 Task: Look for space in Navalcarnero, Spain from 26th August, 2023 to 10th September, 2023 for 6 adults, 2 children in price range Rs.10000 to Rs.15000. Place can be entire place or shared room with 6 bedrooms having 6 beds and 6 bathrooms. Property type can be house, flat, guest house. Amenities needed are: wifi, TV, free parkinig on premises, gym, breakfast. Booking option can be shelf check-in. Required host language is English.
Action: Mouse moved to (522, 110)
Screenshot: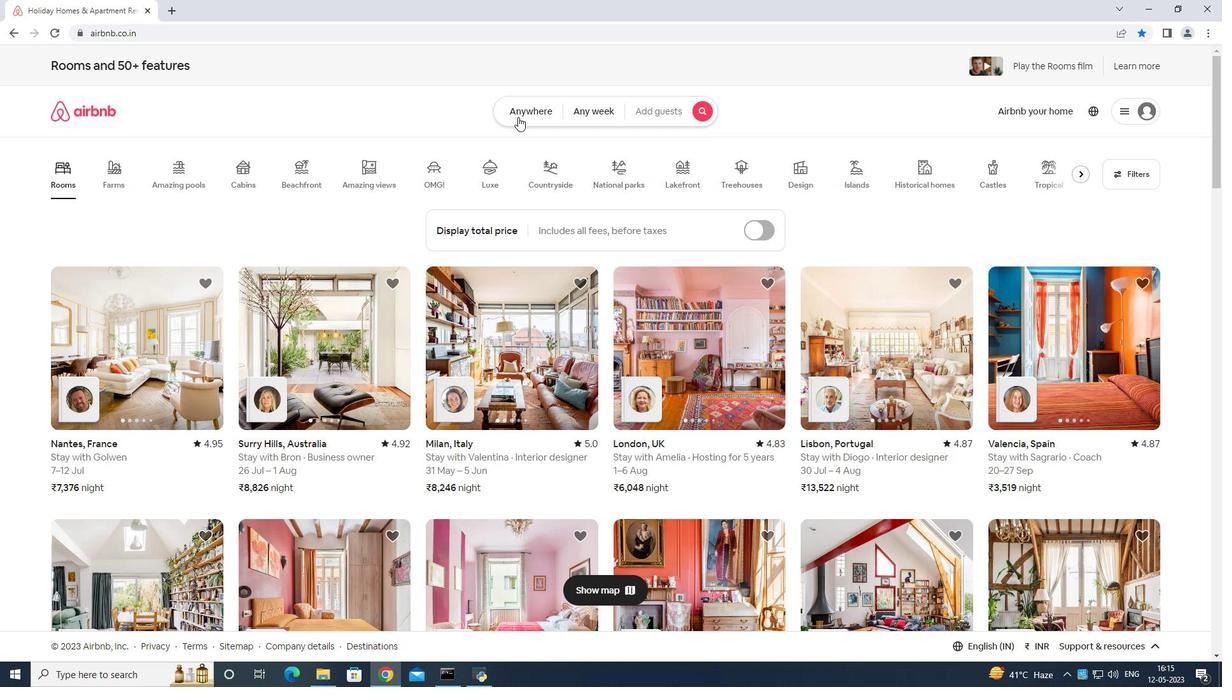 
Action: Mouse pressed left at (522, 110)
Screenshot: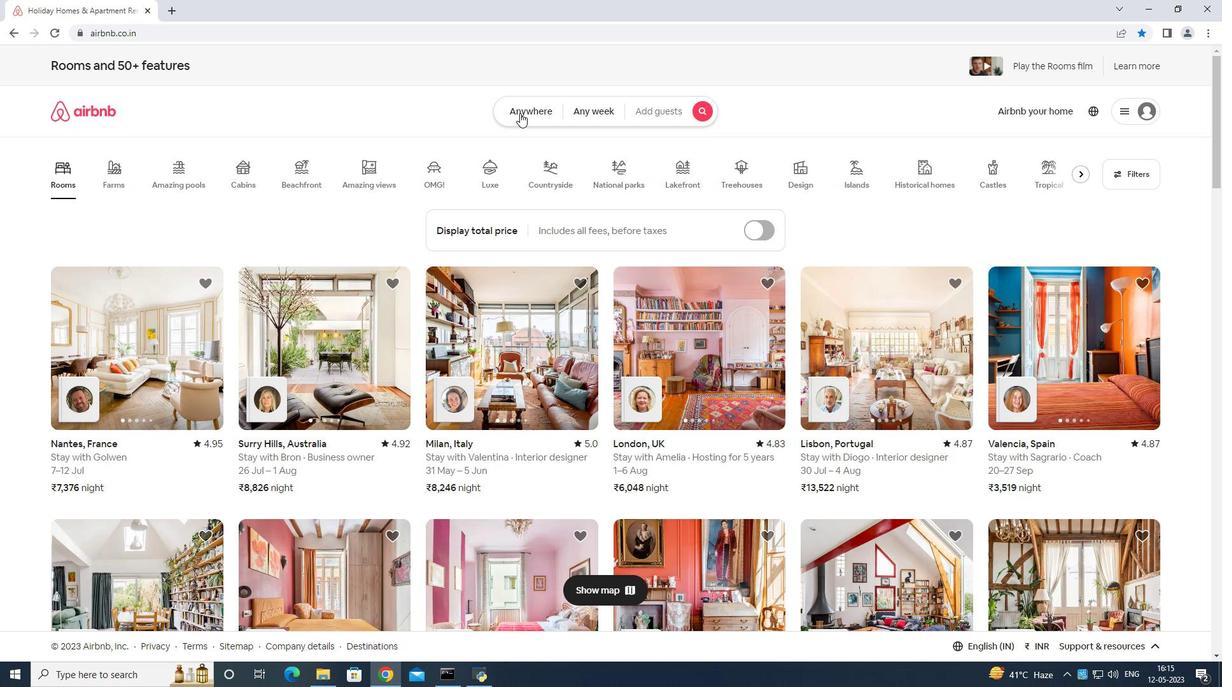 
Action: Mouse moved to (481, 155)
Screenshot: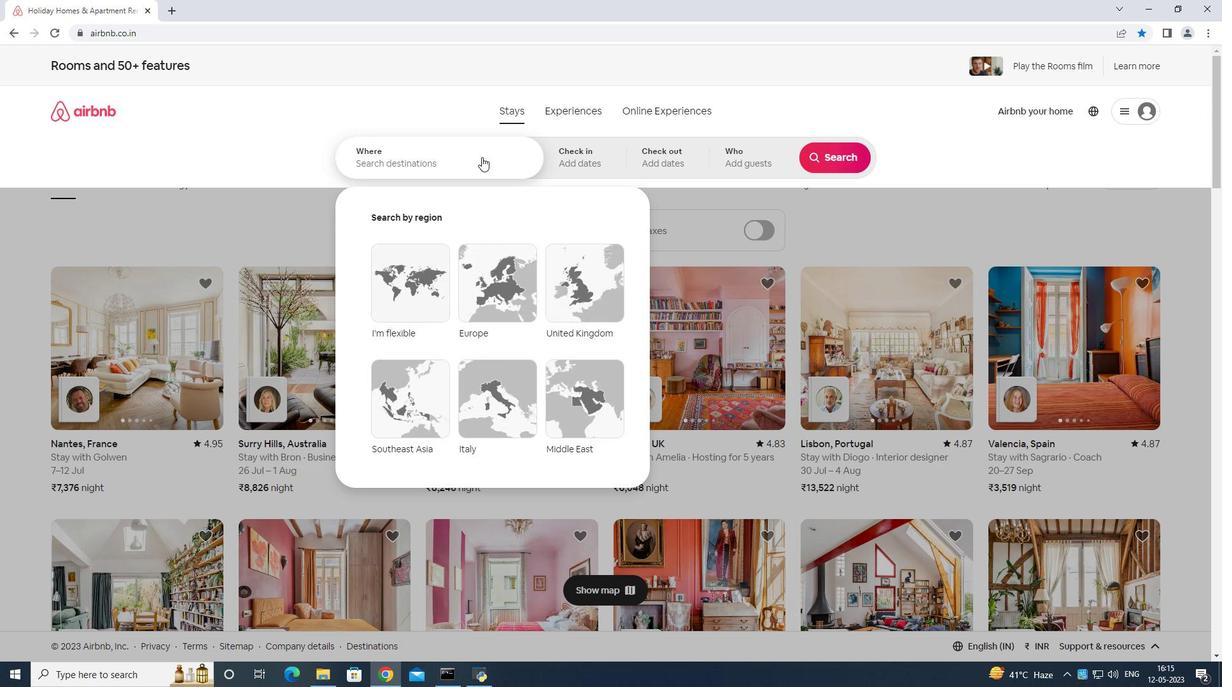 
Action: Mouse pressed left at (481, 155)
Screenshot: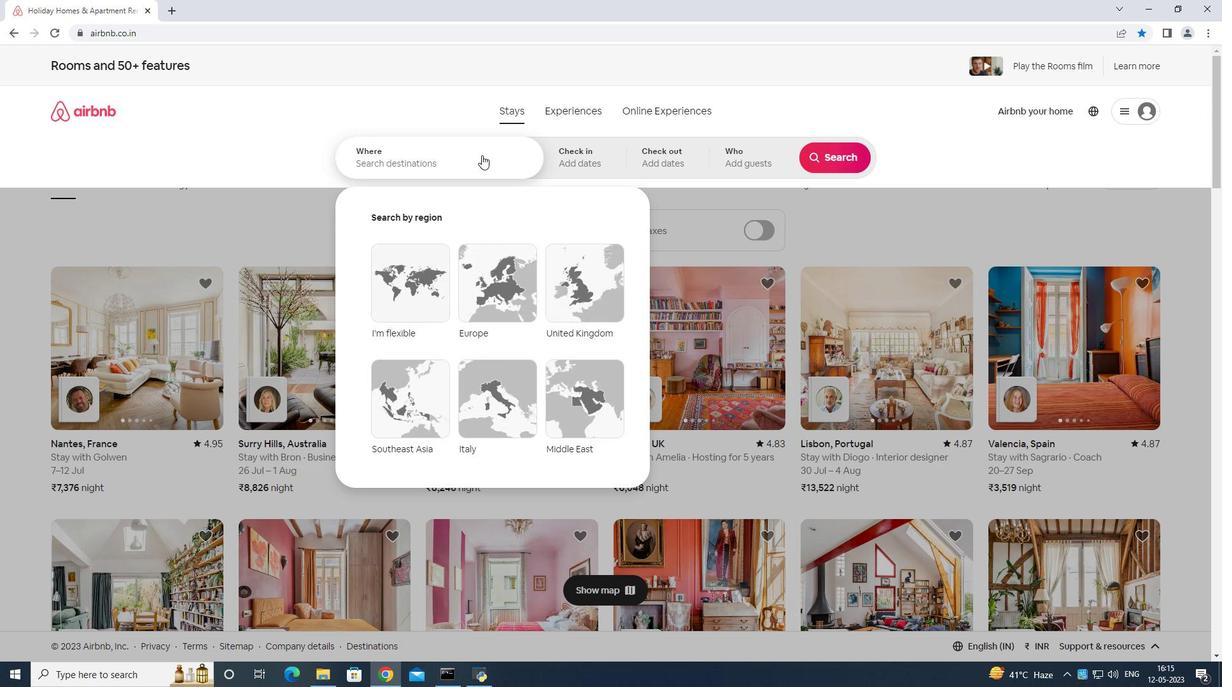 
Action: Mouse moved to (481, 157)
Screenshot: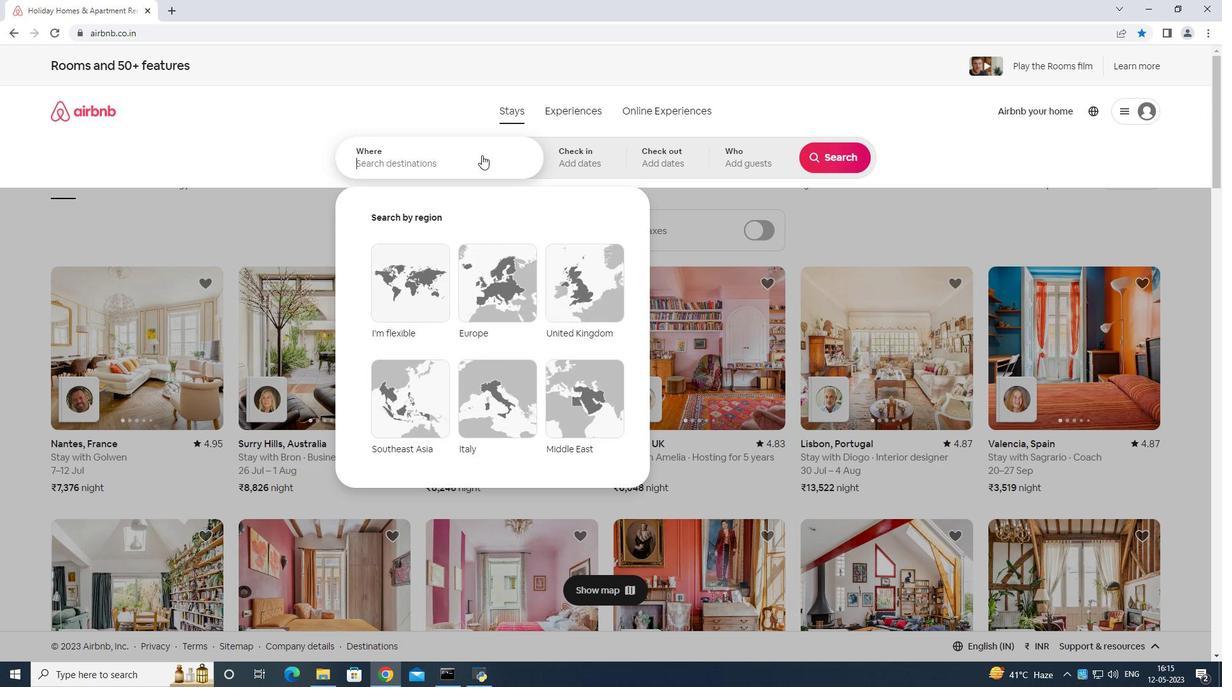 
Action: Key pressed <Key.shift>Navalcarnero<Key.space>spain<Key.enter>
Screenshot: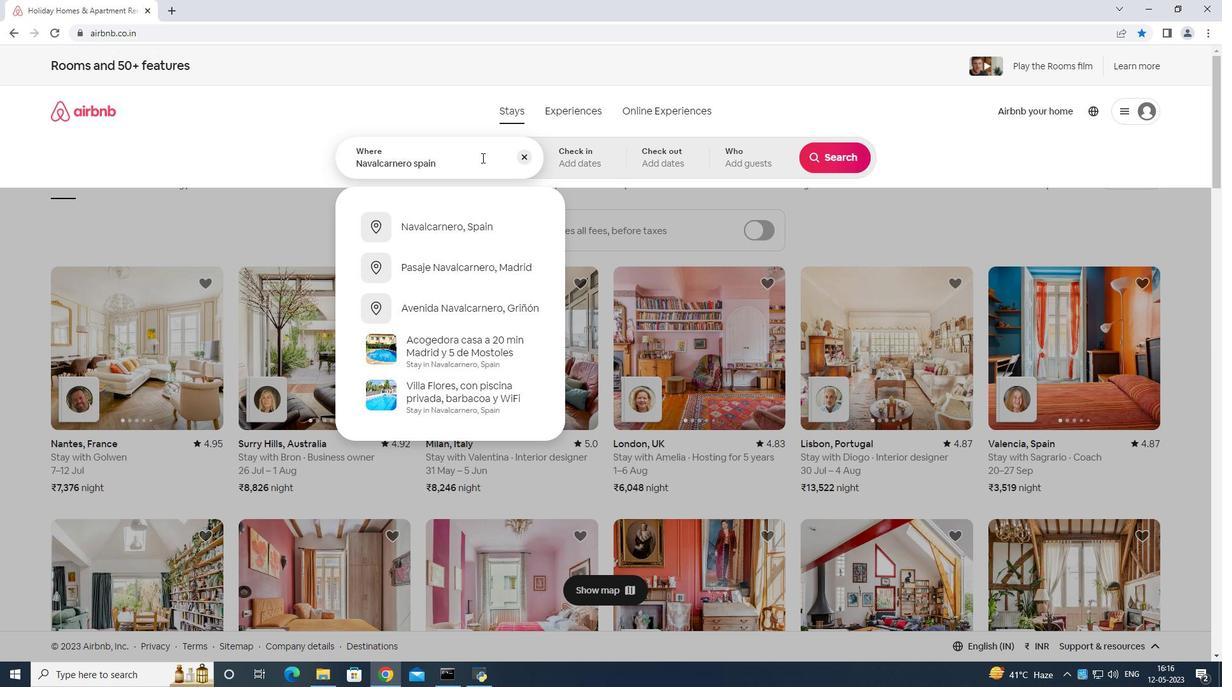 
Action: Mouse moved to (830, 264)
Screenshot: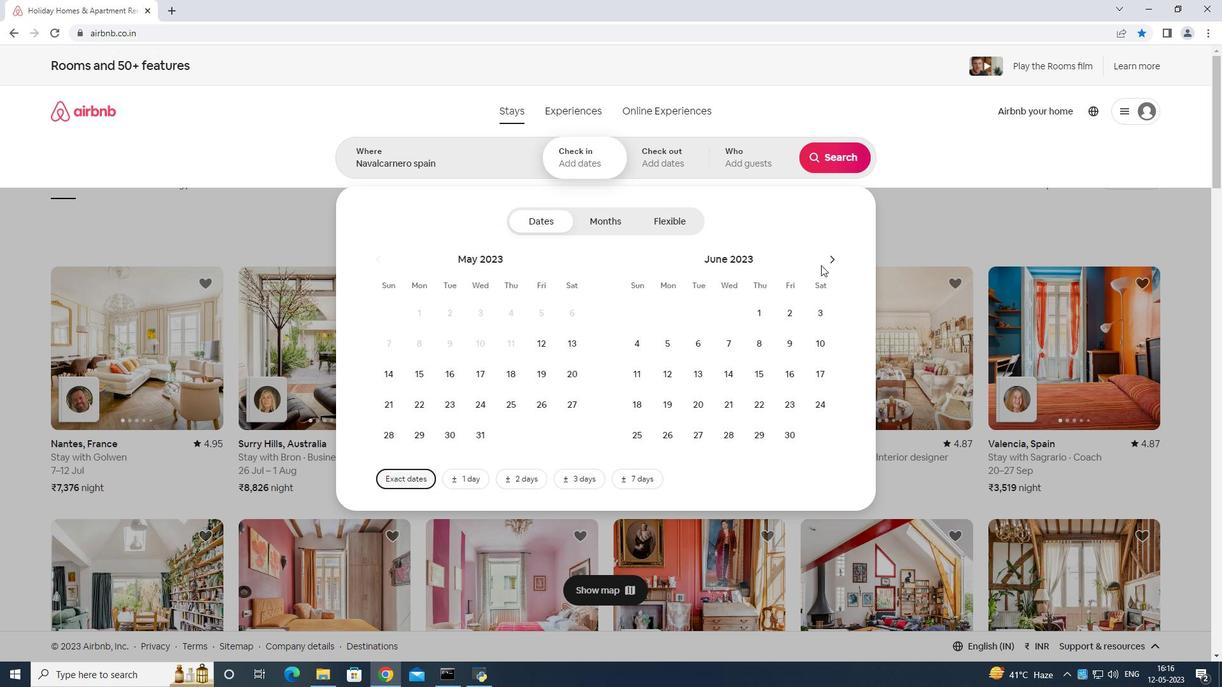 
Action: Mouse pressed left at (830, 264)
Screenshot: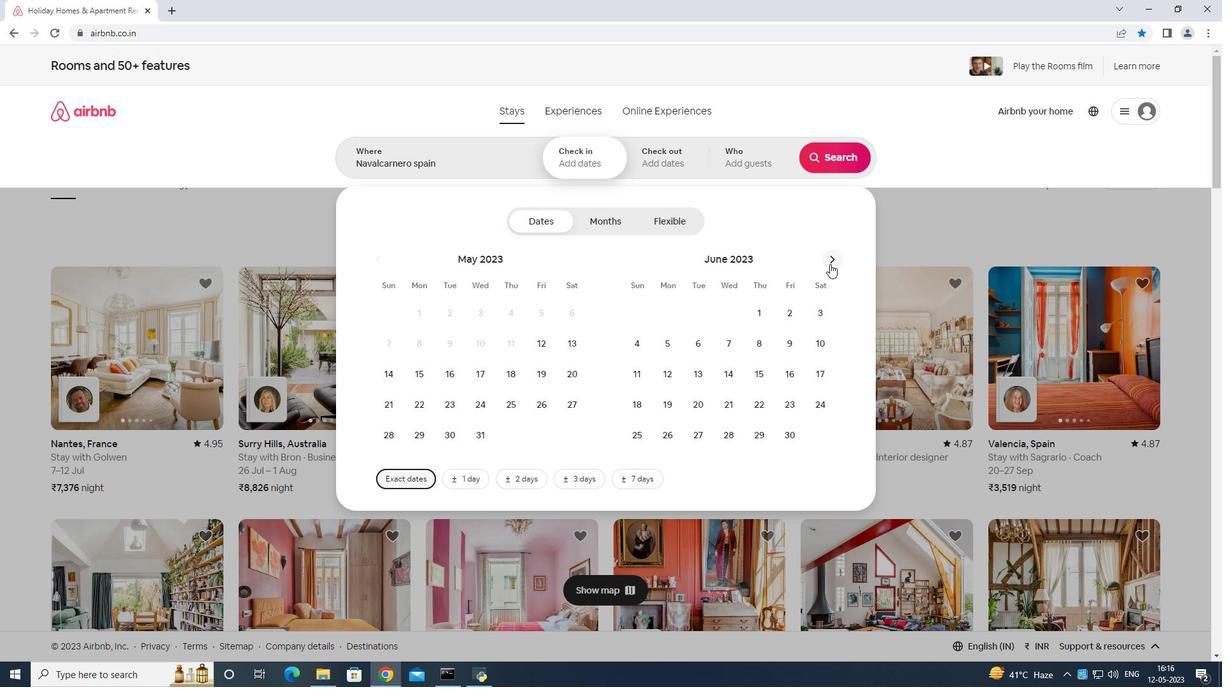 
Action: Mouse moved to (830, 262)
Screenshot: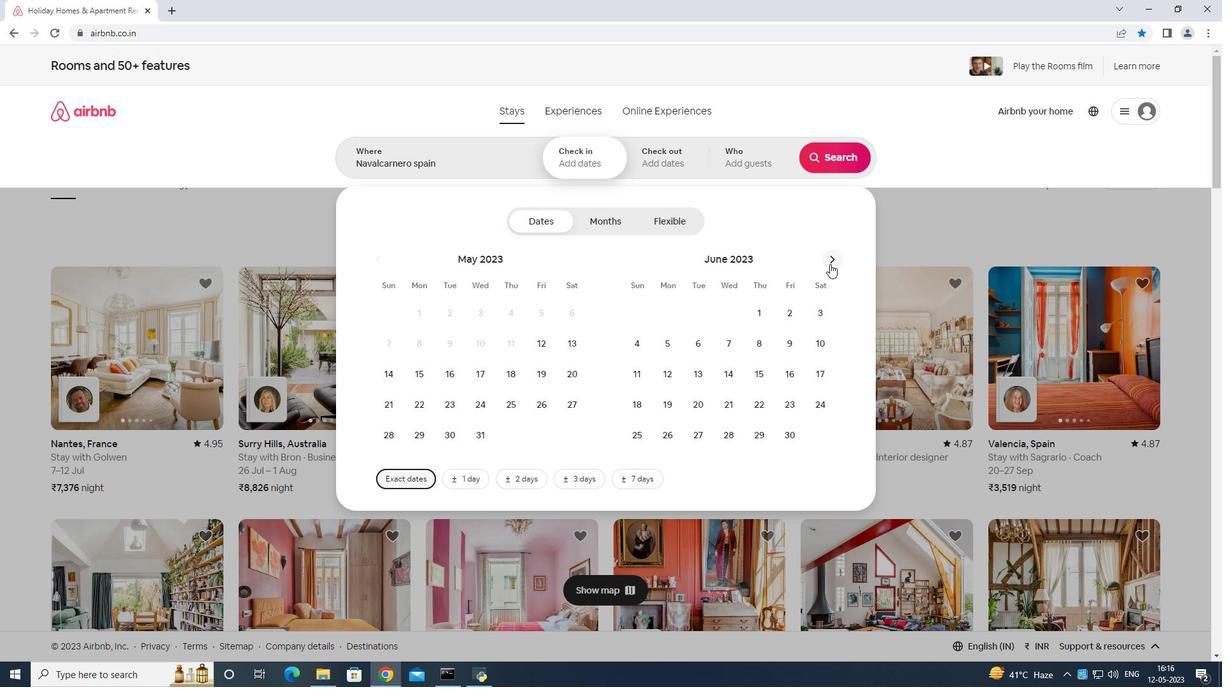 
Action: Mouse pressed left at (830, 262)
Screenshot: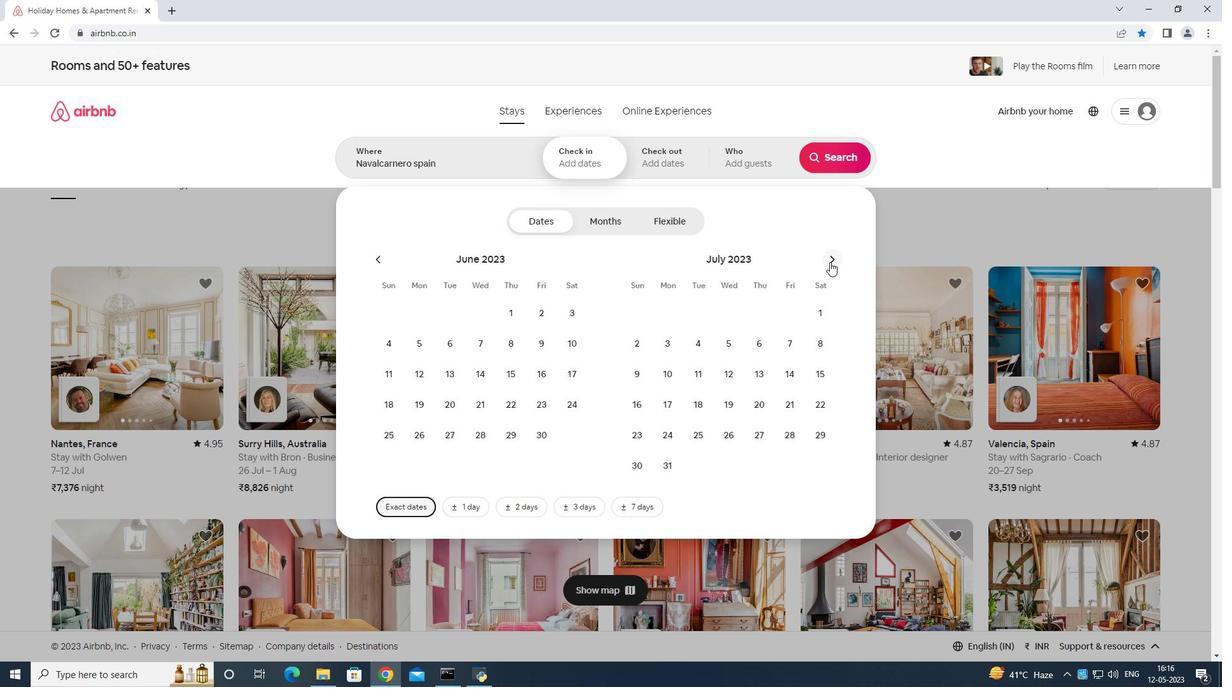 
Action: Mouse moved to (820, 401)
Screenshot: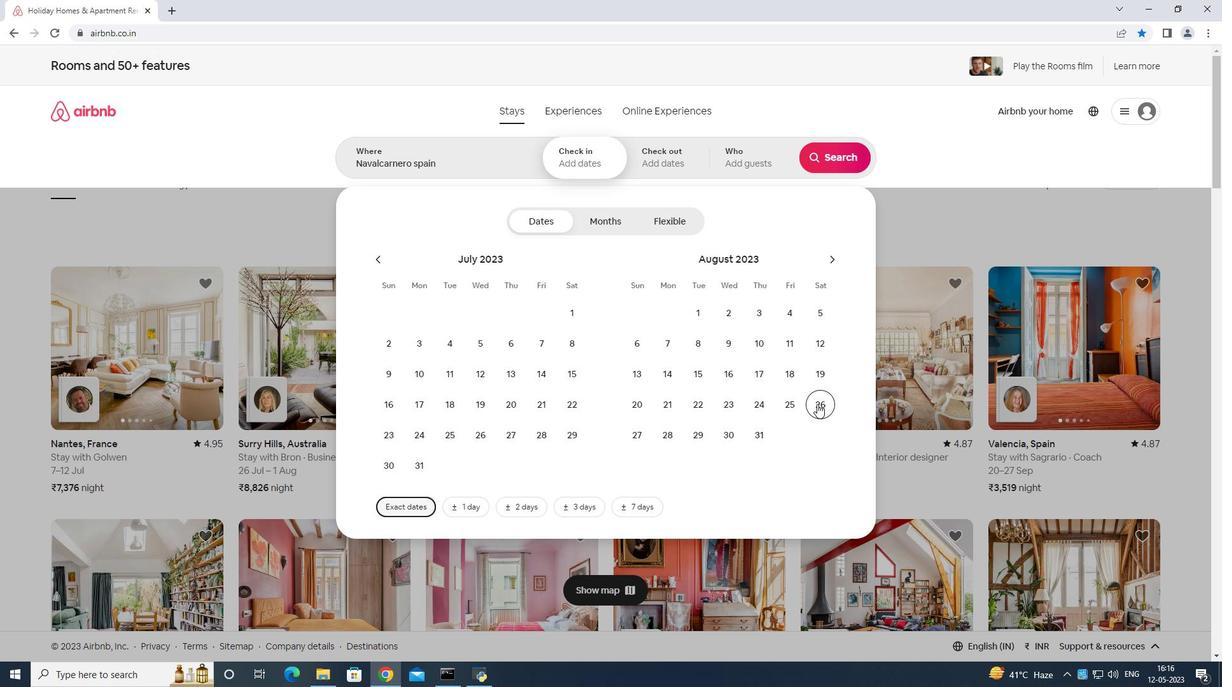 
Action: Mouse pressed left at (820, 401)
Screenshot: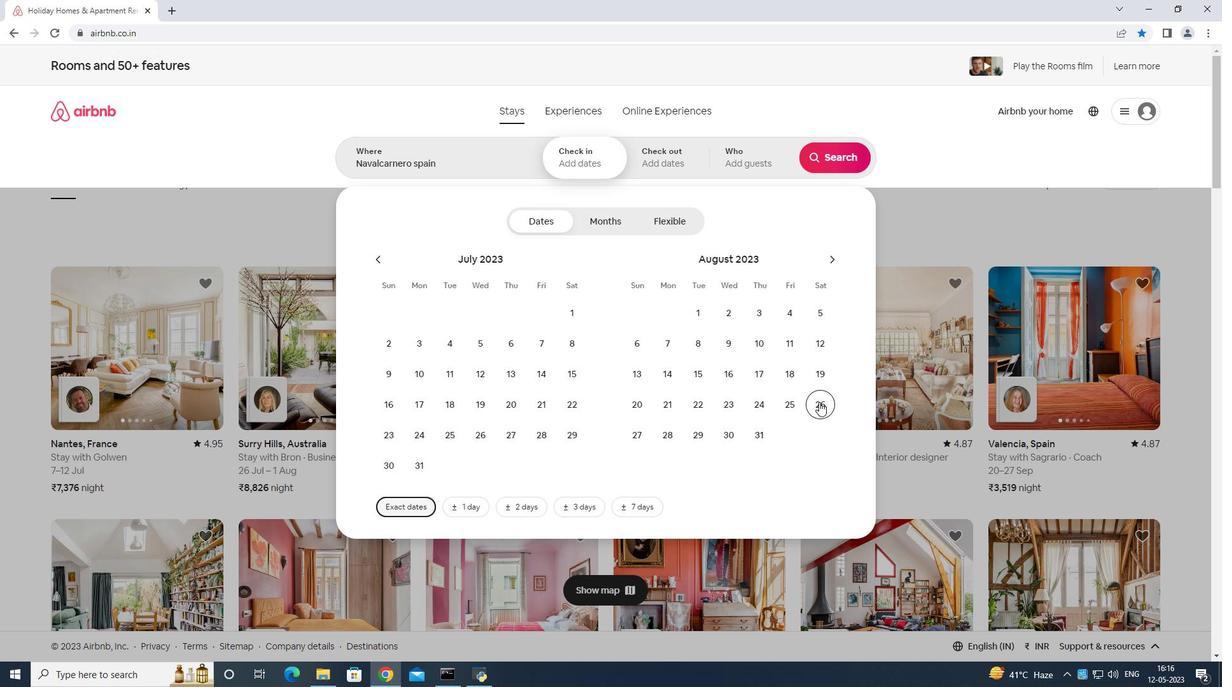 
Action: Mouse moved to (830, 265)
Screenshot: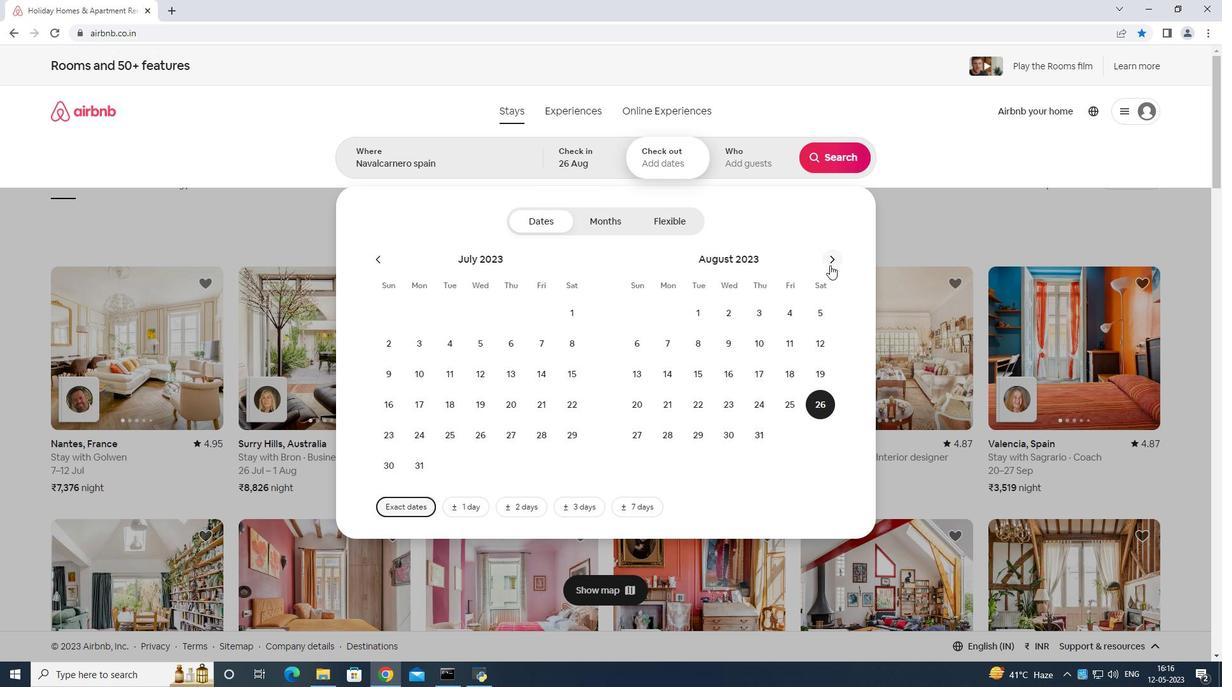 
Action: Mouse pressed left at (830, 265)
Screenshot: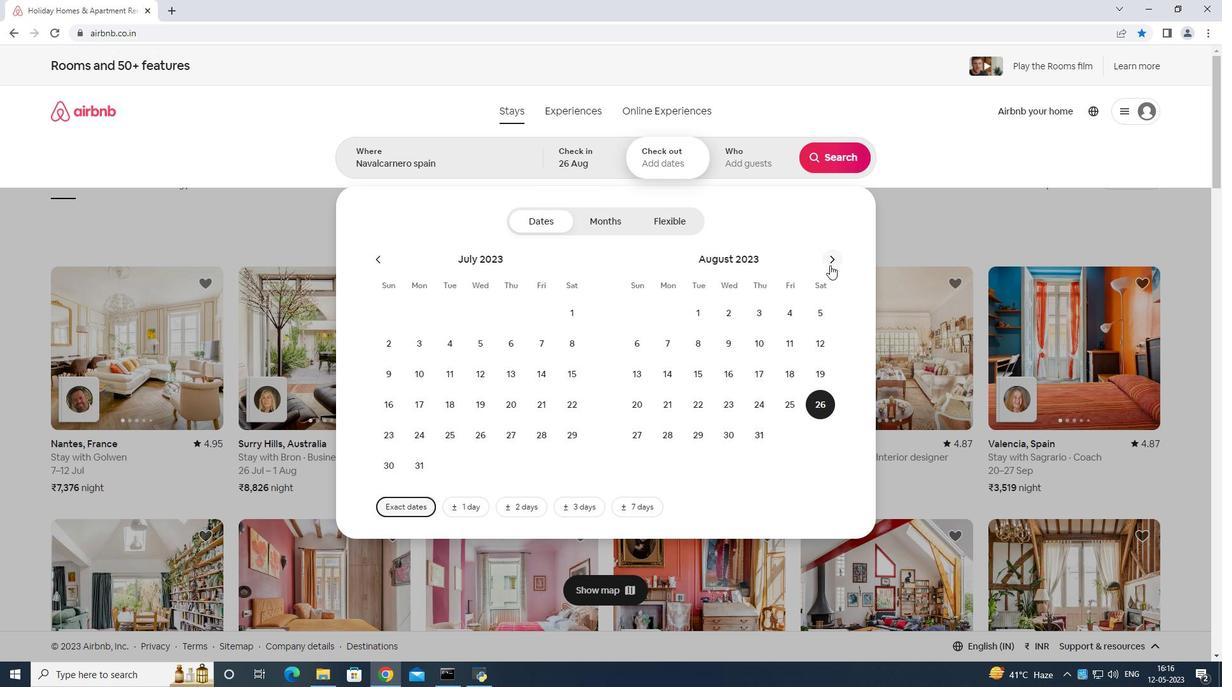 
Action: Mouse moved to (645, 375)
Screenshot: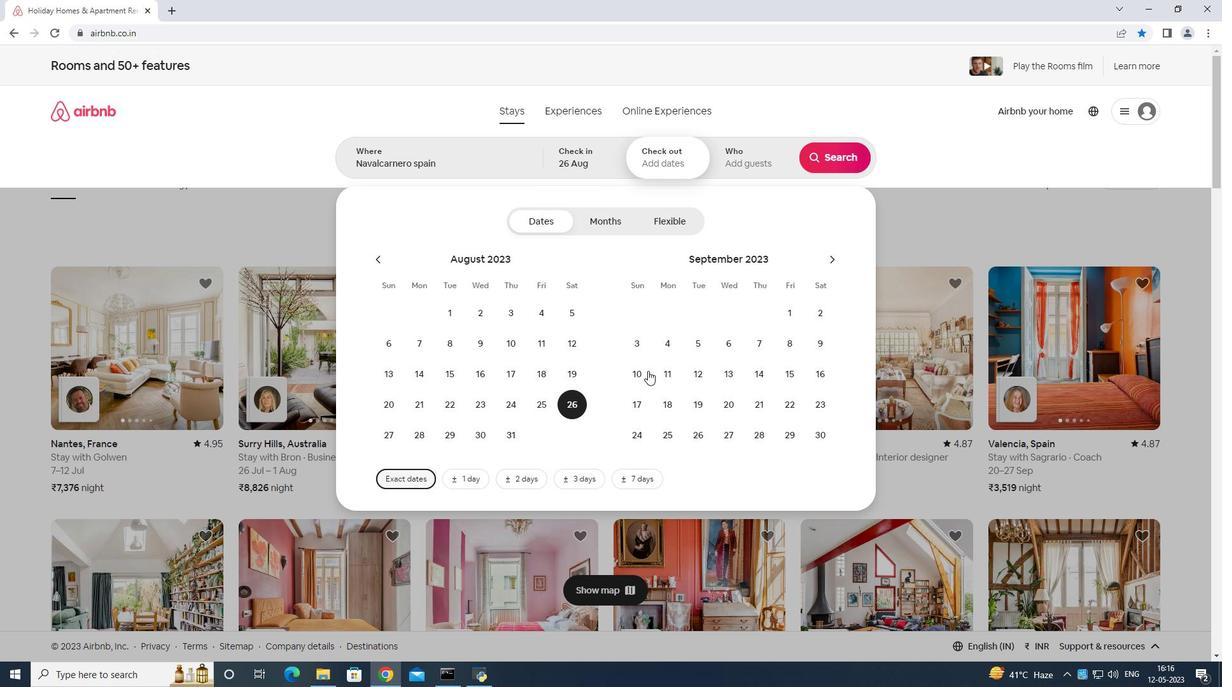 
Action: Mouse pressed left at (645, 375)
Screenshot: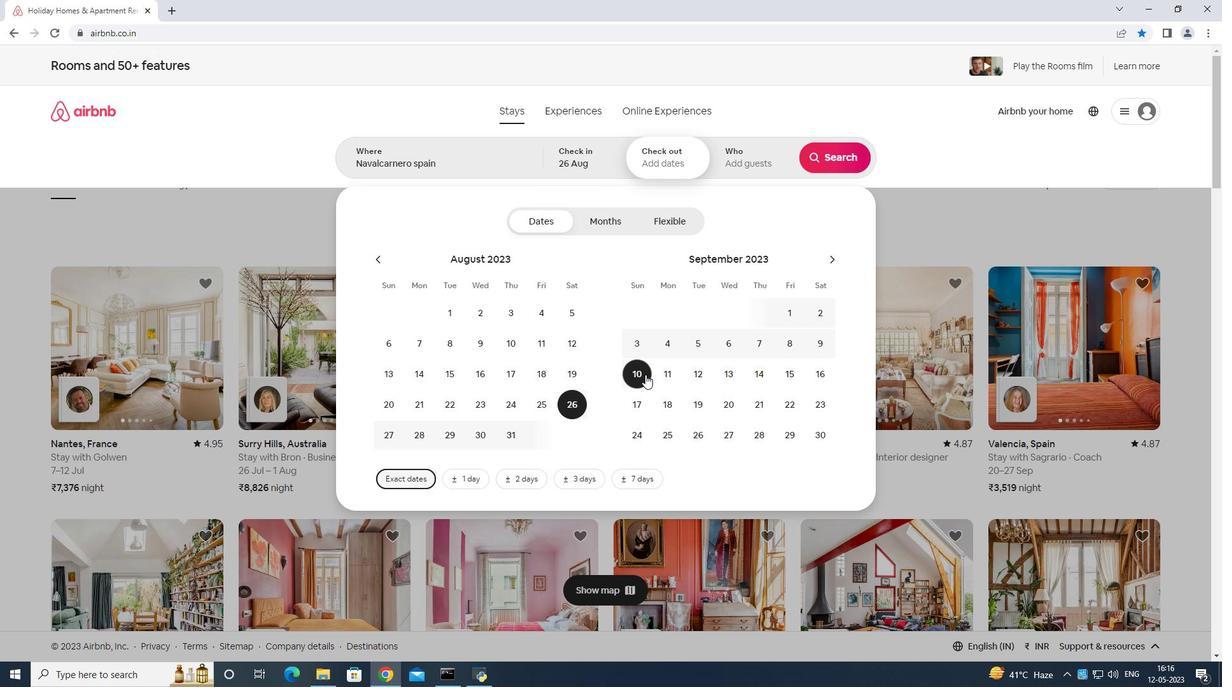 
Action: Mouse moved to (752, 156)
Screenshot: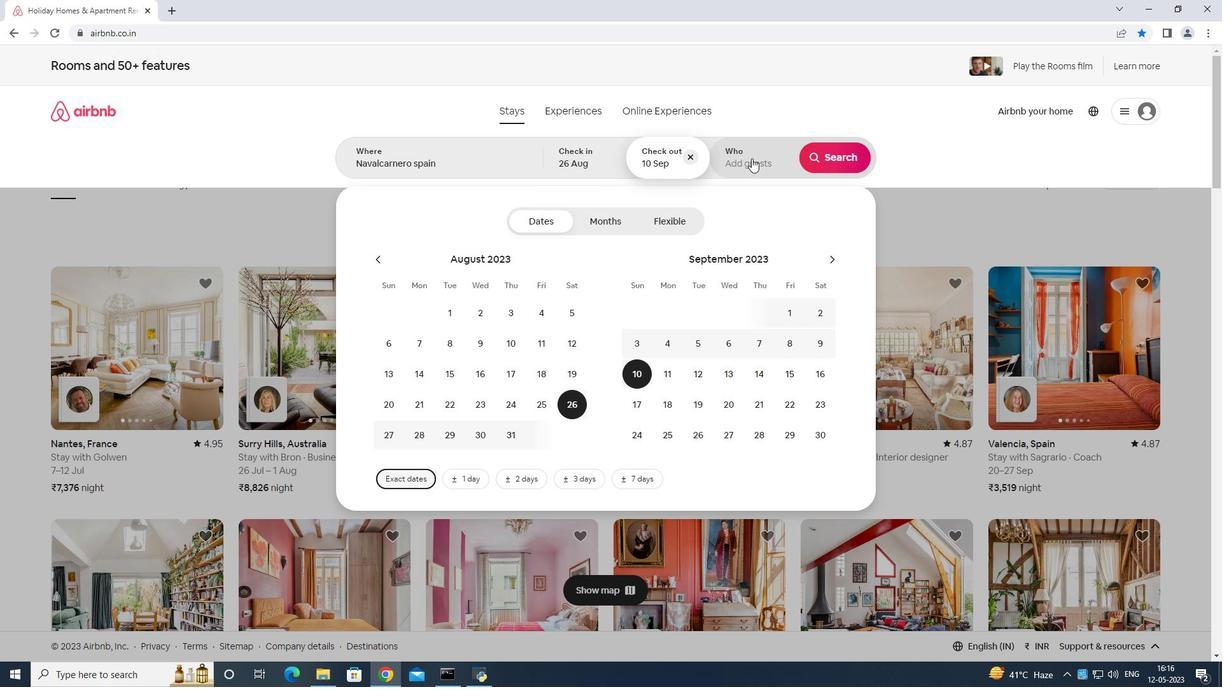 
Action: Mouse pressed left at (752, 156)
Screenshot: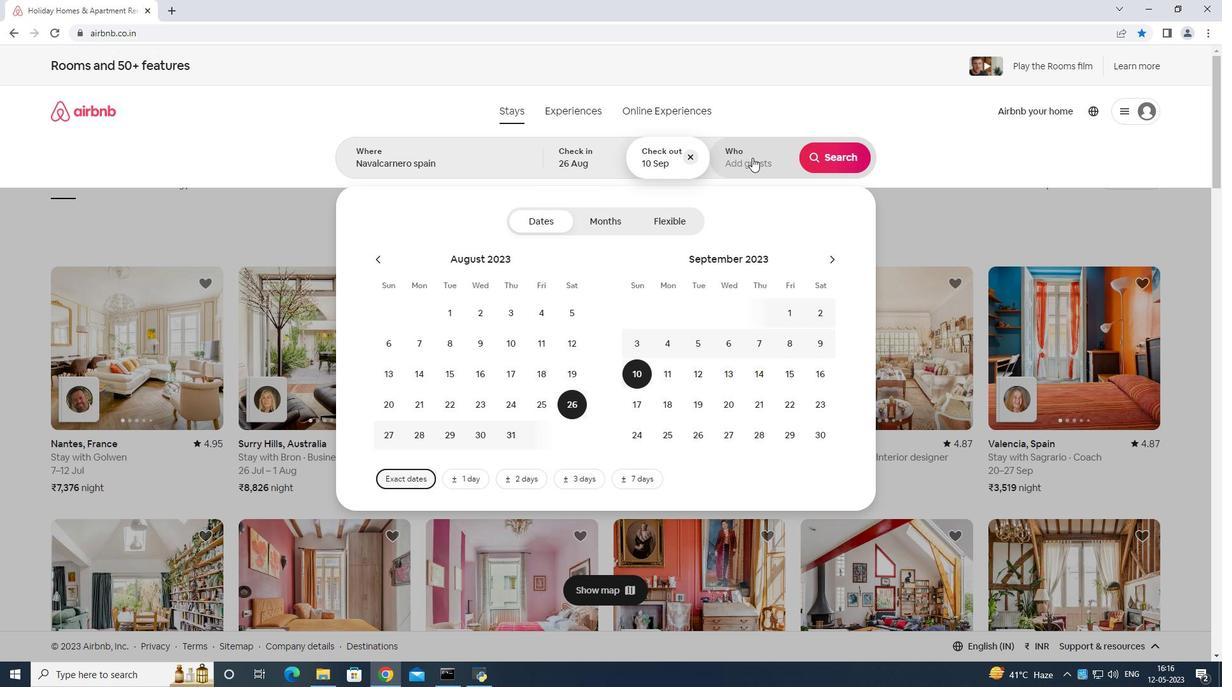 
Action: Mouse moved to (836, 224)
Screenshot: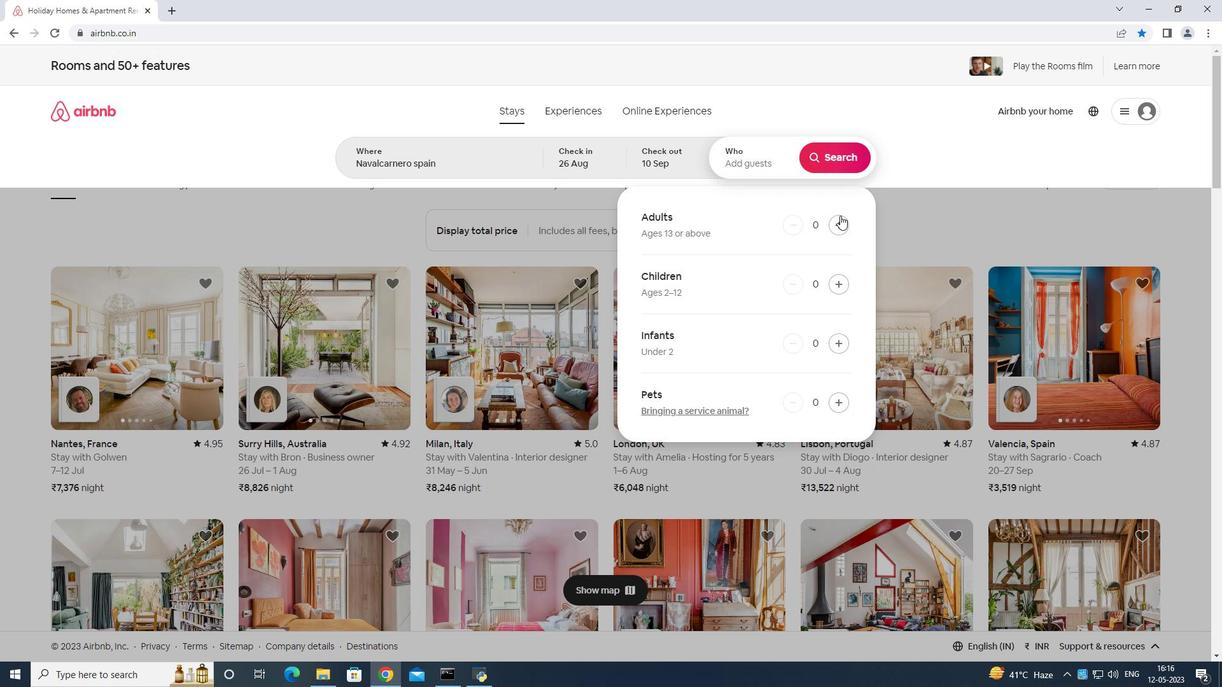
Action: Mouse pressed left at (836, 224)
Screenshot: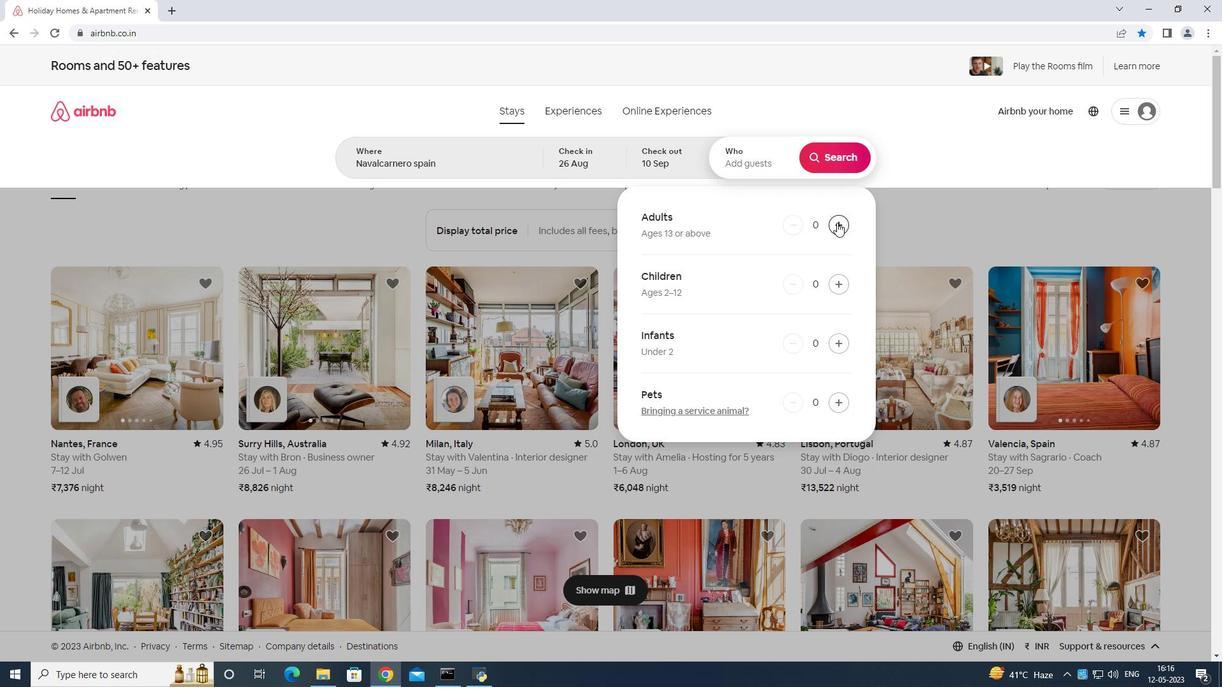 
Action: Mouse moved to (836, 224)
Screenshot: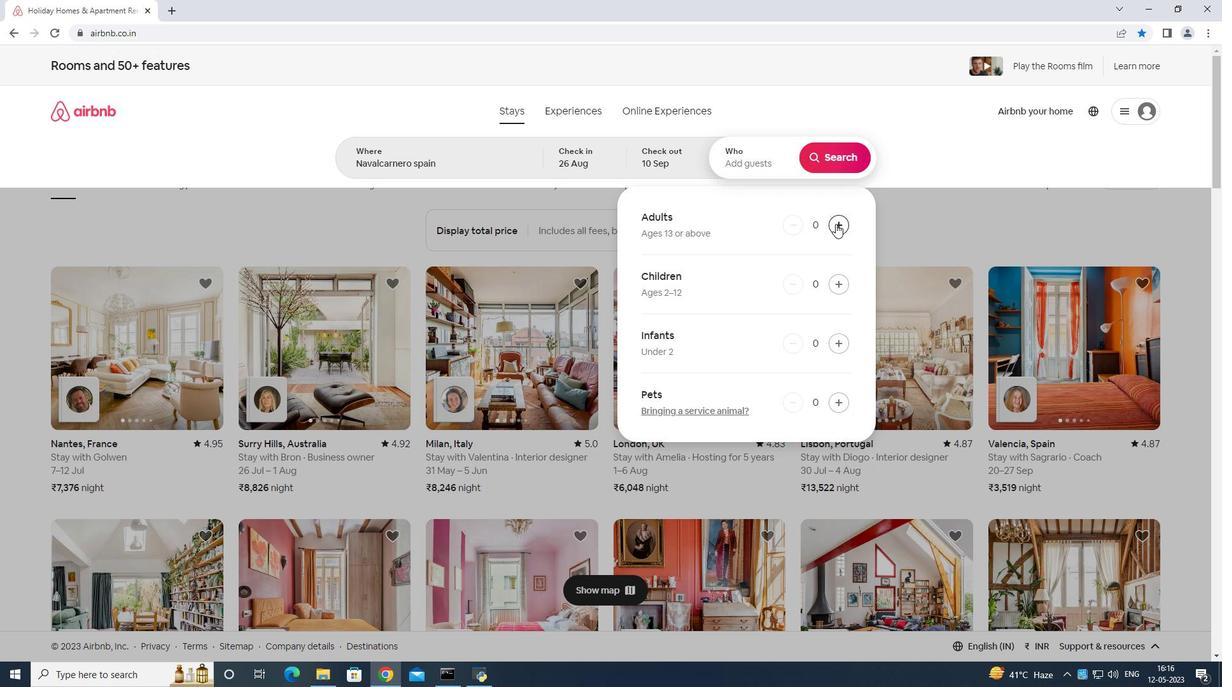 
Action: Mouse pressed left at (836, 224)
Screenshot: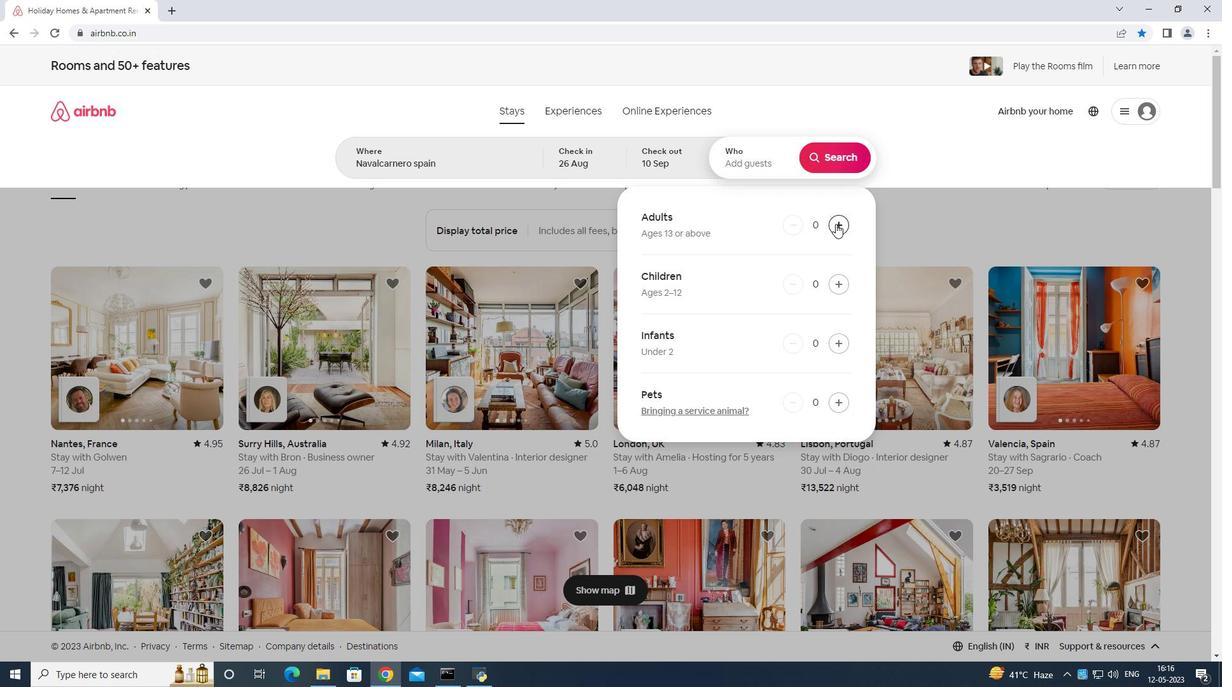 
Action: Mouse moved to (837, 224)
Screenshot: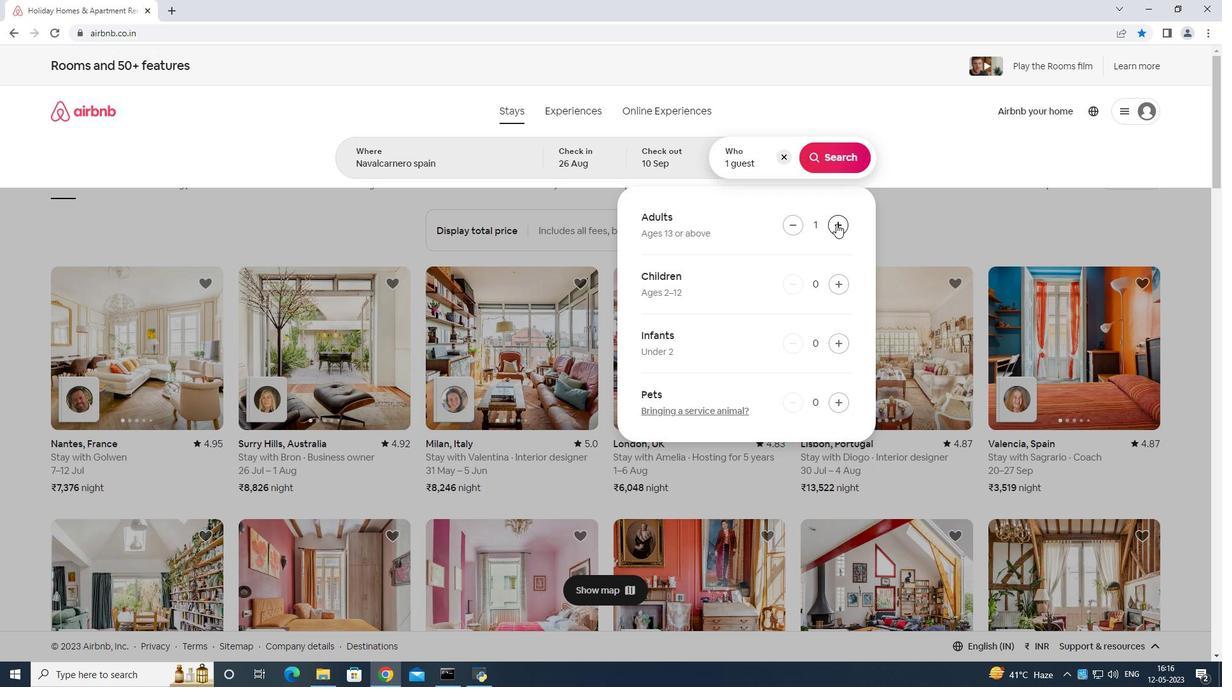 
Action: Mouse pressed left at (837, 224)
Screenshot: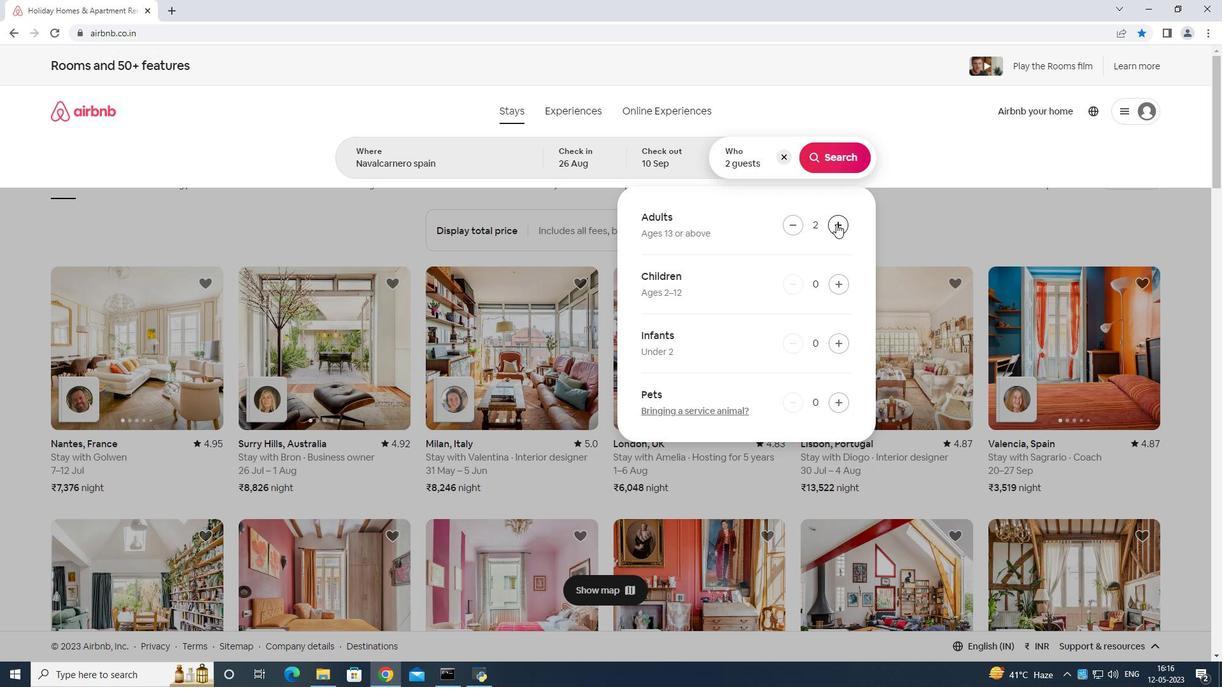 
Action: Mouse moved to (838, 223)
Screenshot: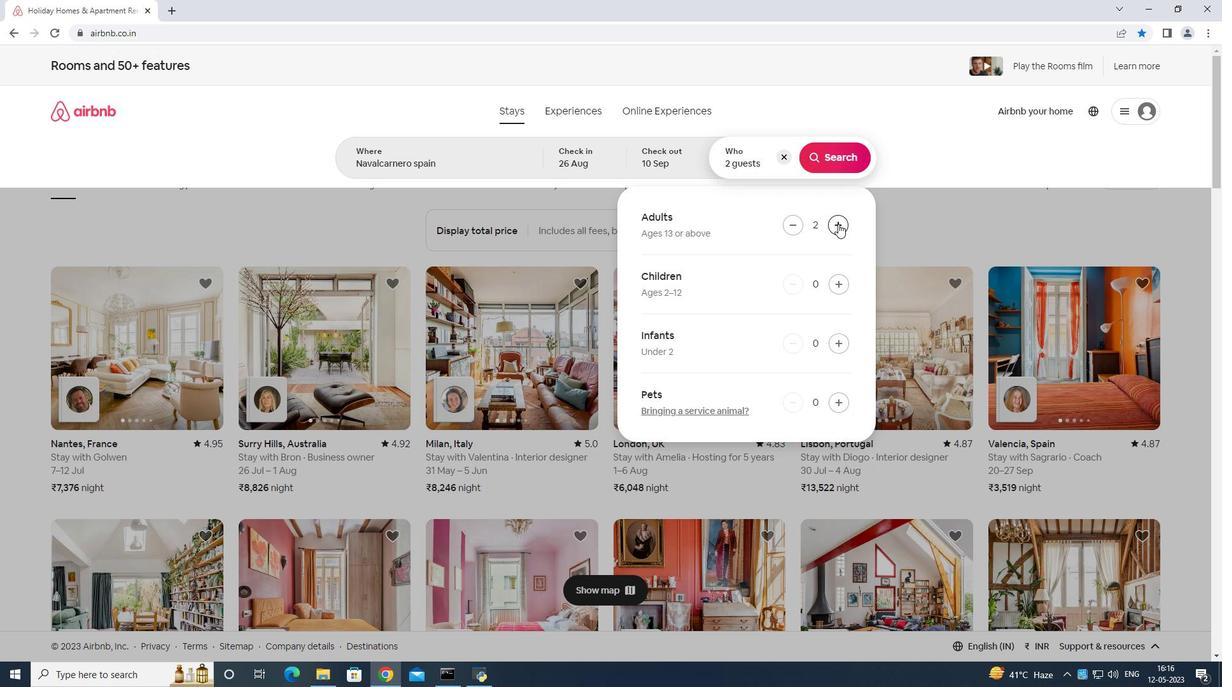 
Action: Mouse pressed left at (838, 223)
Screenshot: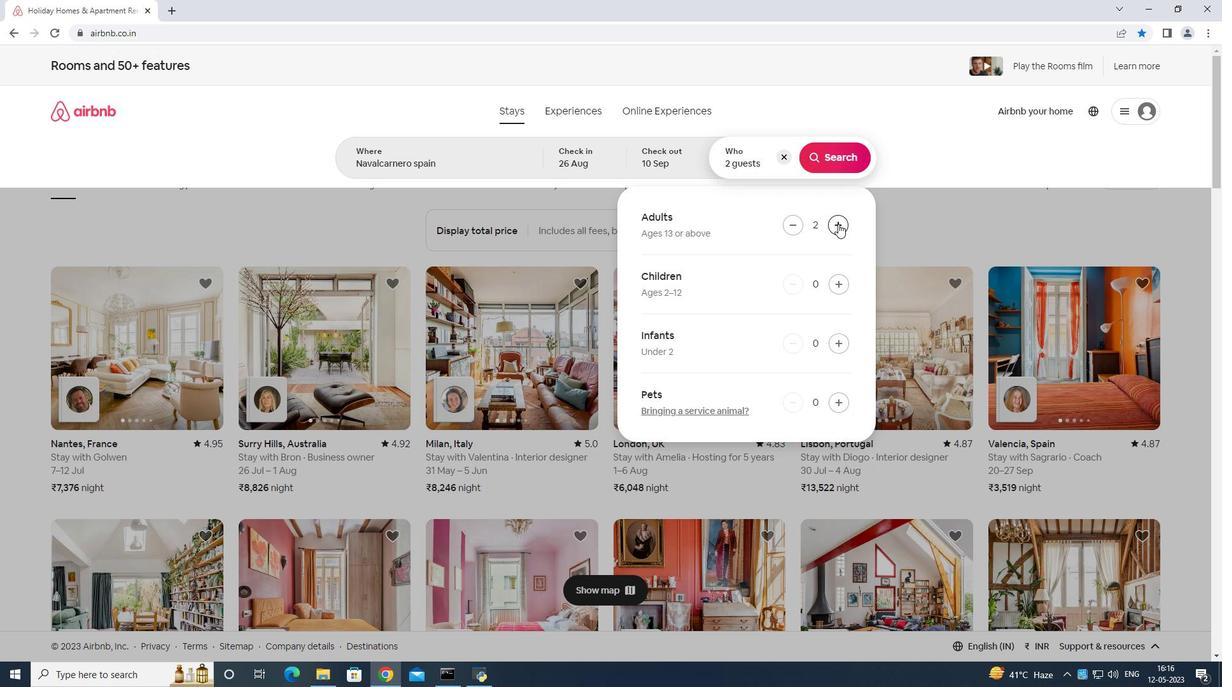 
Action: Mouse moved to (839, 222)
Screenshot: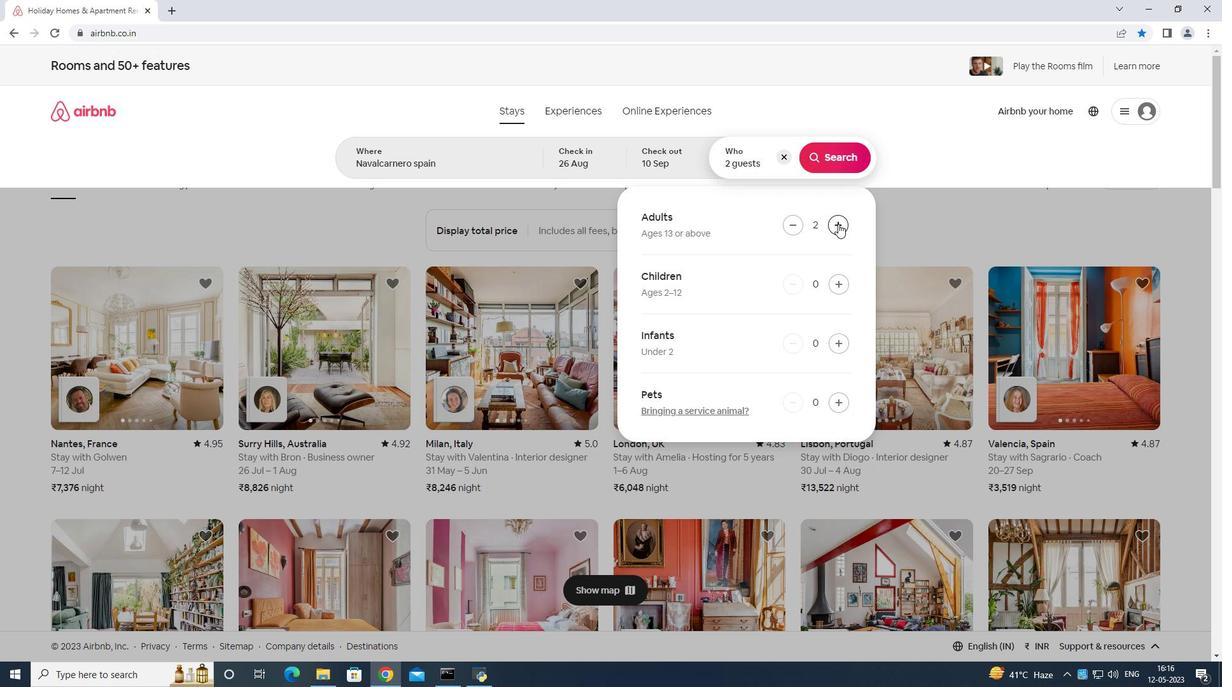 
Action: Mouse pressed left at (839, 222)
Screenshot: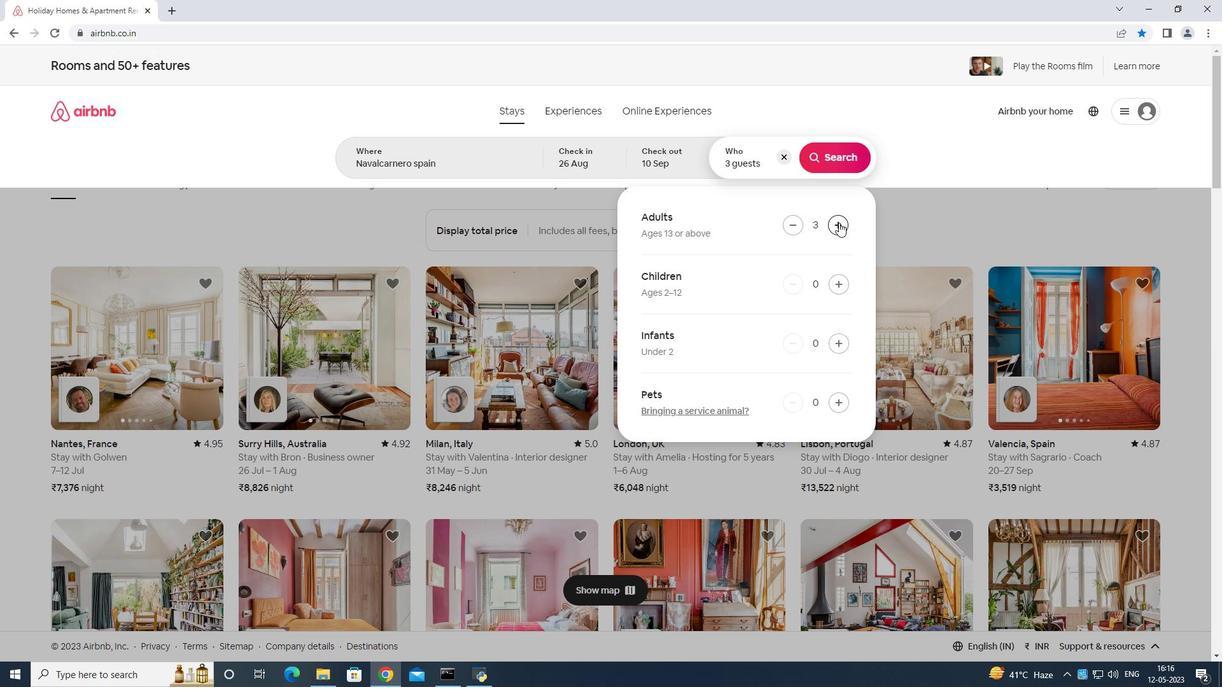 
Action: Mouse pressed left at (839, 222)
Screenshot: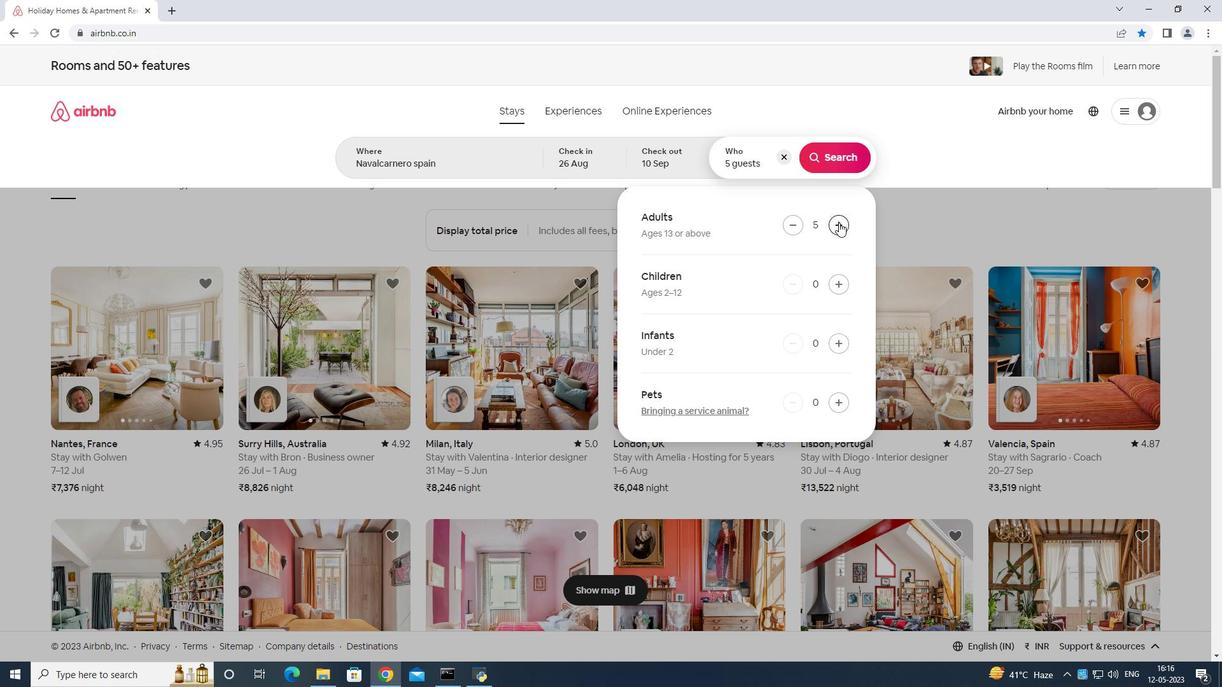 
Action: Mouse moved to (846, 280)
Screenshot: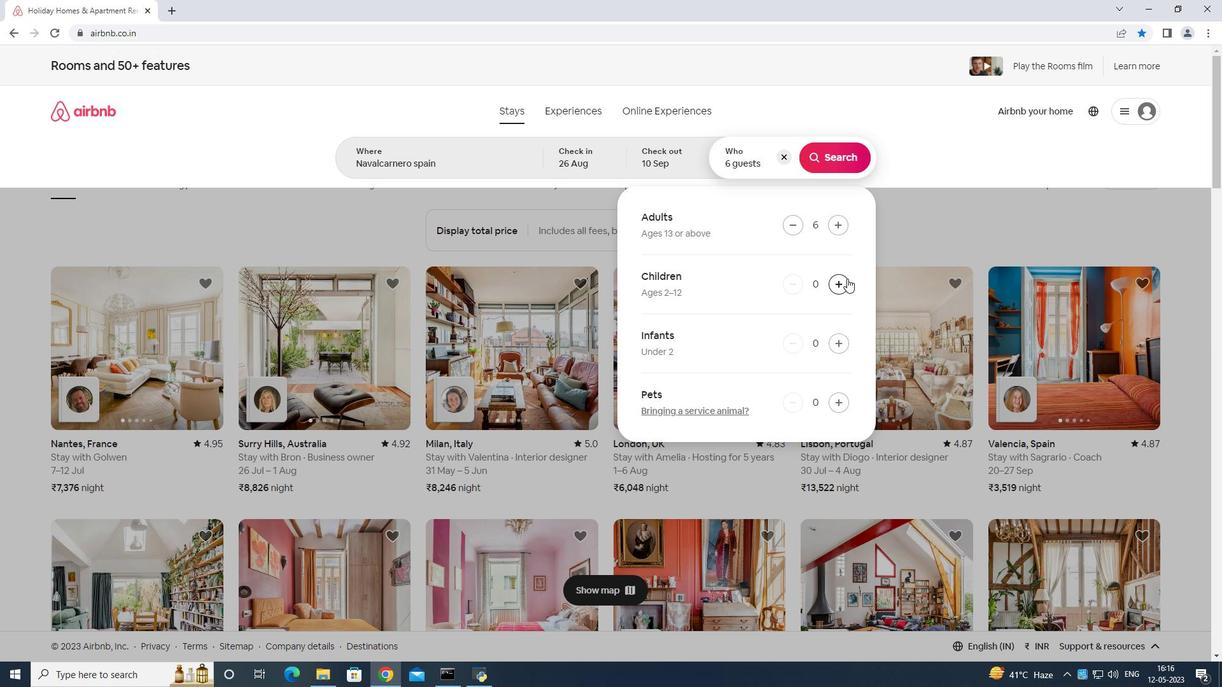 
Action: Mouse pressed left at (846, 280)
Screenshot: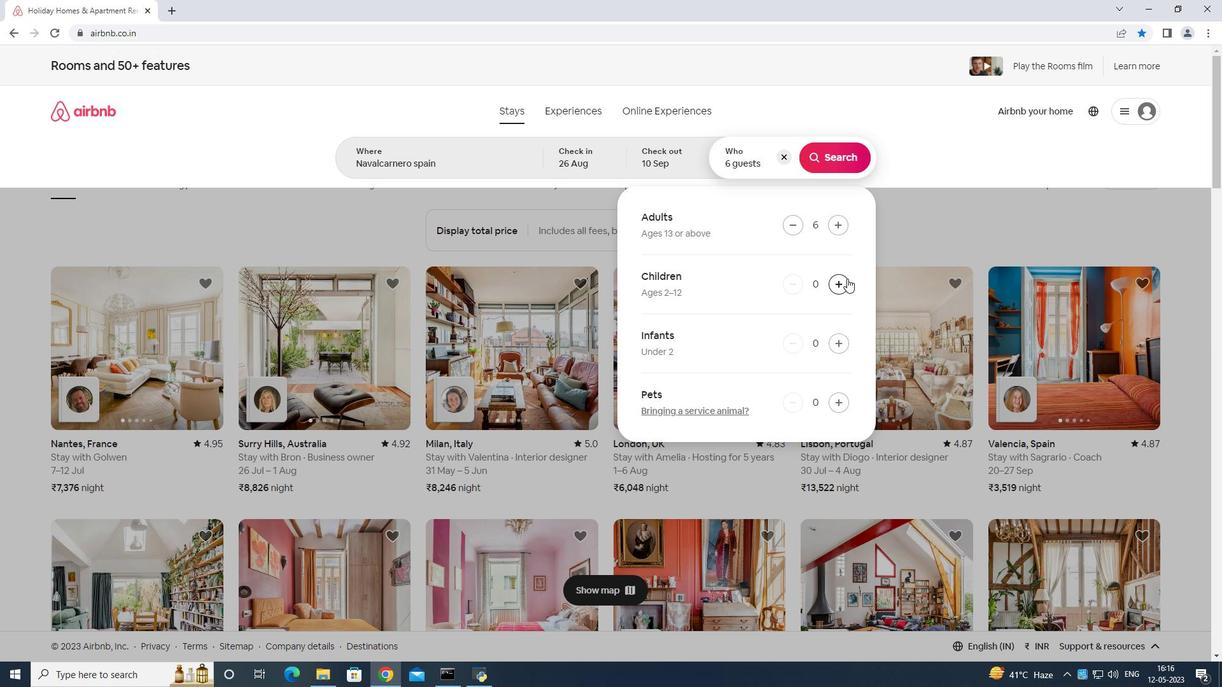 
Action: Mouse moved to (842, 287)
Screenshot: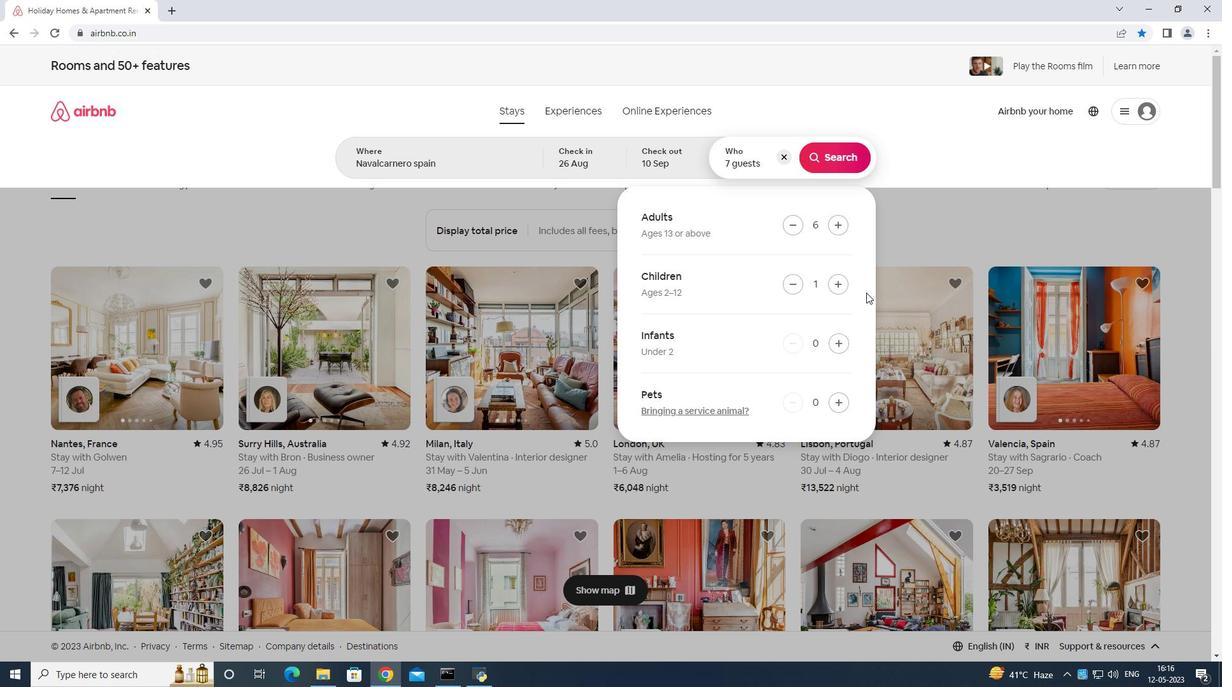 
Action: Mouse pressed left at (842, 287)
Screenshot: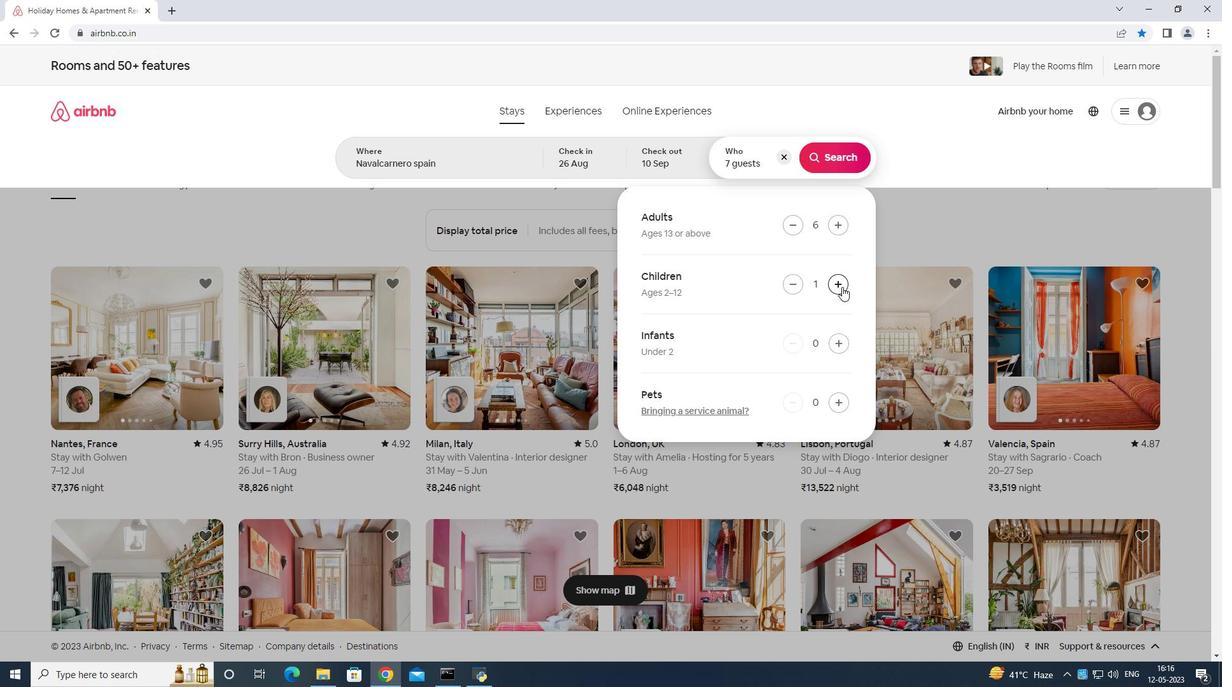 
Action: Mouse moved to (843, 160)
Screenshot: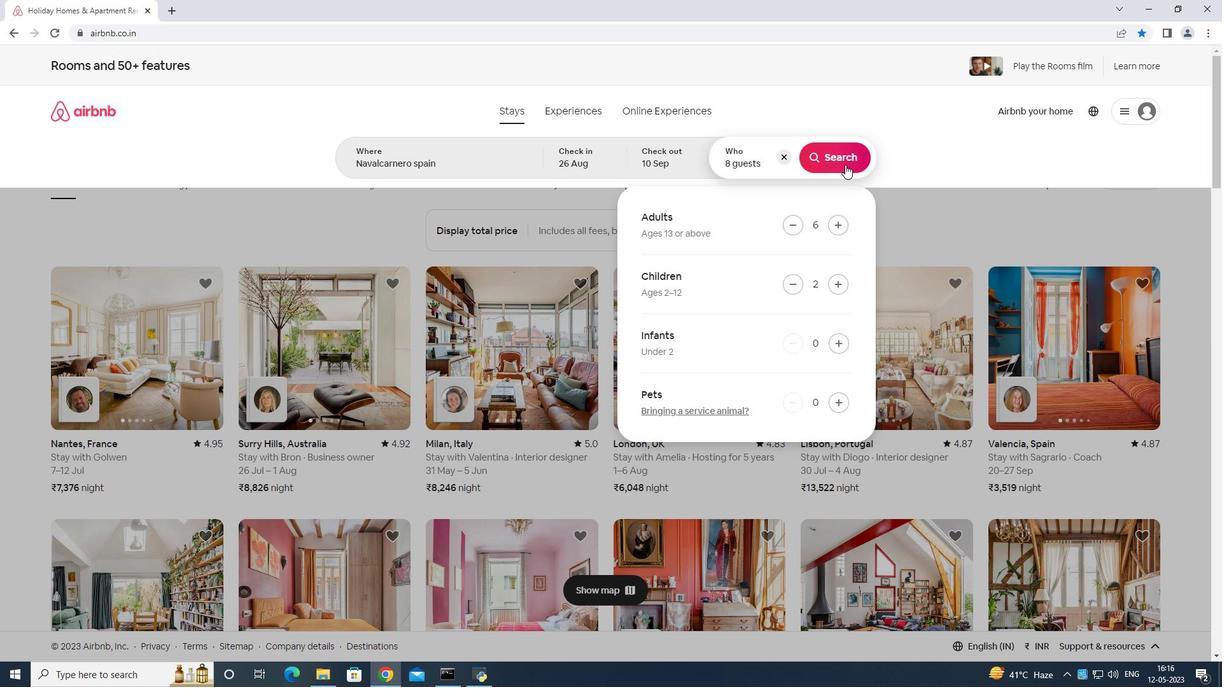 
Action: Mouse pressed left at (843, 160)
Screenshot: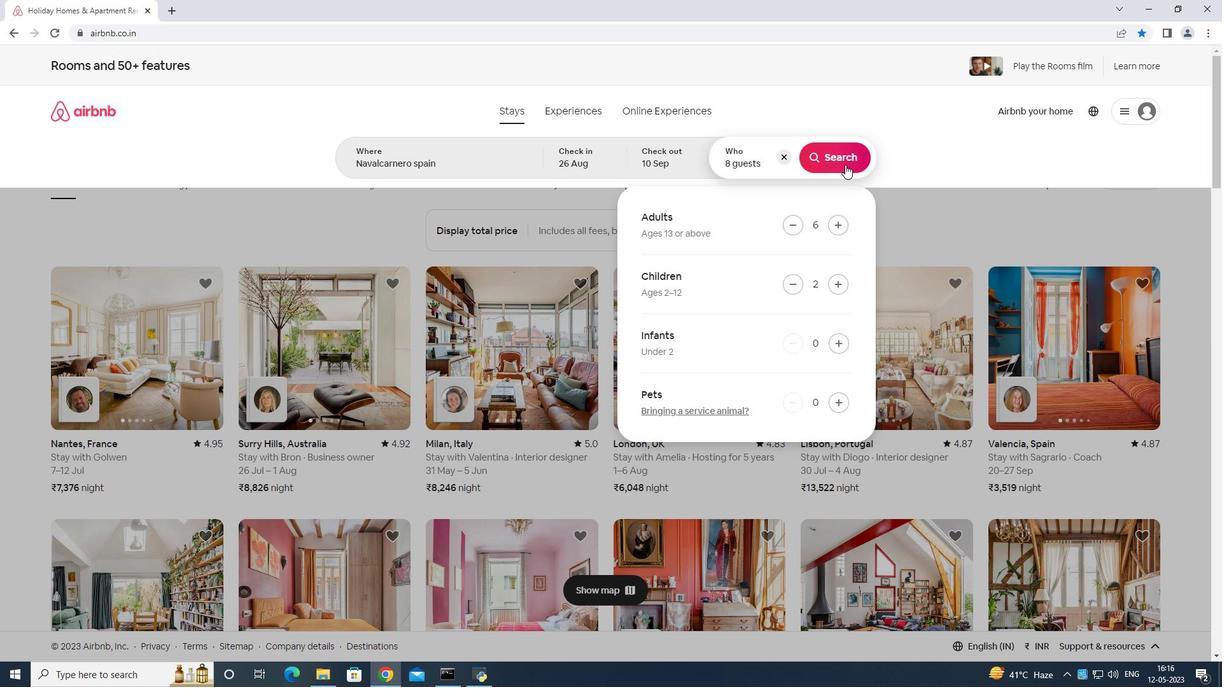
Action: Mouse moved to (1163, 113)
Screenshot: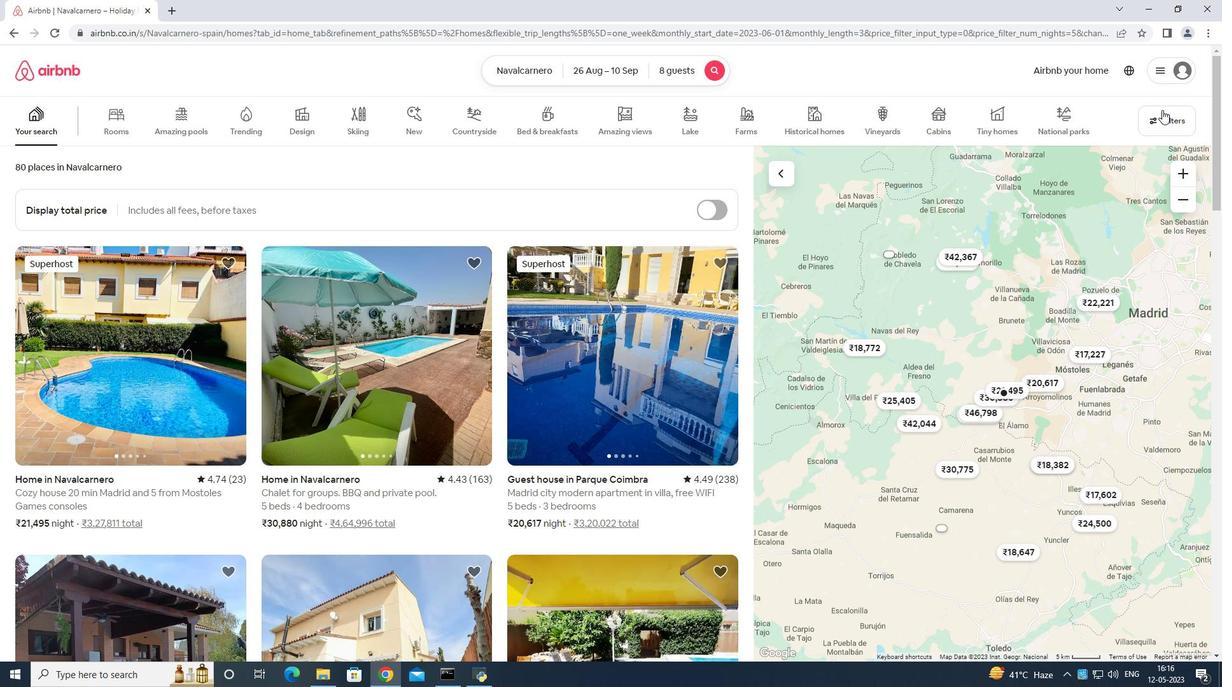 
Action: Mouse pressed left at (1163, 113)
Screenshot: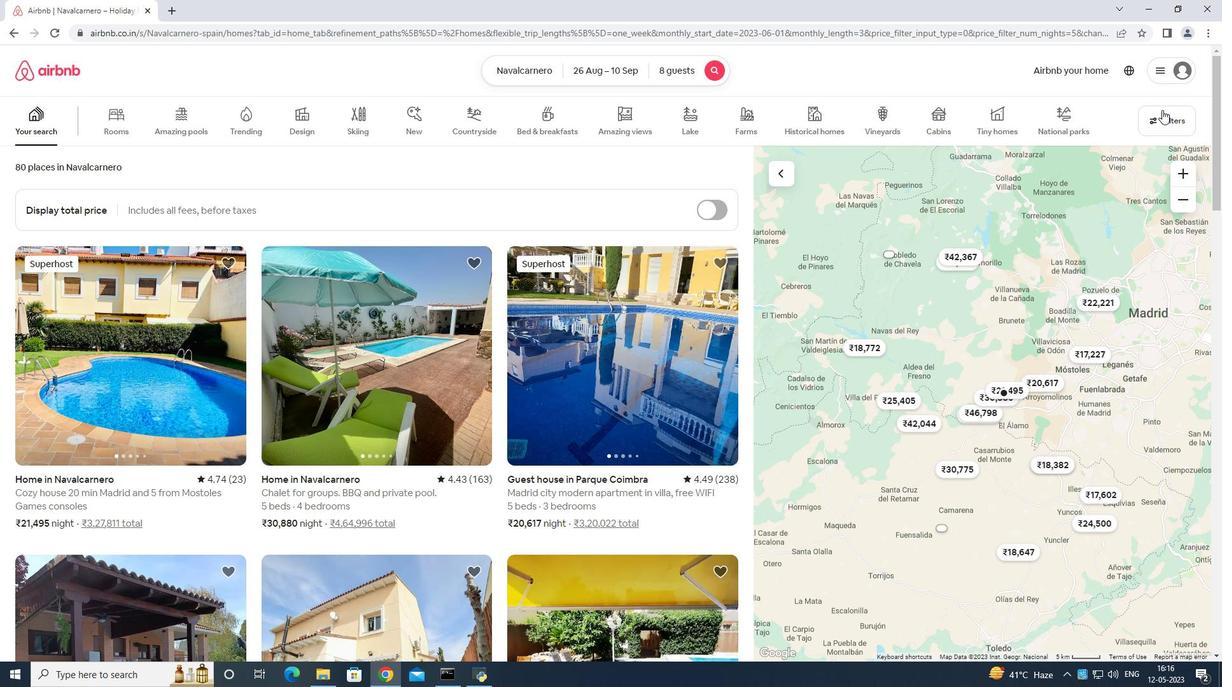
Action: Mouse moved to (535, 431)
Screenshot: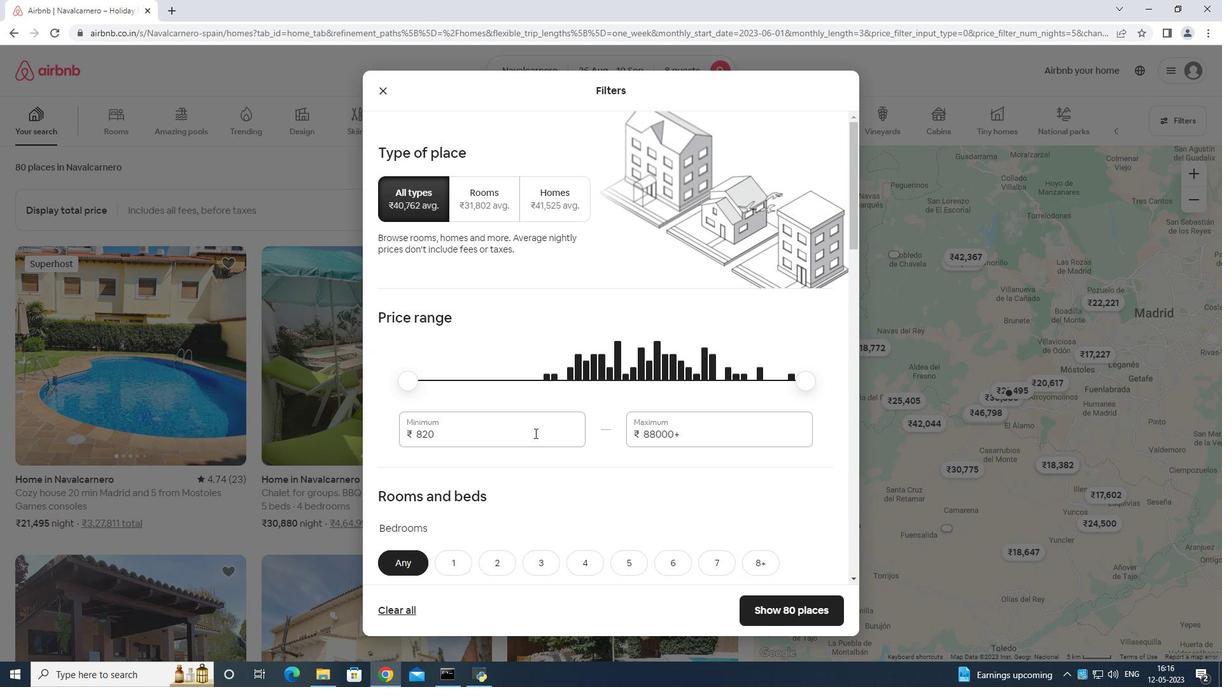 
Action: Mouse pressed left at (535, 431)
Screenshot: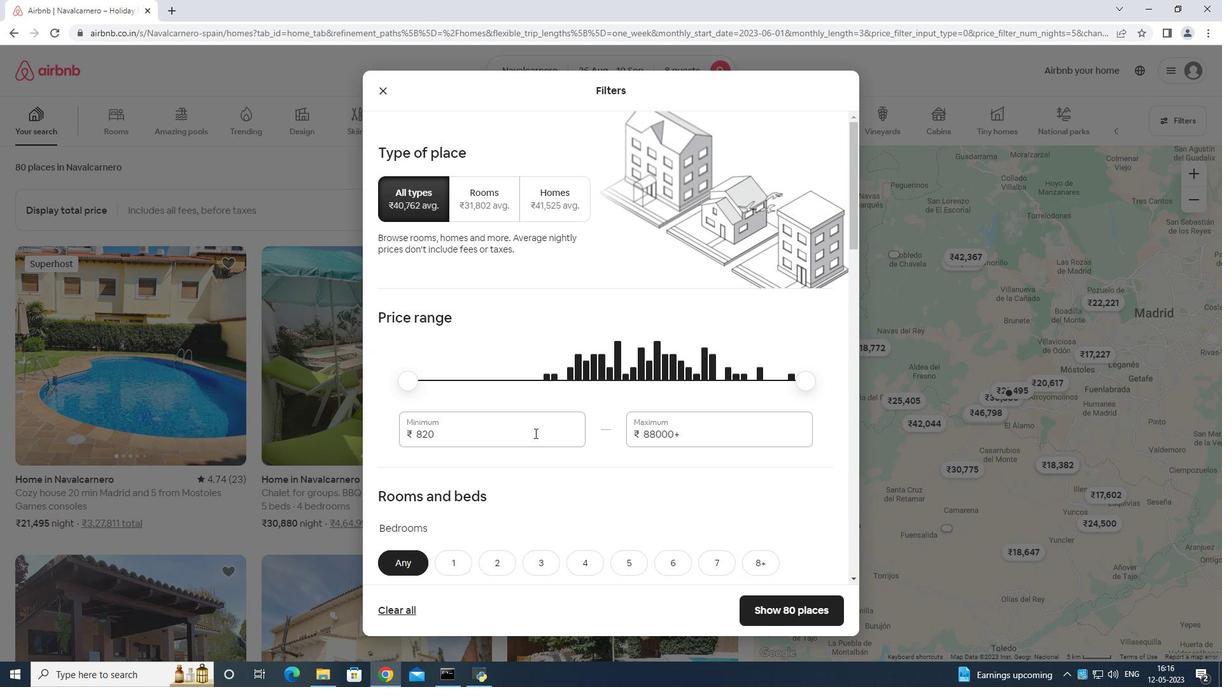 
Action: Mouse moved to (546, 409)
Screenshot: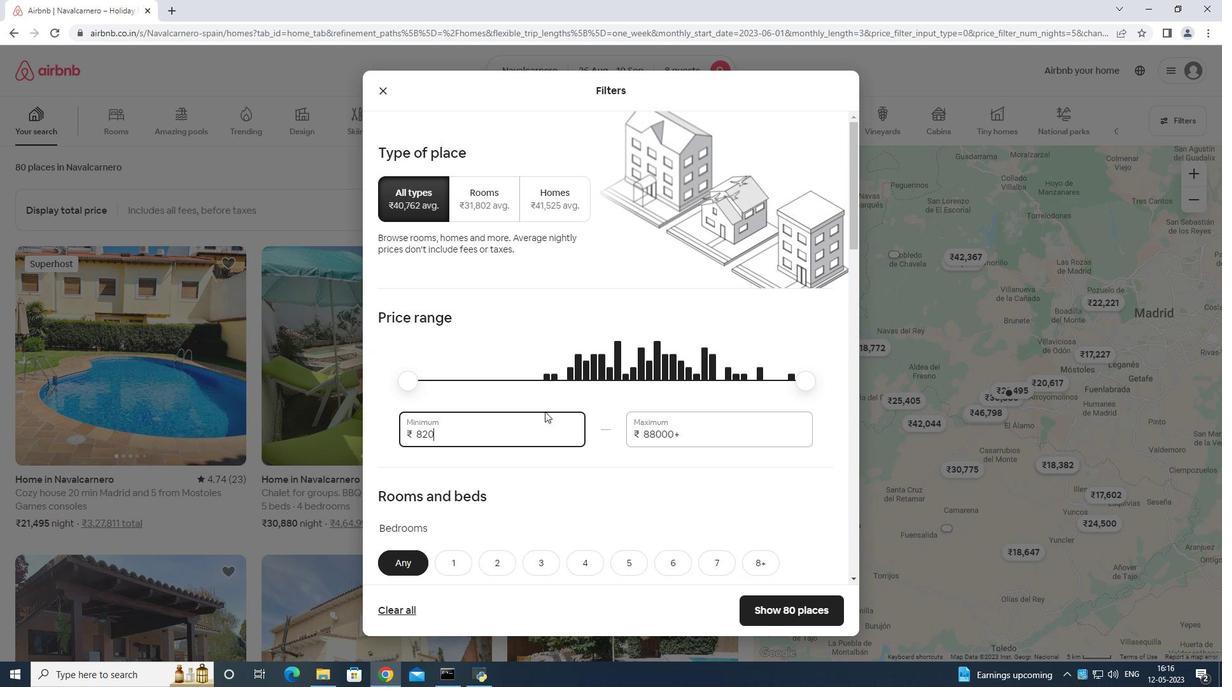 
Action: Key pressed <Key.backspace>
Screenshot: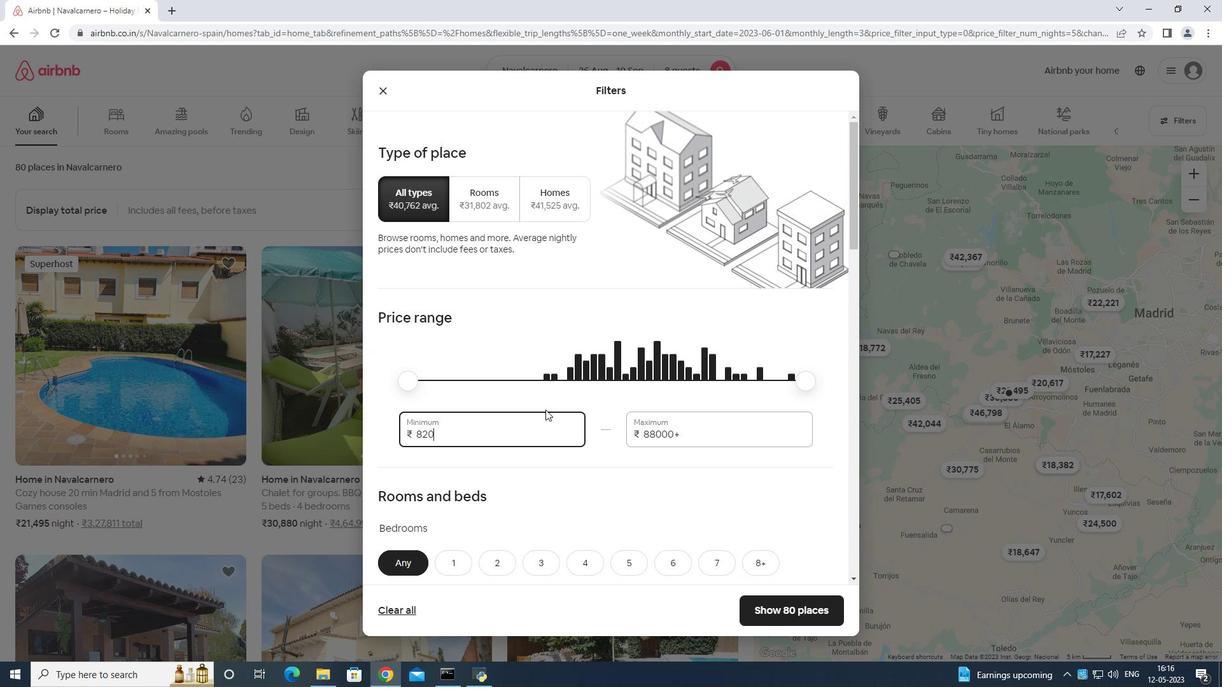
Action: Mouse moved to (548, 405)
Screenshot: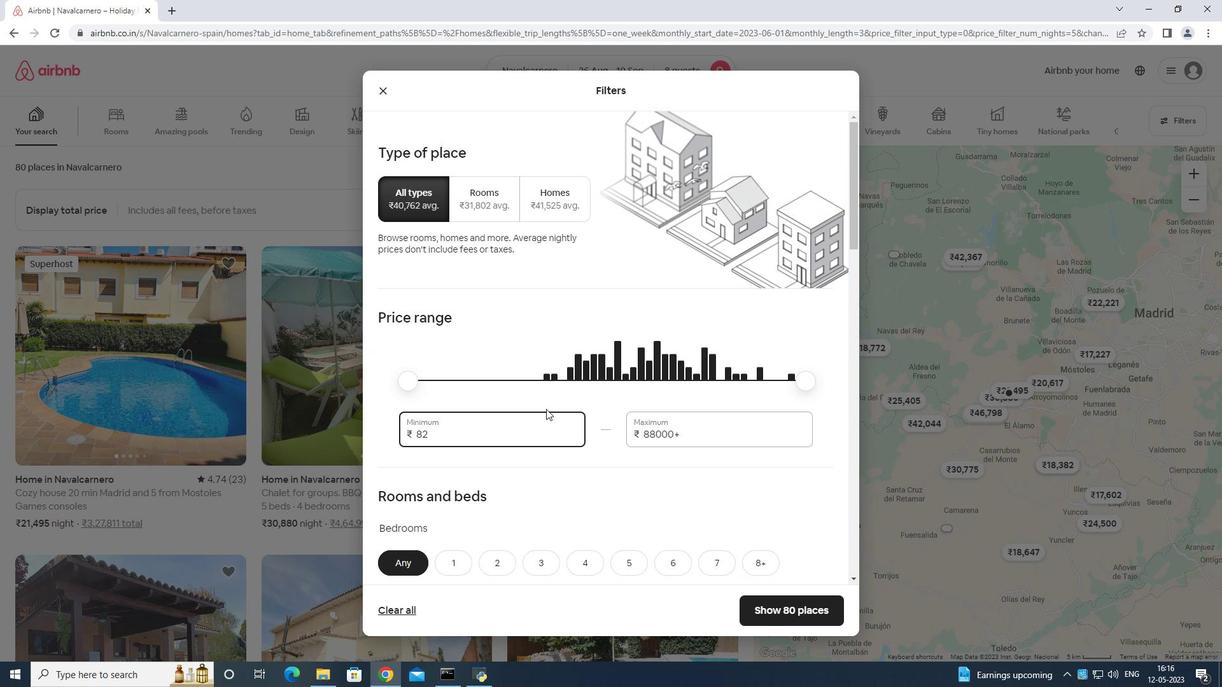 
Action: Key pressed <Key.backspace>
Screenshot: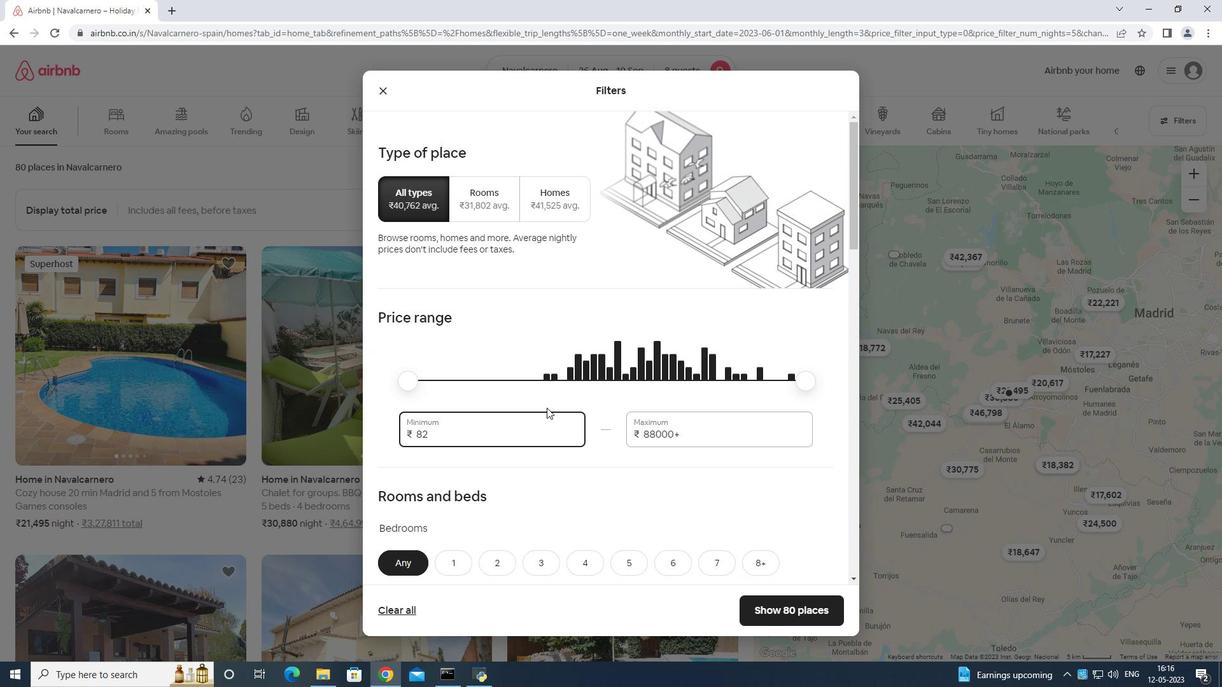 
Action: Mouse moved to (548, 405)
Screenshot: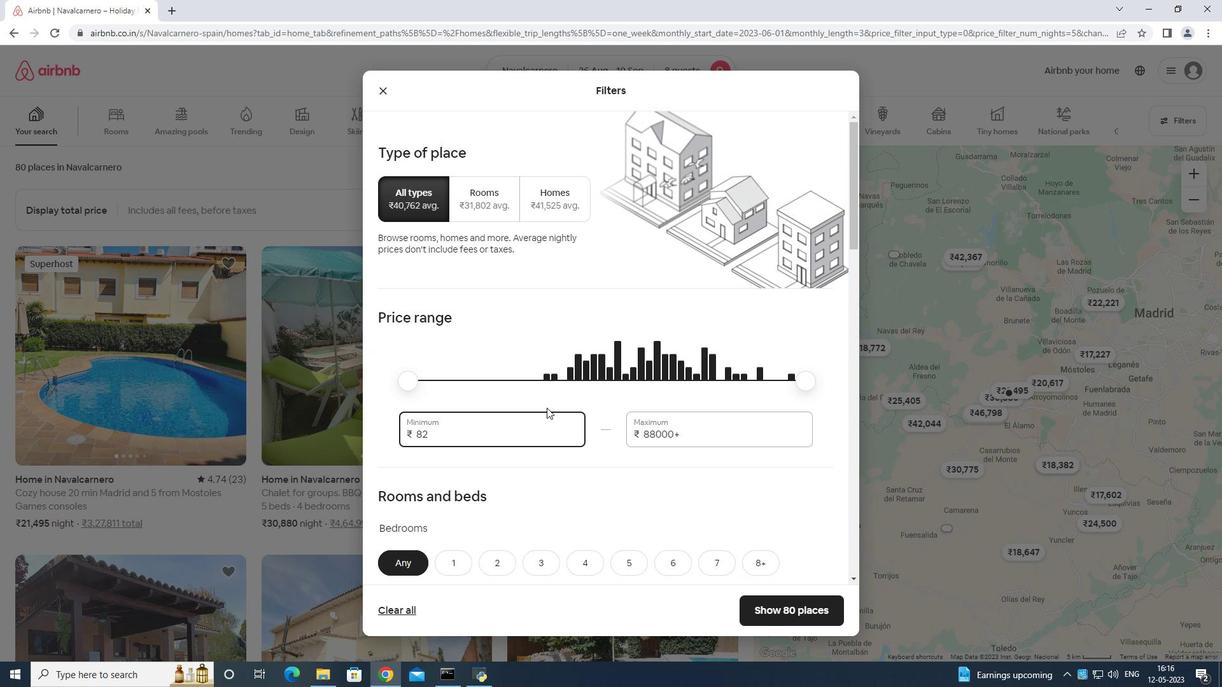 
Action: Key pressed <Key.backspace>
Screenshot: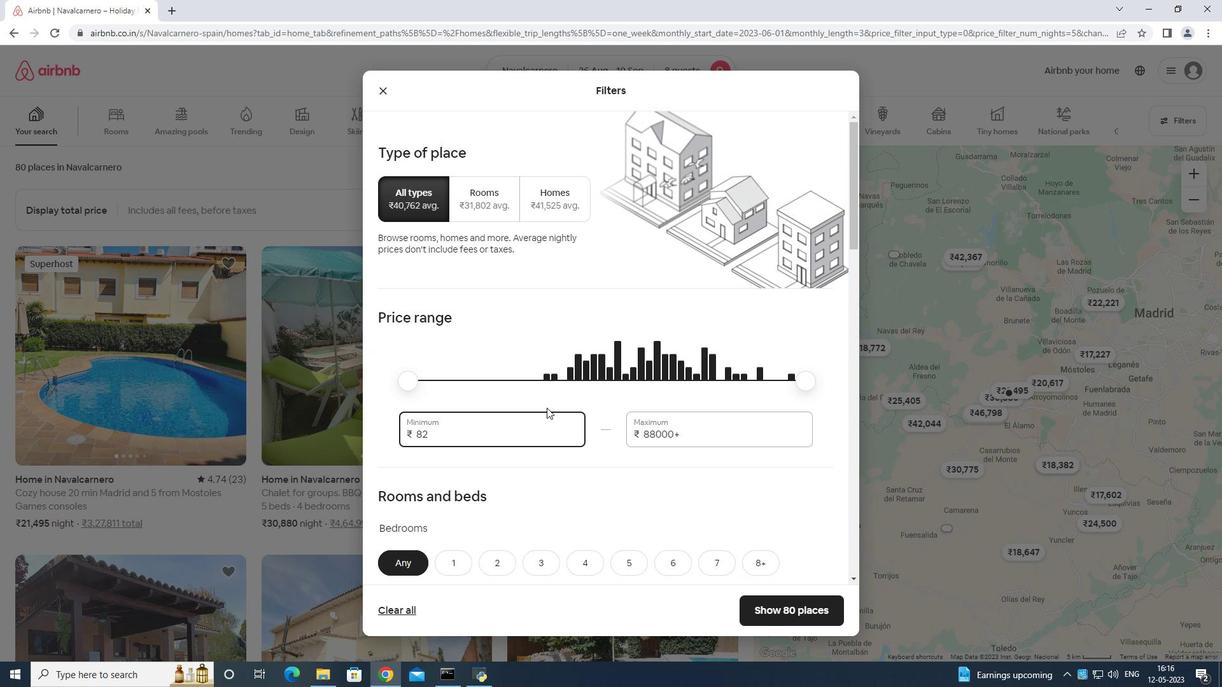 
Action: Mouse moved to (549, 404)
Screenshot: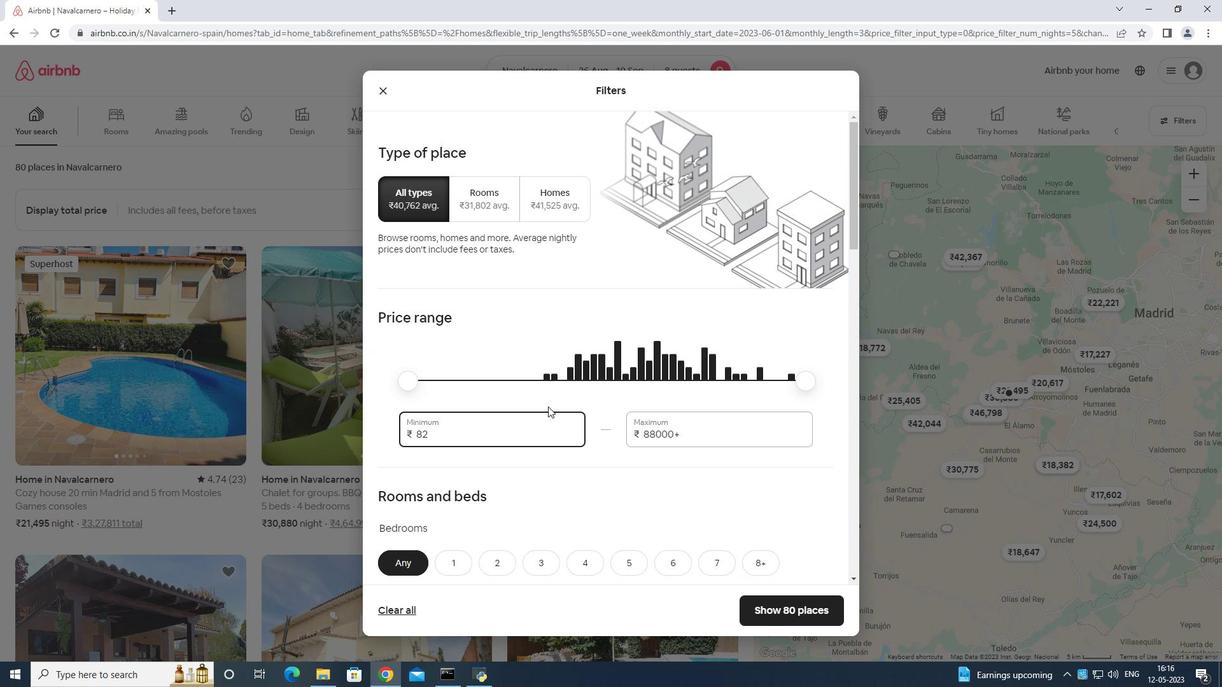 
Action: Key pressed <Key.backspace>
Screenshot: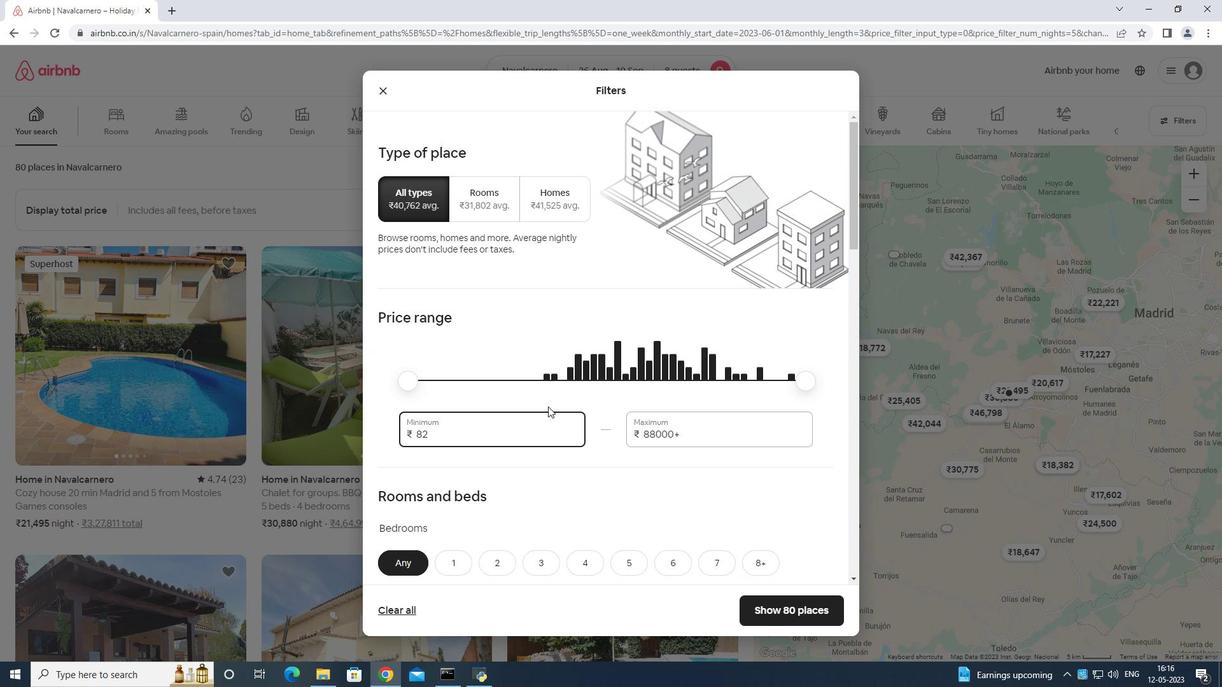 
Action: Mouse moved to (550, 404)
Screenshot: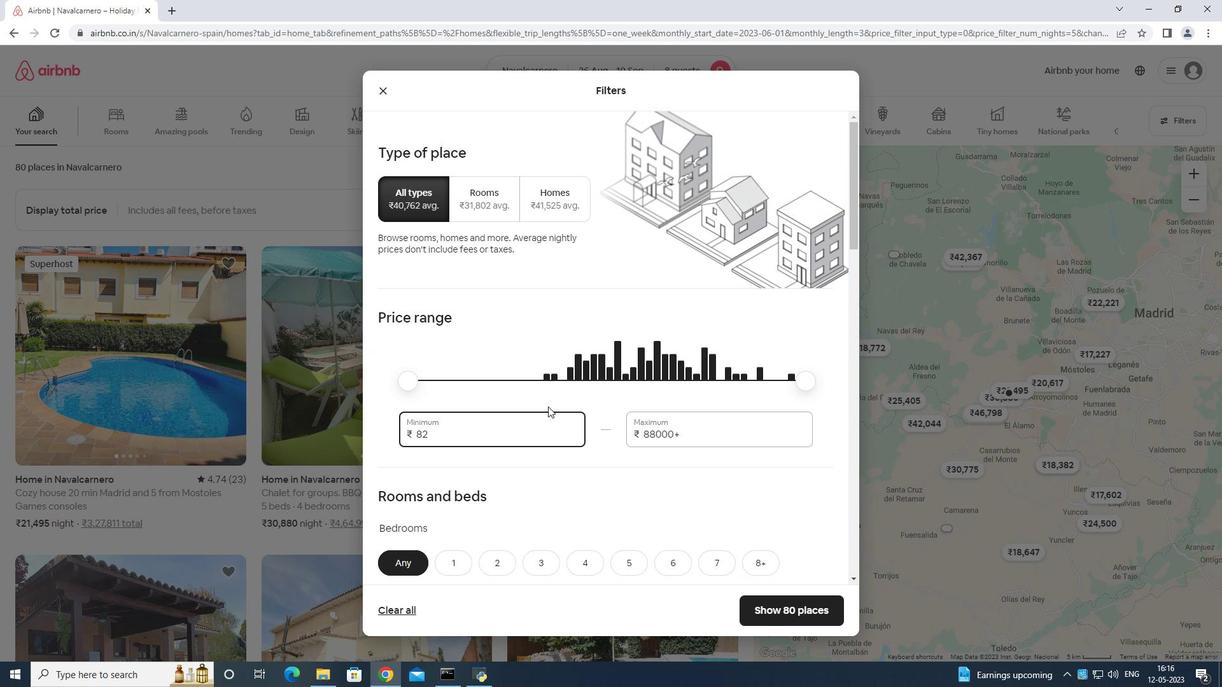 
Action: Key pressed <Key.backspace>
Screenshot: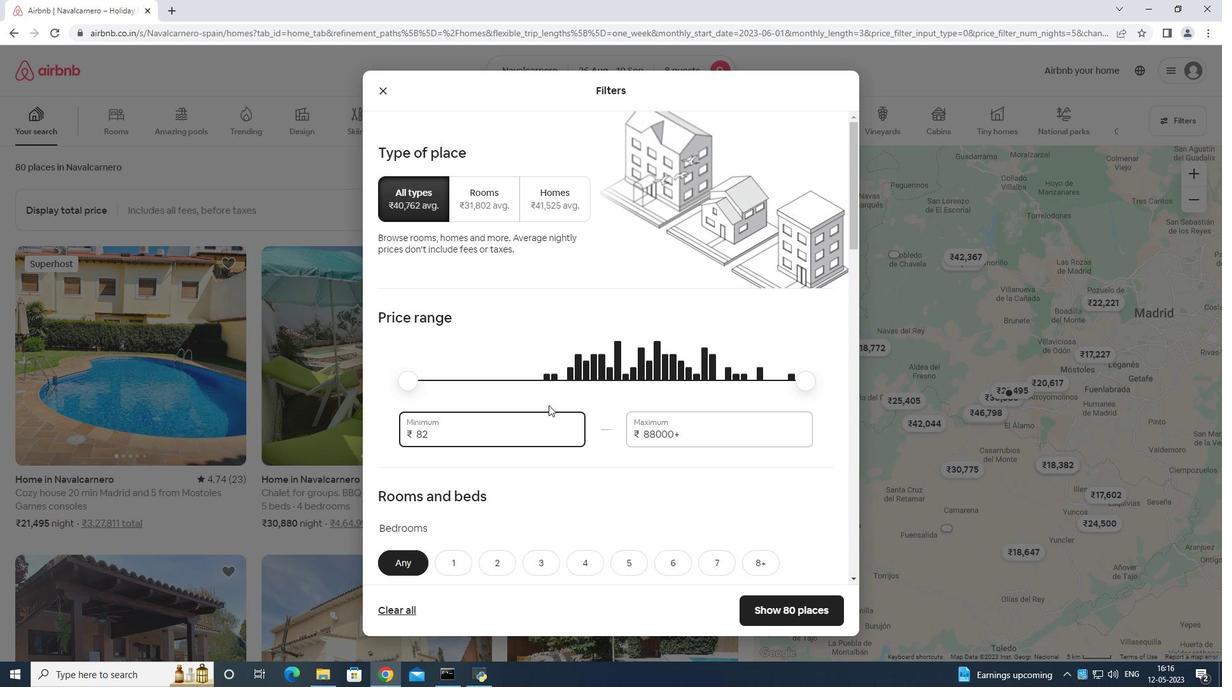 
Action: Mouse moved to (550, 404)
Screenshot: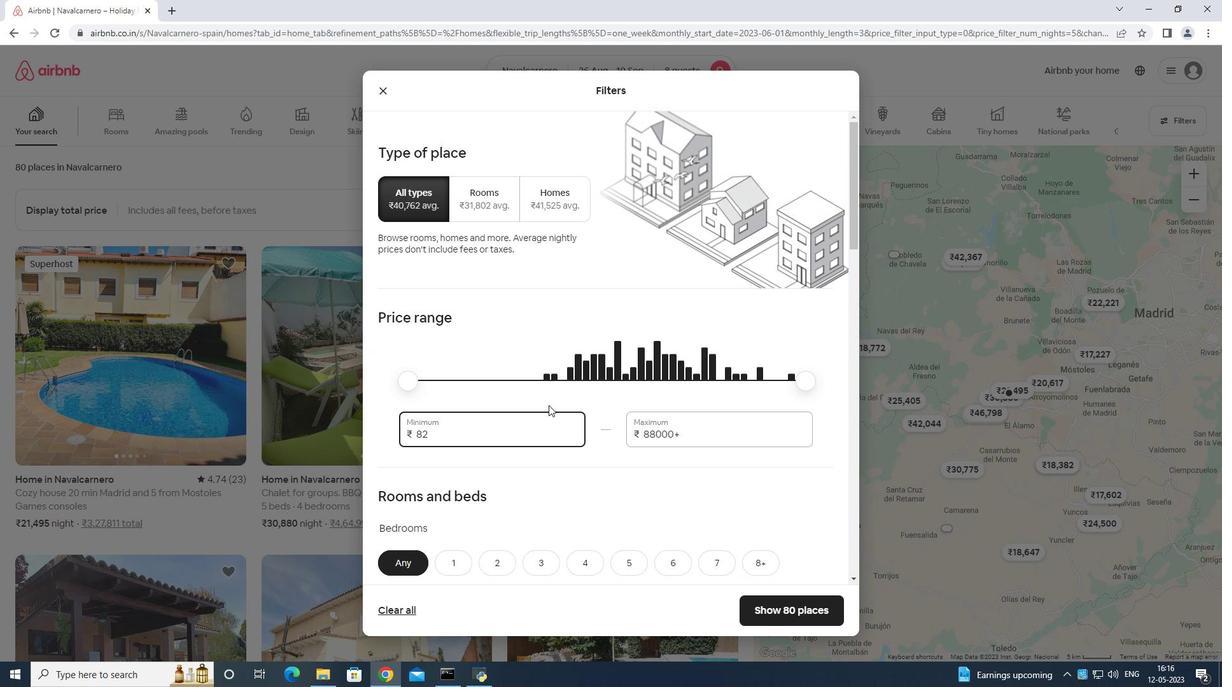 
Action: Key pressed <Key.backspace><Key.backspace>
Screenshot: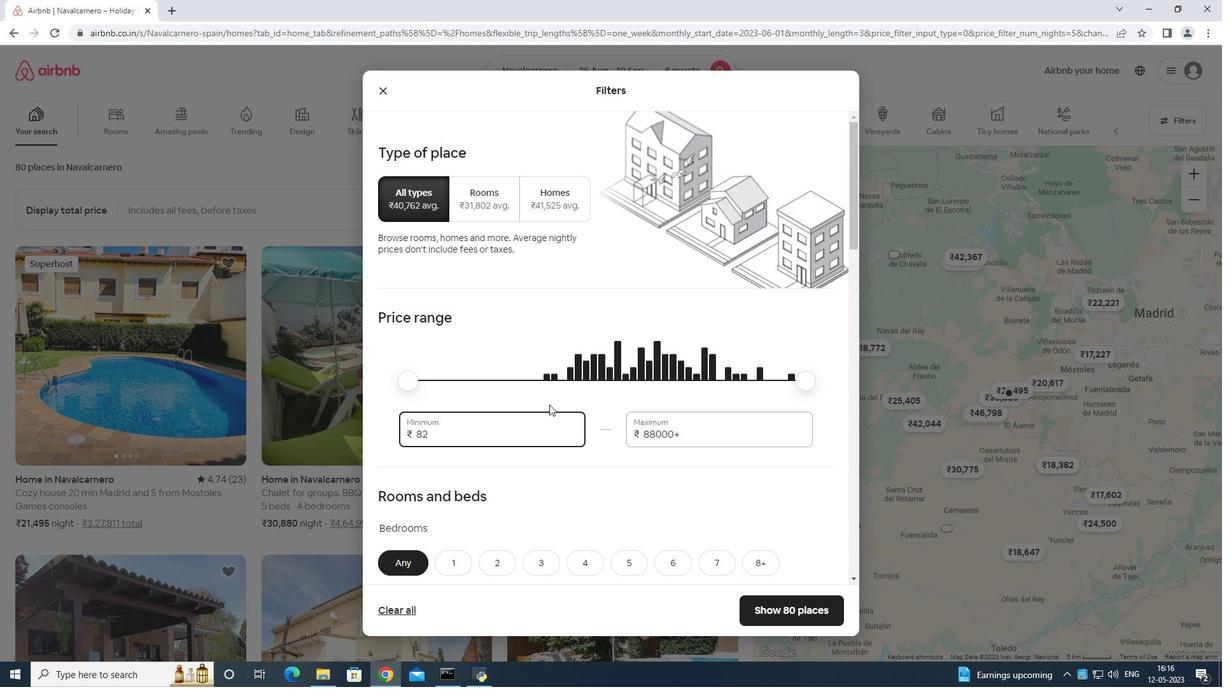 
Action: Mouse moved to (550, 404)
Screenshot: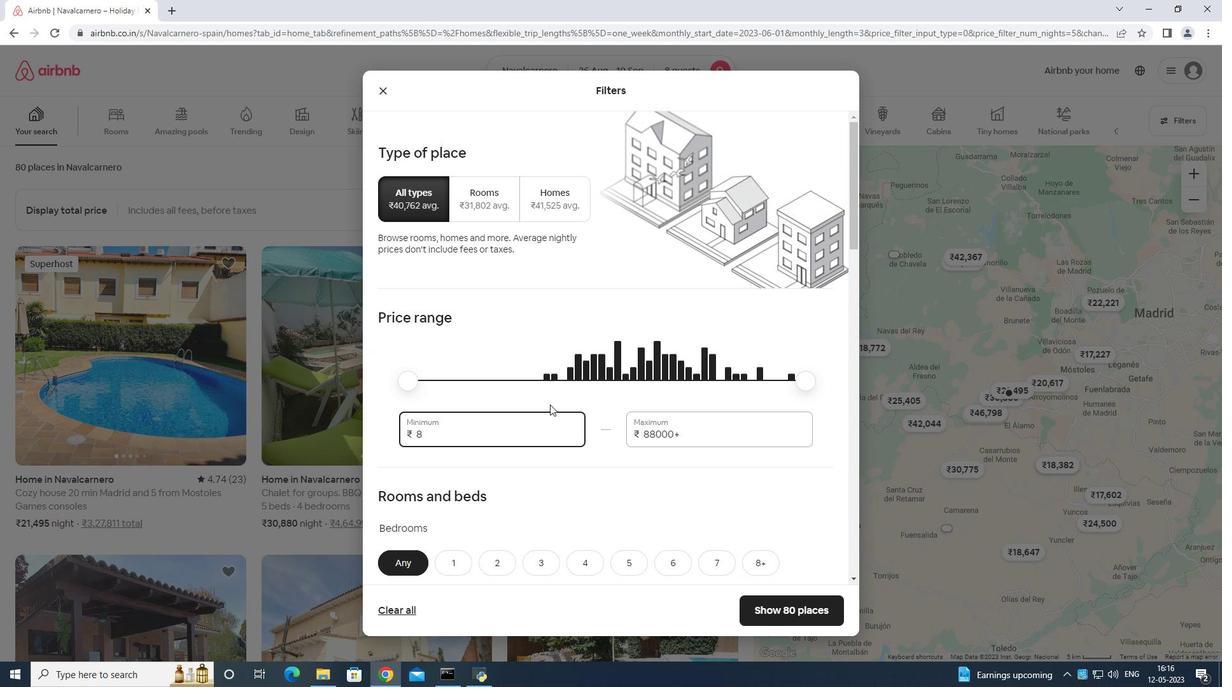 
Action: Key pressed <Key.backspace><Key.backspace>
Screenshot: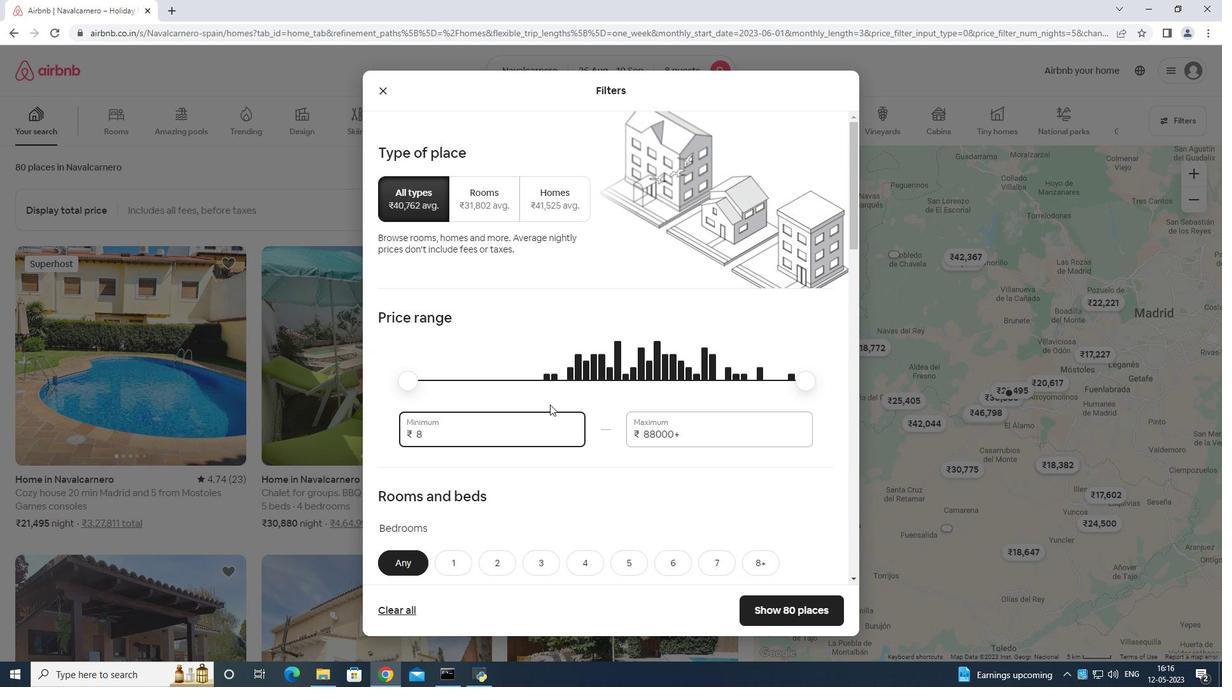 
Action: Mouse moved to (551, 403)
Screenshot: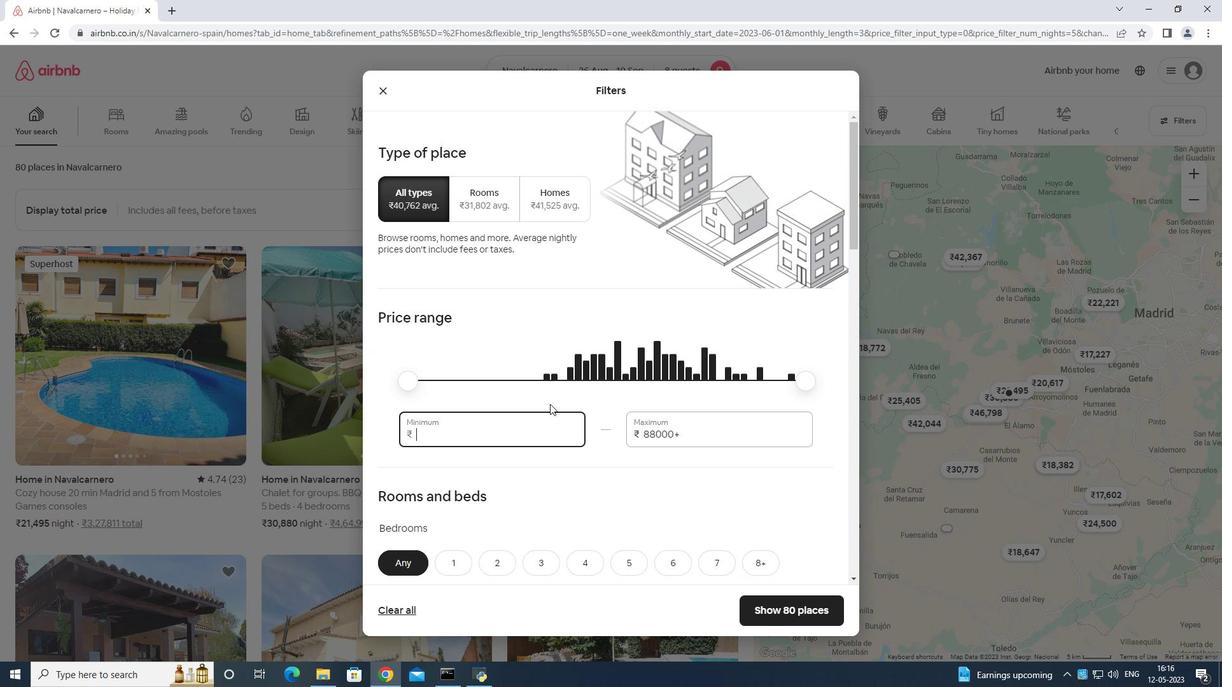 
Action: Key pressed <Key.backspace>
Screenshot: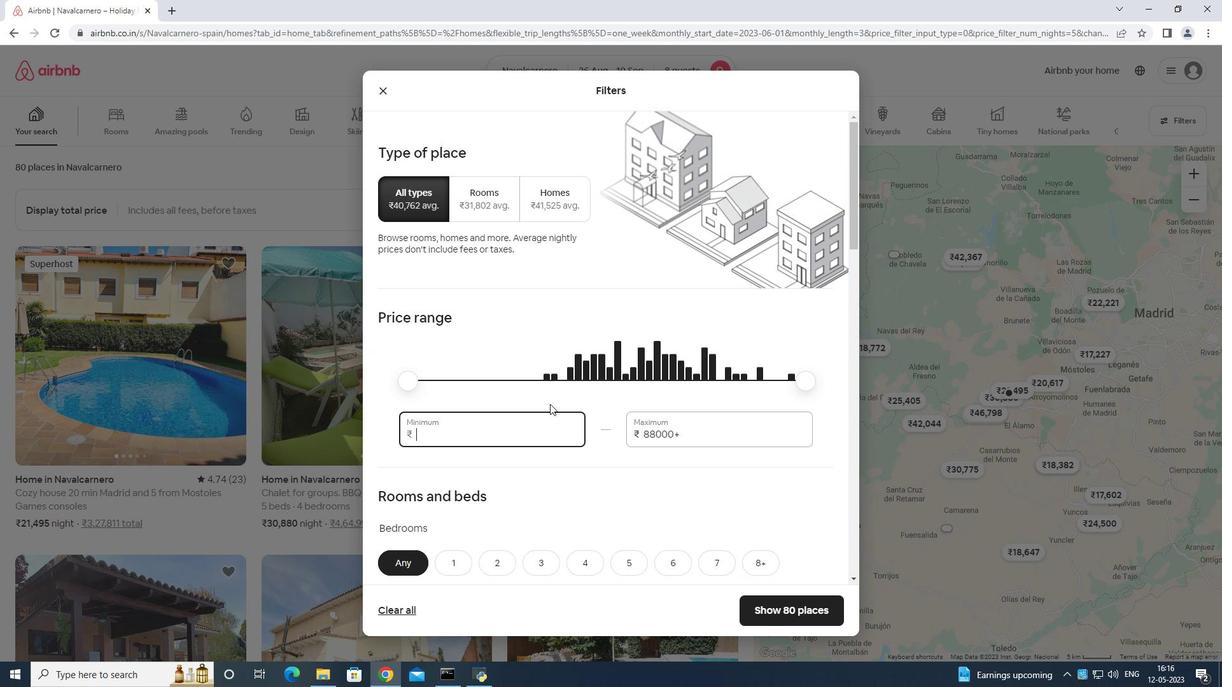 
Action: Mouse moved to (561, 403)
Screenshot: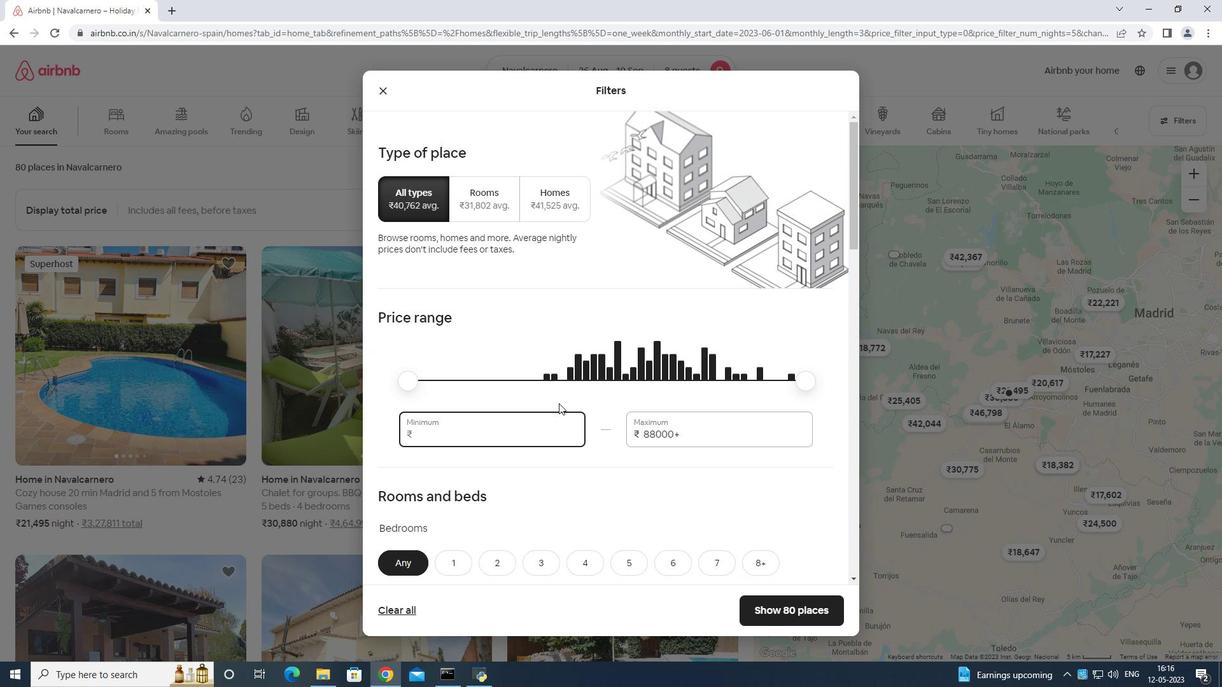 
Action: Key pressed 1
Screenshot: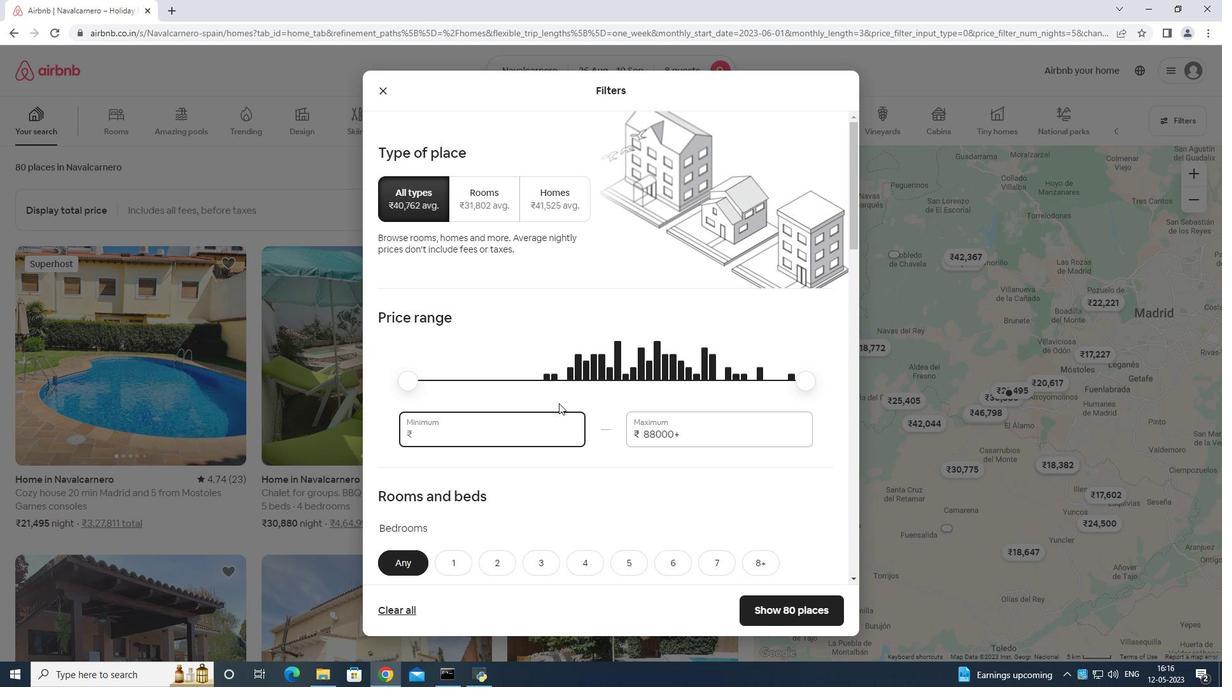 
Action: Mouse moved to (565, 403)
Screenshot: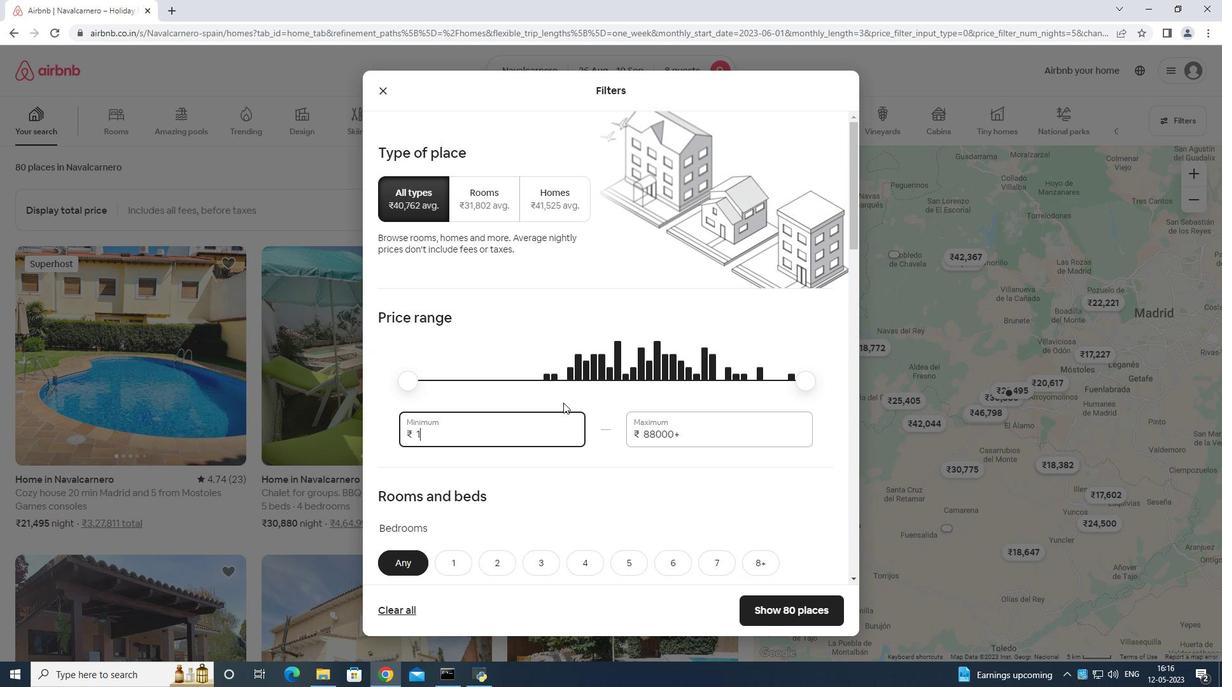 
Action: Key pressed 0
Screenshot: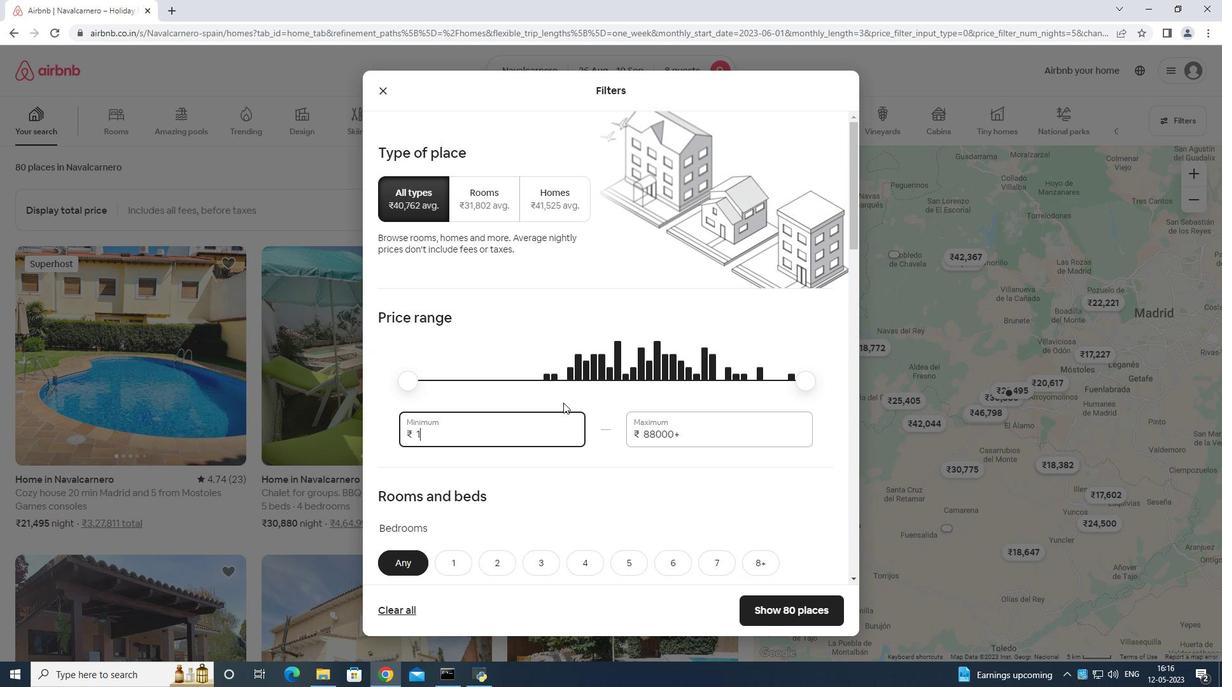 
Action: Mouse moved to (567, 402)
Screenshot: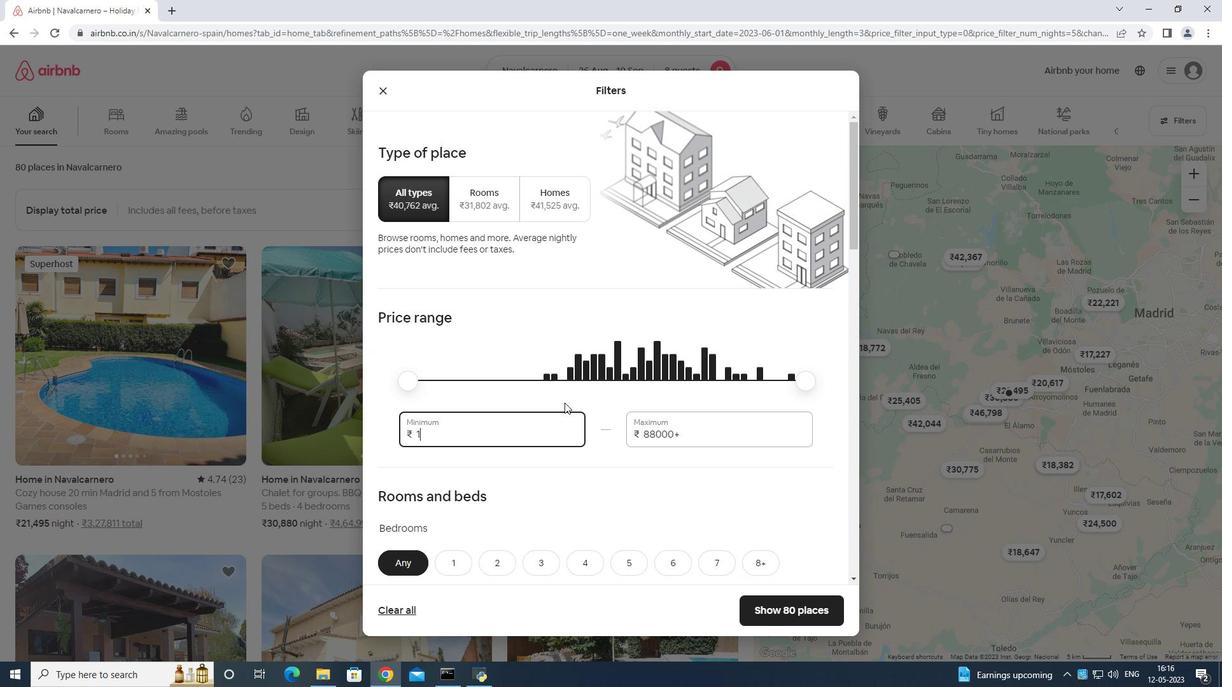 
Action: Key pressed 000
Screenshot: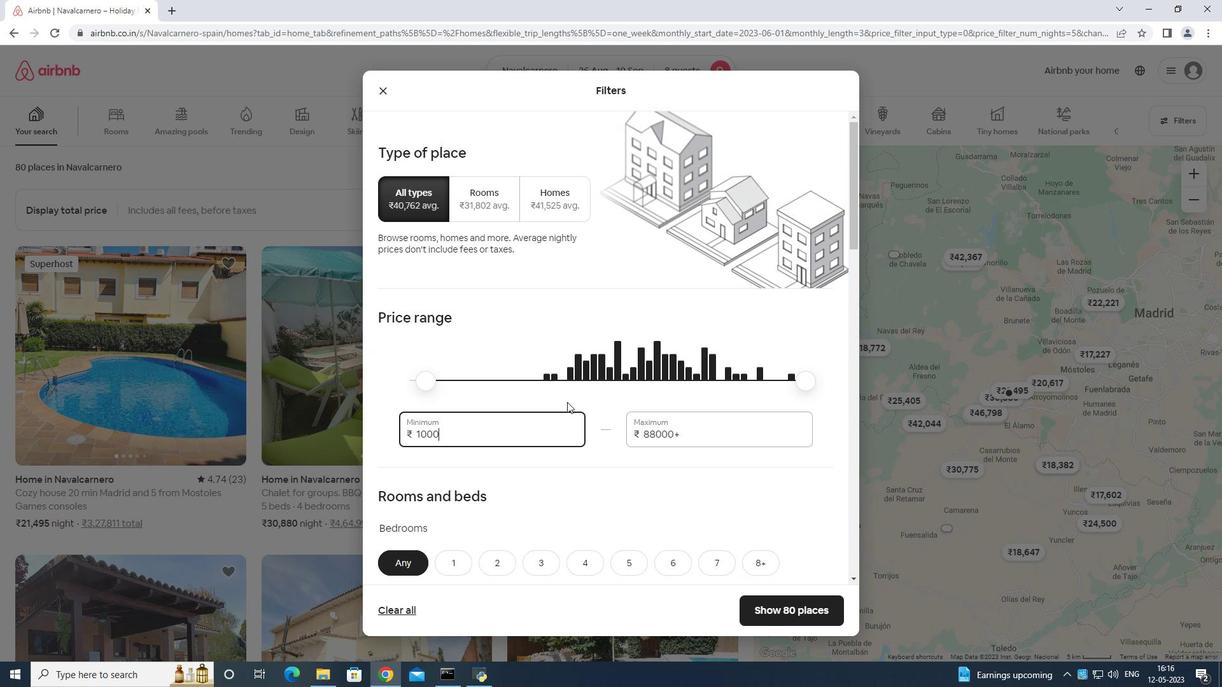 
Action: Mouse moved to (779, 427)
Screenshot: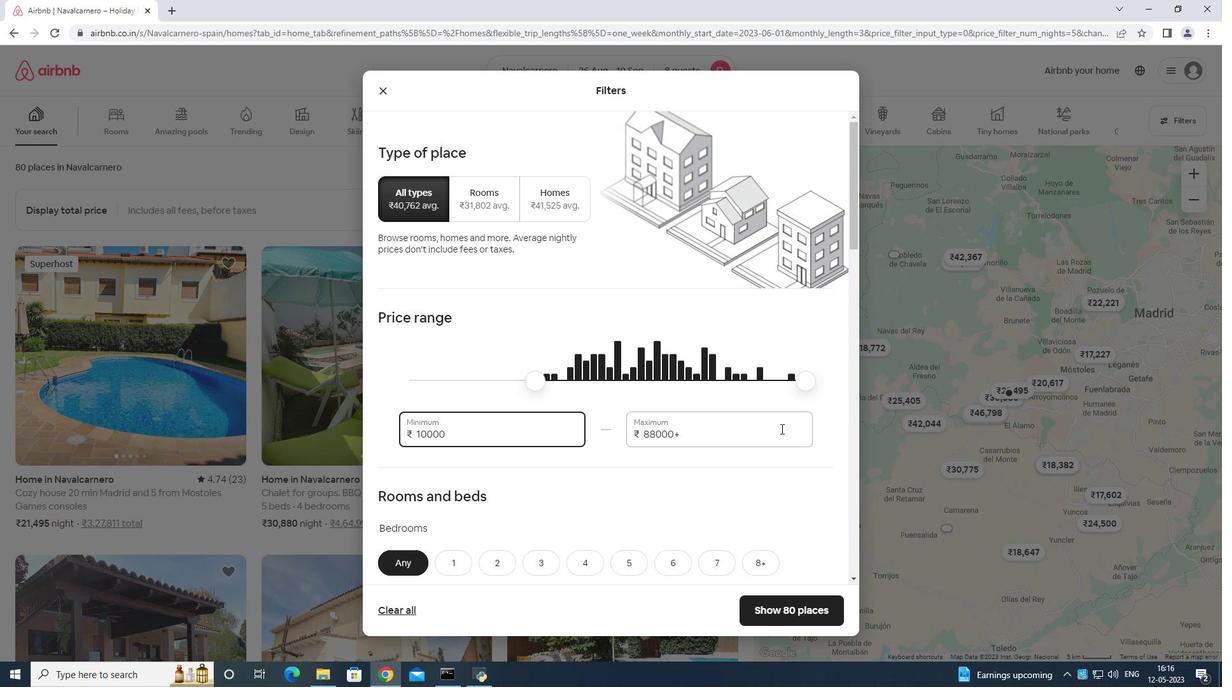 
Action: Mouse pressed left at (779, 427)
Screenshot: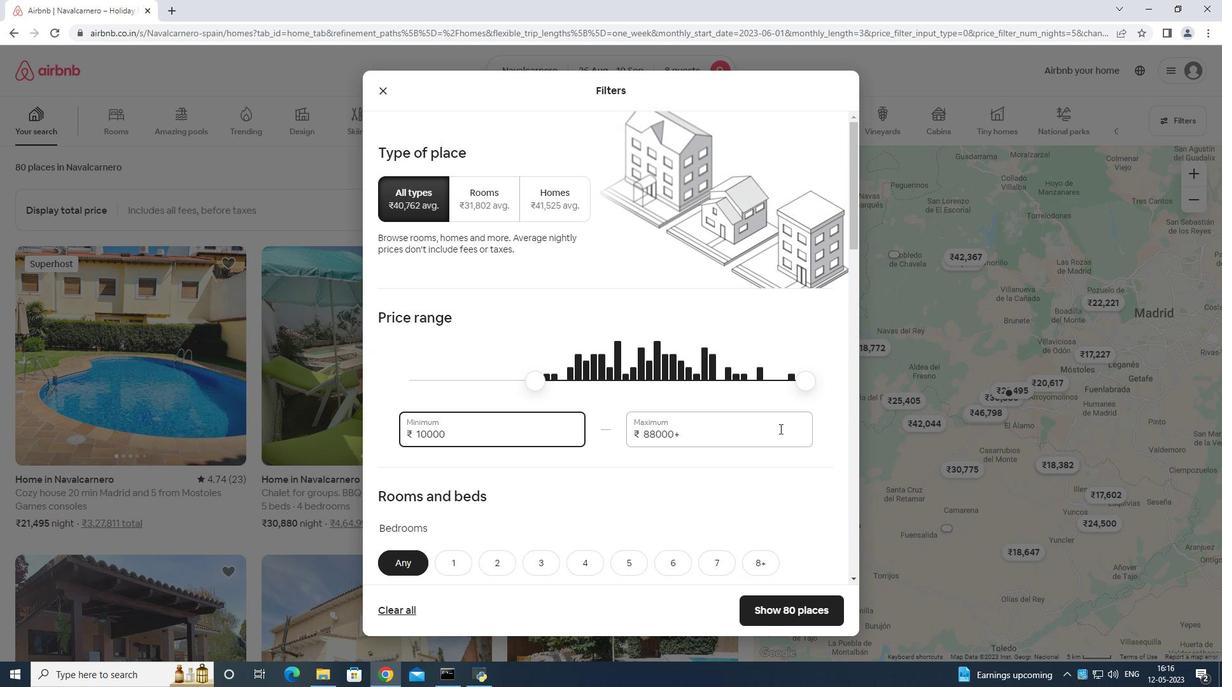 
Action: Mouse moved to (780, 427)
Screenshot: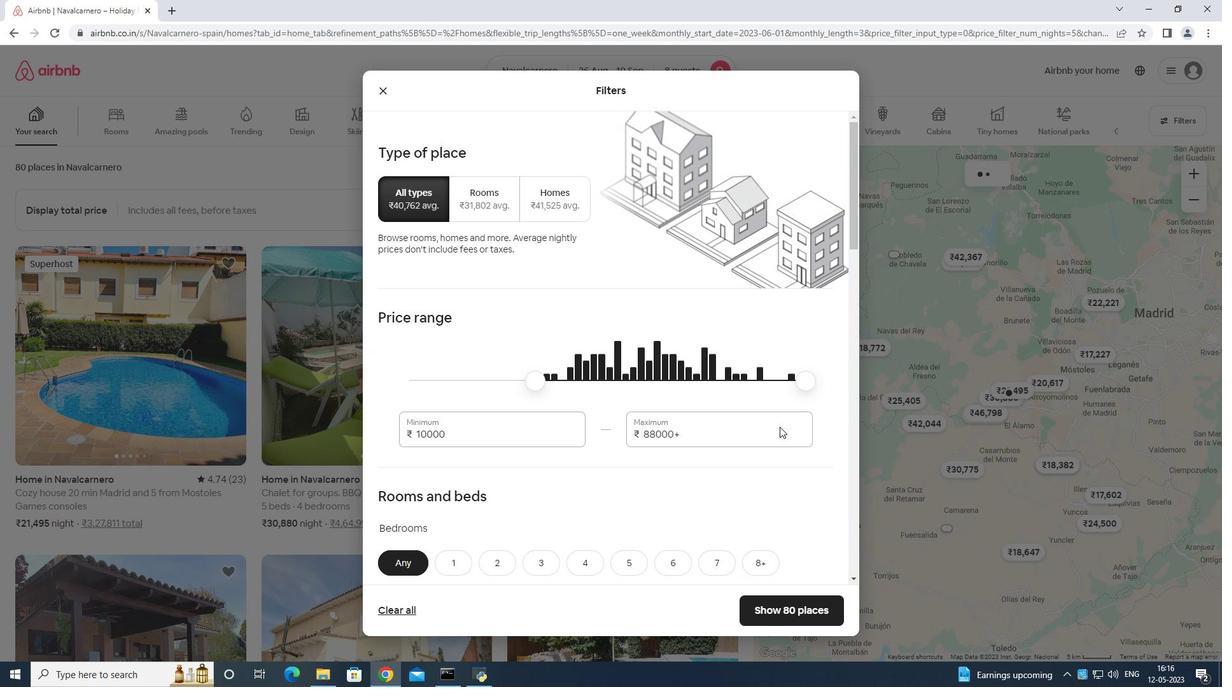 
Action: Key pressed <Key.backspace>
Screenshot: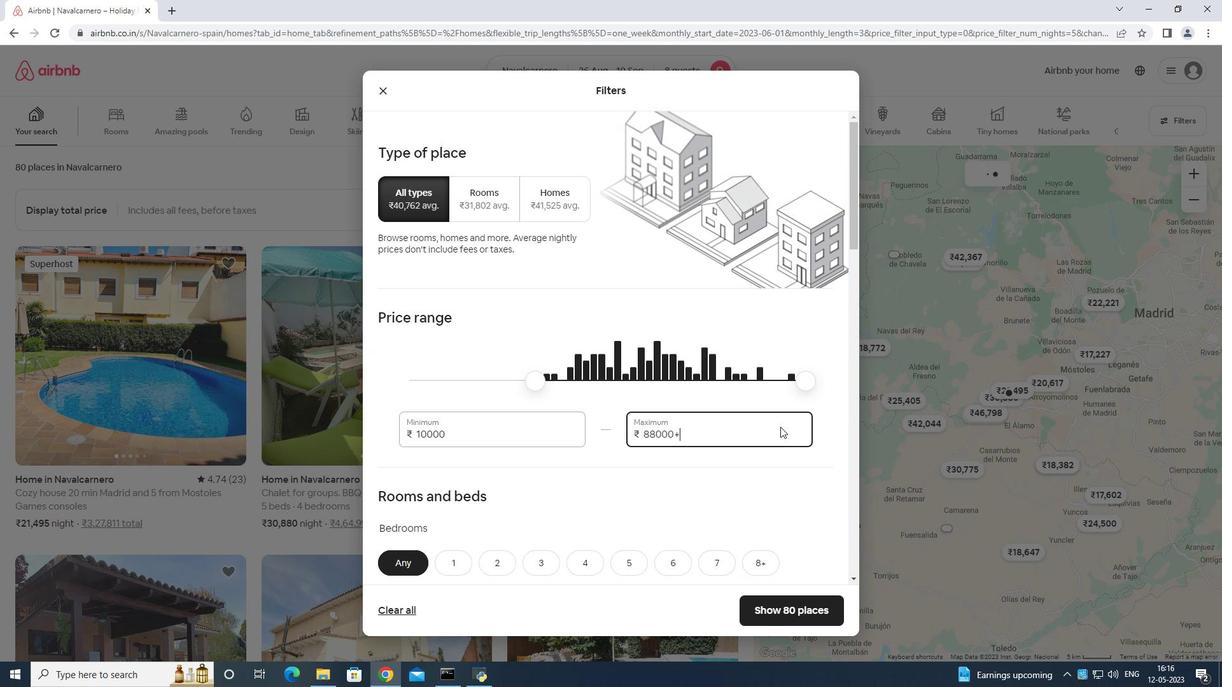 
Action: Mouse moved to (781, 427)
Screenshot: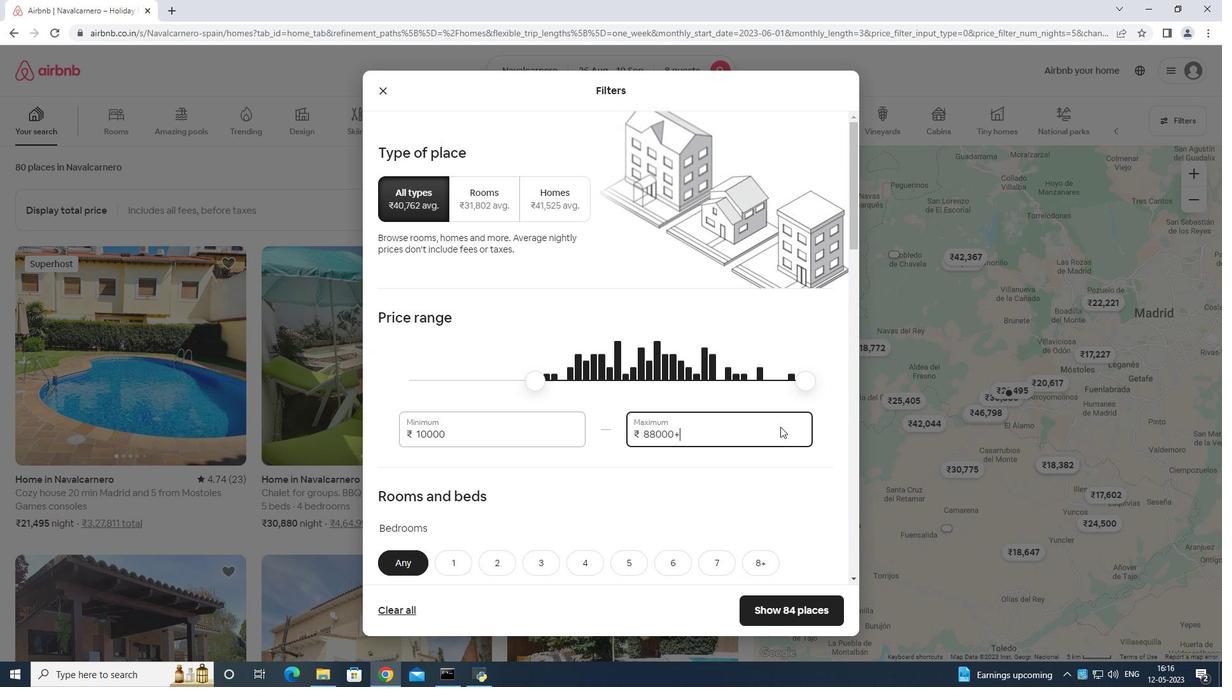 
Action: Key pressed <Key.backspace><Key.backspace>
Screenshot: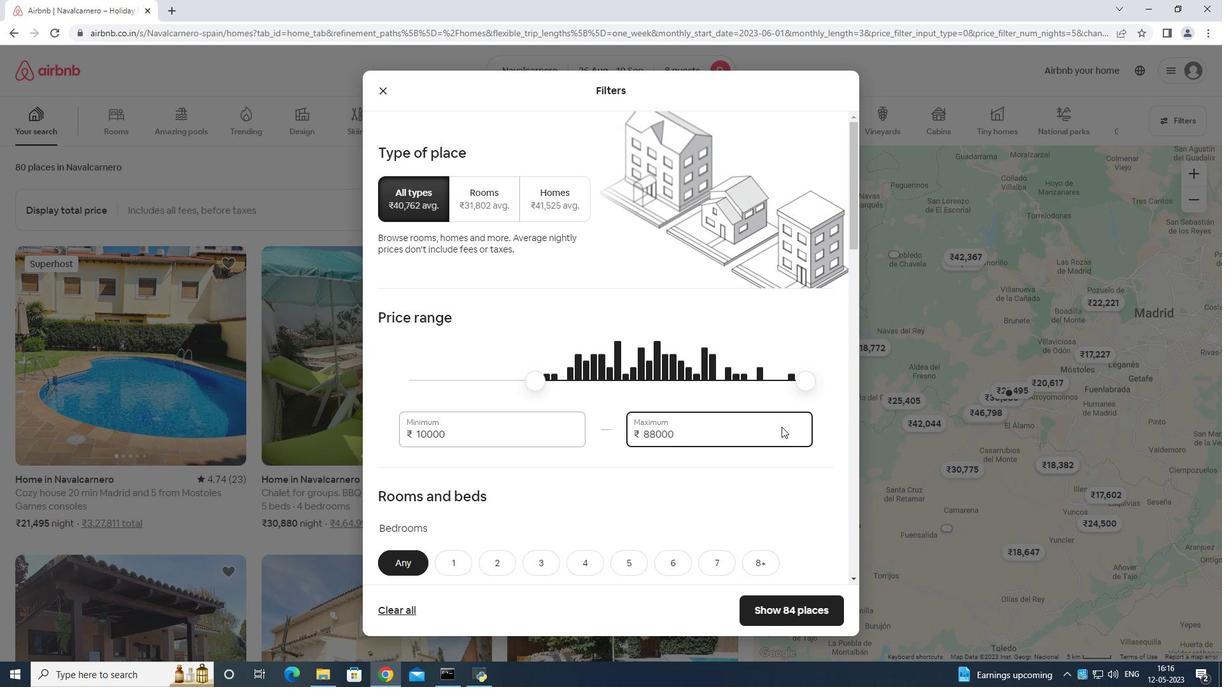 
Action: Mouse moved to (781, 426)
Screenshot: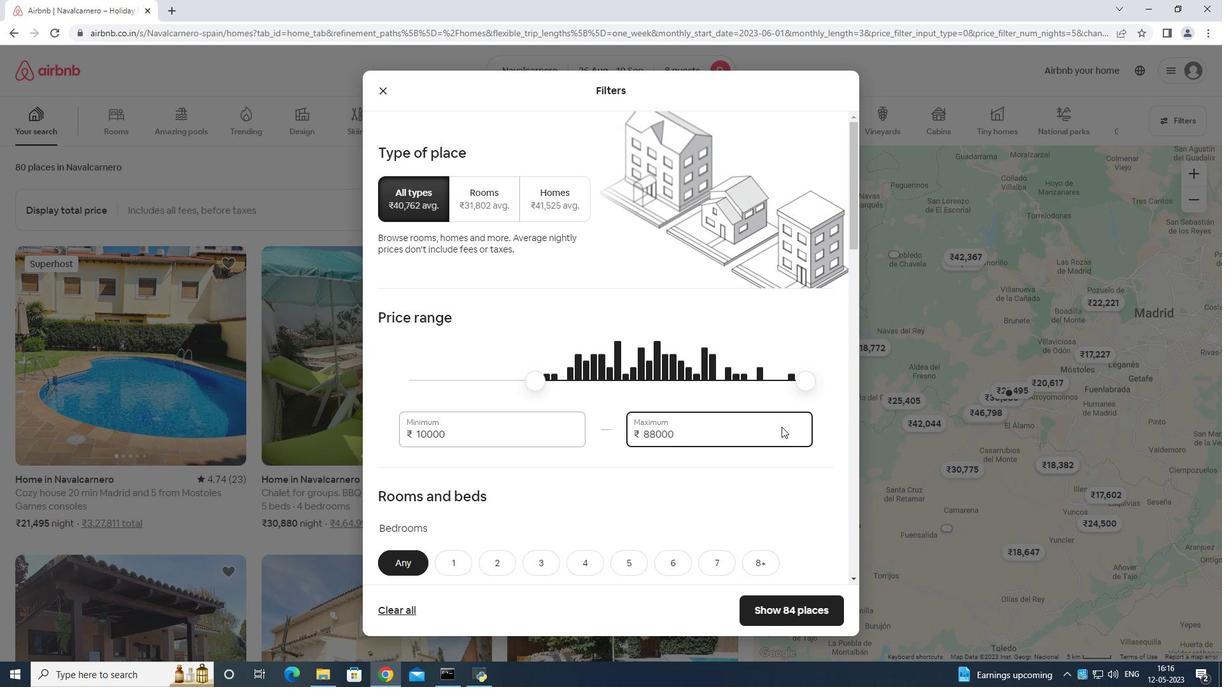 
Action: Key pressed <Key.backspace>
Screenshot: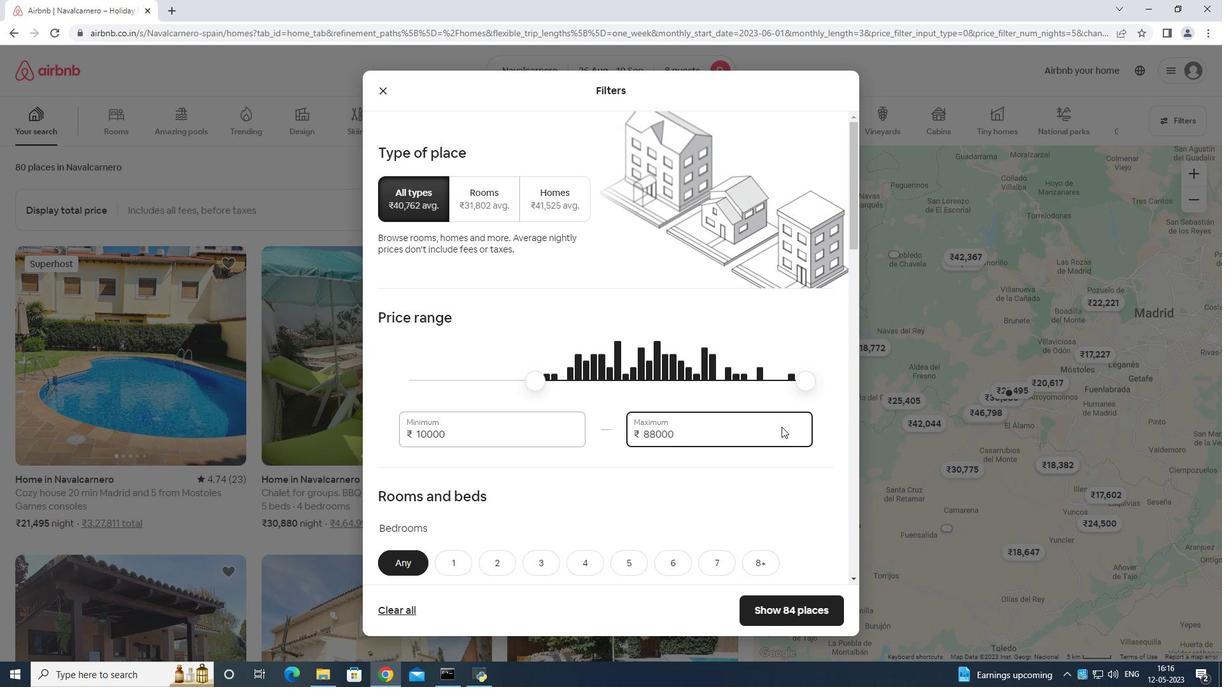 
Action: Mouse moved to (781, 426)
Screenshot: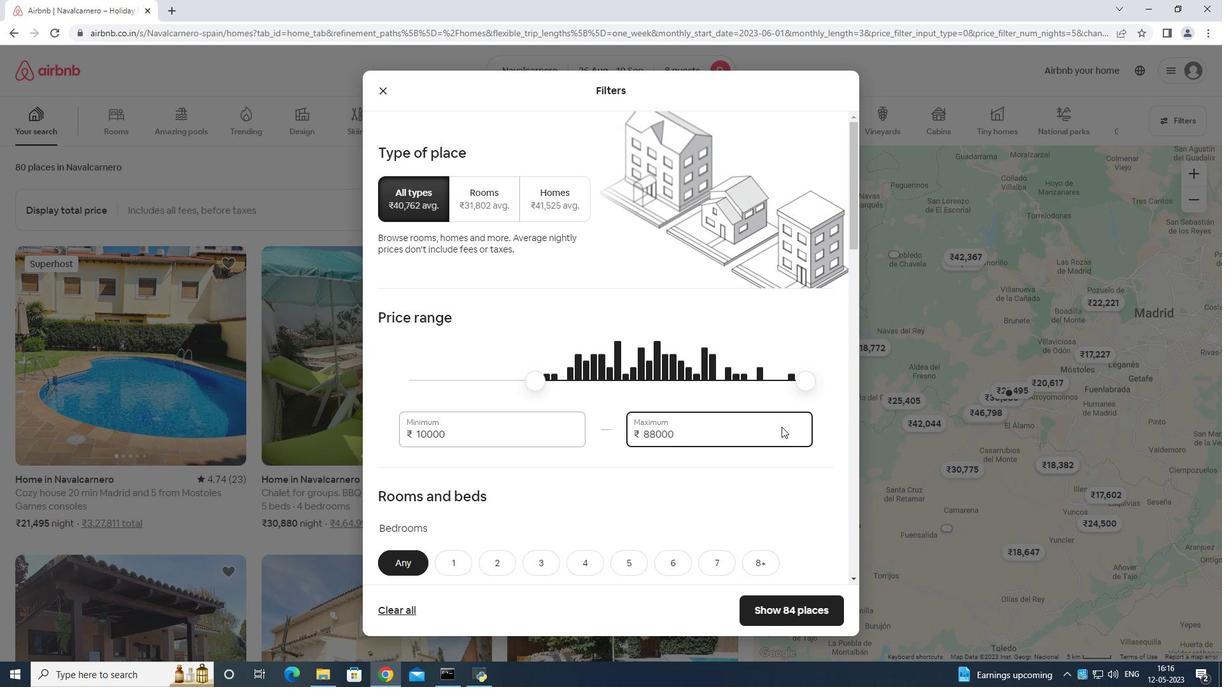 
Action: Key pressed <Key.backspace>
Screenshot: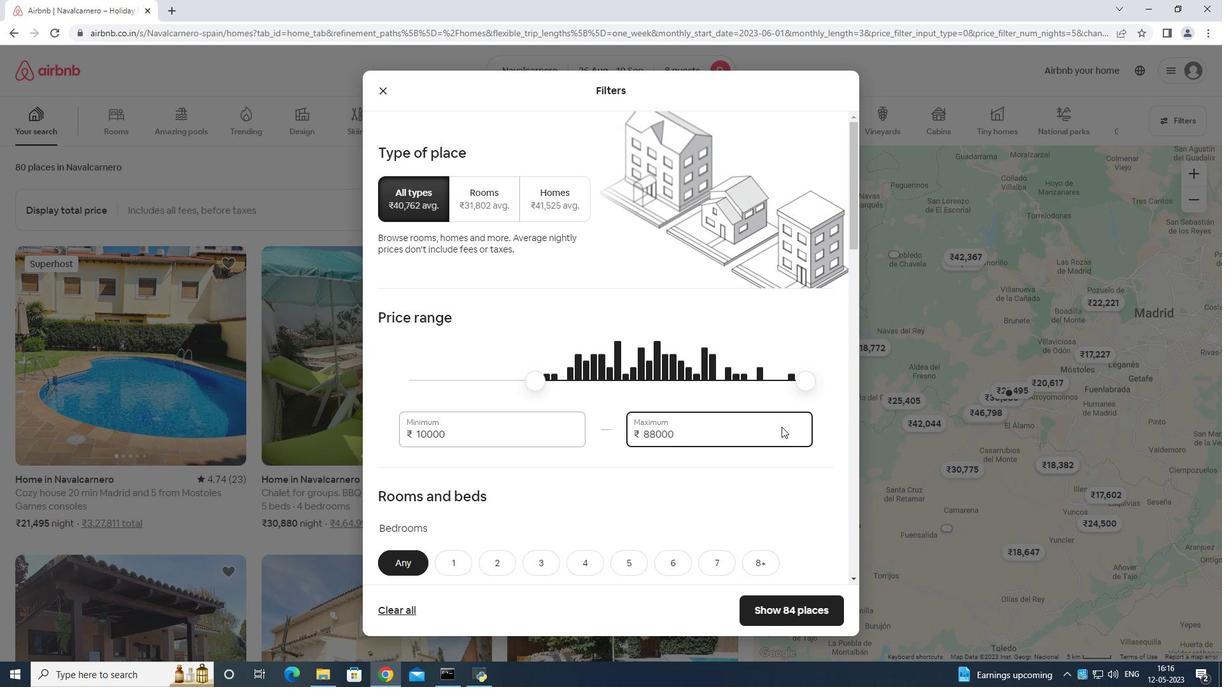
Action: Mouse moved to (781, 425)
Screenshot: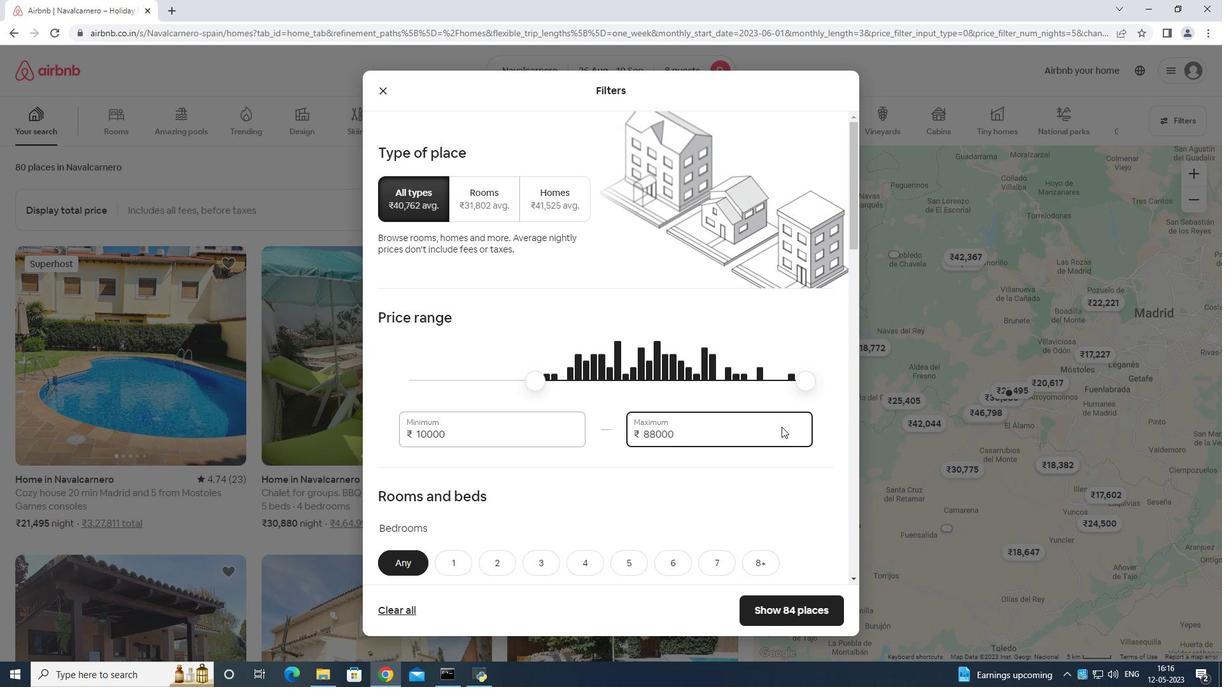 
Action: Key pressed <Key.backspace>
Screenshot: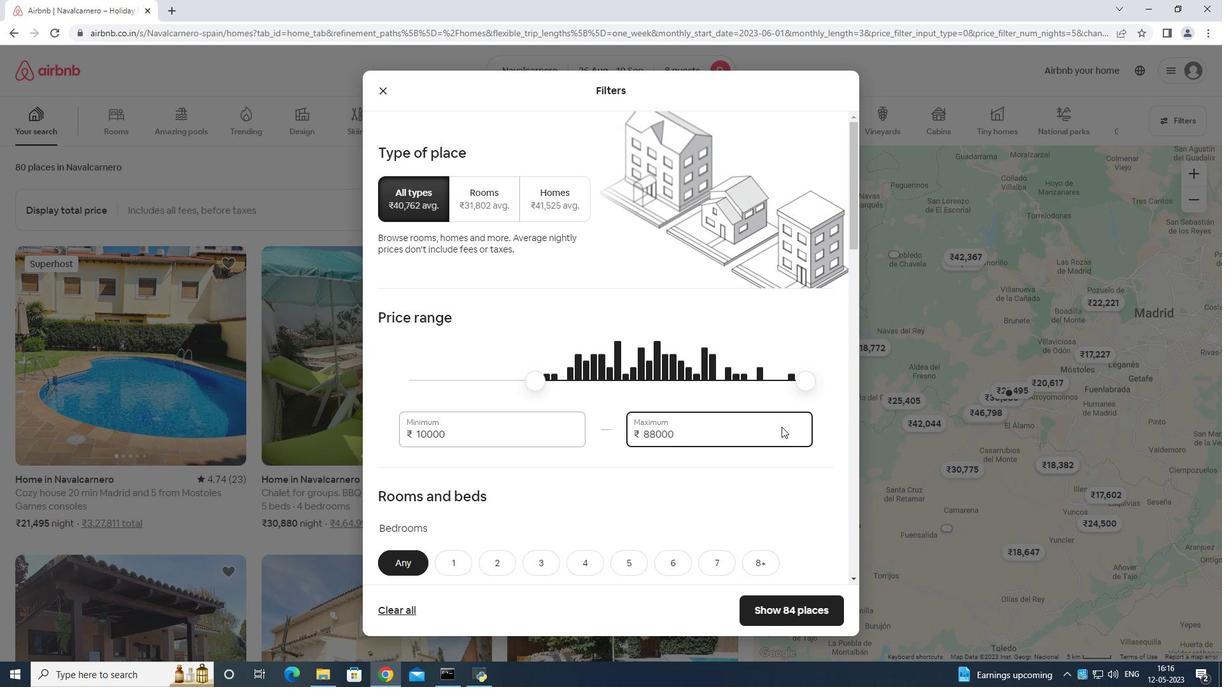 
Action: Mouse moved to (781, 425)
Screenshot: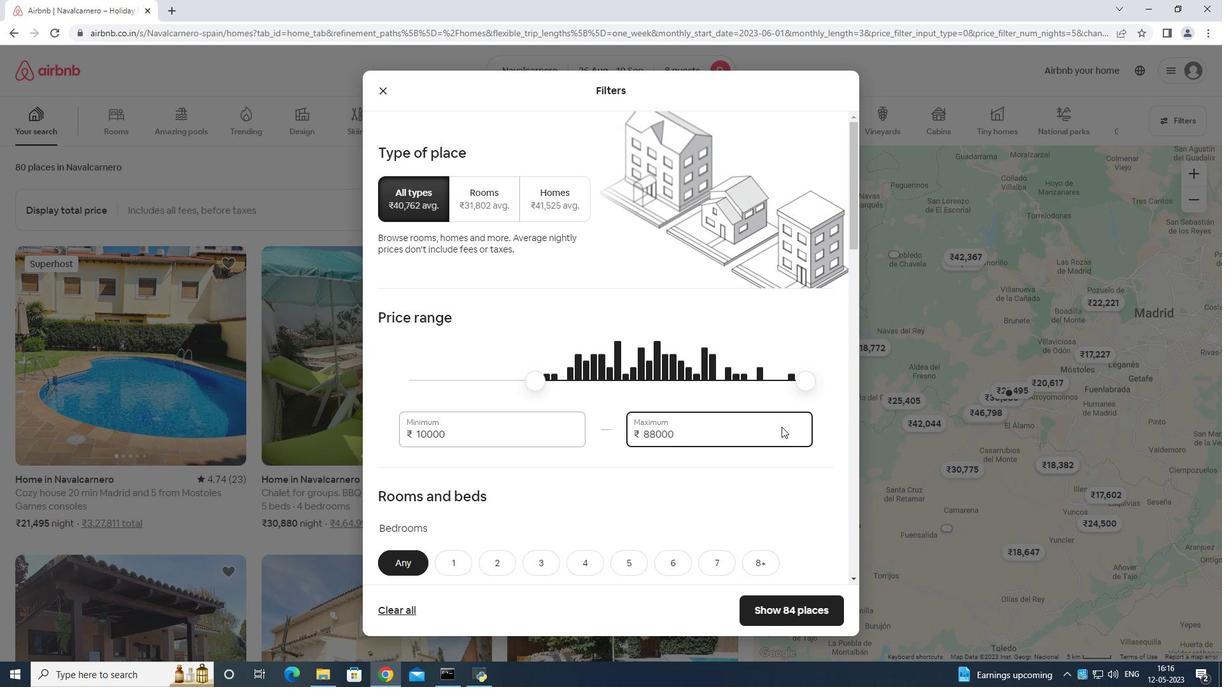 
Action: Key pressed <Key.backspace>
Screenshot: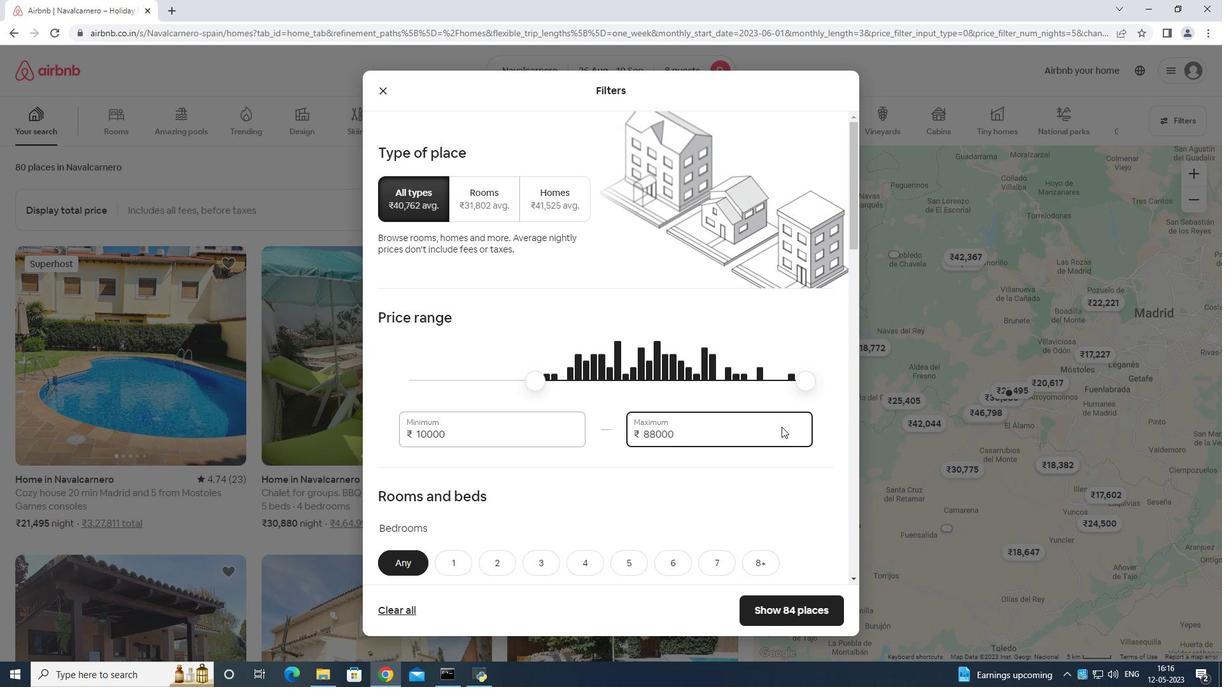 
Action: Mouse moved to (782, 424)
Screenshot: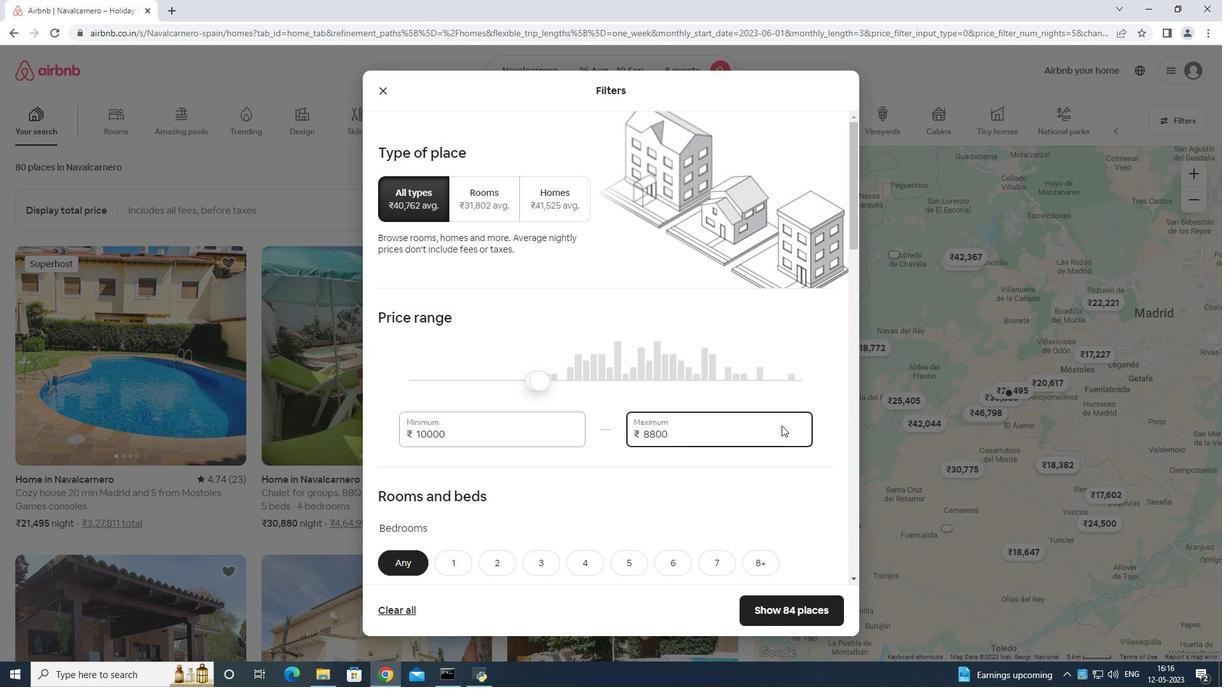 
Action: Key pressed <Key.backspace>
Screenshot: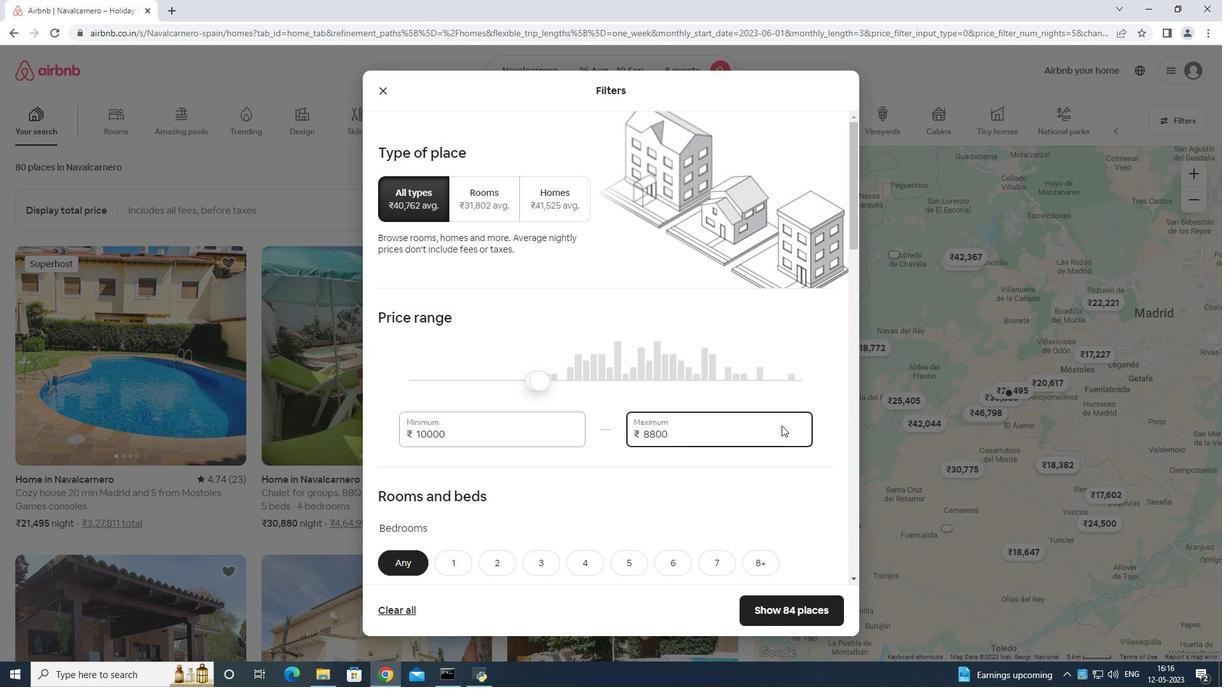 
Action: Mouse moved to (782, 424)
Screenshot: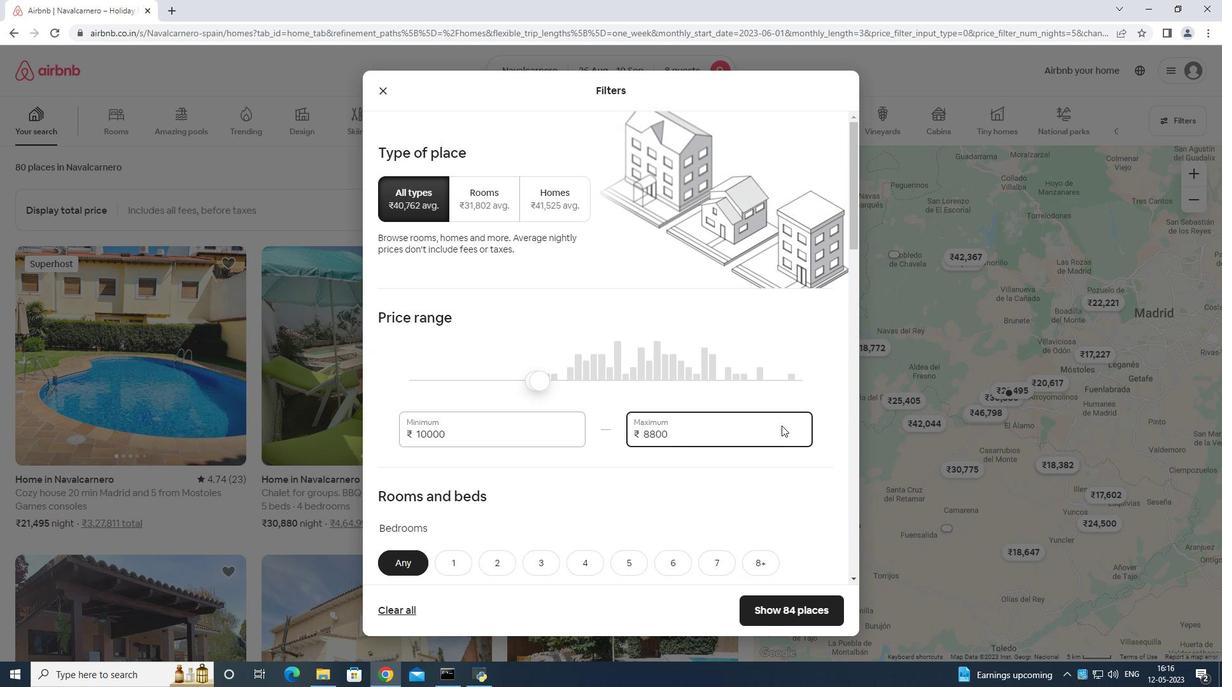 
Action: Key pressed <Key.backspace>
Screenshot: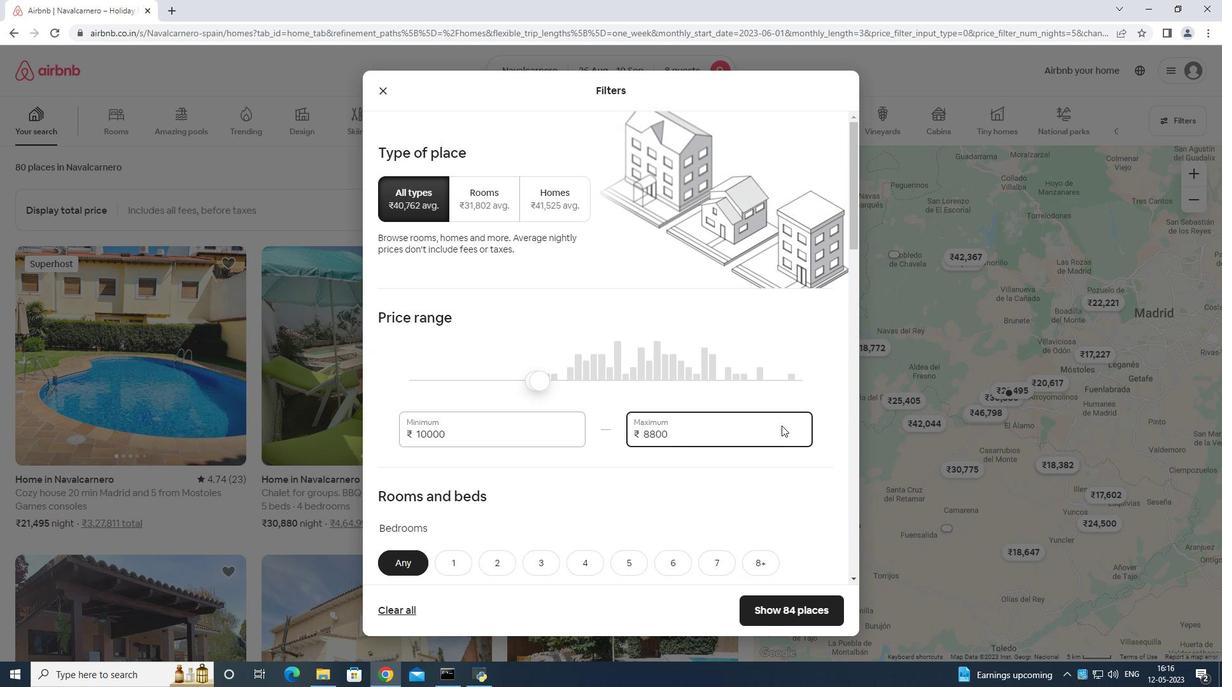 
Action: Mouse moved to (783, 423)
Screenshot: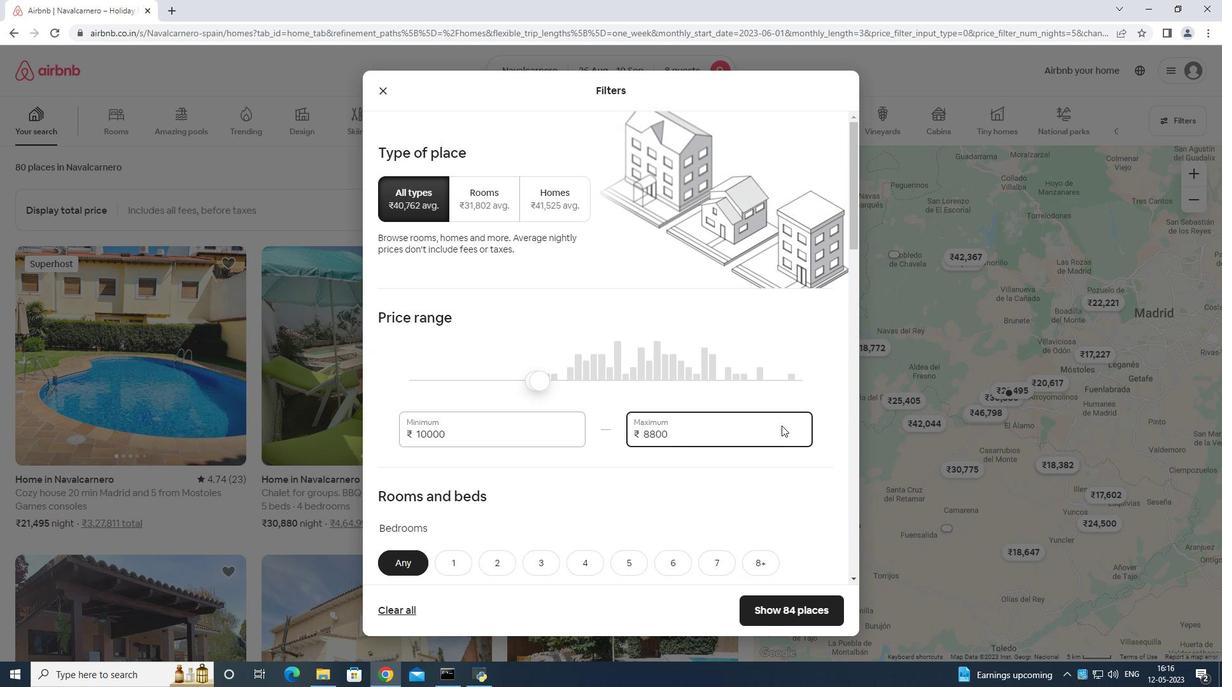 
Action: Key pressed <Key.backspace>
Screenshot: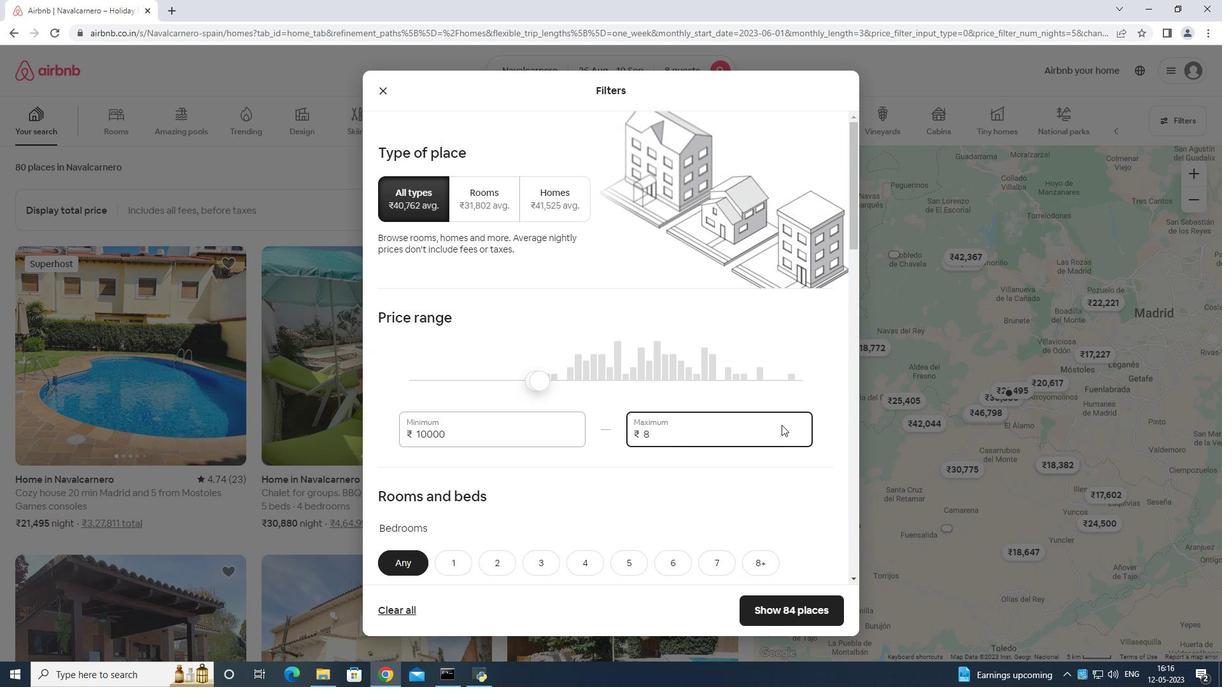 
Action: Mouse moved to (786, 423)
Screenshot: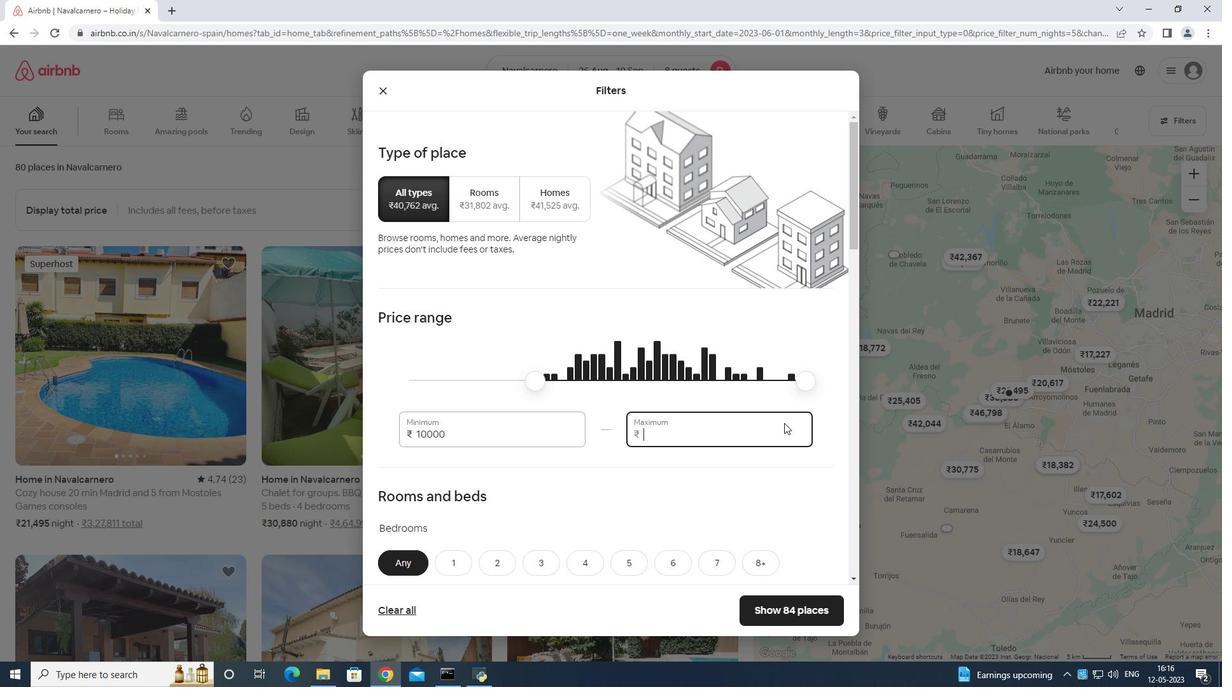 
Action: Key pressed 1
Screenshot: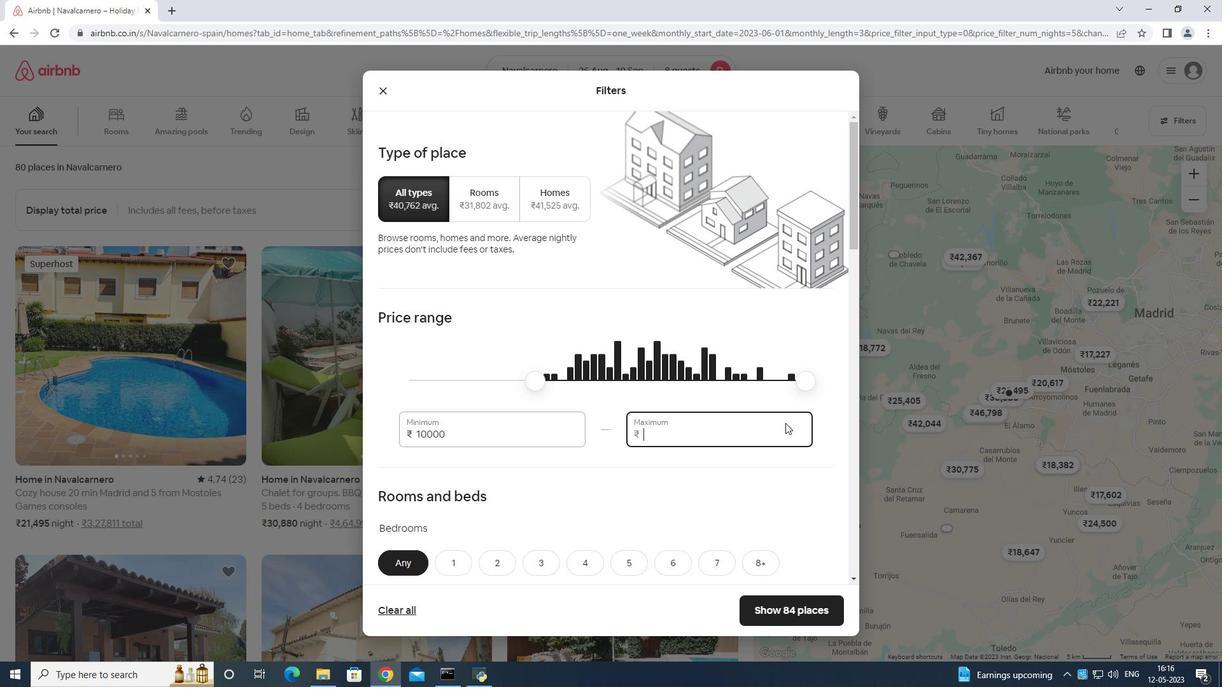 
Action: Mouse moved to (790, 423)
Screenshot: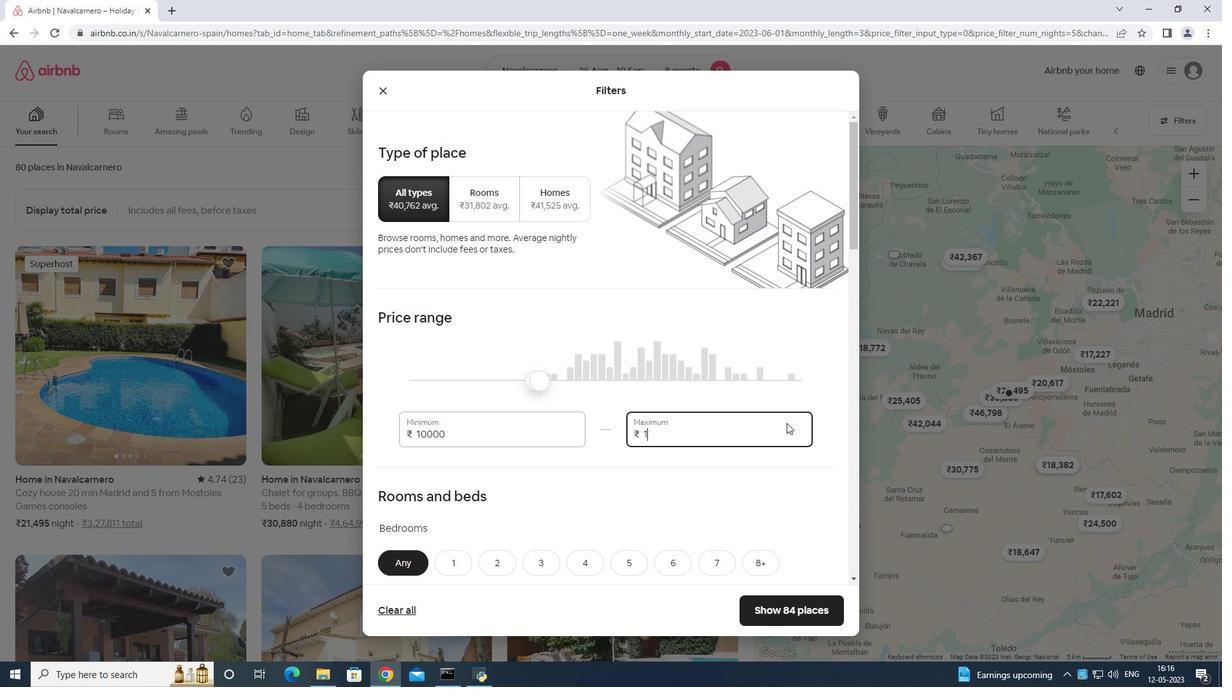 
Action: Key pressed 5
Screenshot: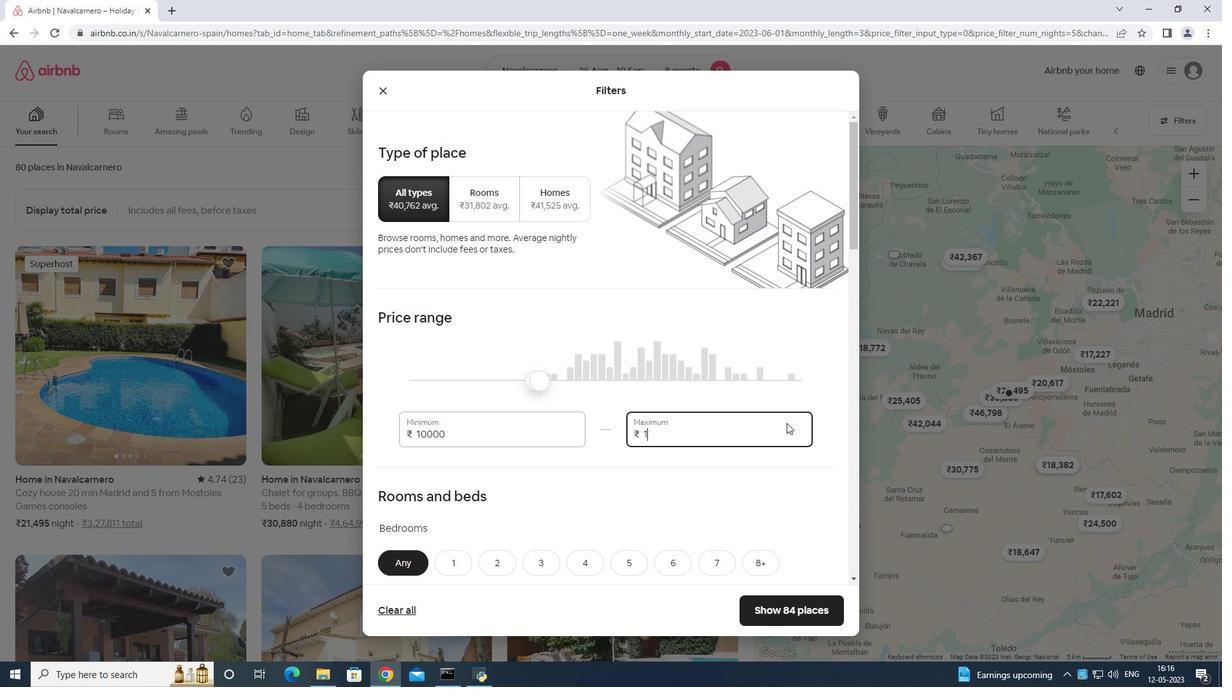 
Action: Mouse moved to (793, 424)
Screenshot: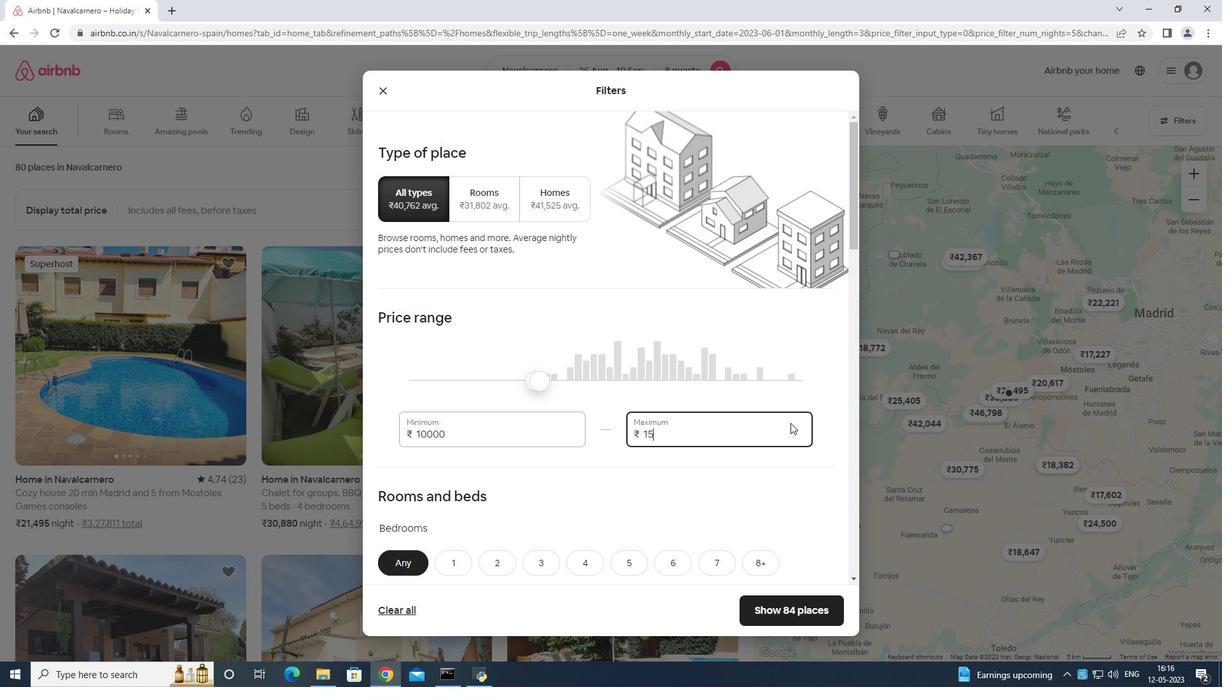 
Action: Key pressed 00
Screenshot: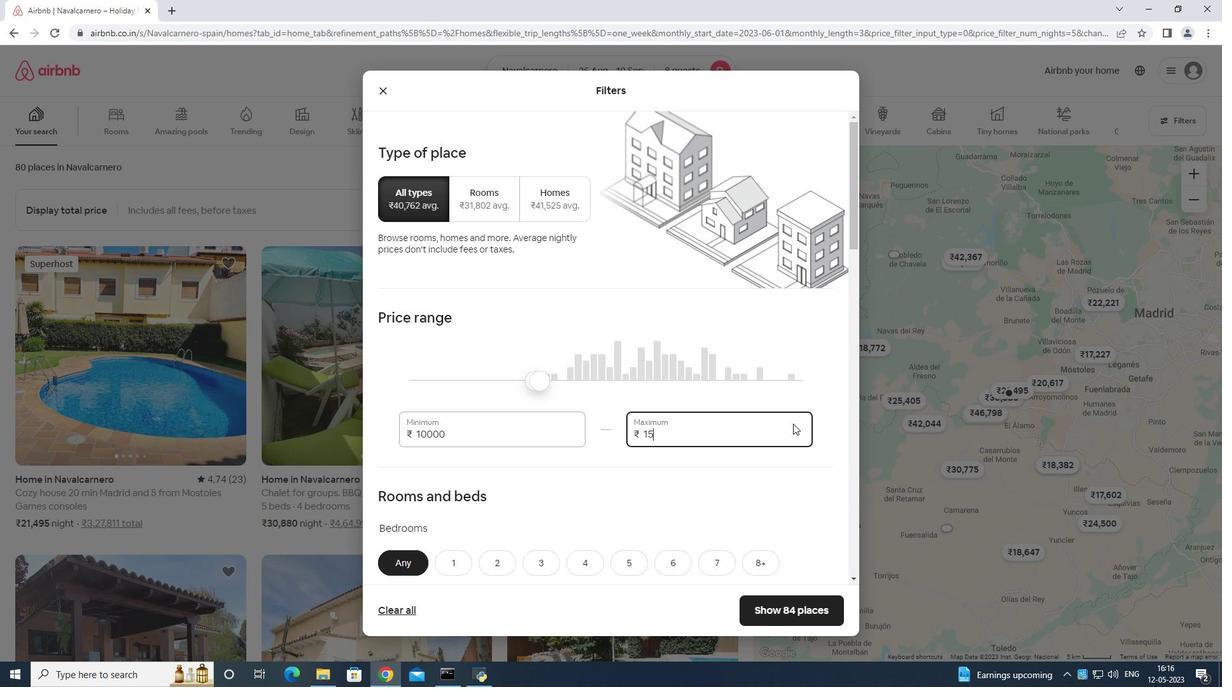 
Action: Mouse moved to (795, 424)
Screenshot: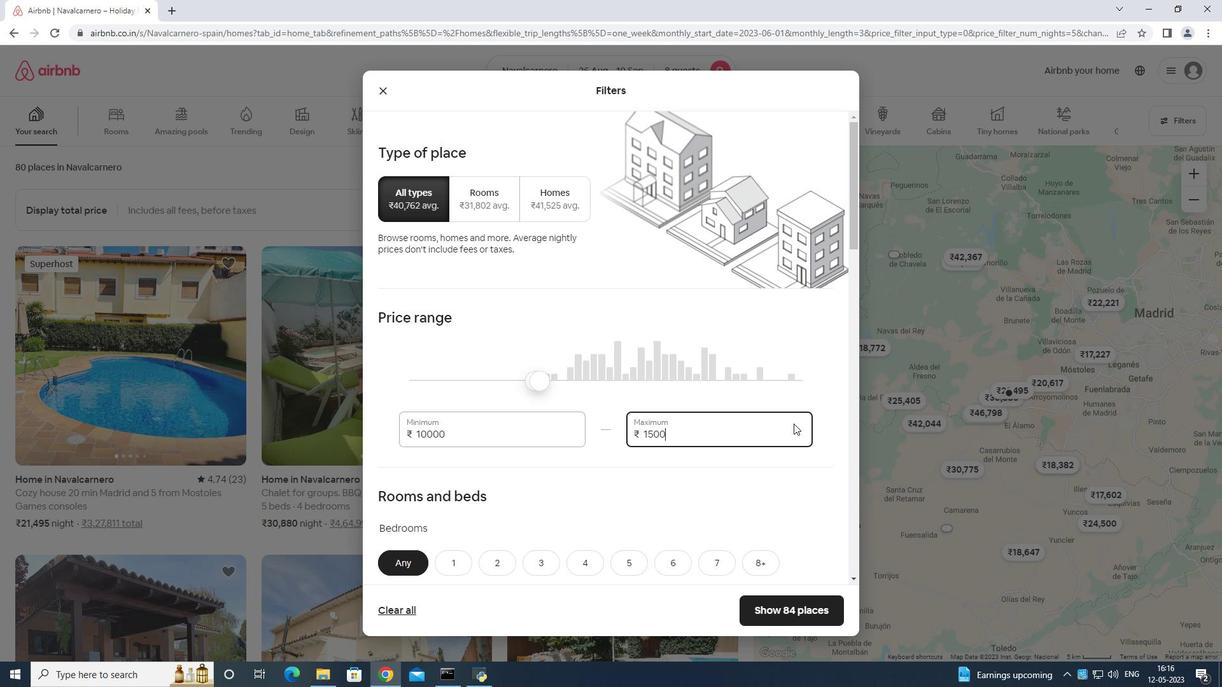 
Action: Key pressed 0
Screenshot: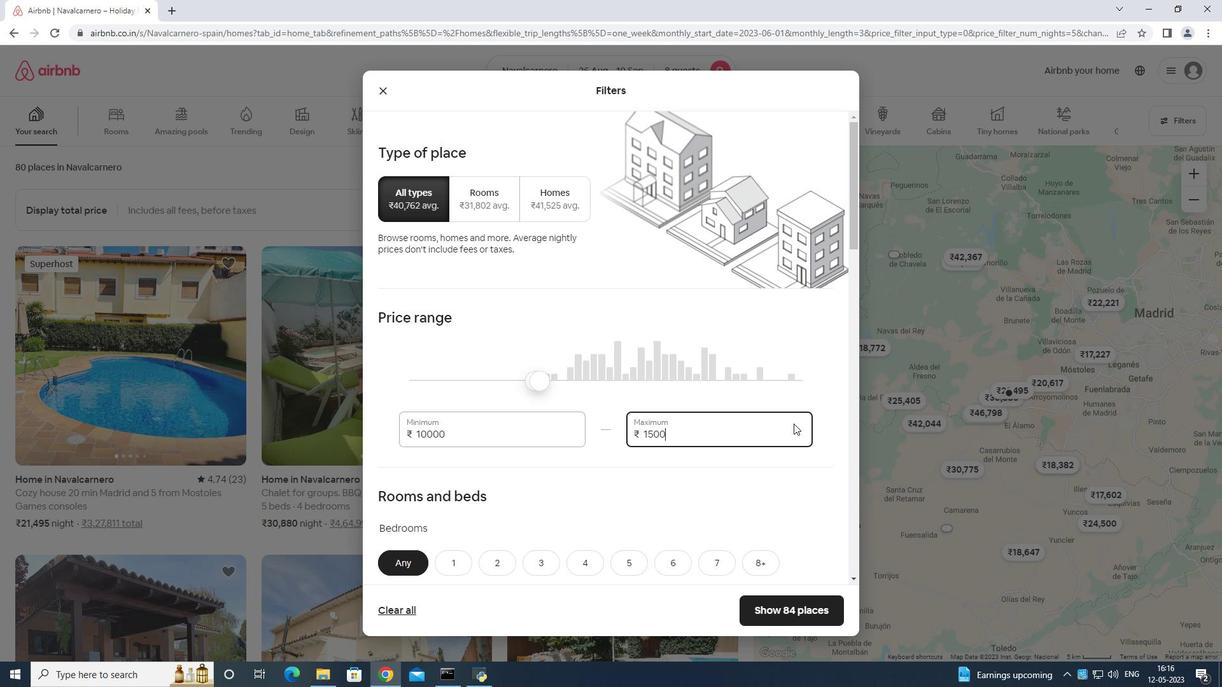 
Action: Mouse moved to (797, 415)
Screenshot: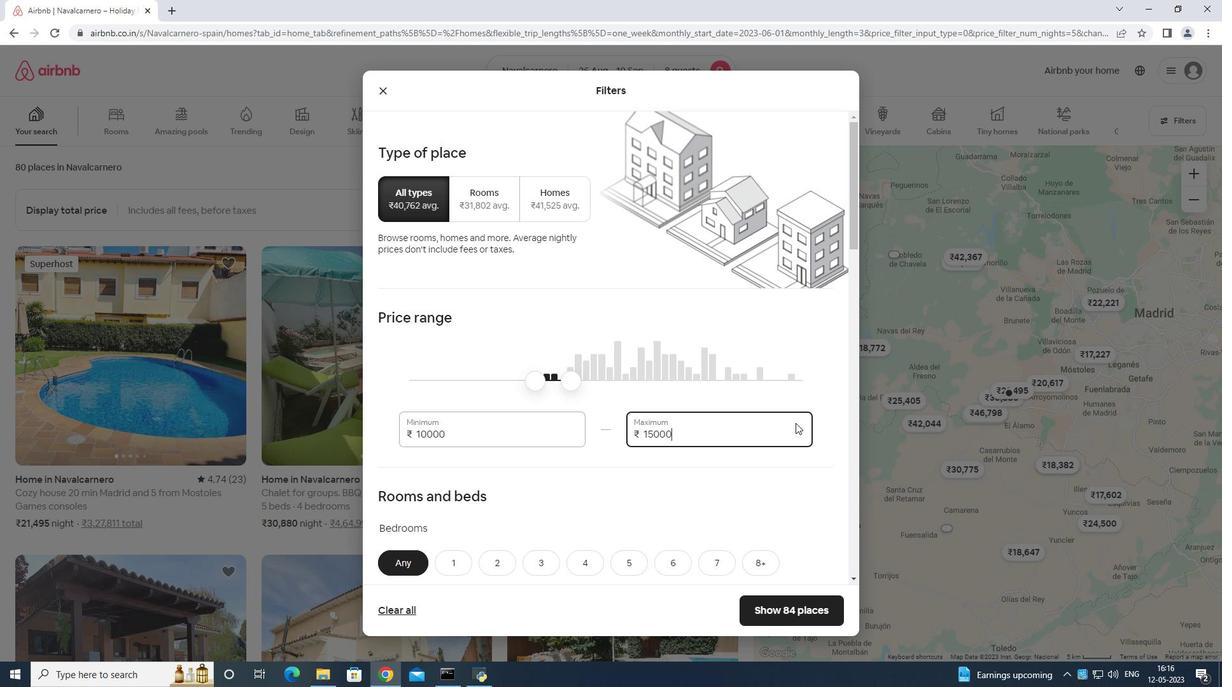 
Action: Mouse scrolled (797, 414) with delta (0, 0)
Screenshot: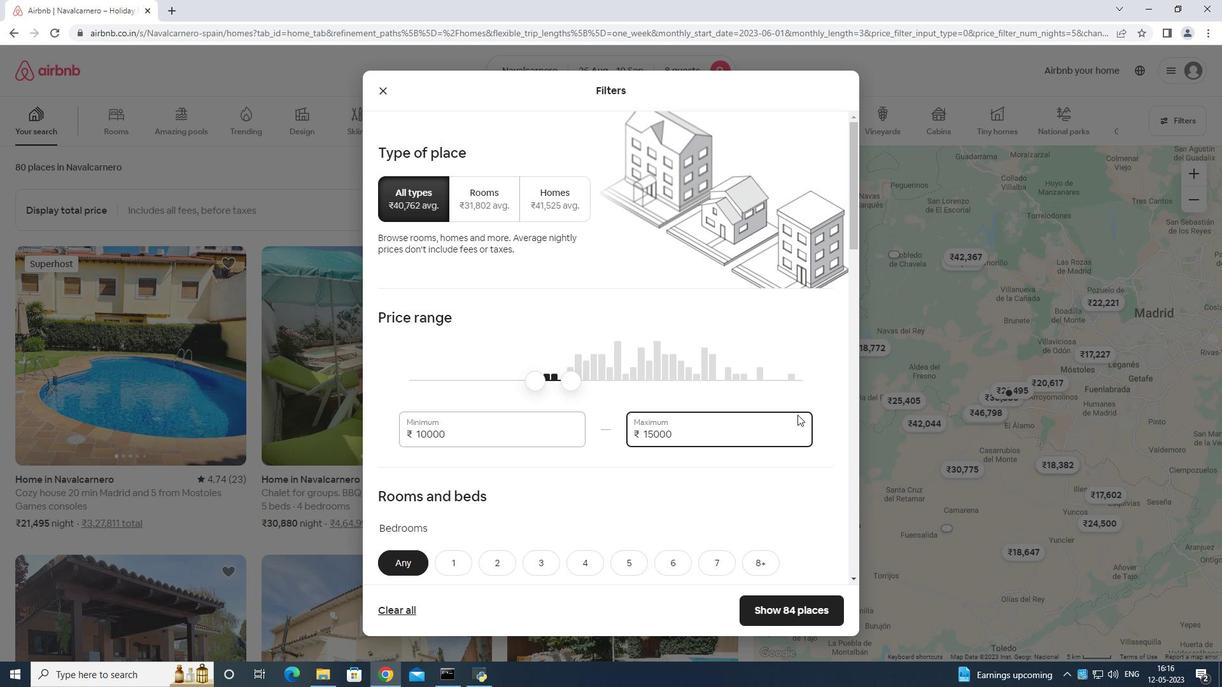 
Action: Mouse moved to (802, 418)
Screenshot: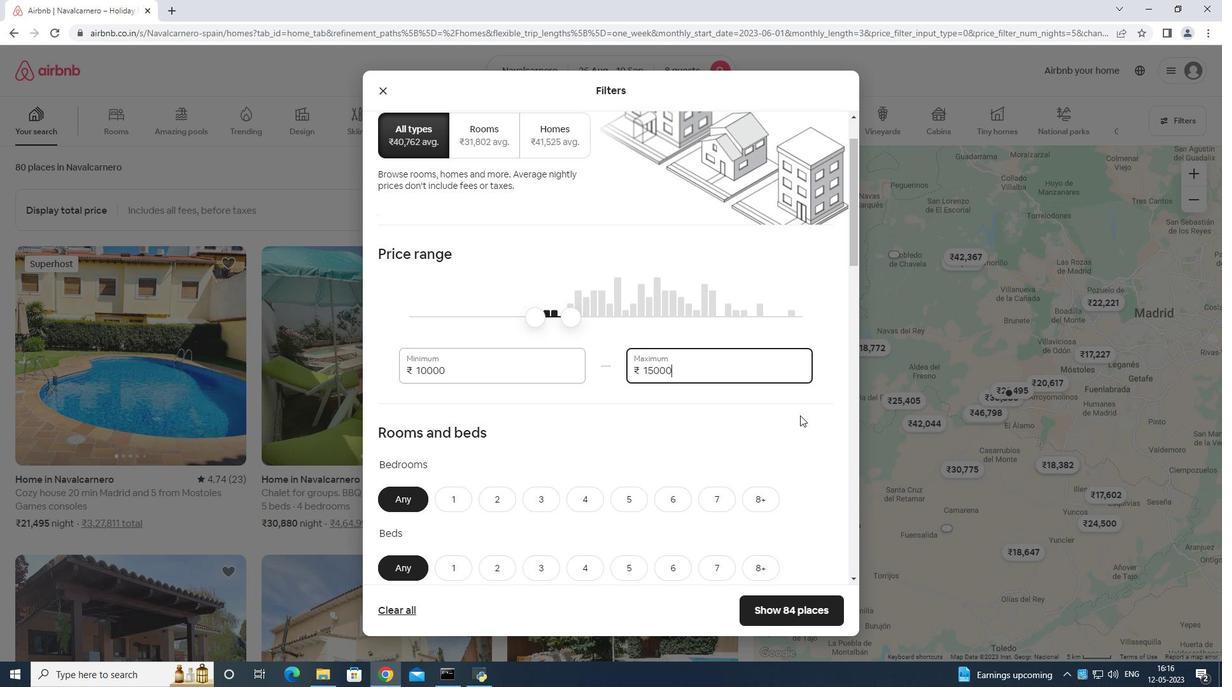 
Action: Mouse scrolled (802, 417) with delta (0, 0)
Screenshot: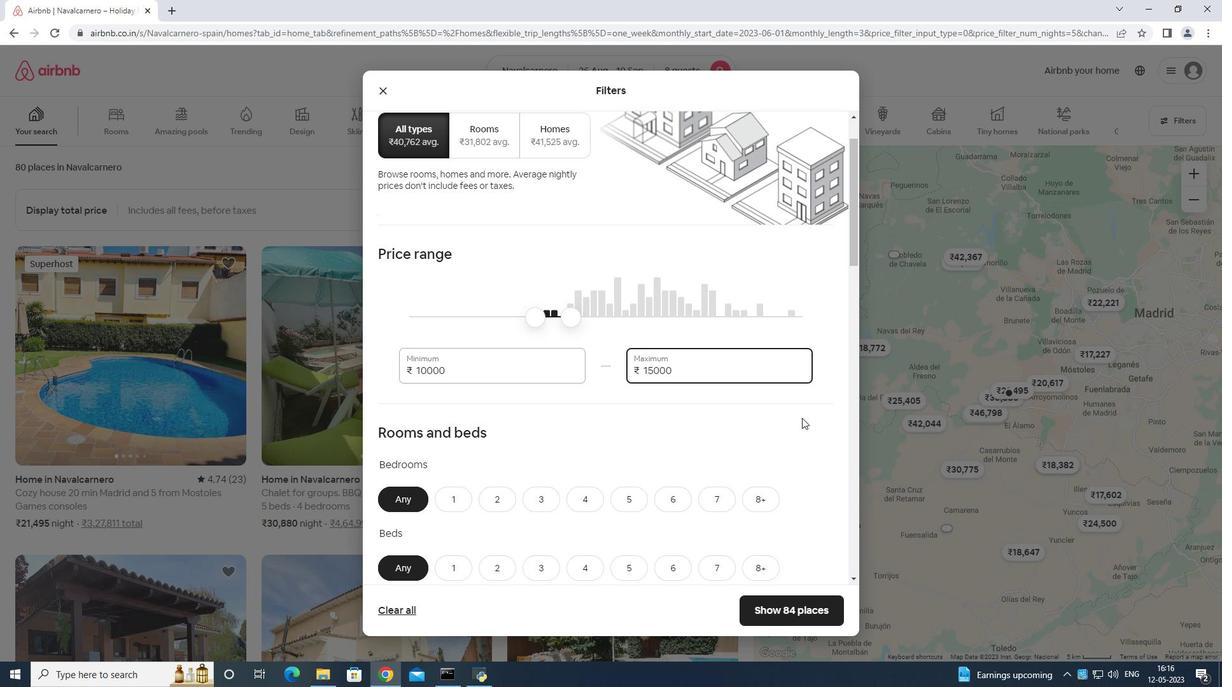 
Action: Mouse moved to (802, 420)
Screenshot: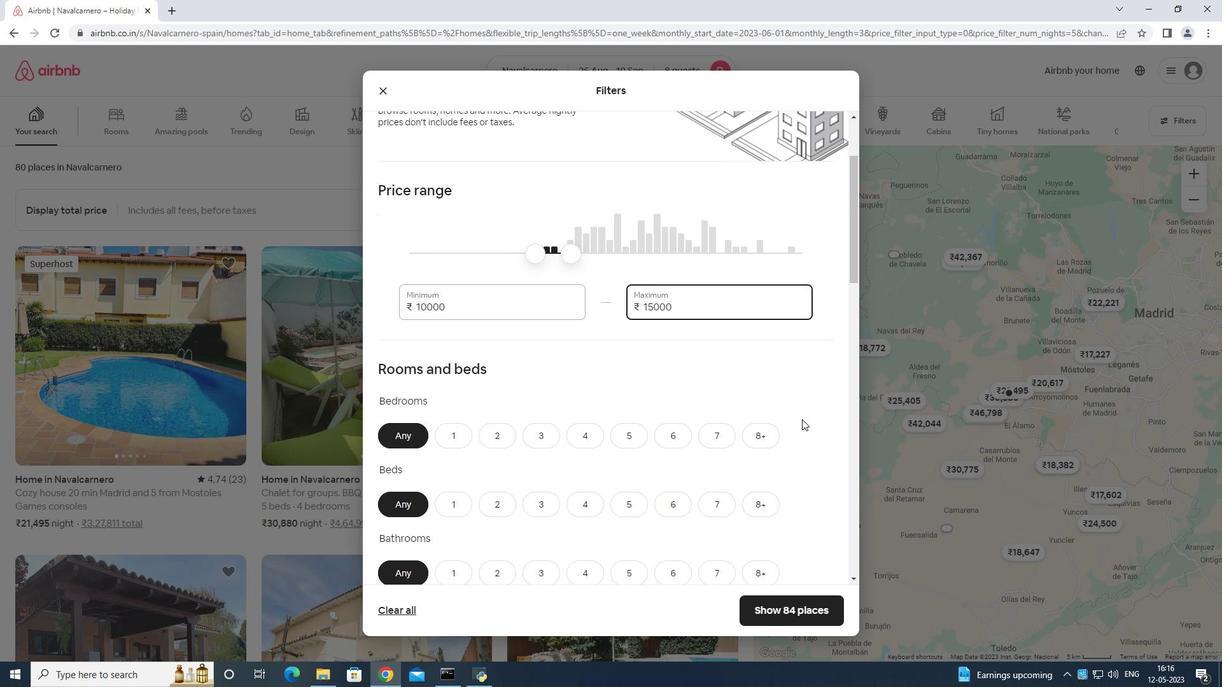 
Action: Mouse scrolled (802, 419) with delta (0, 0)
Screenshot: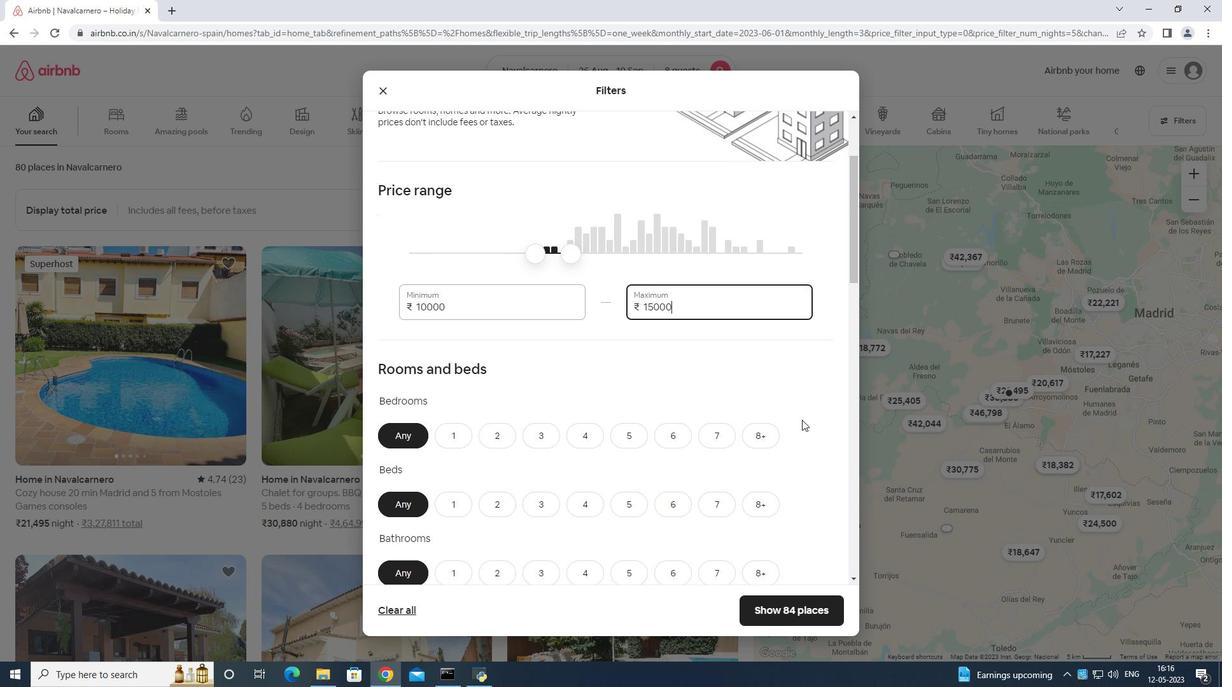 
Action: Mouse moved to (670, 370)
Screenshot: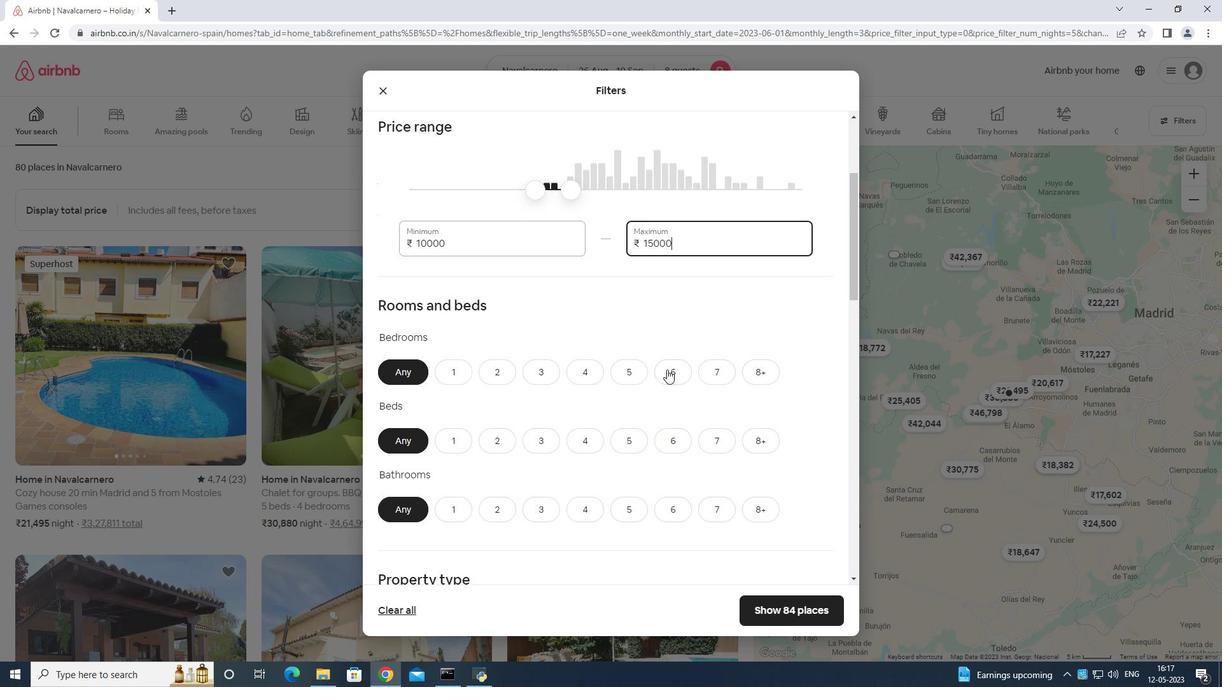 
Action: Mouse pressed left at (670, 370)
Screenshot: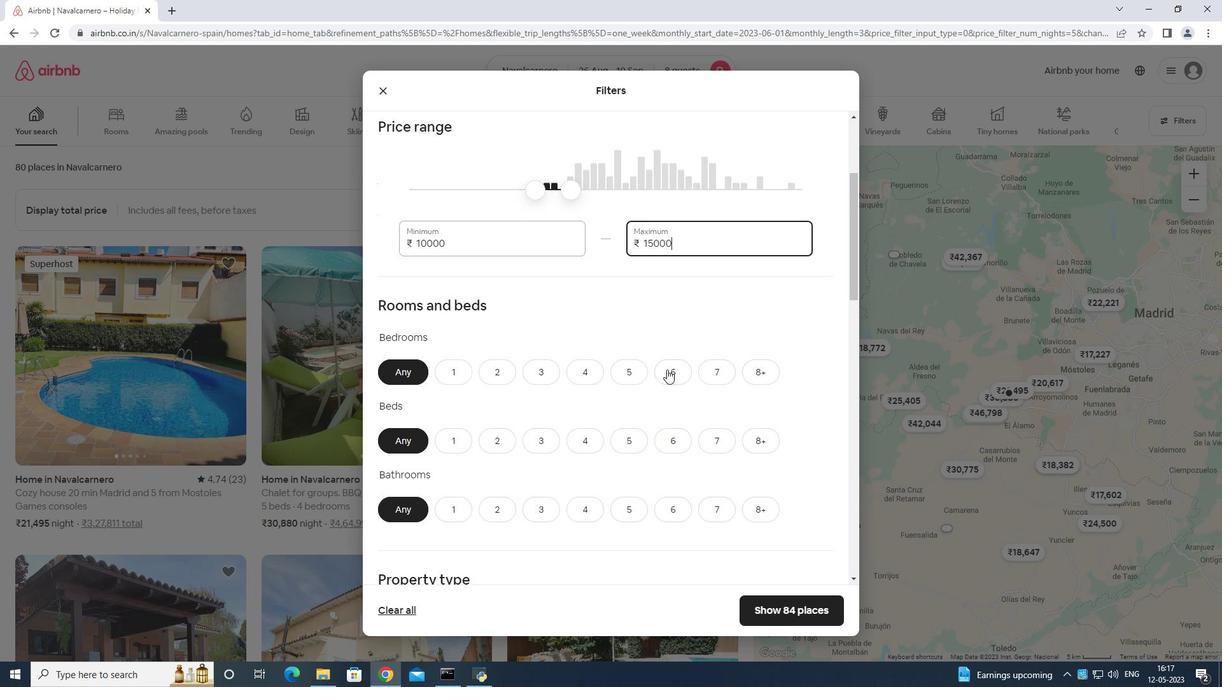 
Action: Mouse moved to (671, 439)
Screenshot: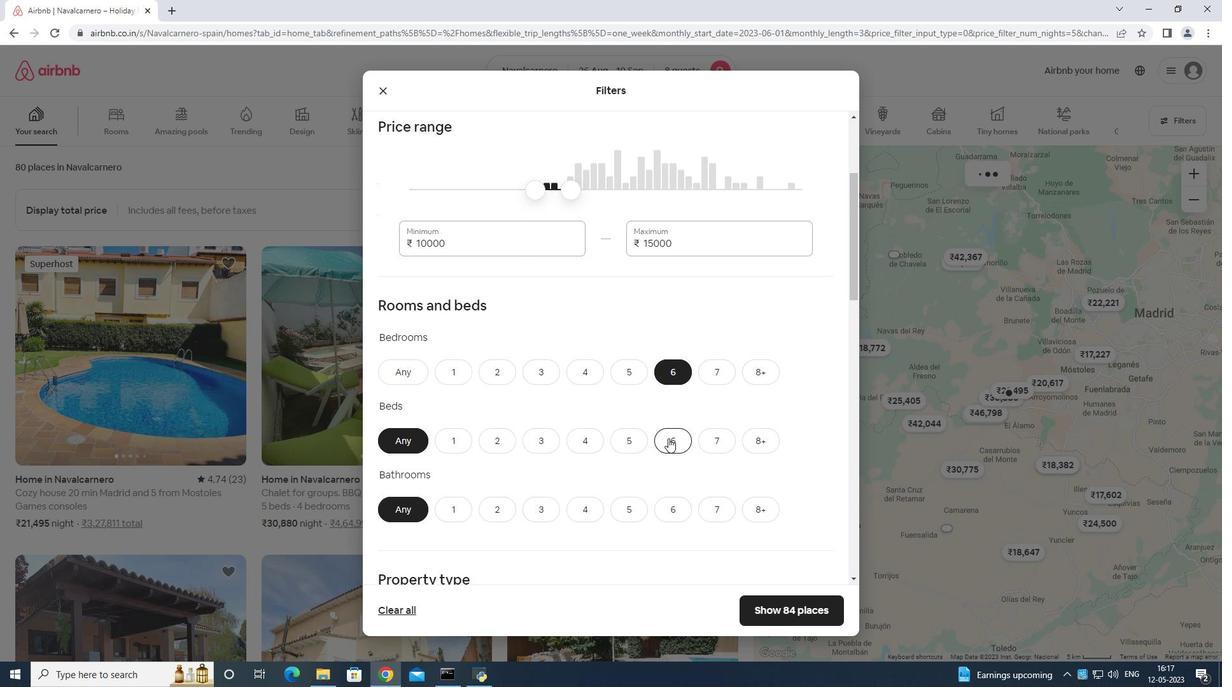 
Action: Mouse pressed left at (671, 439)
Screenshot: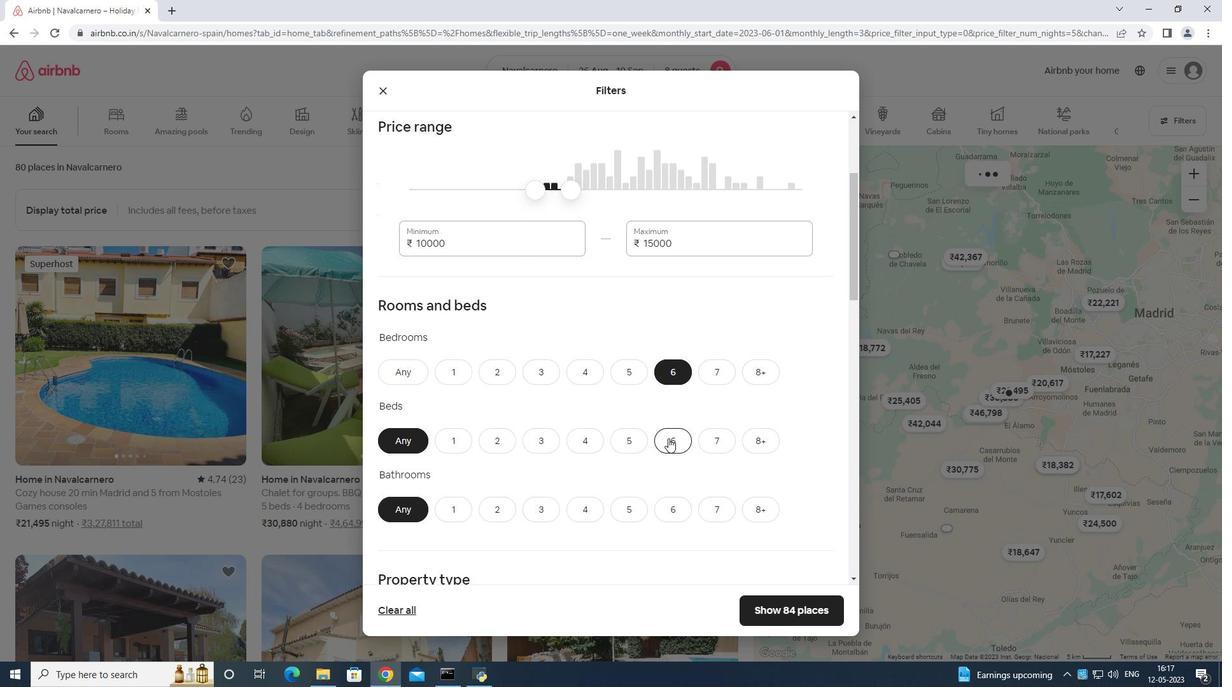 
Action: Mouse moved to (680, 513)
Screenshot: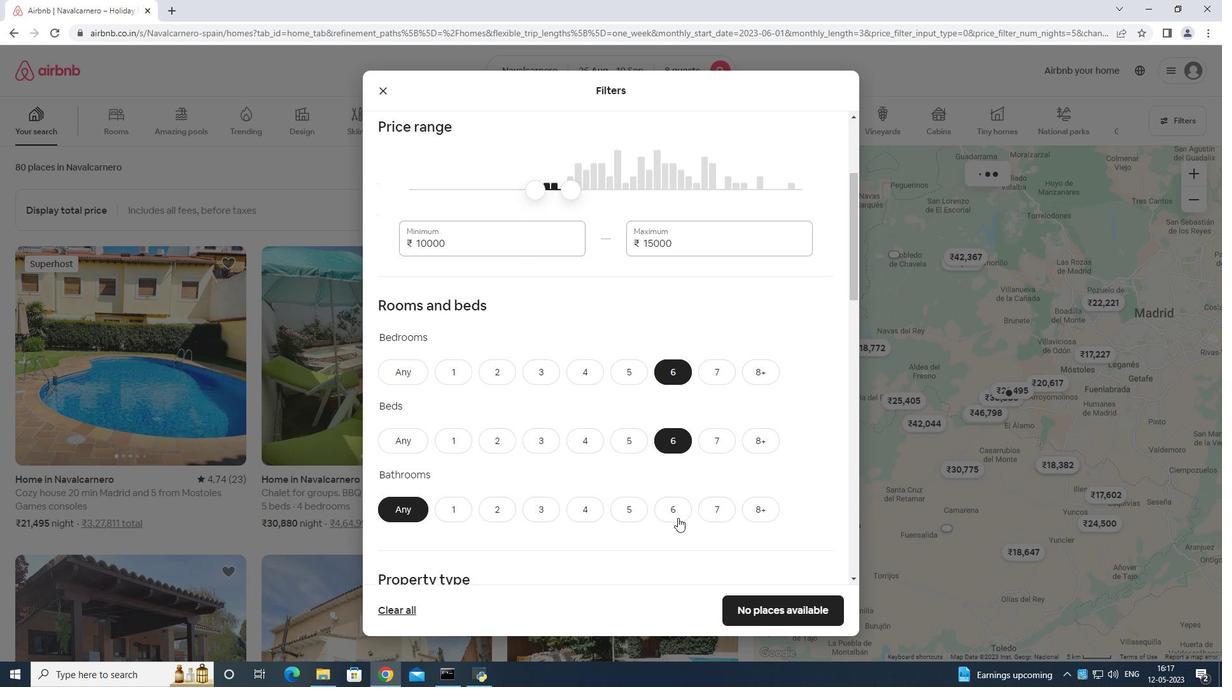 
Action: Mouse pressed left at (680, 513)
Screenshot: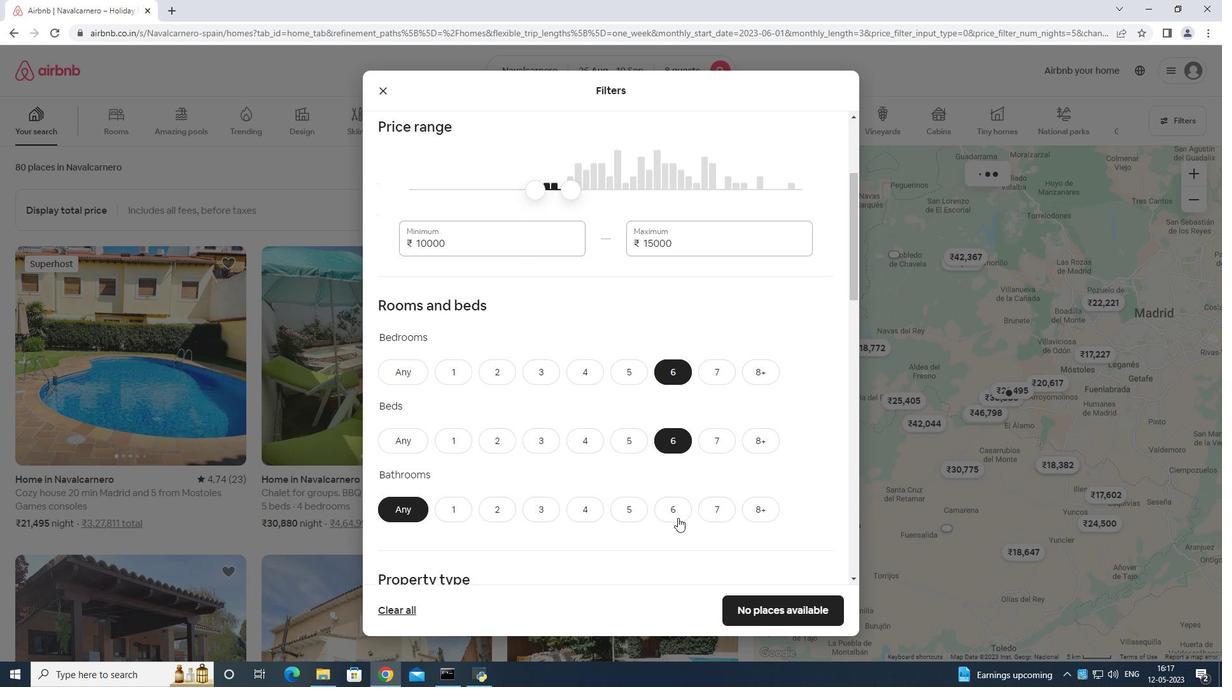
Action: Mouse moved to (685, 481)
Screenshot: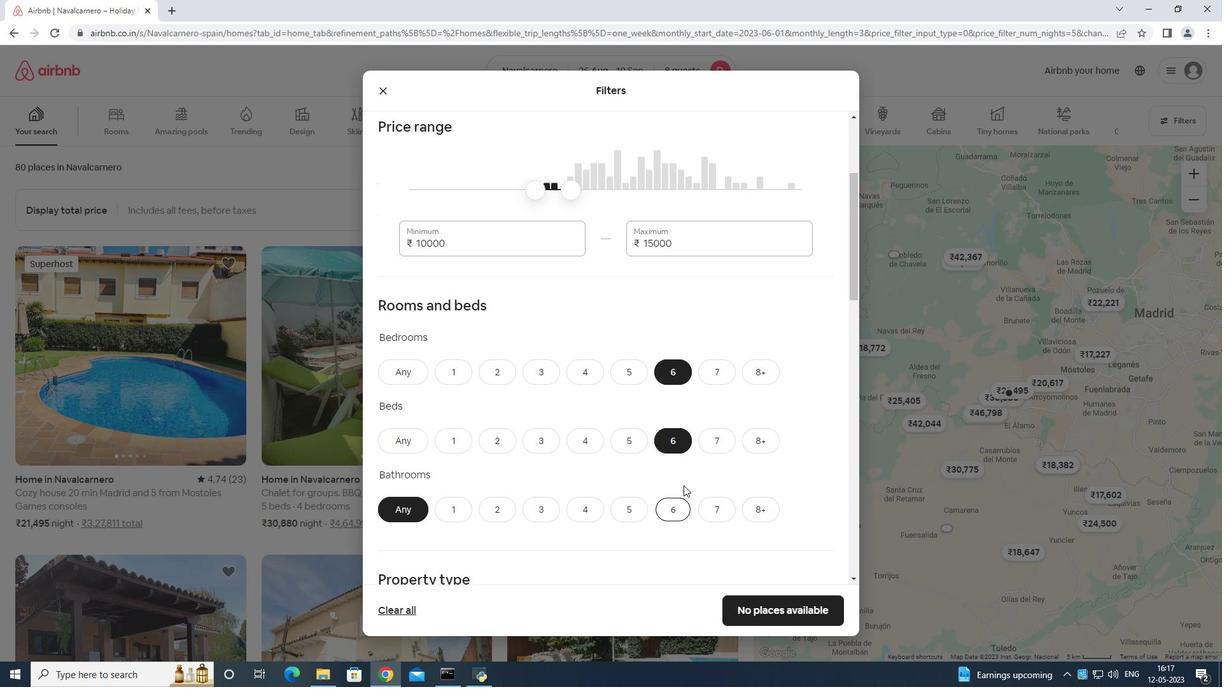 
Action: Mouse scrolled (685, 480) with delta (0, 0)
Screenshot: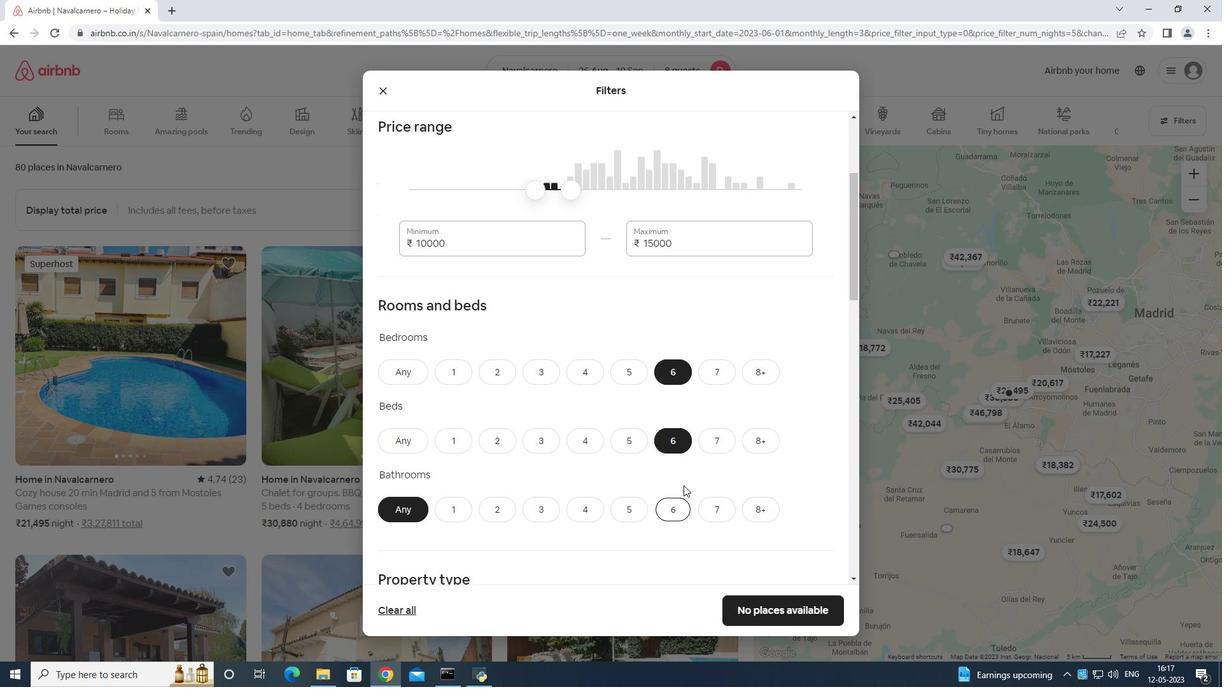 
Action: Mouse moved to (685, 481)
Screenshot: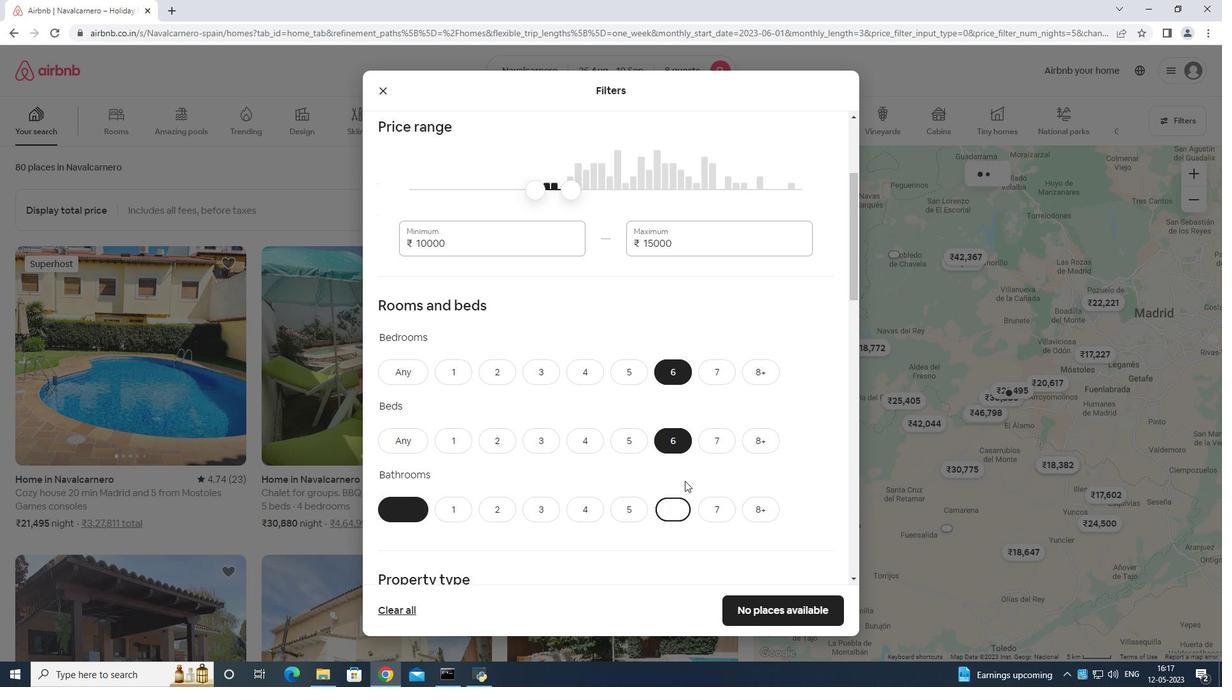 
Action: Mouse scrolled (685, 480) with delta (0, 0)
Screenshot: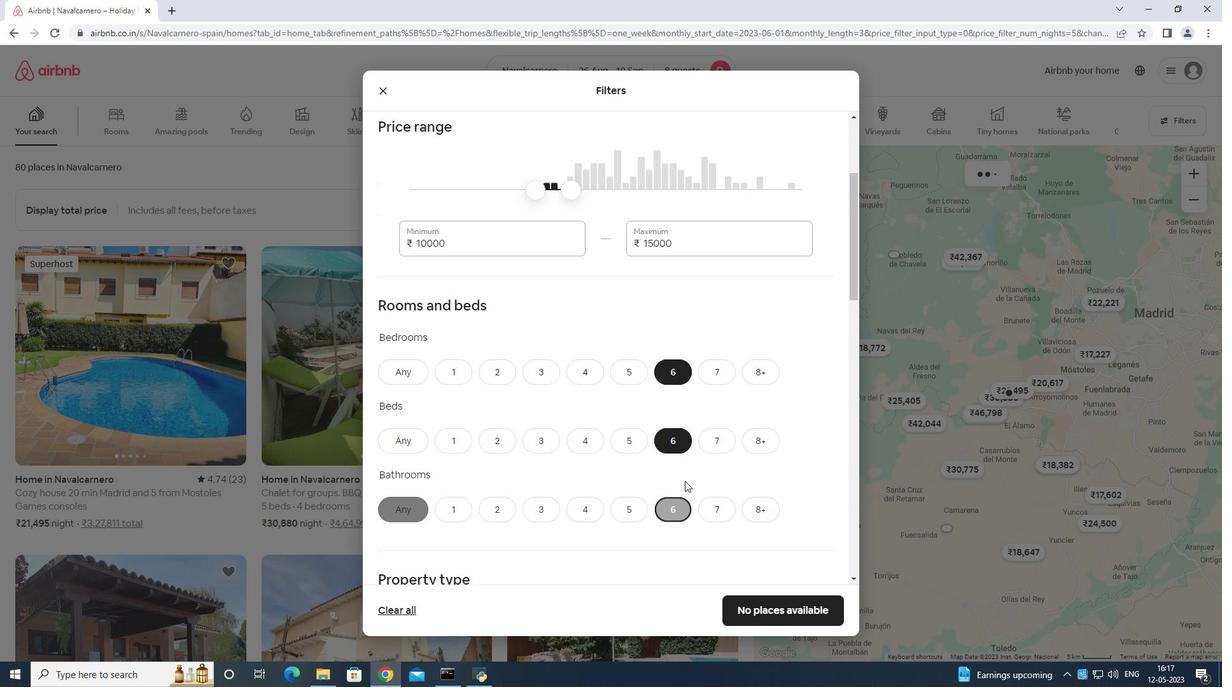 
Action: Mouse moved to (684, 480)
Screenshot: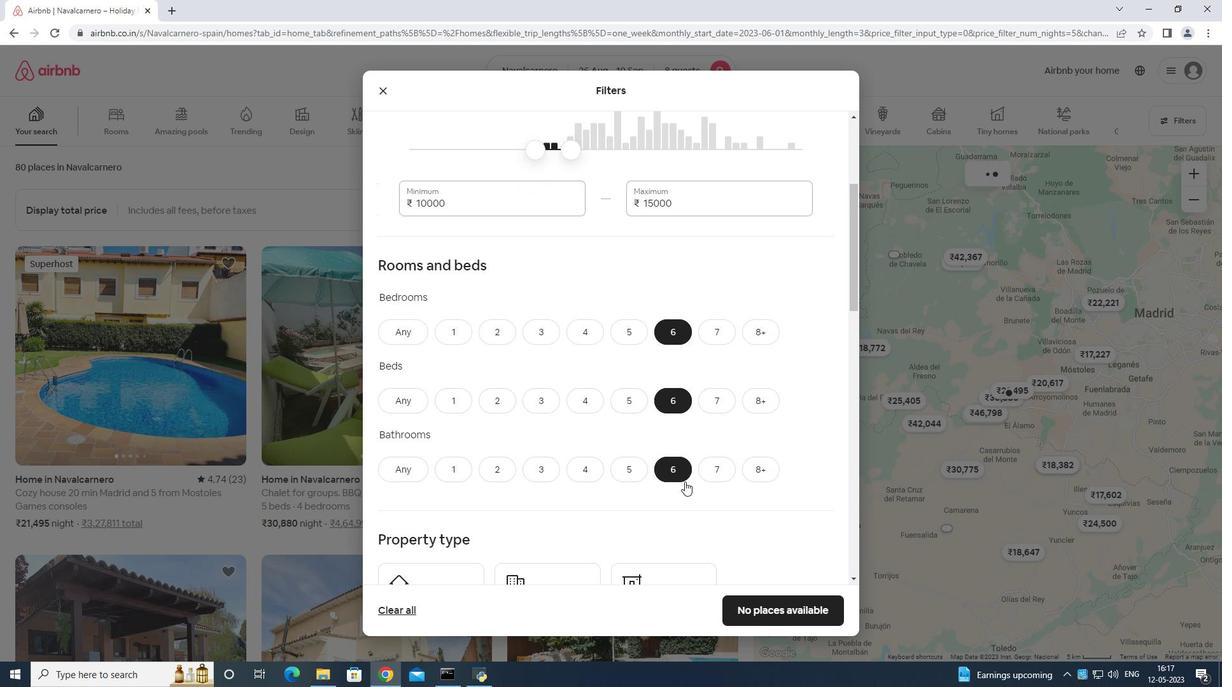 
Action: Mouse scrolled (684, 479) with delta (0, 0)
Screenshot: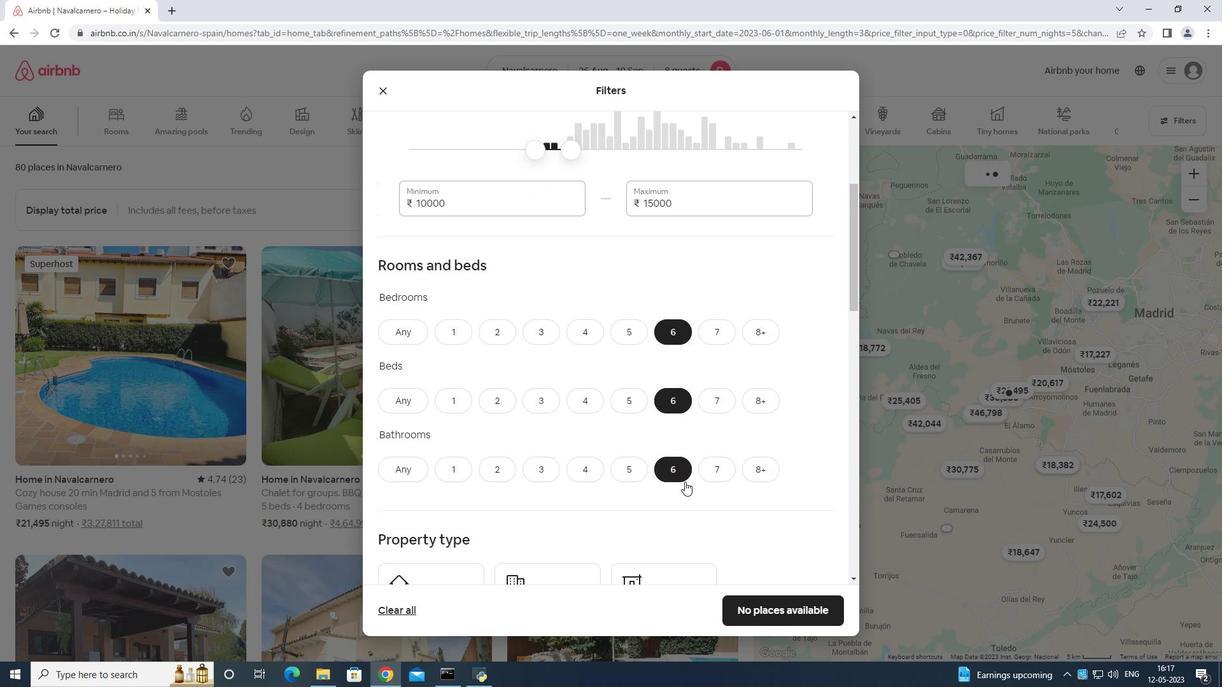 
Action: Mouse moved to (446, 444)
Screenshot: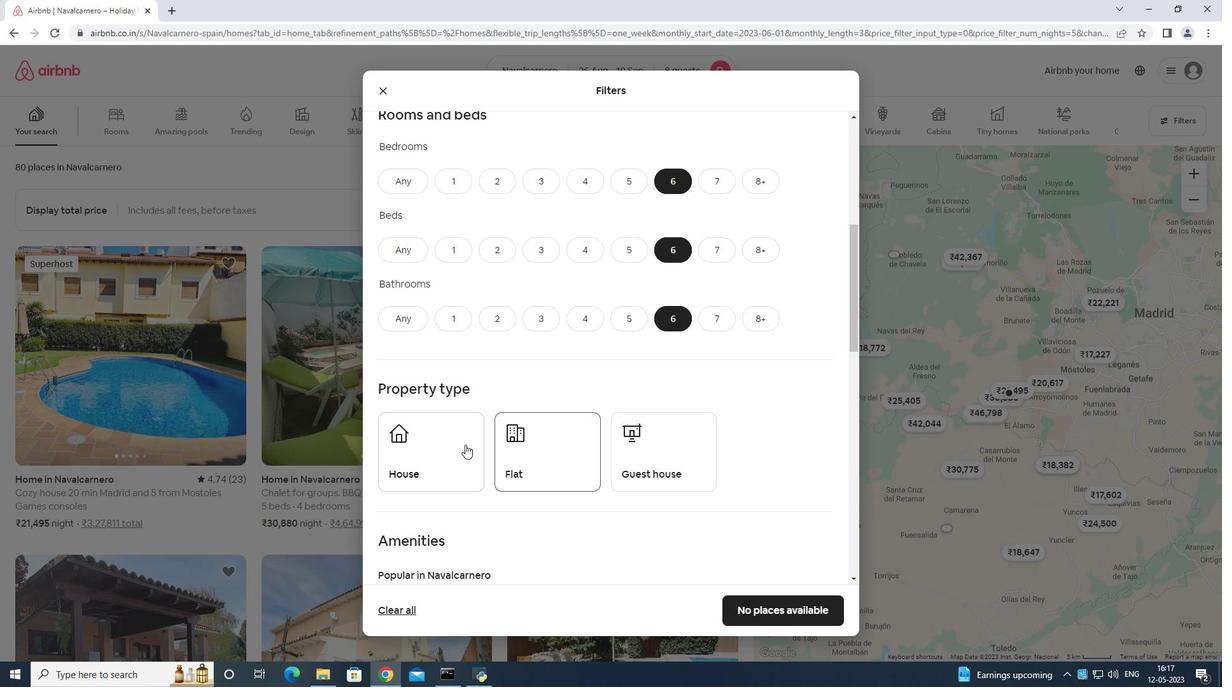 
Action: Mouse pressed left at (446, 444)
Screenshot: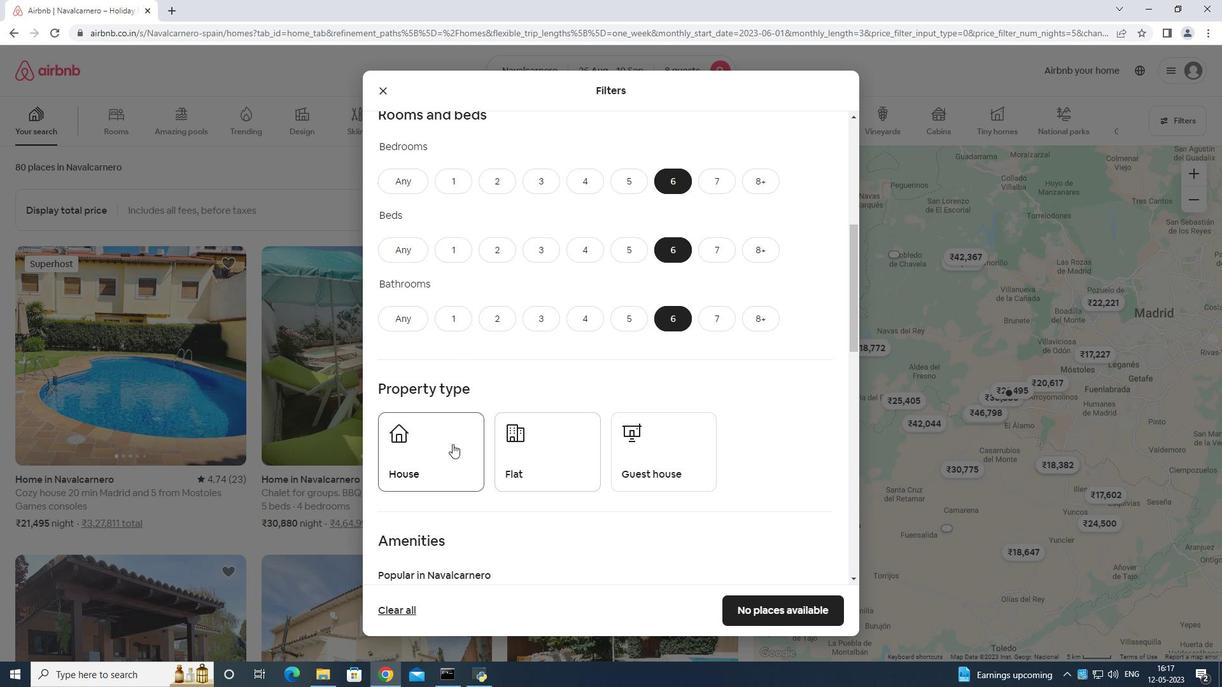 
Action: Mouse moved to (566, 445)
Screenshot: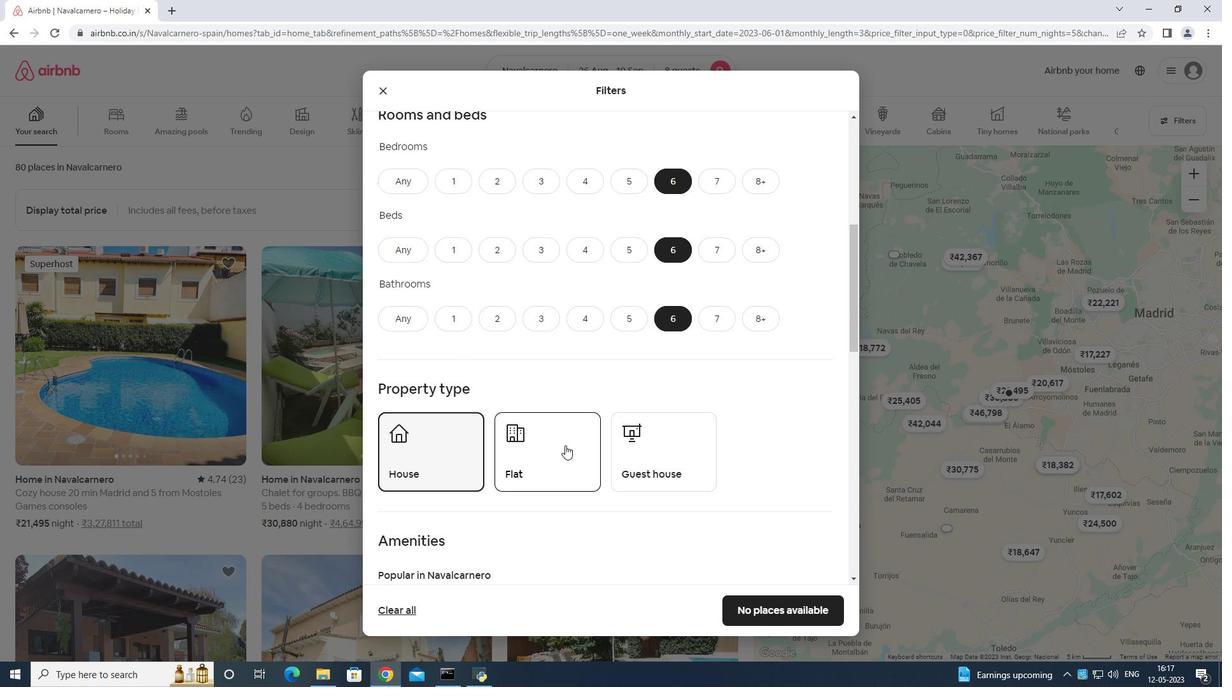 
Action: Mouse pressed left at (566, 445)
Screenshot: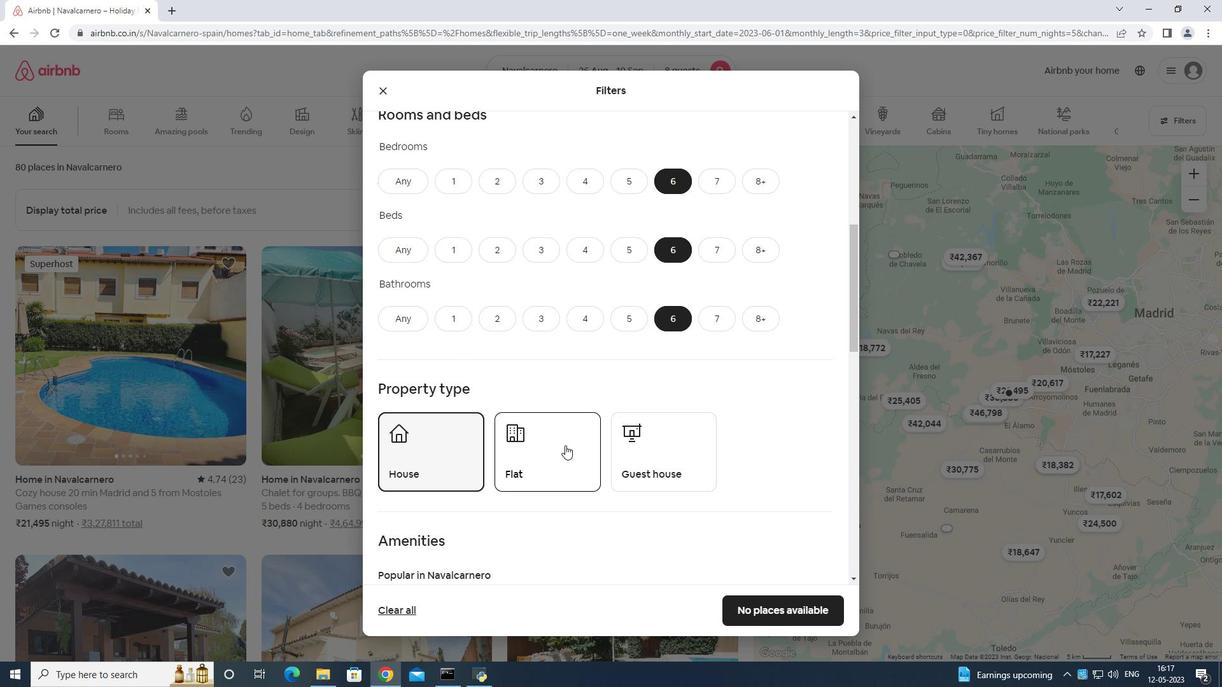 
Action: Mouse moved to (641, 445)
Screenshot: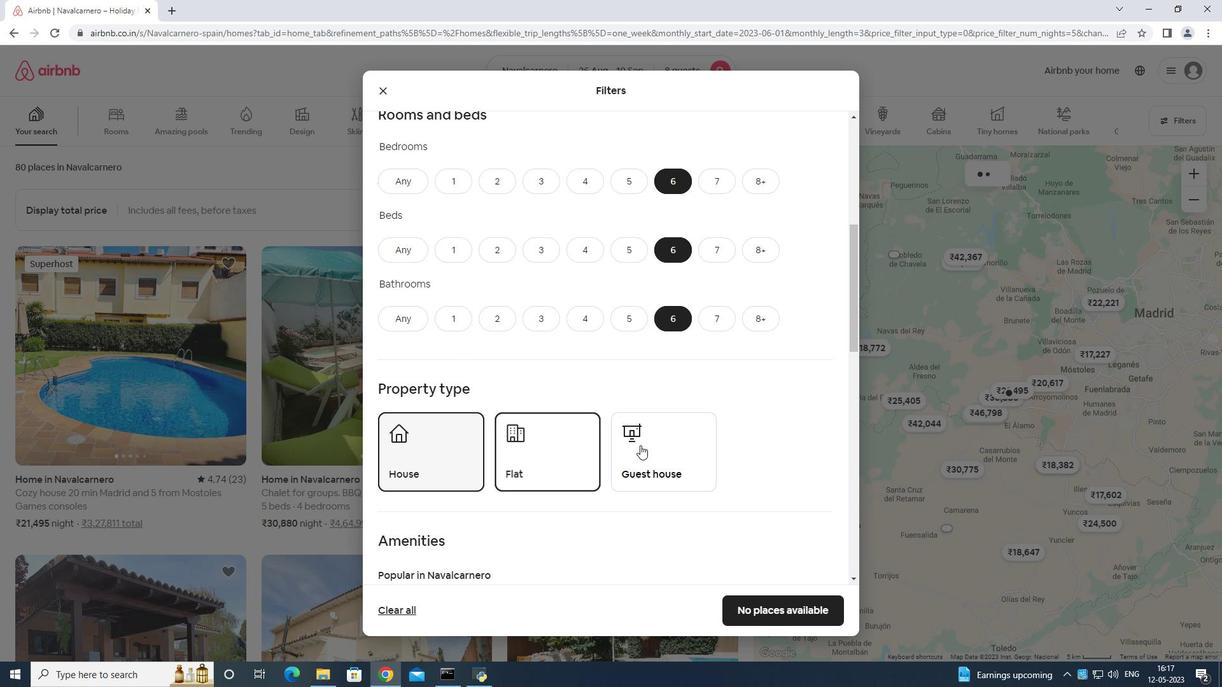 
Action: Mouse pressed left at (641, 445)
Screenshot: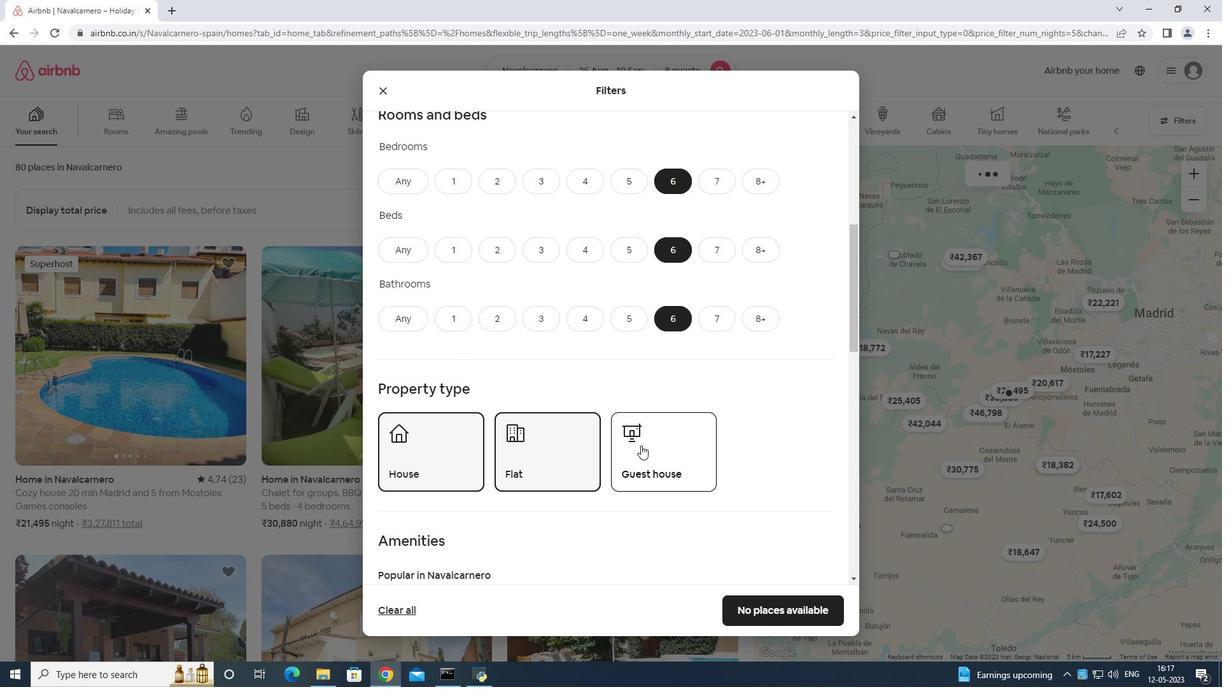 
Action: Mouse moved to (645, 436)
Screenshot: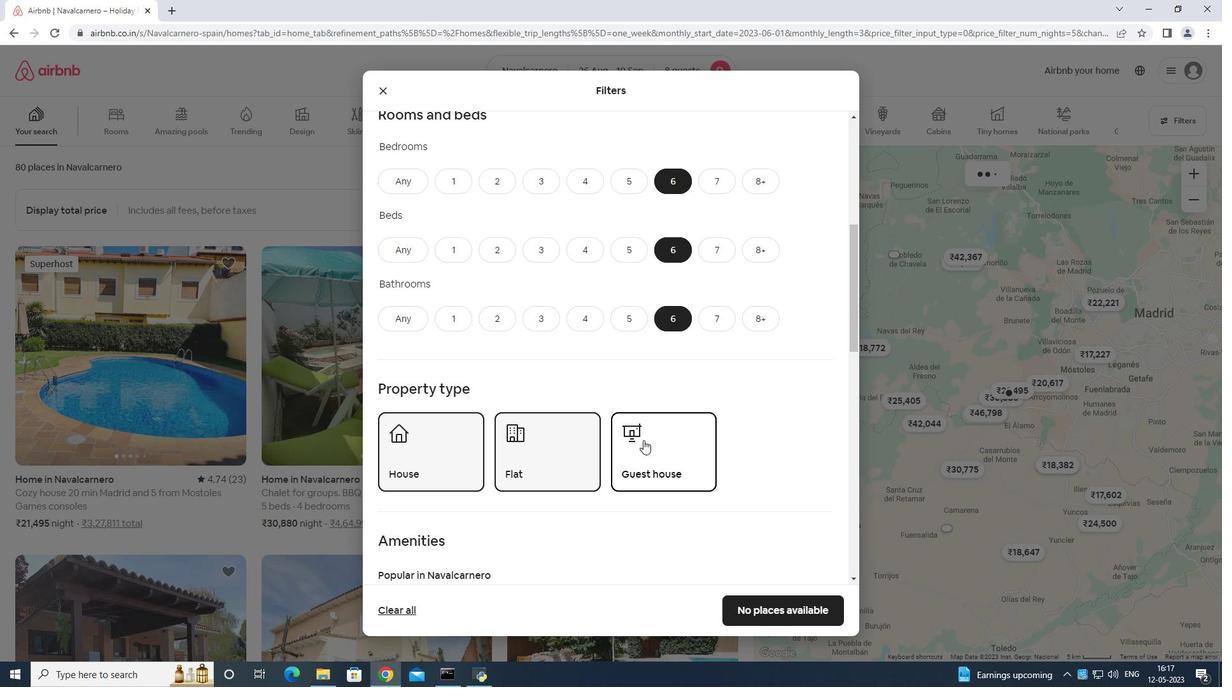 
Action: Mouse scrolled (645, 436) with delta (0, 0)
Screenshot: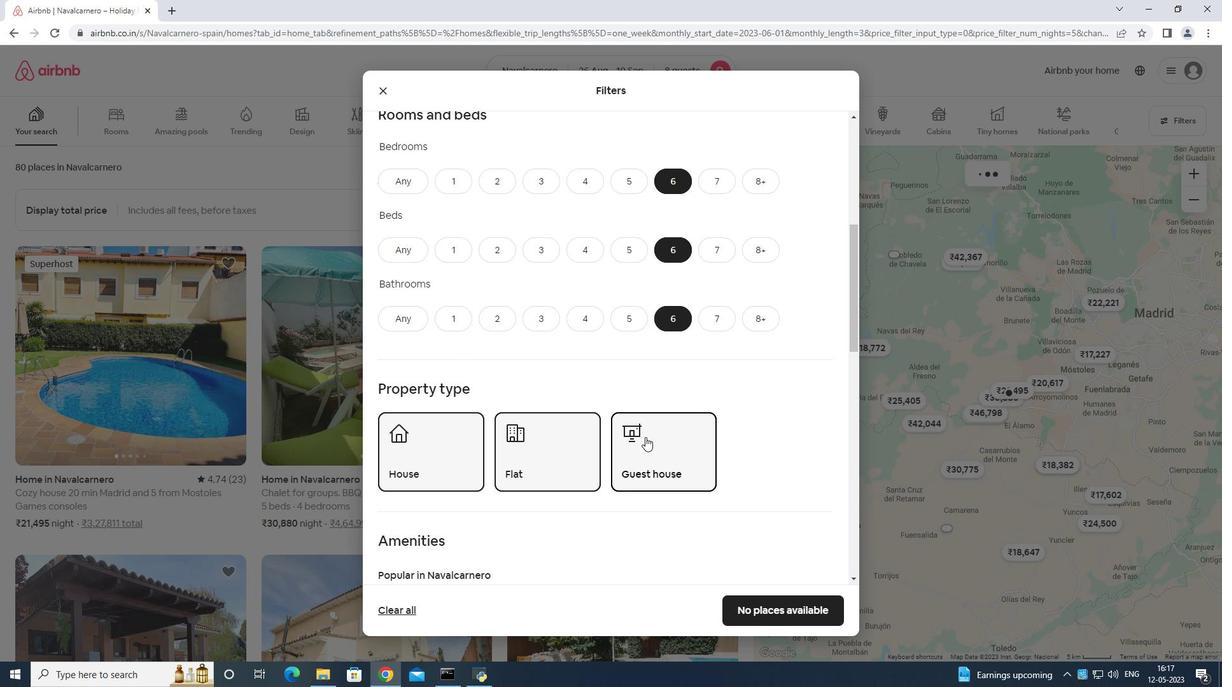 
Action: Mouse scrolled (645, 436) with delta (0, 0)
Screenshot: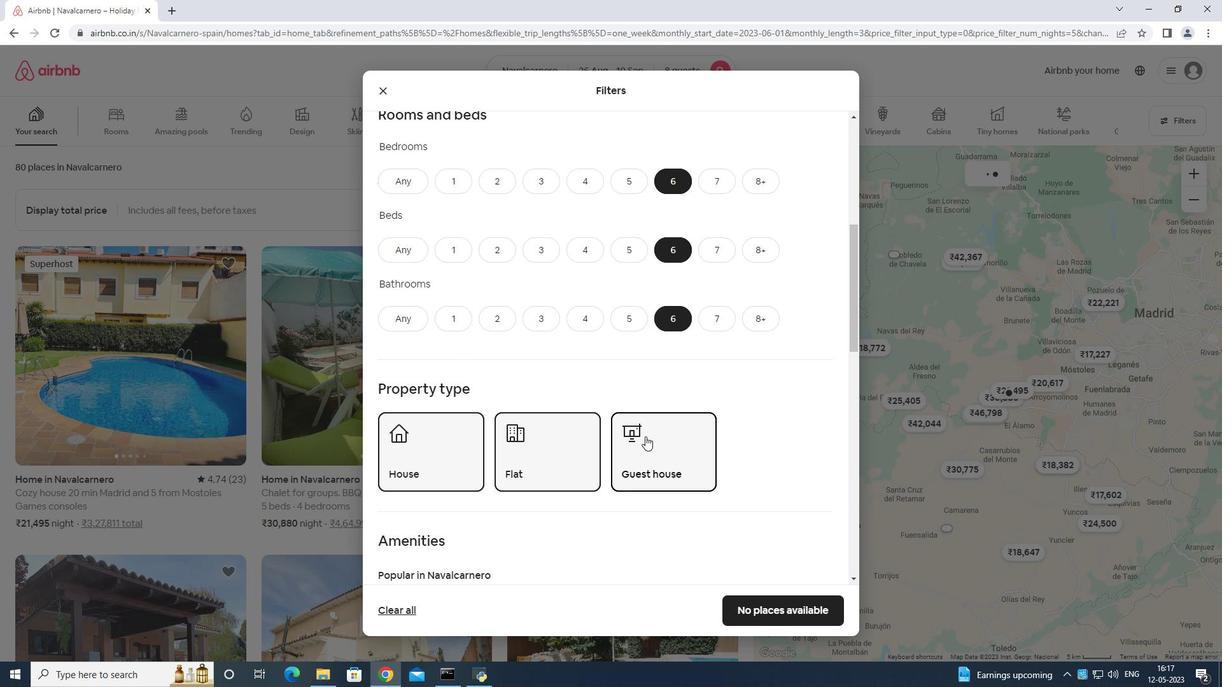 
Action: Mouse scrolled (645, 436) with delta (0, 0)
Screenshot: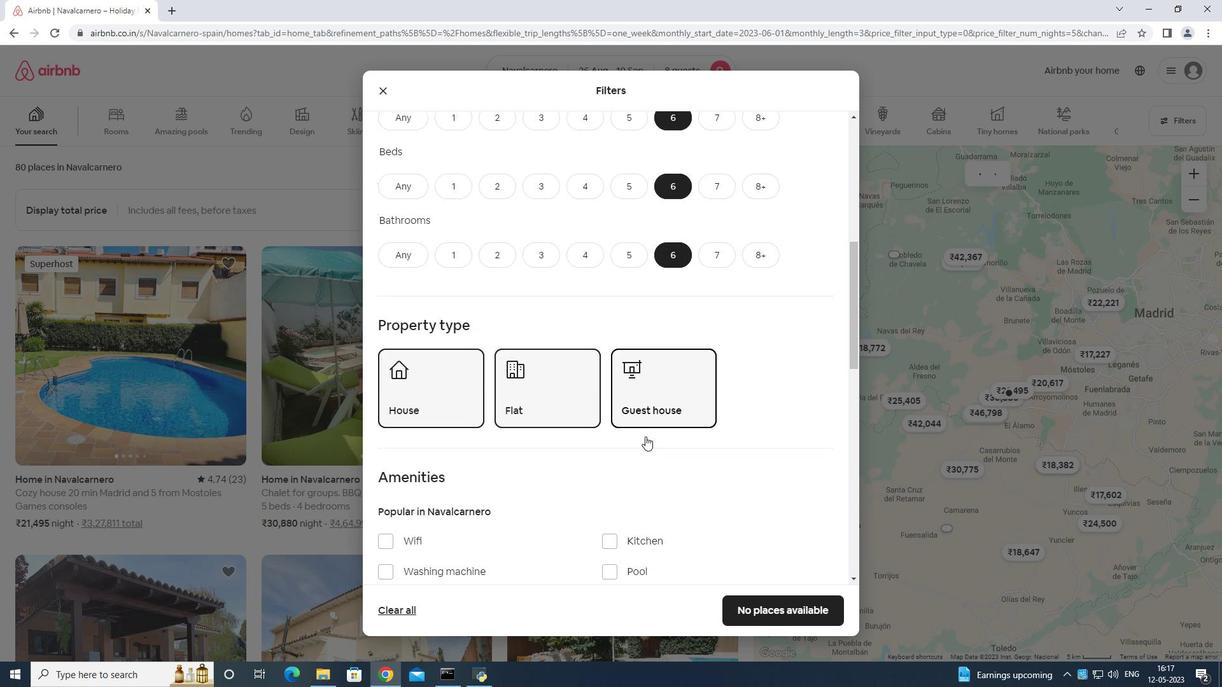
Action: Mouse scrolled (645, 436) with delta (0, 0)
Screenshot: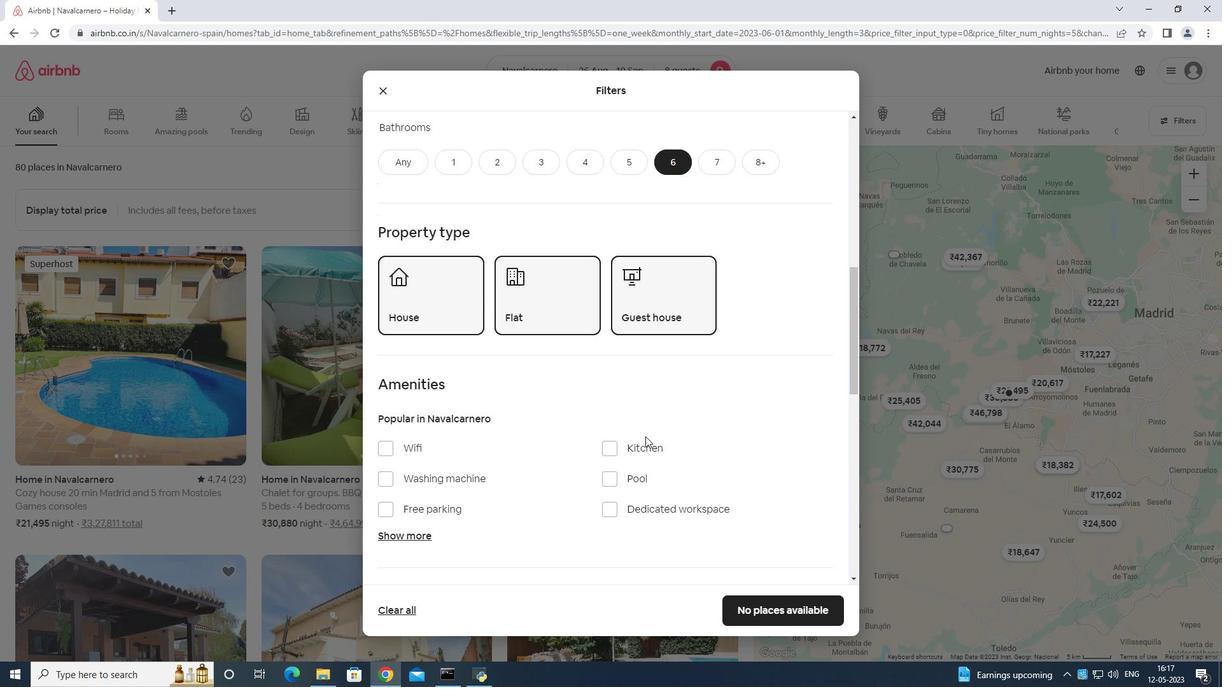 
Action: Mouse moved to (382, 345)
Screenshot: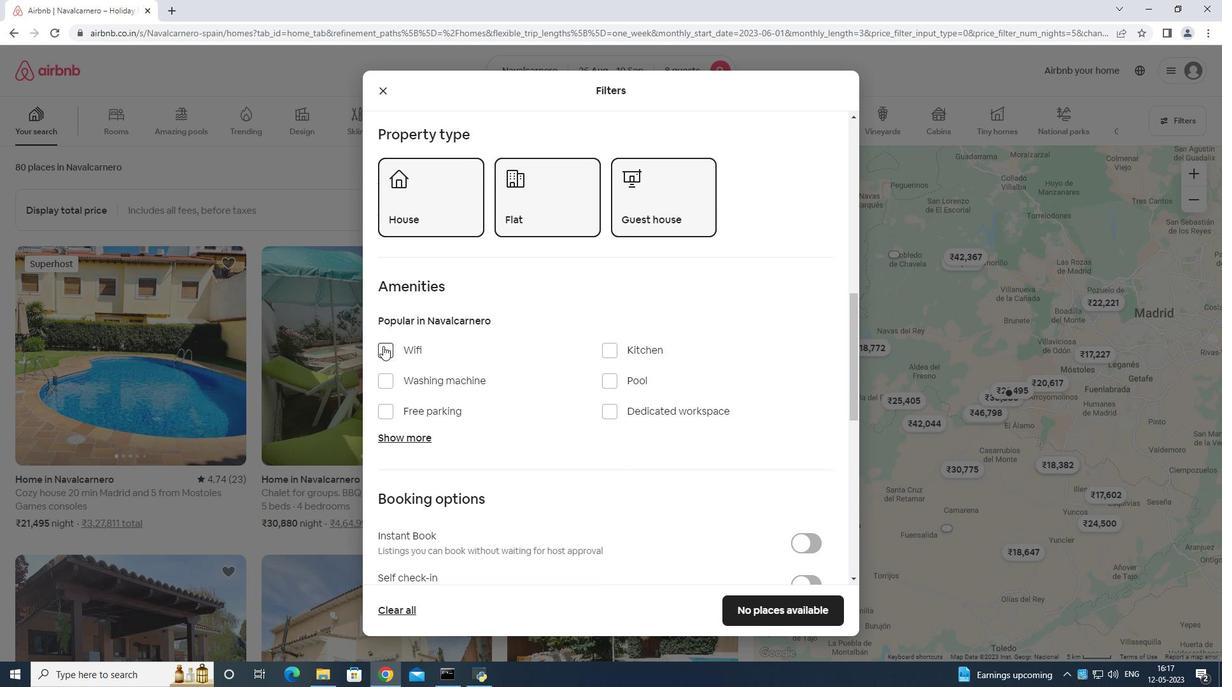 
Action: Mouse pressed left at (382, 345)
Screenshot: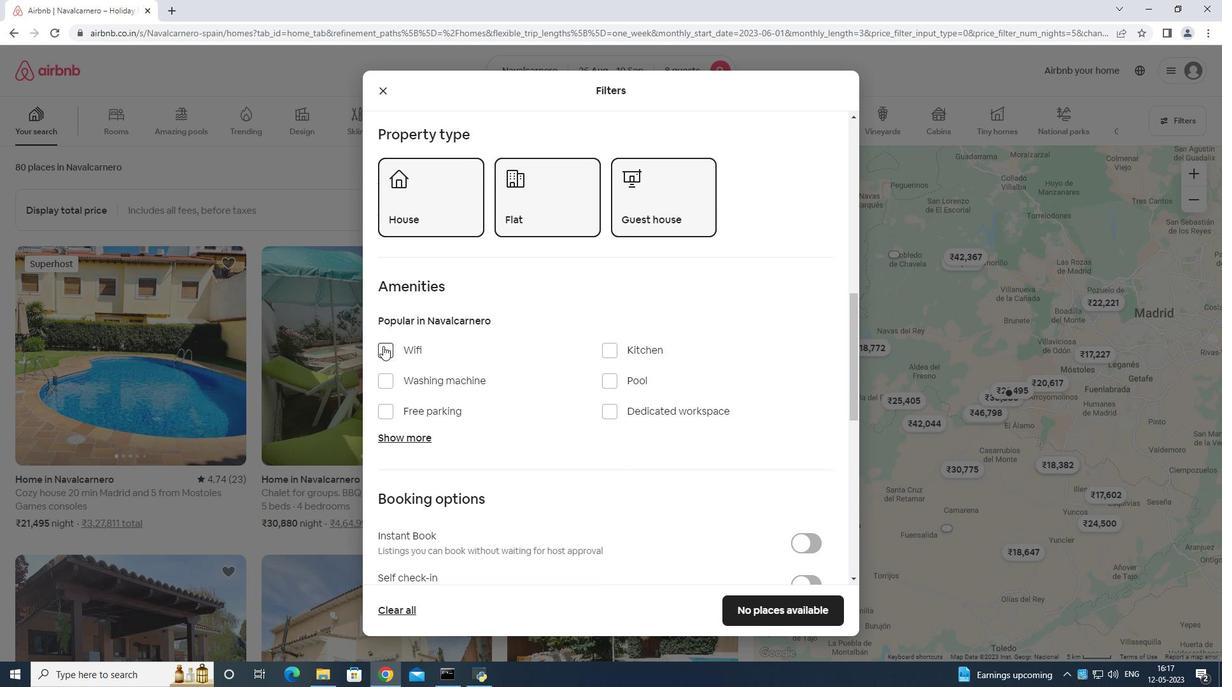 
Action: Mouse moved to (383, 403)
Screenshot: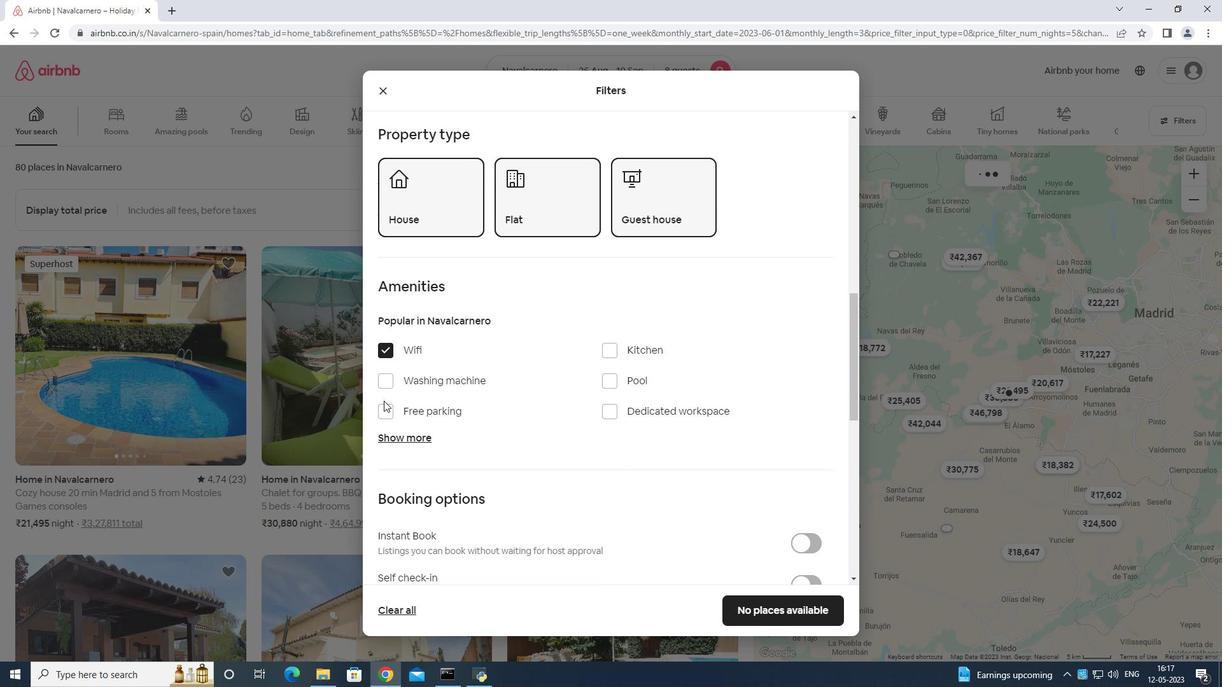 
Action: Mouse pressed left at (383, 403)
Screenshot: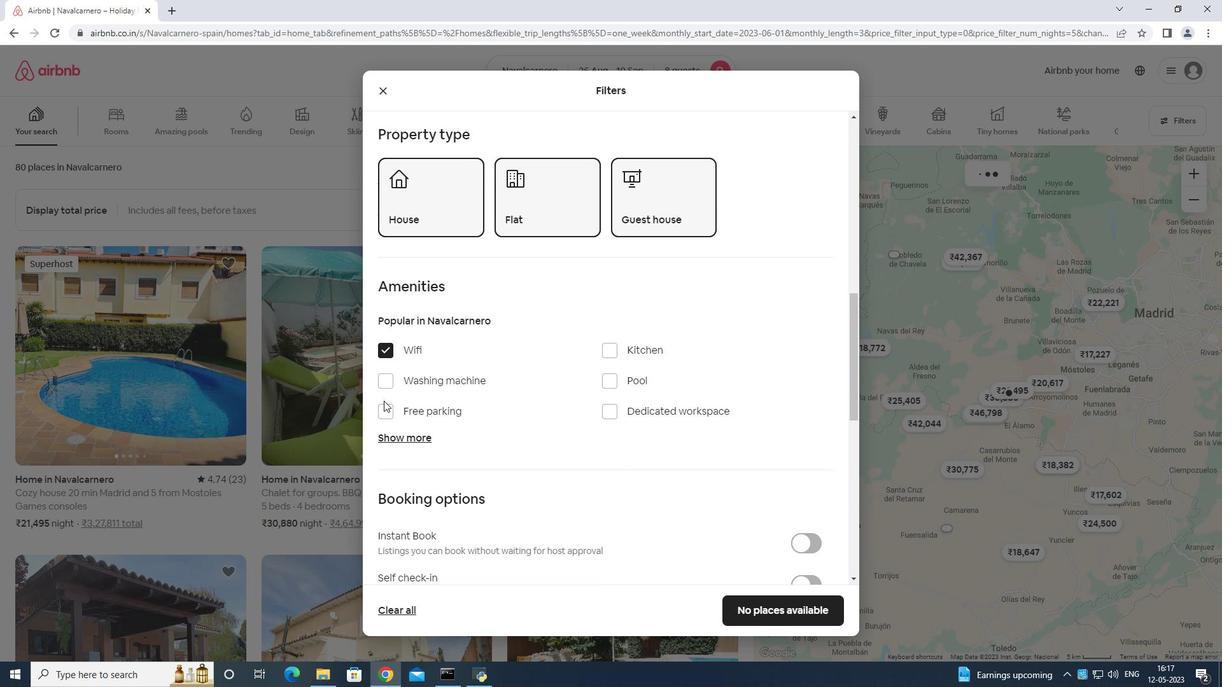 
Action: Mouse moved to (390, 401)
Screenshot: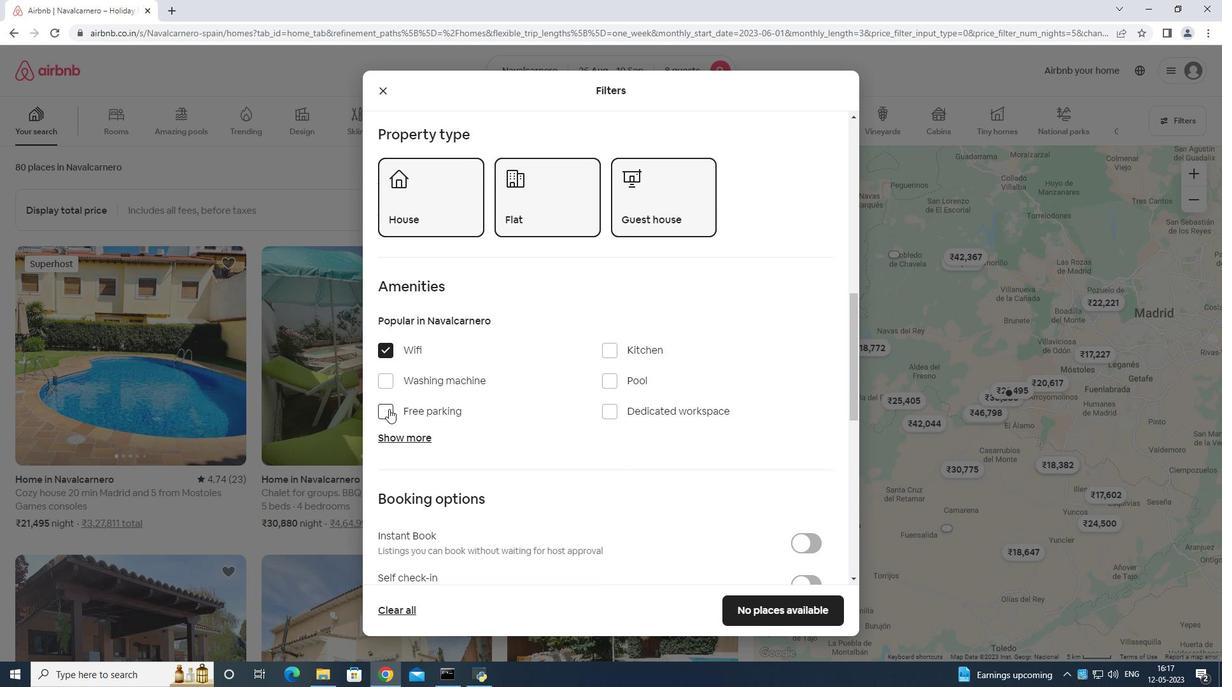 
Action: Mouse pressed left at (390, 401)
Screenshot: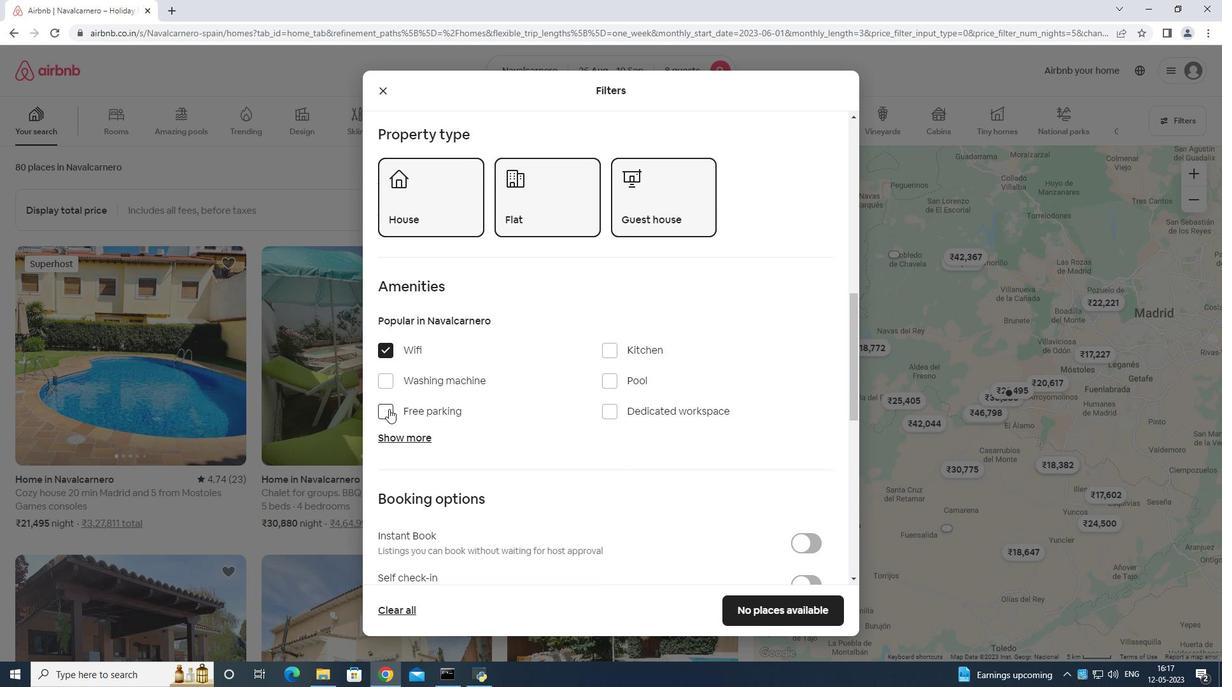 
Action: Mouse moved to (385, 410)
Screenshot: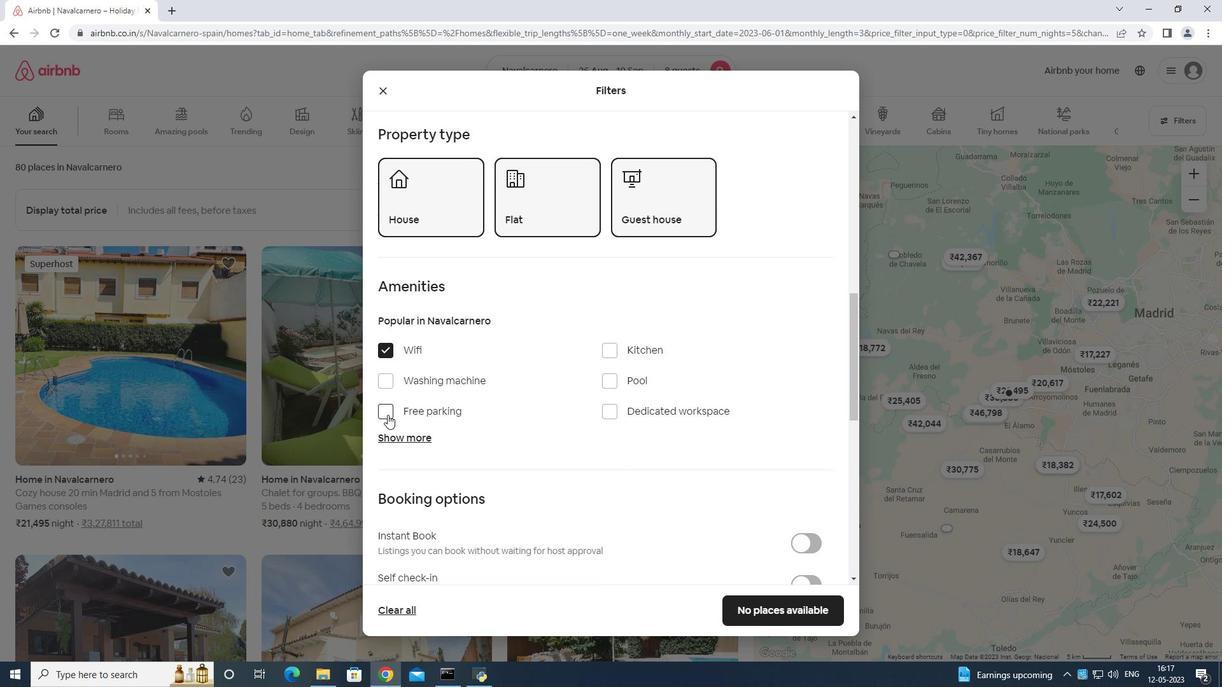 
Action: Mouse pressed left at (385, 410)
Screenshot: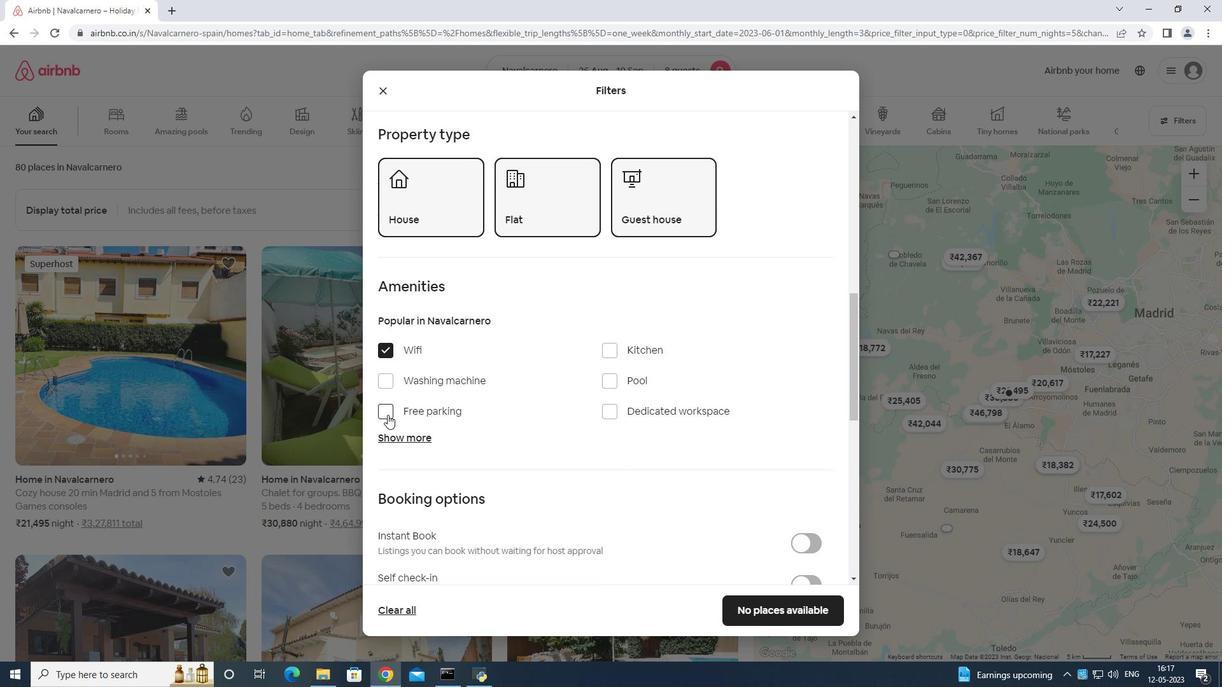 
Action: Mouse moved to (399, 438)
Screenshot: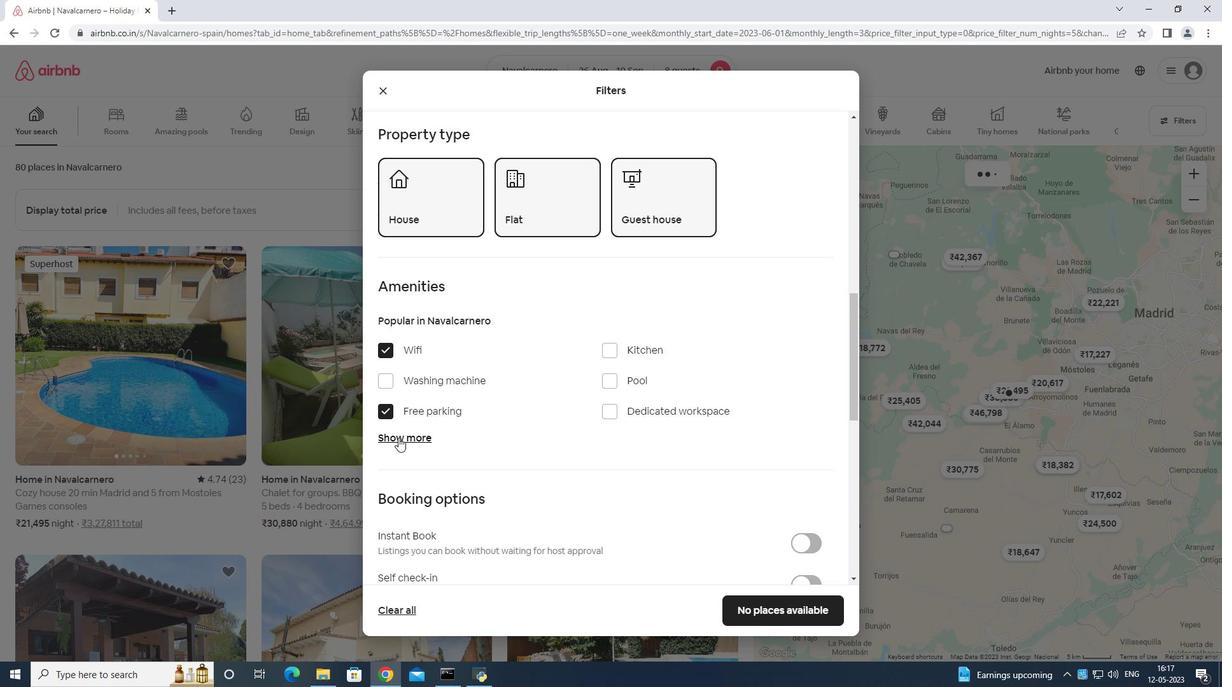 
Action: Mouse pressed left at (399, 438)
Screenshot: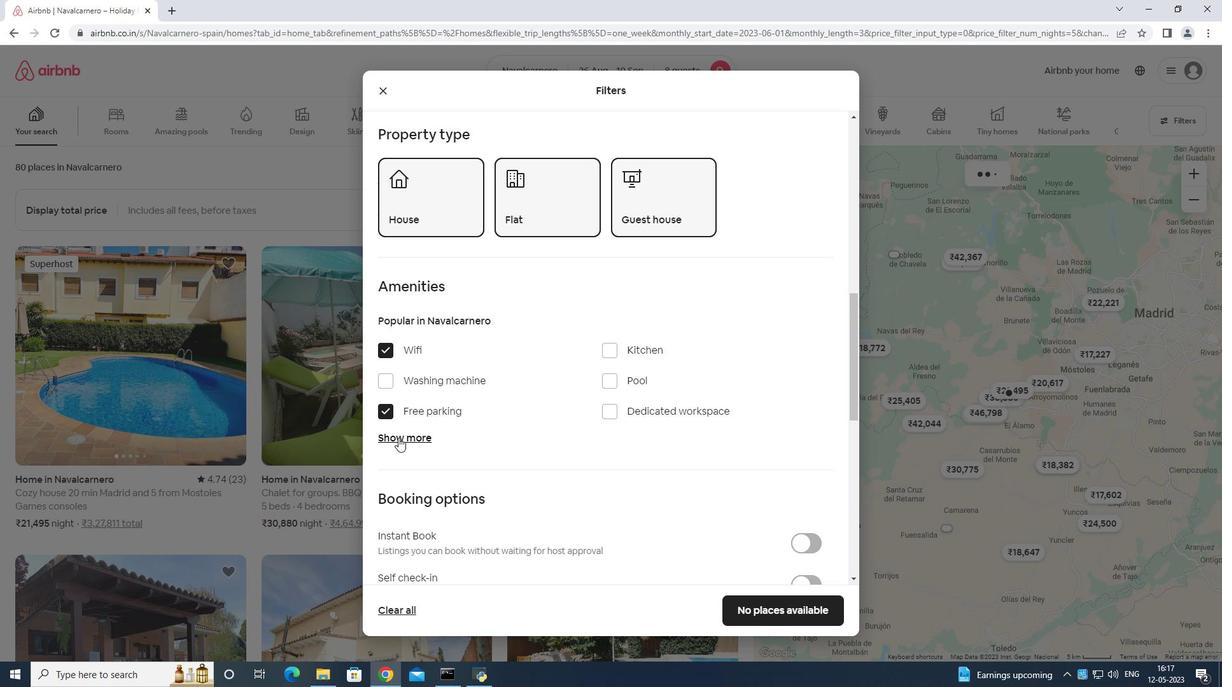 
Action: Mouse moved to (566, 455)
Screenshot: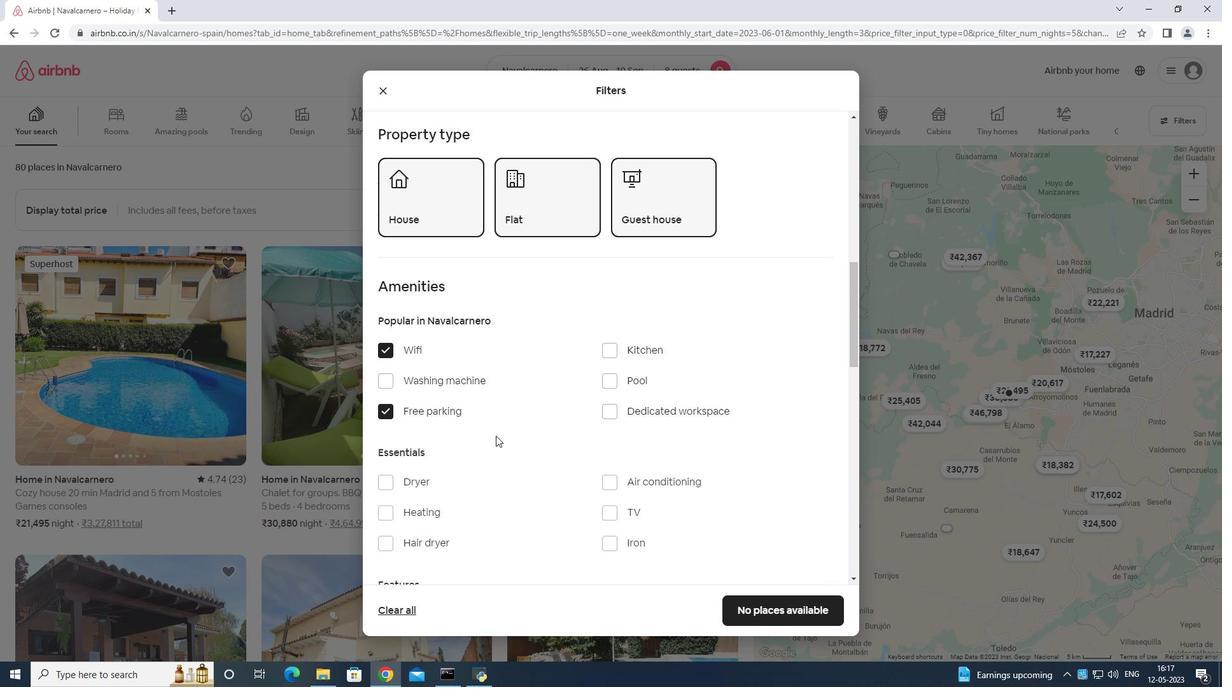 
Action: Mouse scrolled (566, 455) with delta (0, 0)
Screenshot: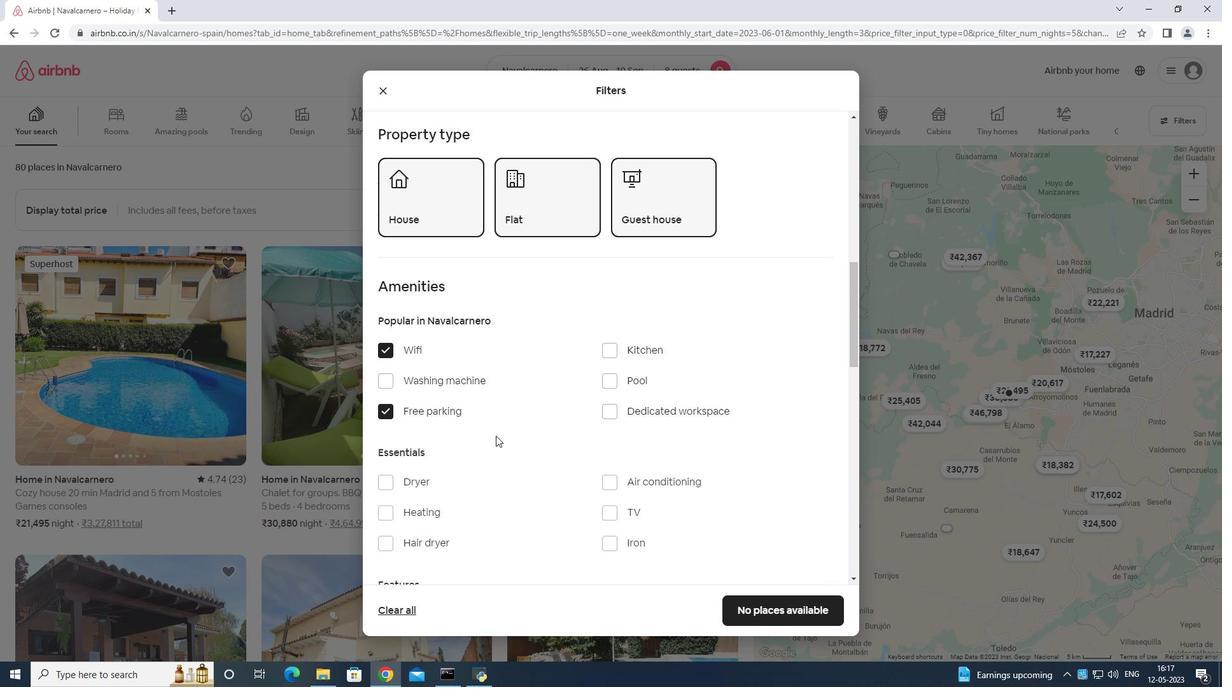 
Action: Mouse moved to (606, 451)
Screenshot: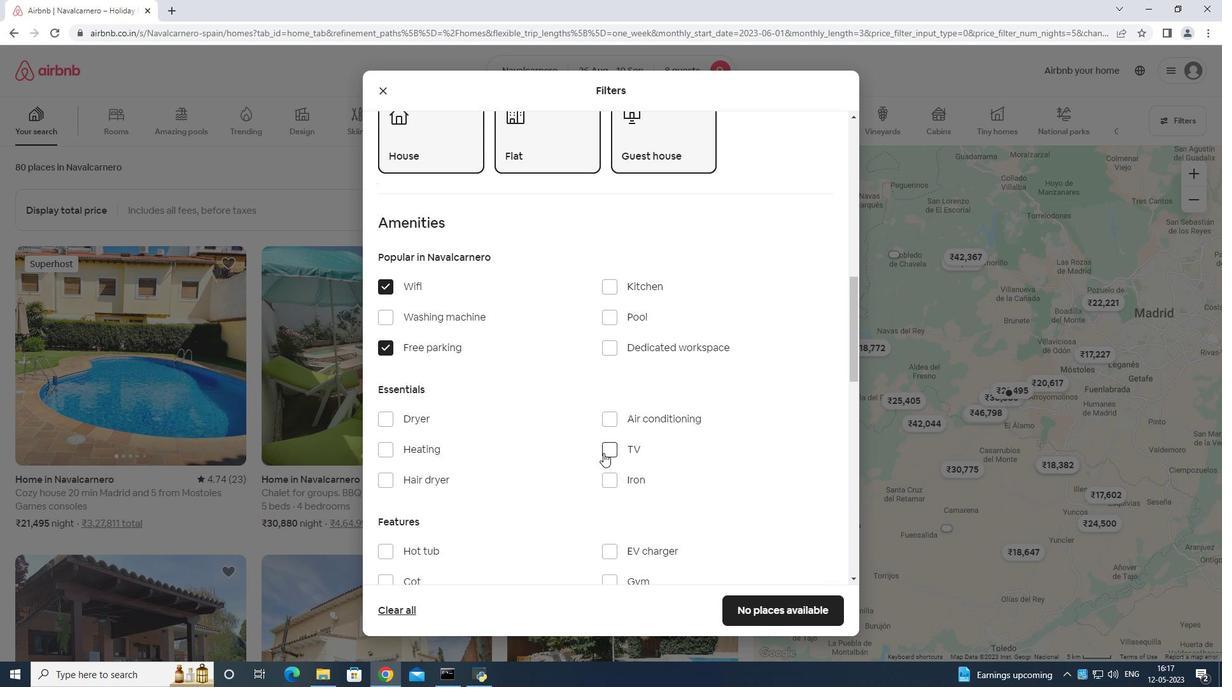 
Action: Mouse pressed left at (606, 451)
Screenshot: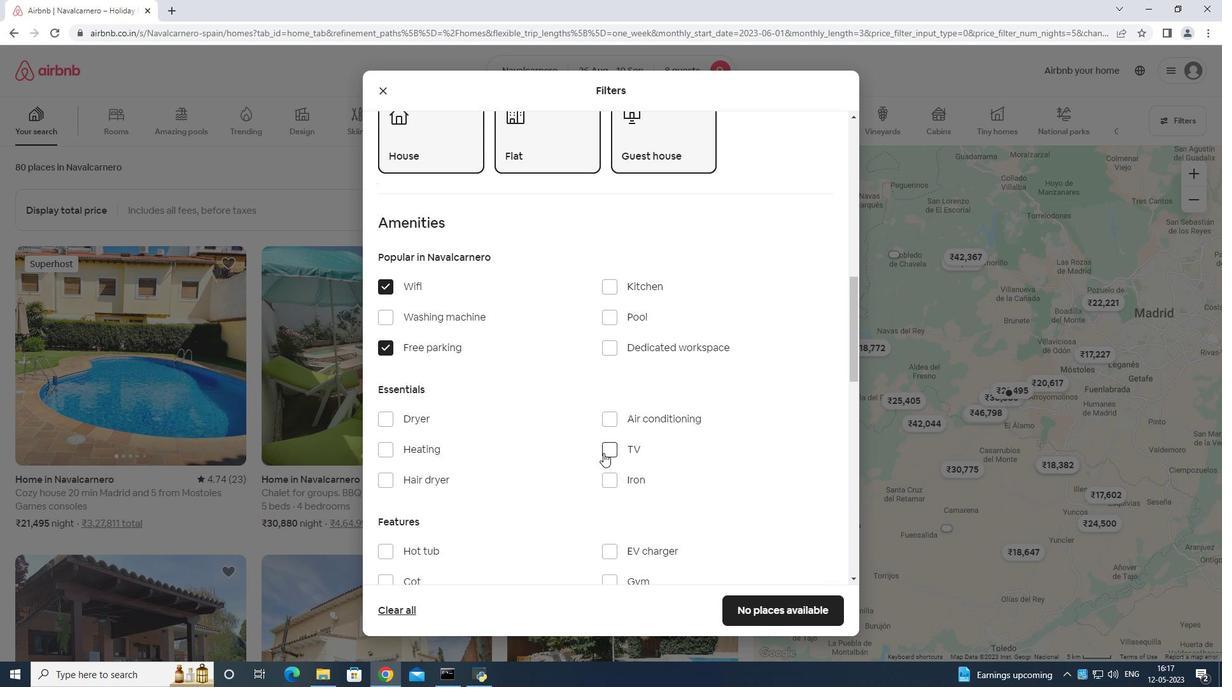 
Action: Mouse moved to (606, 435)
Screenshot: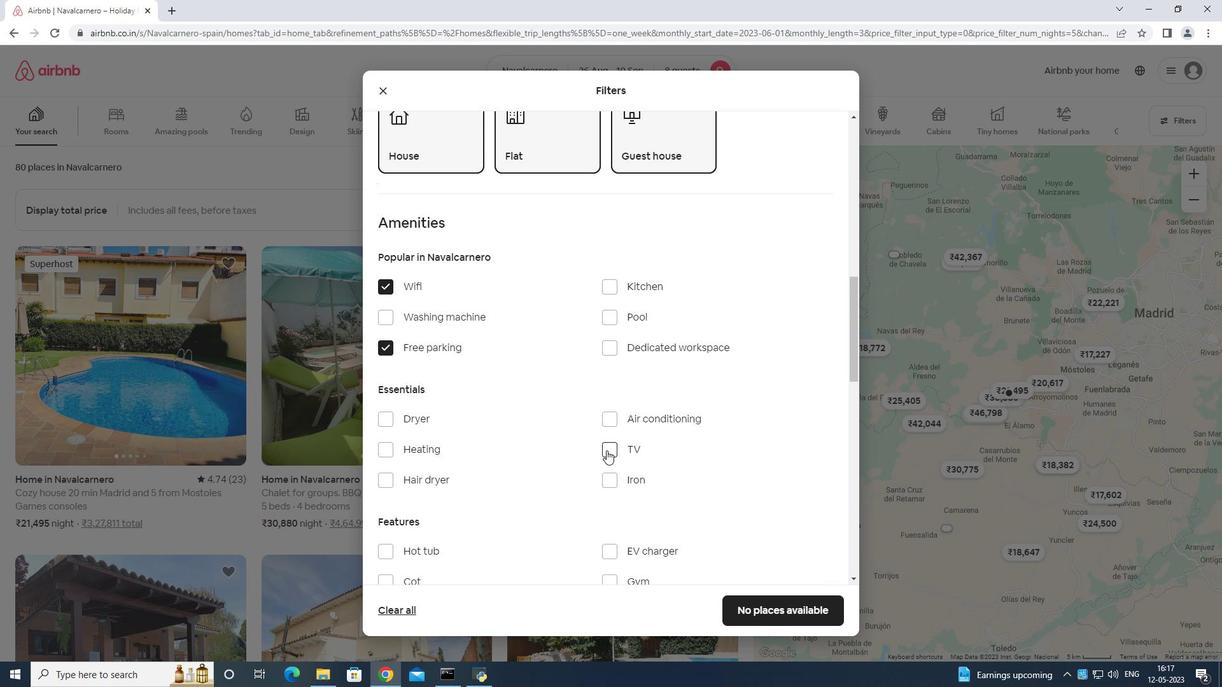 
Action: Mouse scrolled (606, 434) with delta (0, 0)
Screenshot: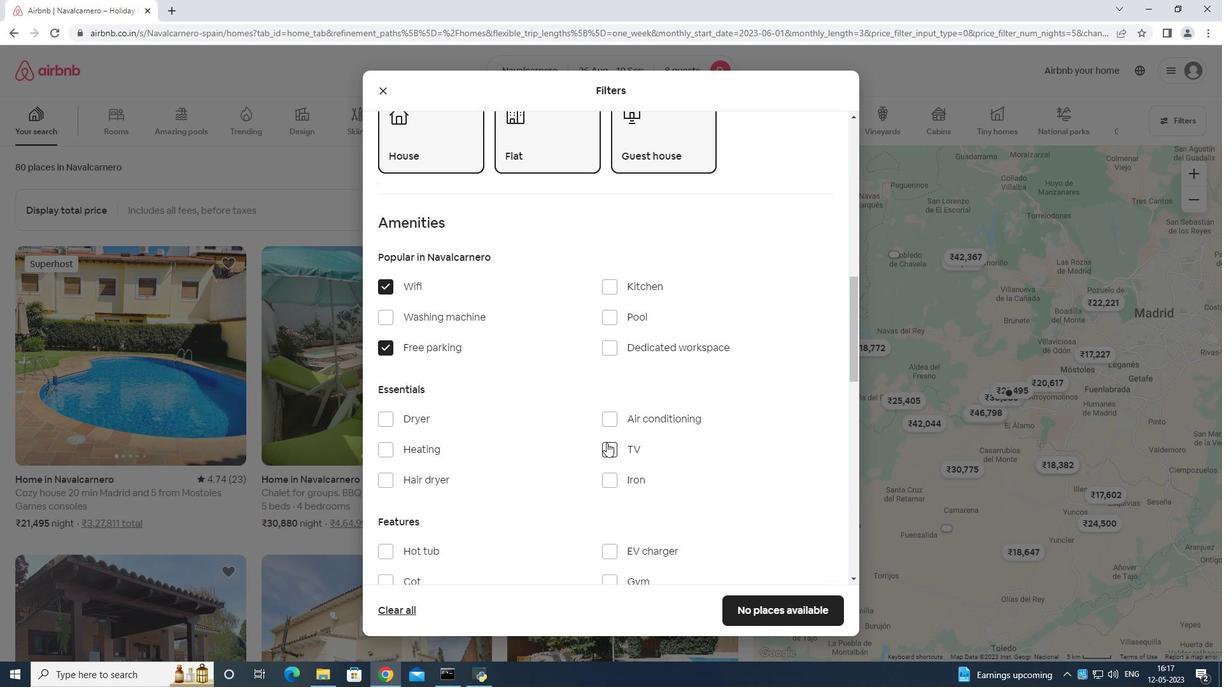 
Action: Mouse moved to (606, 435)
Screenshot: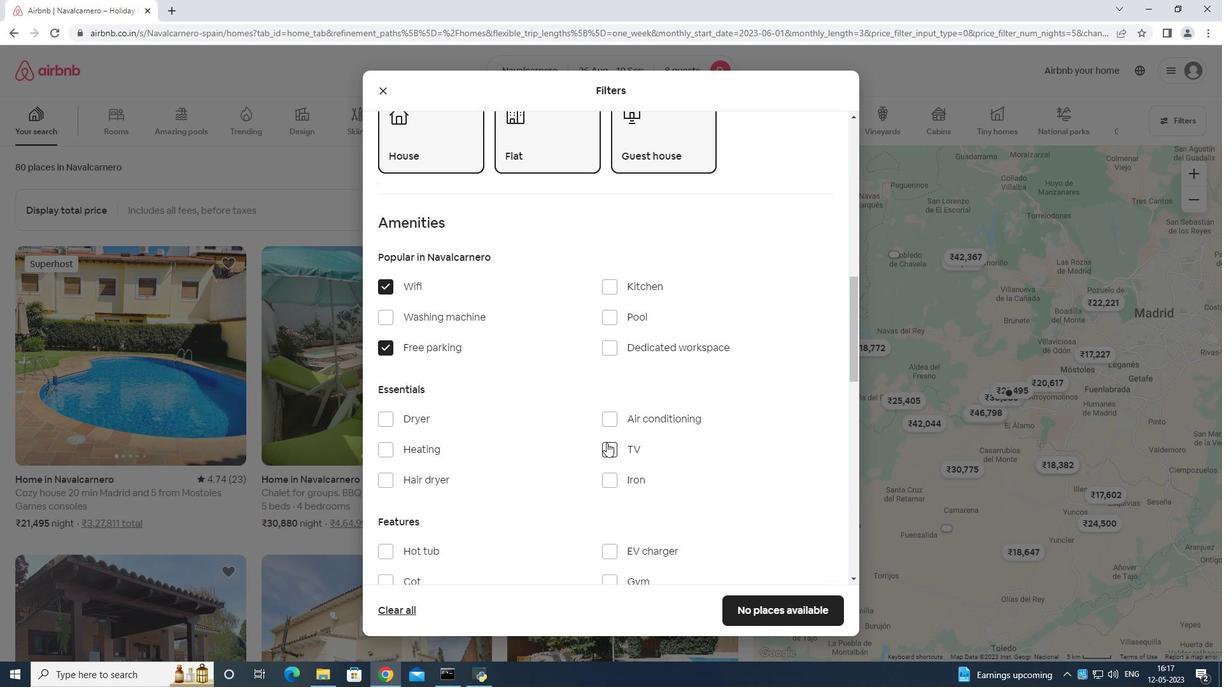 
Action: Mouse scrolled (606, 434) with delta (0, 0)
Screenshot: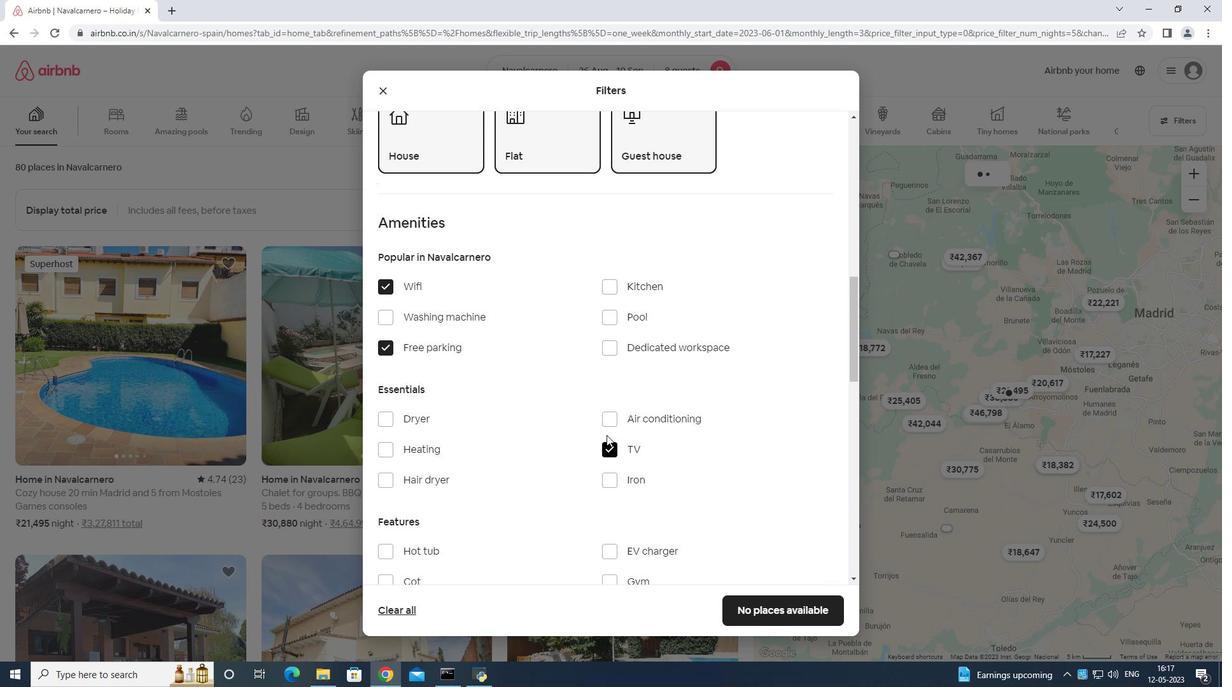 
Action: Mouse scrolled (606, 434) with delta (0, 0)
Screenshot: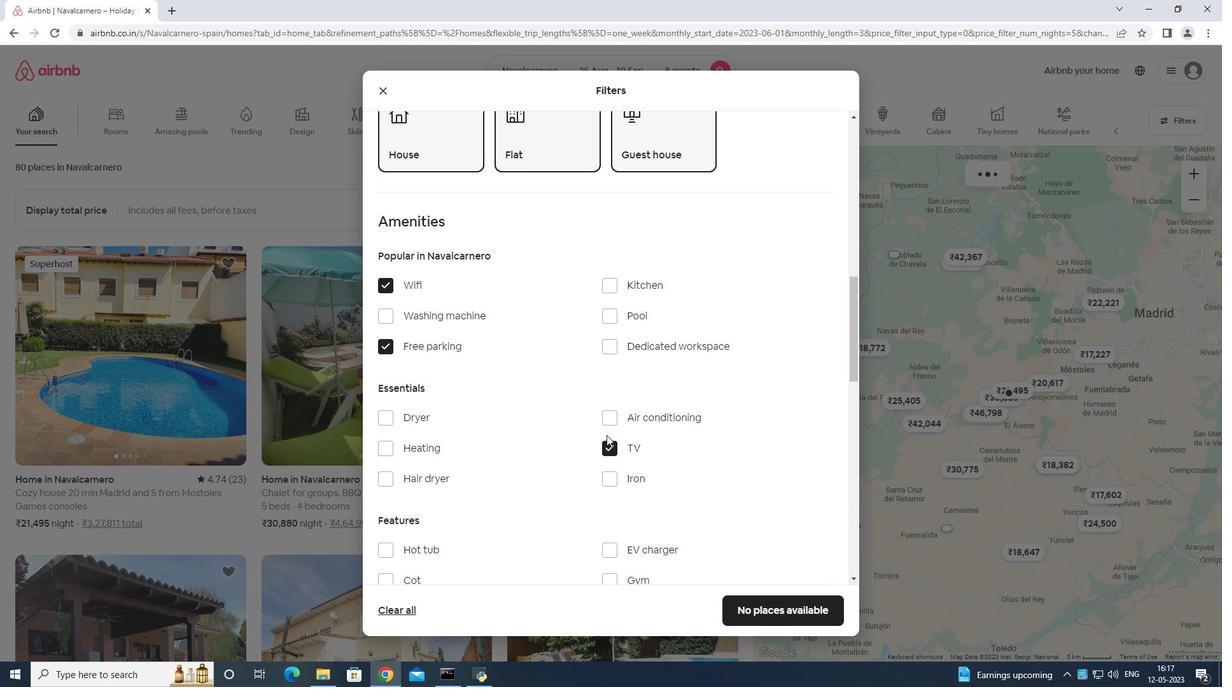 
Action: Mouse moved to (609, 394)
Screenshot: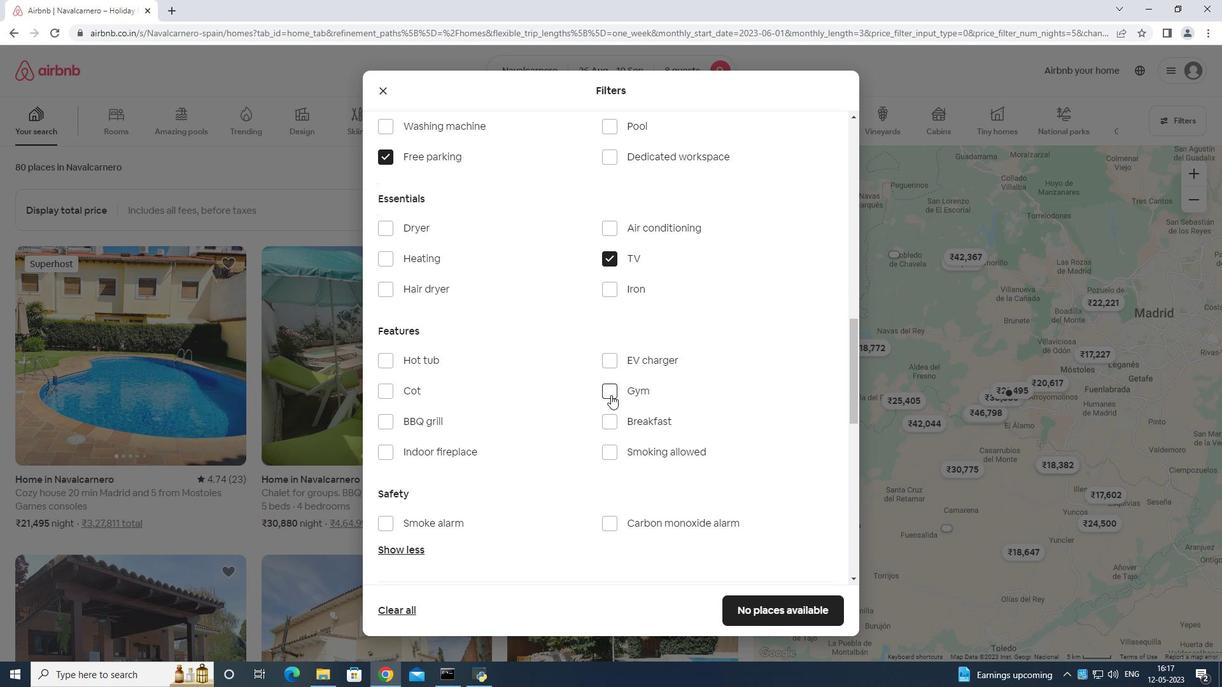 
Action: Mouse pressed left at (609, 394)
Screenshot: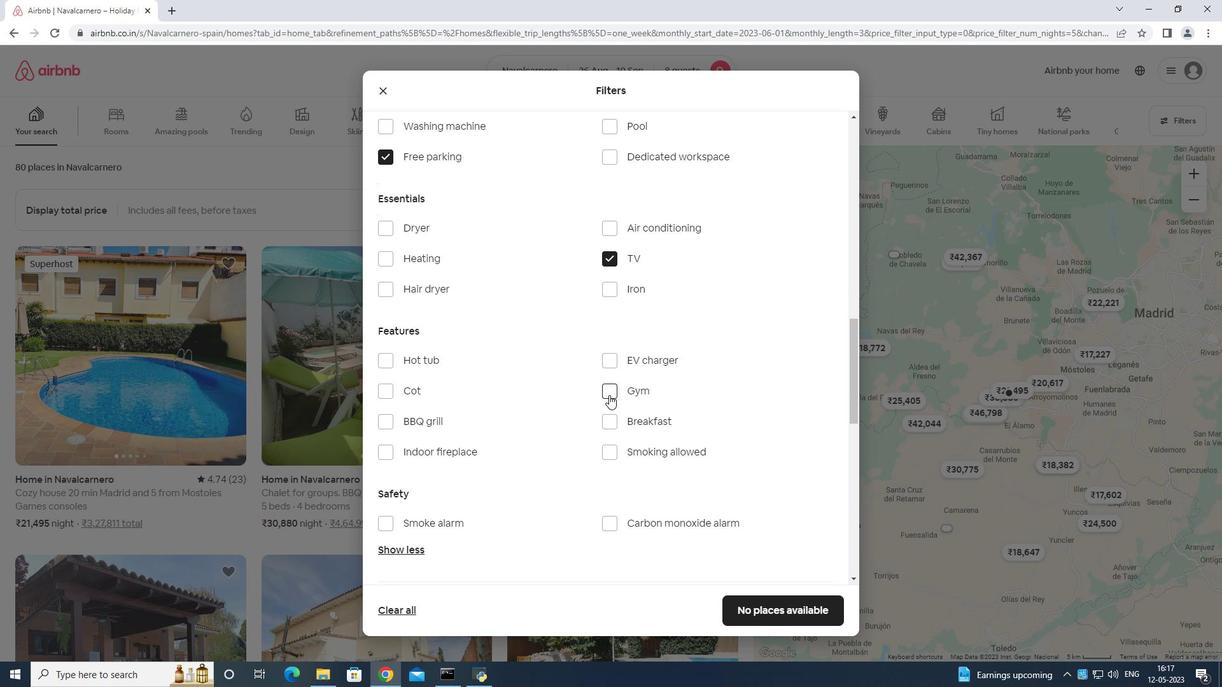 
Action: Mouse moved to (607, 424)
Screenshot: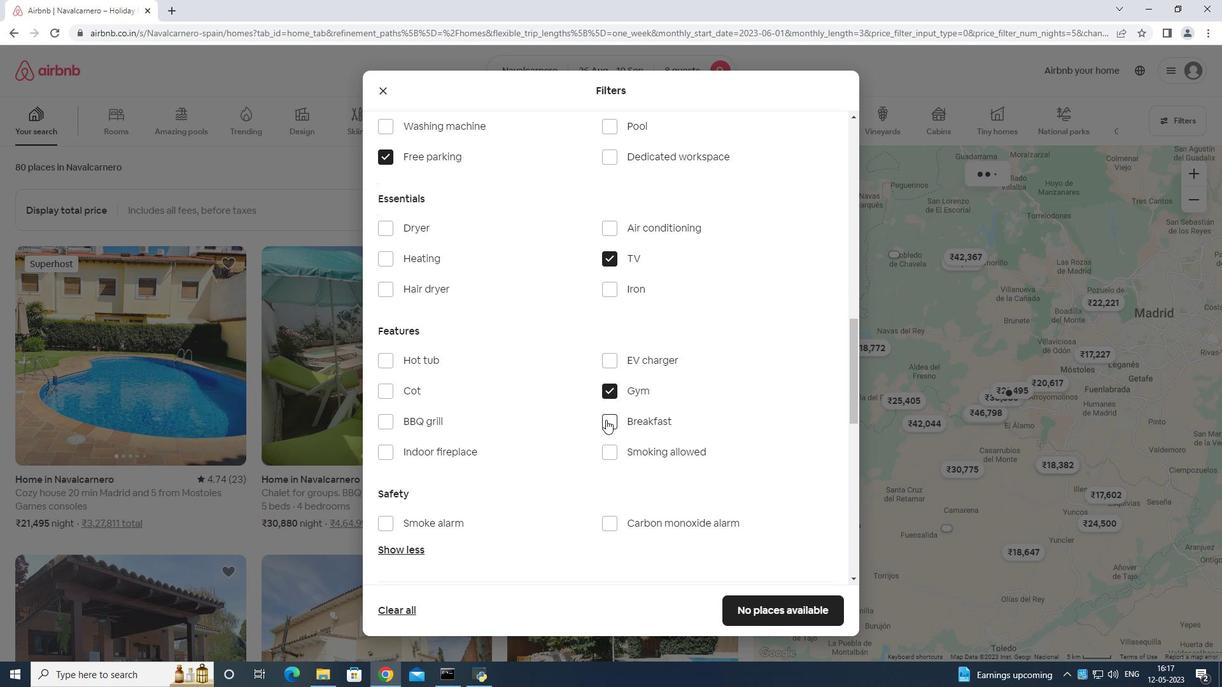 
Action: Mouse pressed left at (607, 424)
Screenshot: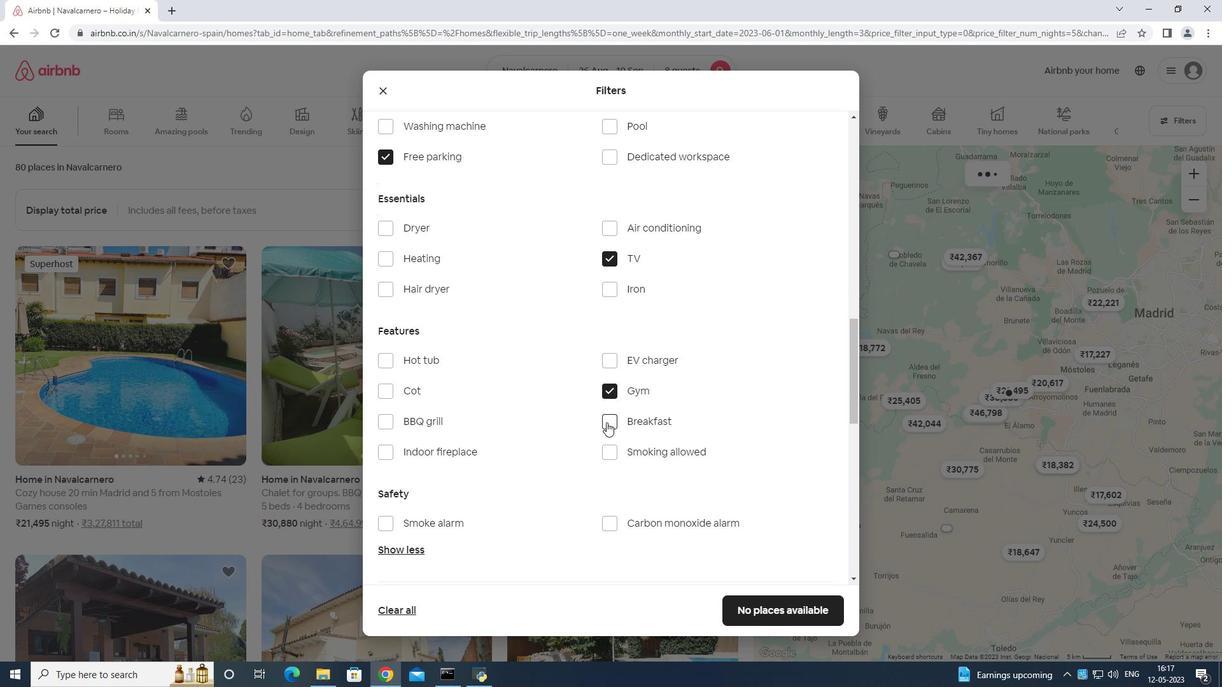 
Action: Mouse moved to (617, 409)
Screenshot: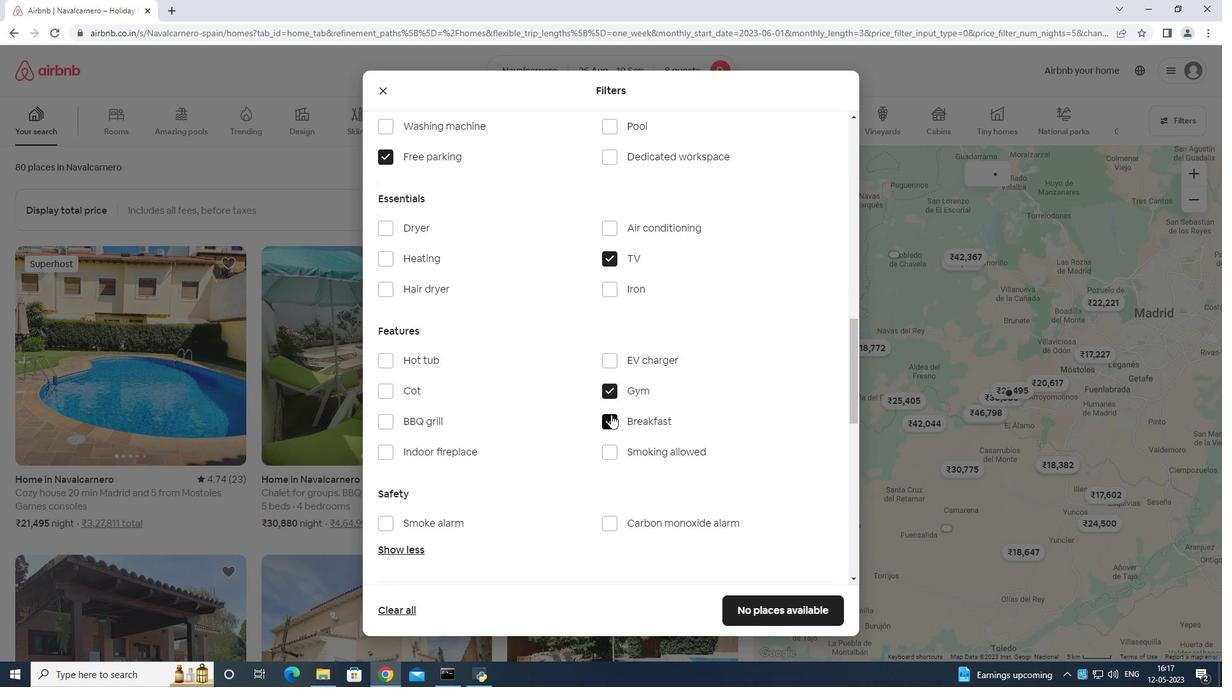 
Action: Mouse scrolled (617, 408) with delta (0, 0)
Screenshot: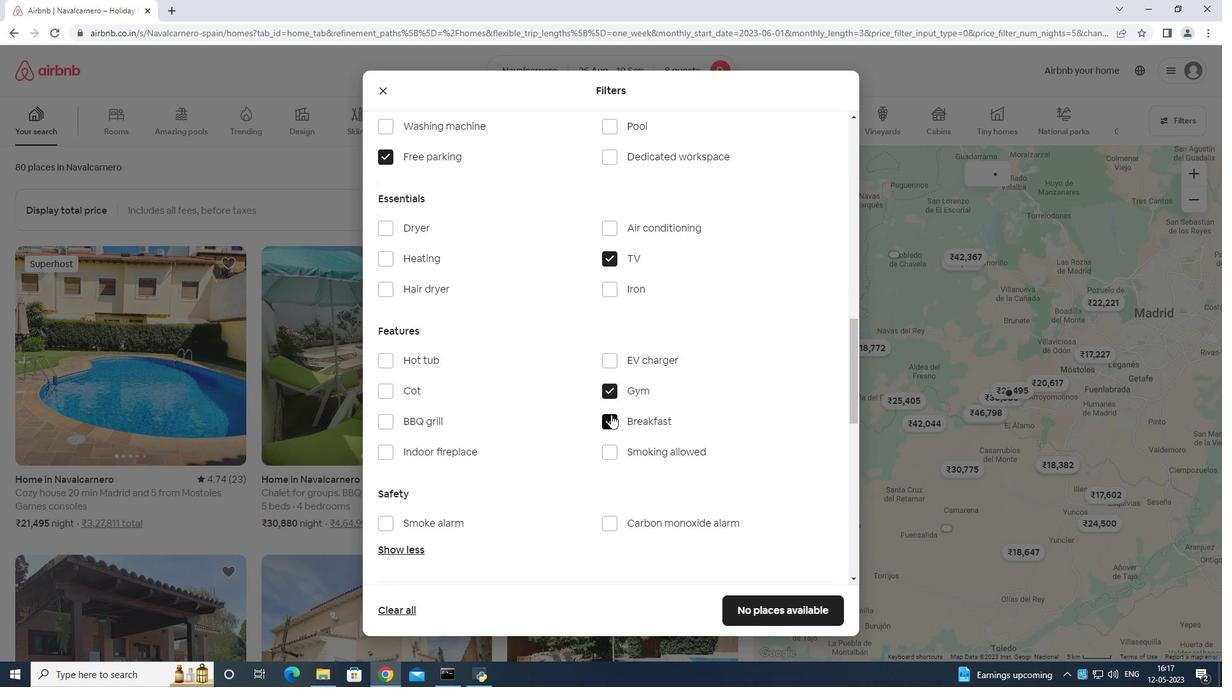 
Action: Mouse moved to (623, 414)
Screenshot: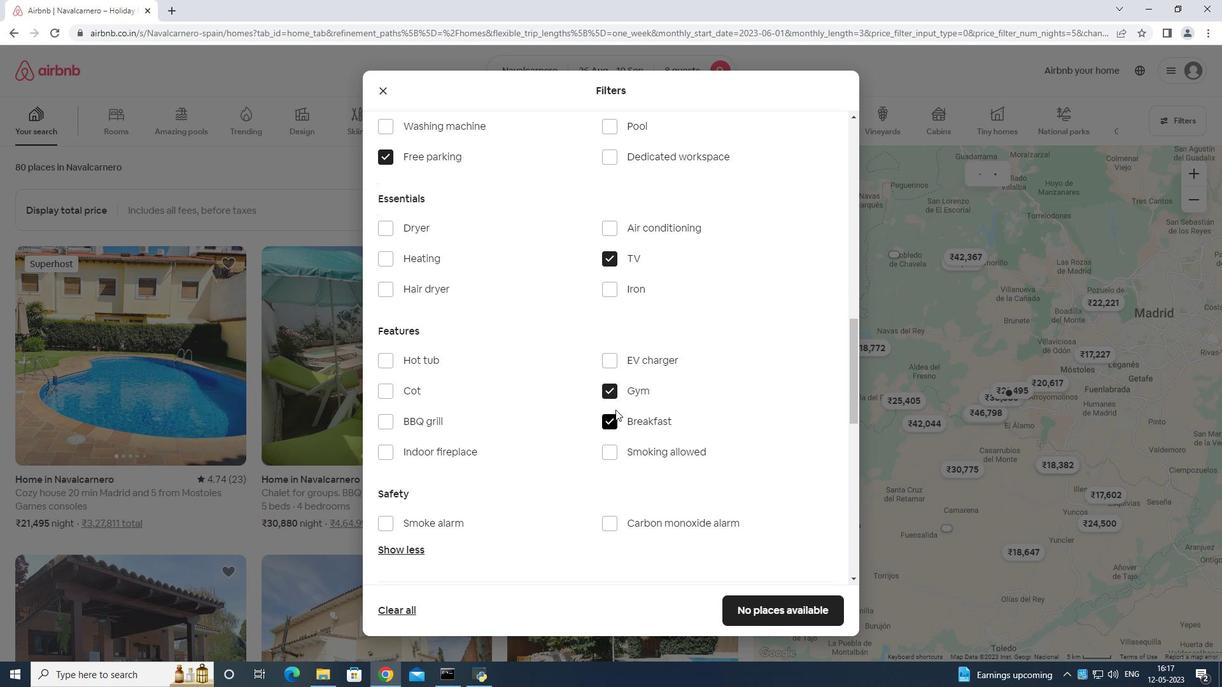 
Action: Mouse scrolled (623, 413) with delta (0, 0)
Screenshot: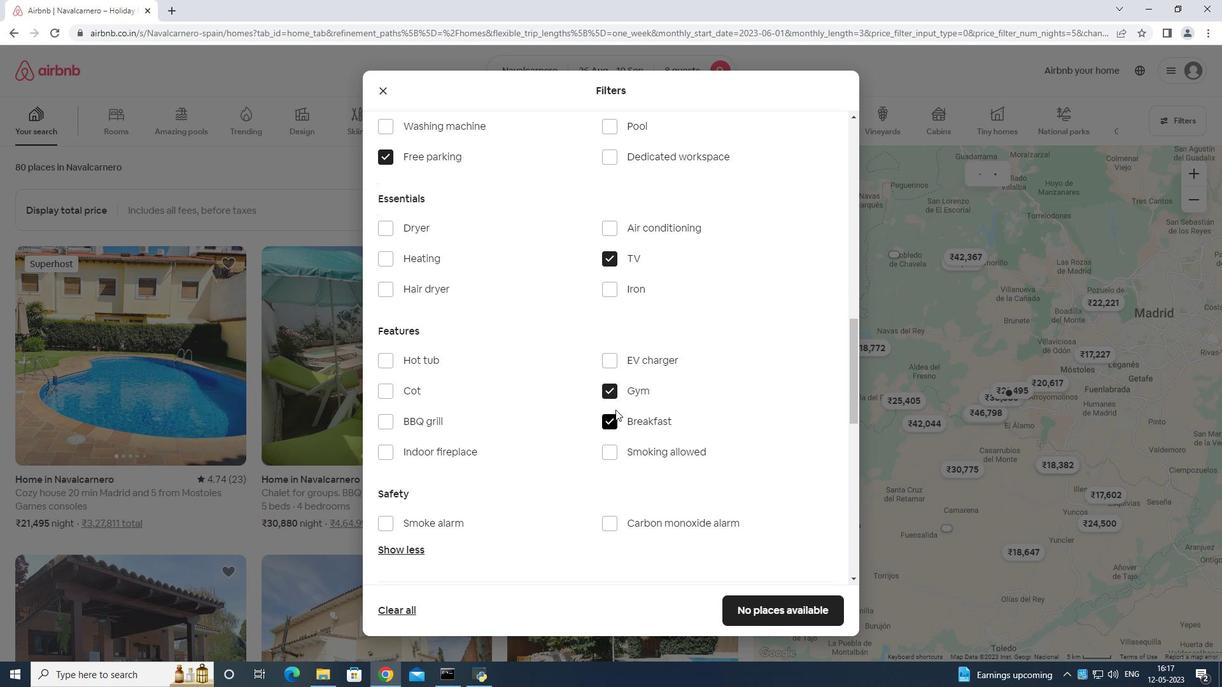 
Action: Mouse moved to (626, 414)
Screenshot: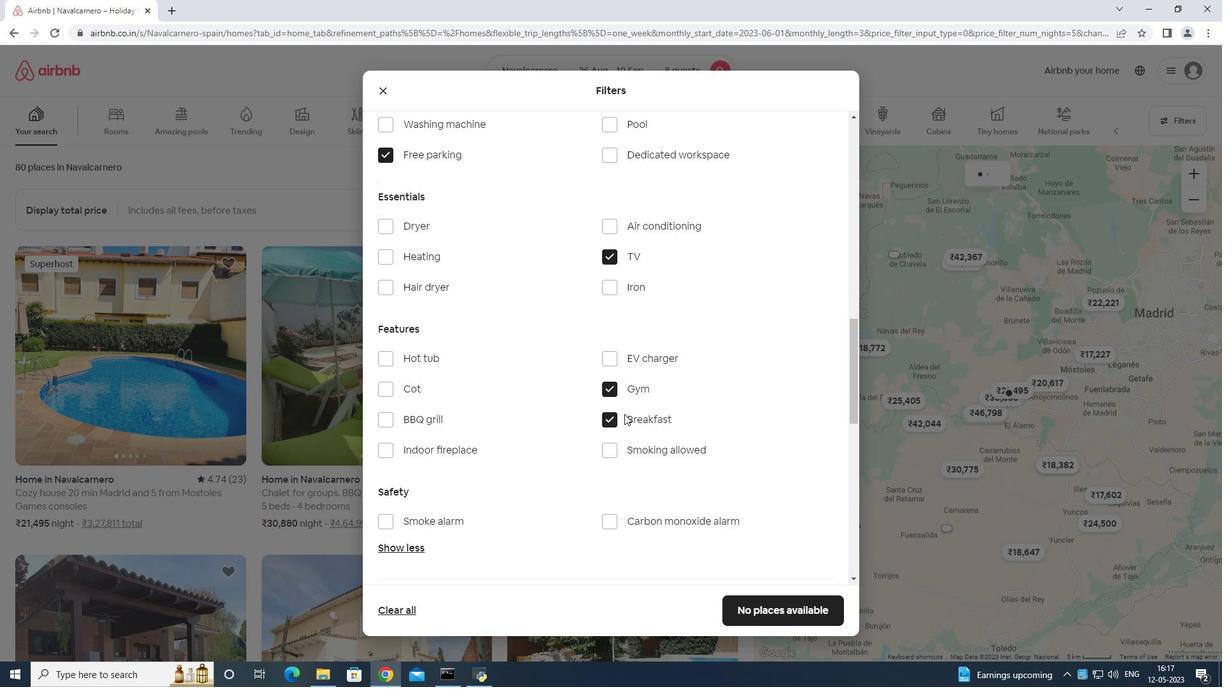 
Action: Mouse scrolled (626, 413) with delta (0, 0)
Screenshot: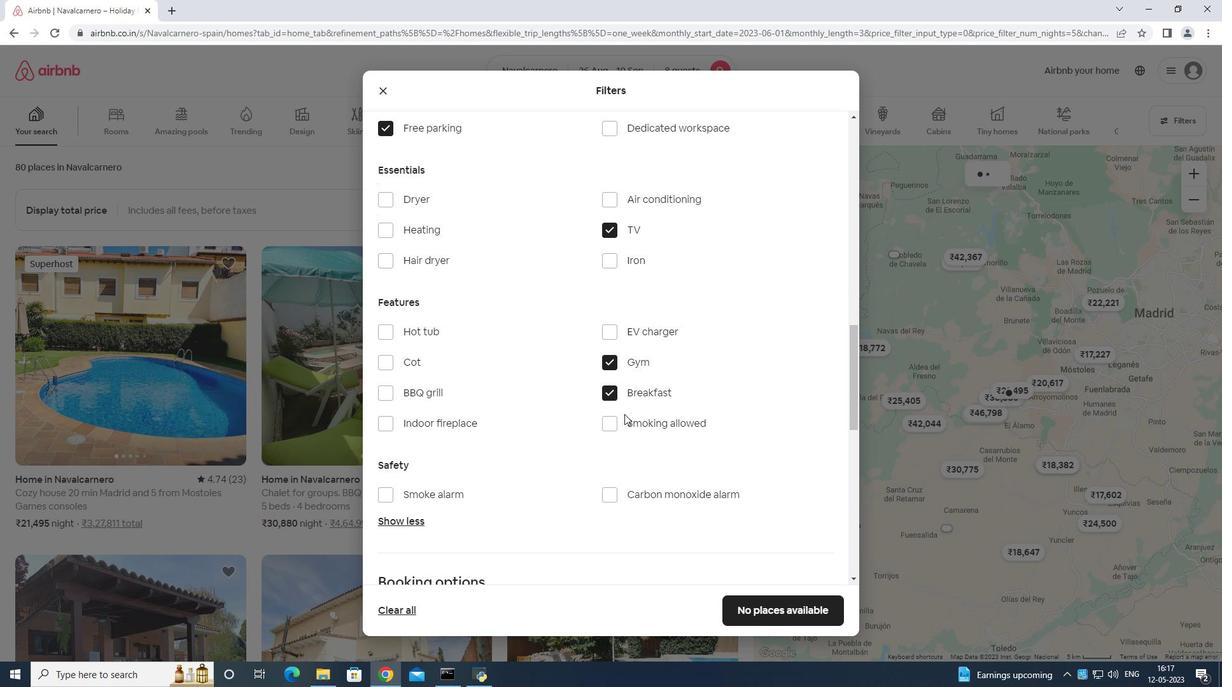 
Action: Mouse moved to (635, 416)
Screenshot: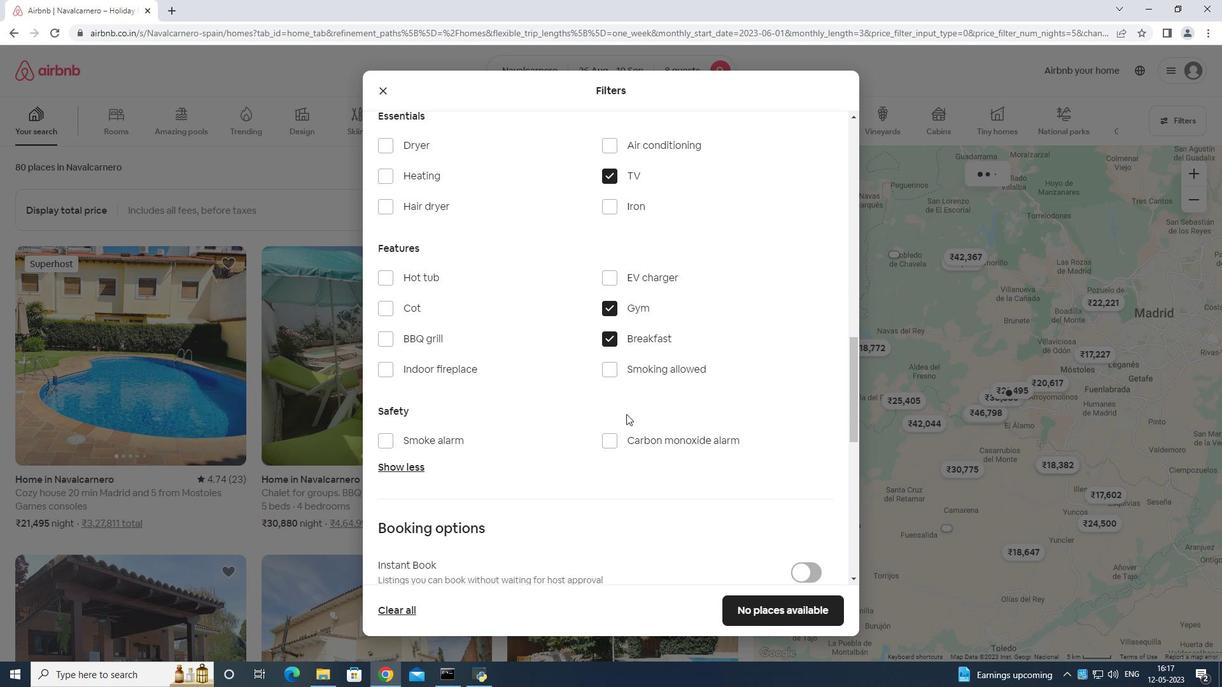 
Action: Mouse scrolled (635, 415) with delta (0, 0)
Screenshot: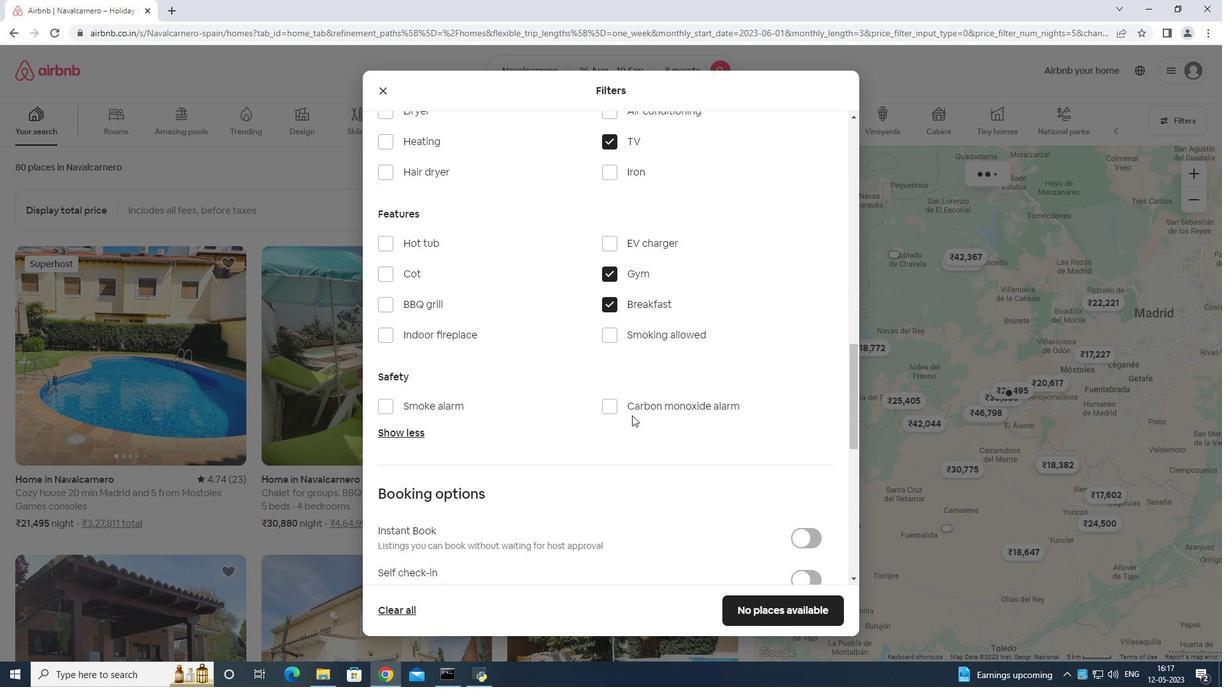 
Action: Mouse moved to (799, 437)
Screenshot: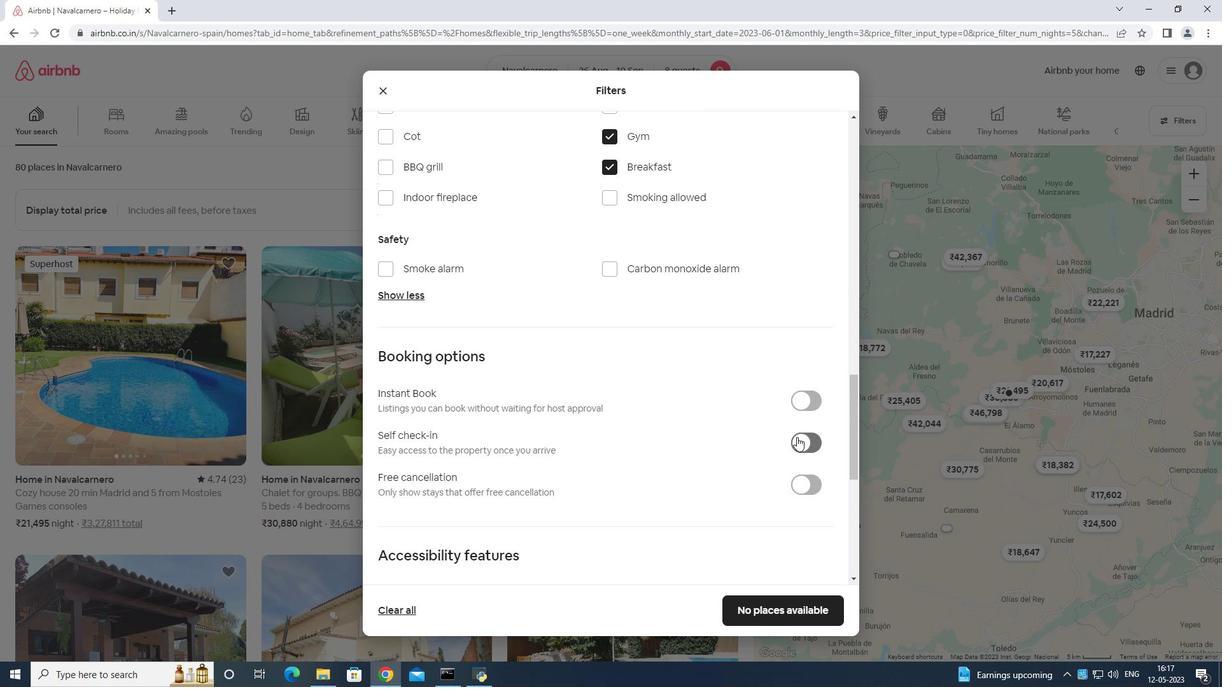 
Action: Mouse pressed left at (799, 437)
Screenshot: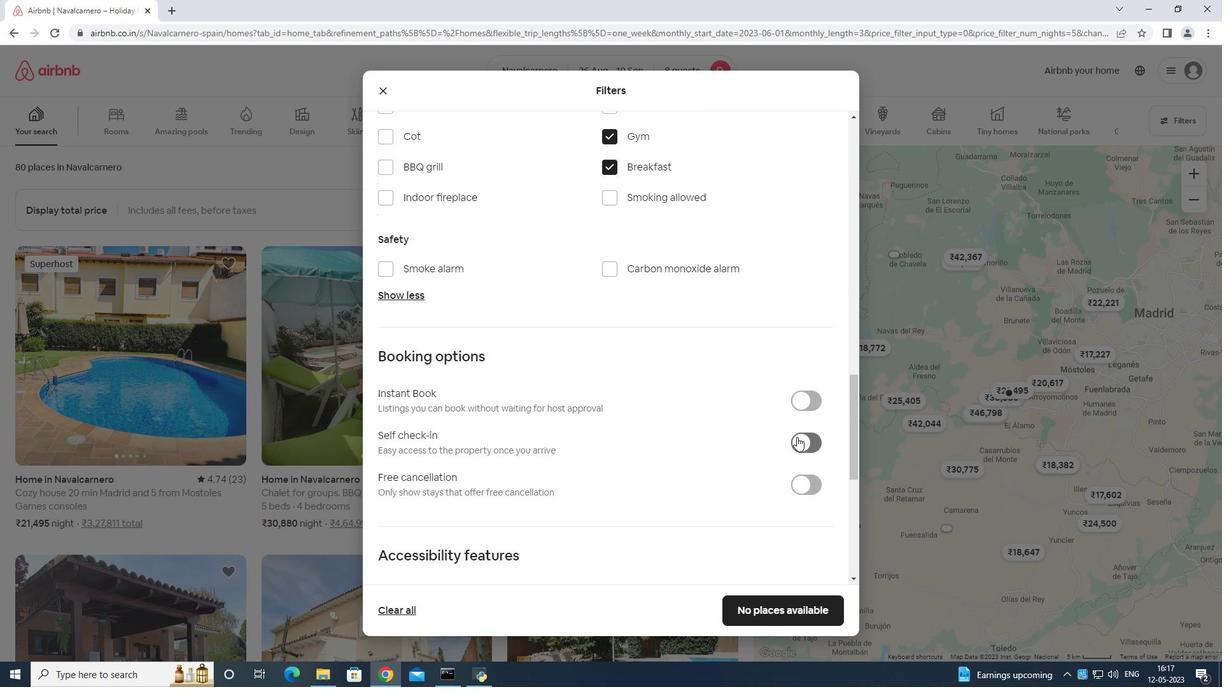 
Action: Mouse moved to (802, 424)
Screenshot: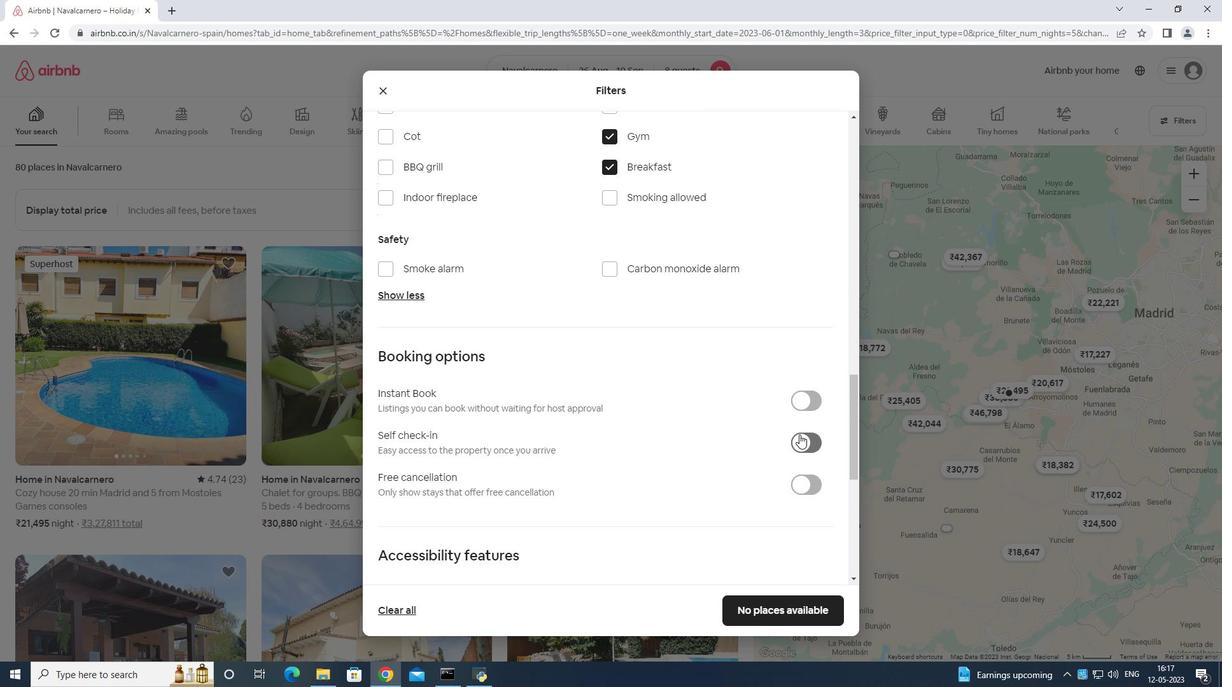 
Action: Mouse scrolled (802, 424) with delta (0, 0)
Screenshot: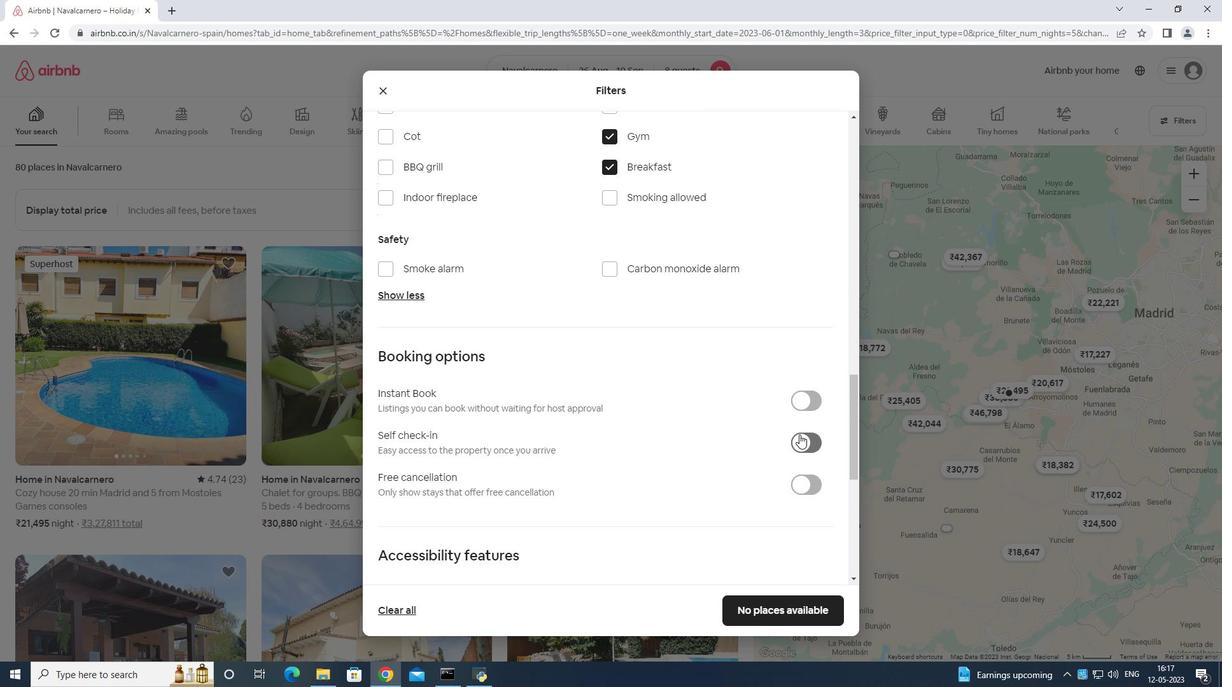 
Action: Mouse scrolled (802, 424) with delta (0, 0)
Screenshot: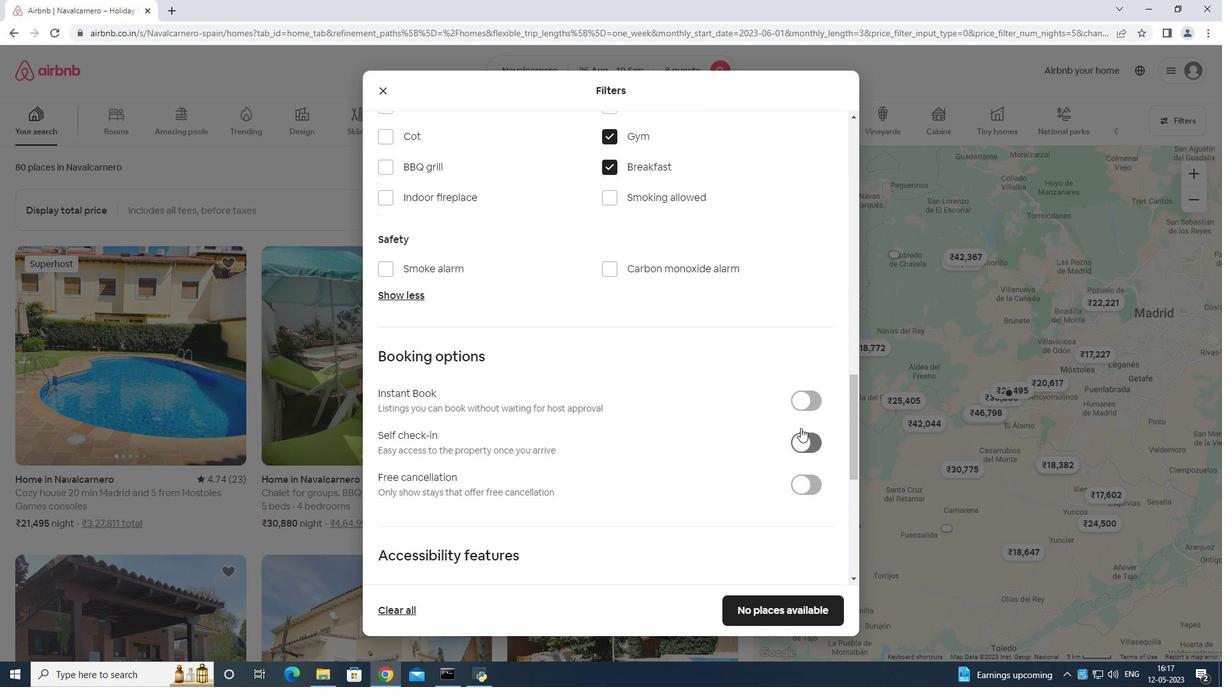
Action: Mouse scrolled (802, 424) with delta (0, 0)
Screenshot: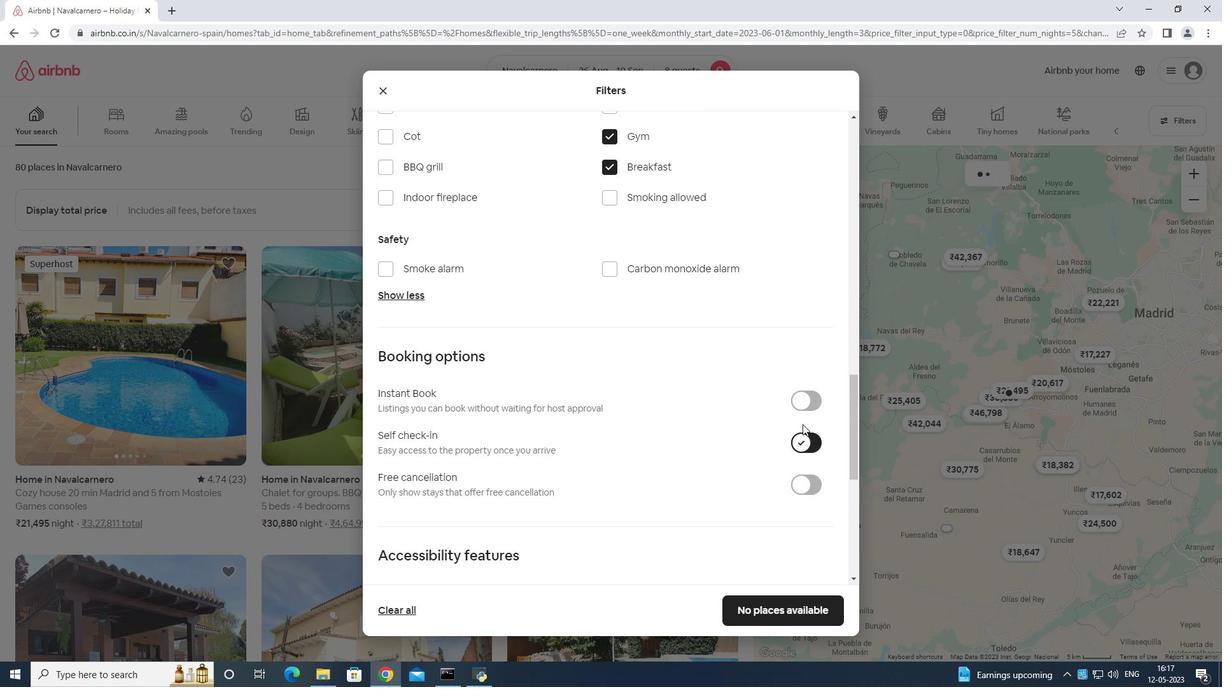 
Action: Mouse scrolled (802, 424) with delta (0, 0)
Screenshot: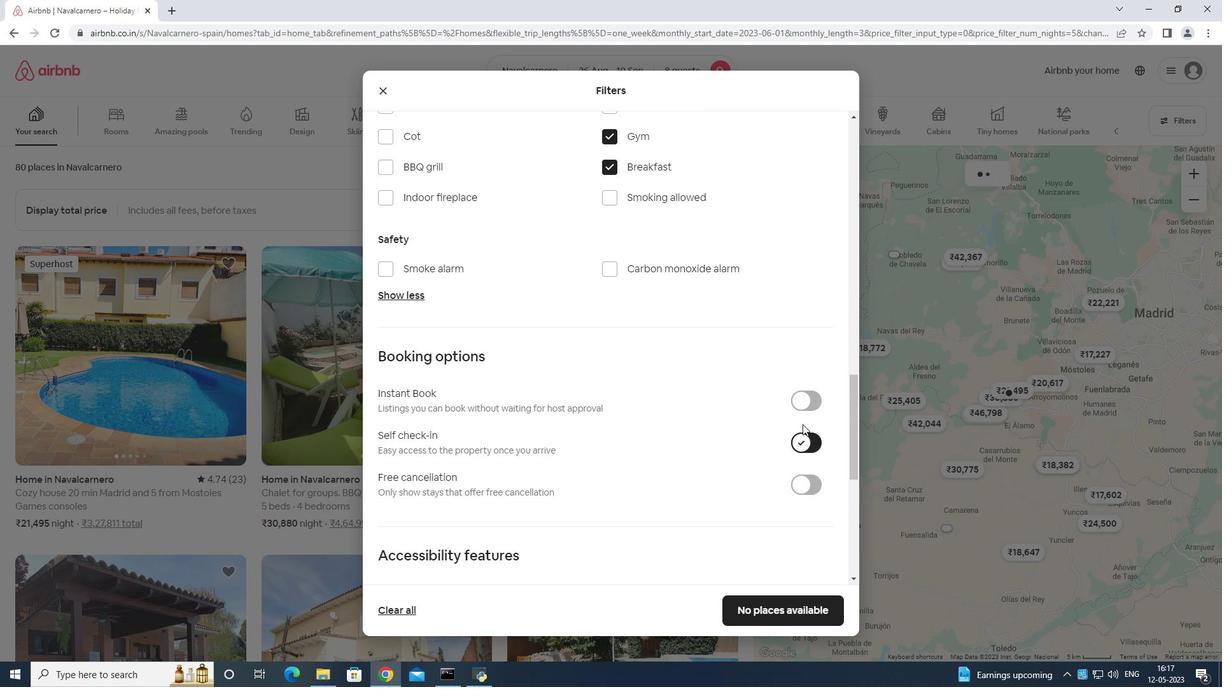 
Action: Mouse moved to (802, 421)
Screenshot: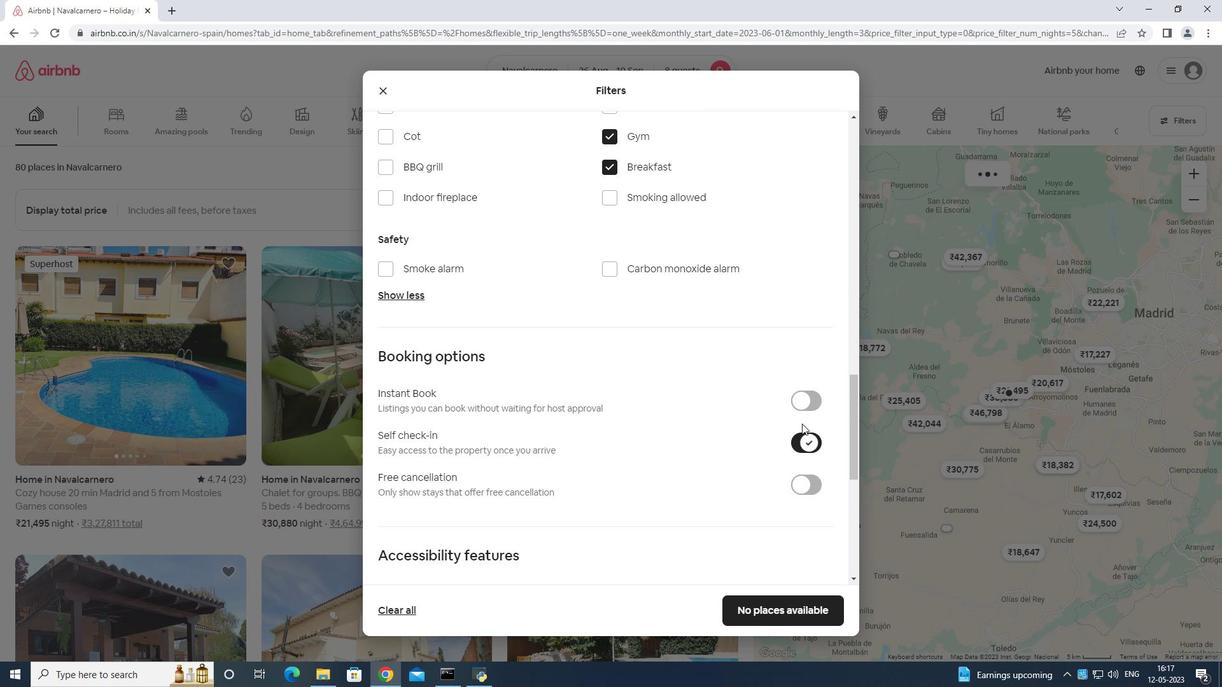 
Action: Mouse scrolled (802, 420) with delta (0, 0)
Screenshot: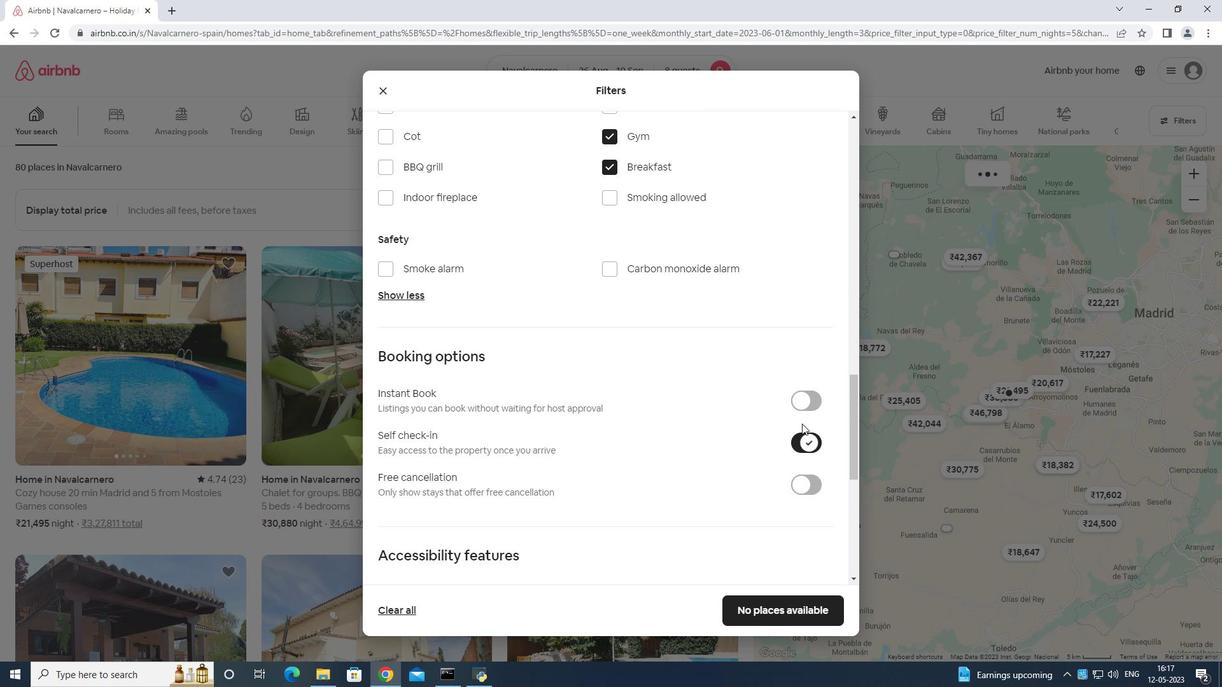 
Action: Mouse scrolled (802, 420) with delta (0, 0)
Screenshot: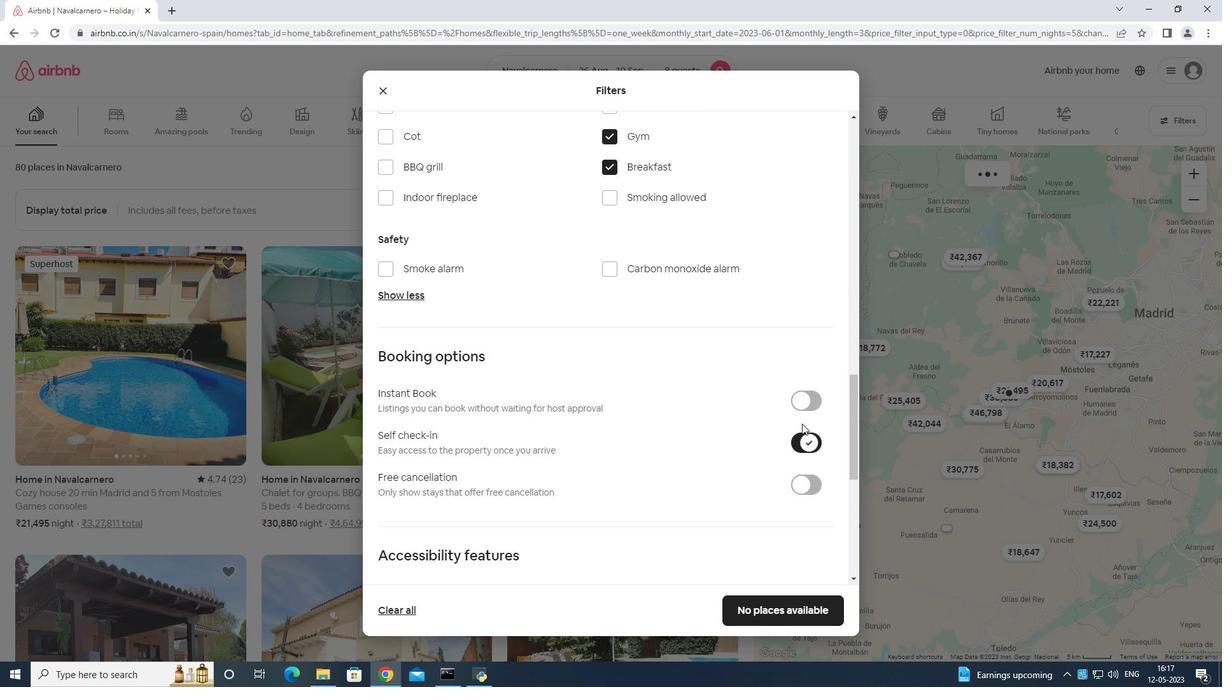 
Action: Mouse scrolled (802, 420) with delta (0, 0)
Screenshot: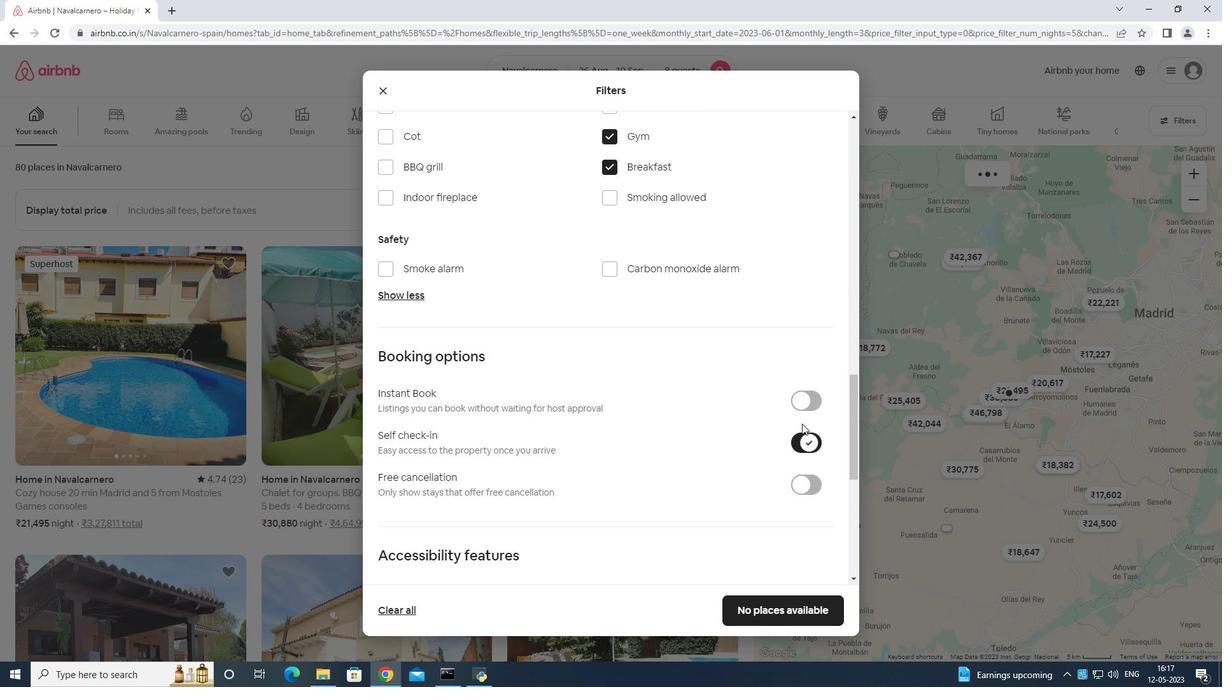 
Action: Mouse moved to (801, 421)
Screenshot: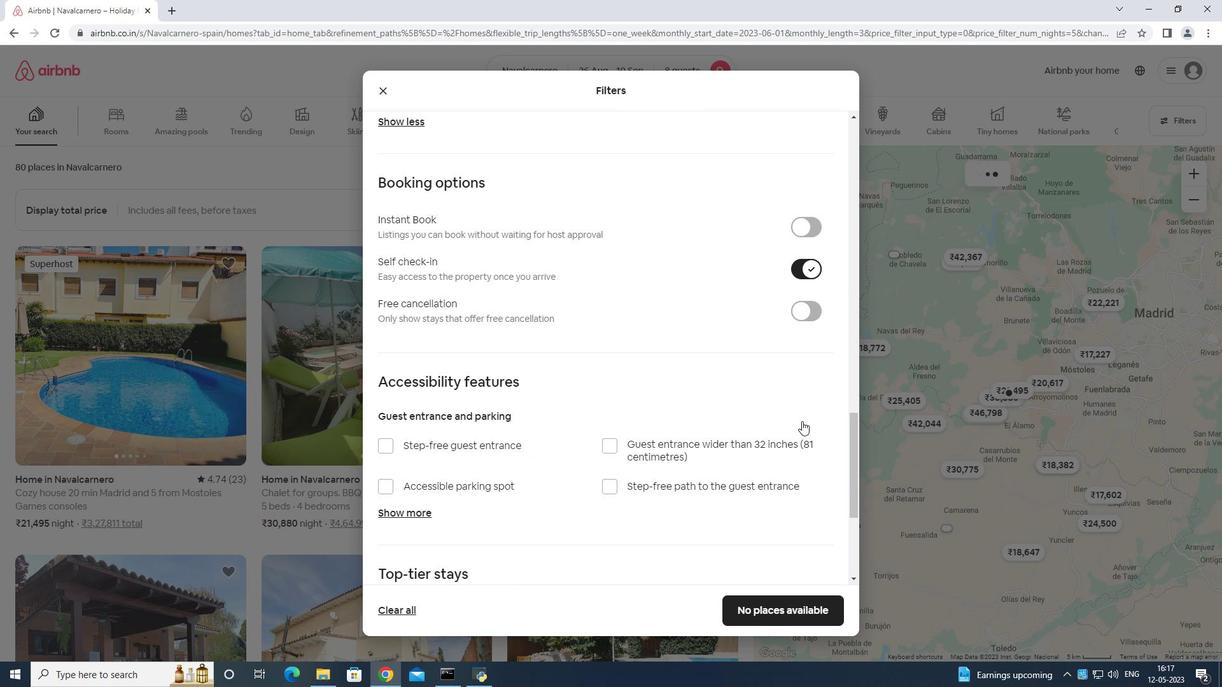
Action: Mouse scrolled (801, 420) with delta (0, 0)
Screenshot: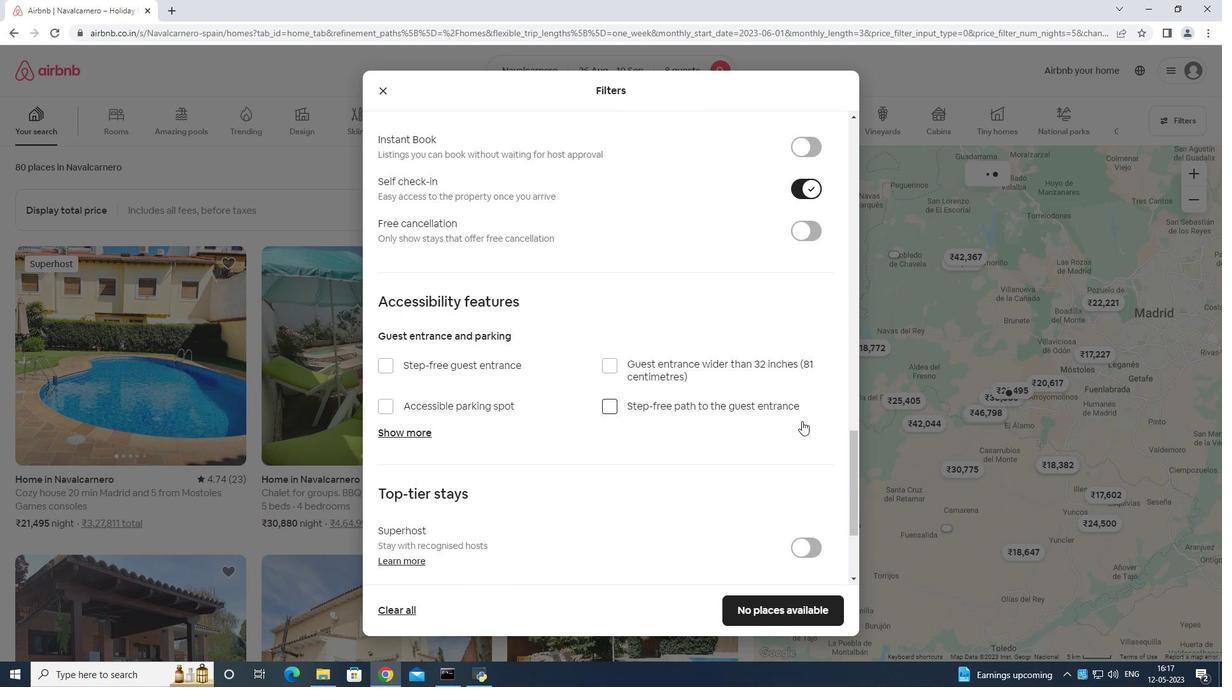 
Action: Mouse scrolled (801, 420) with delta (0, 0)
Screenshot: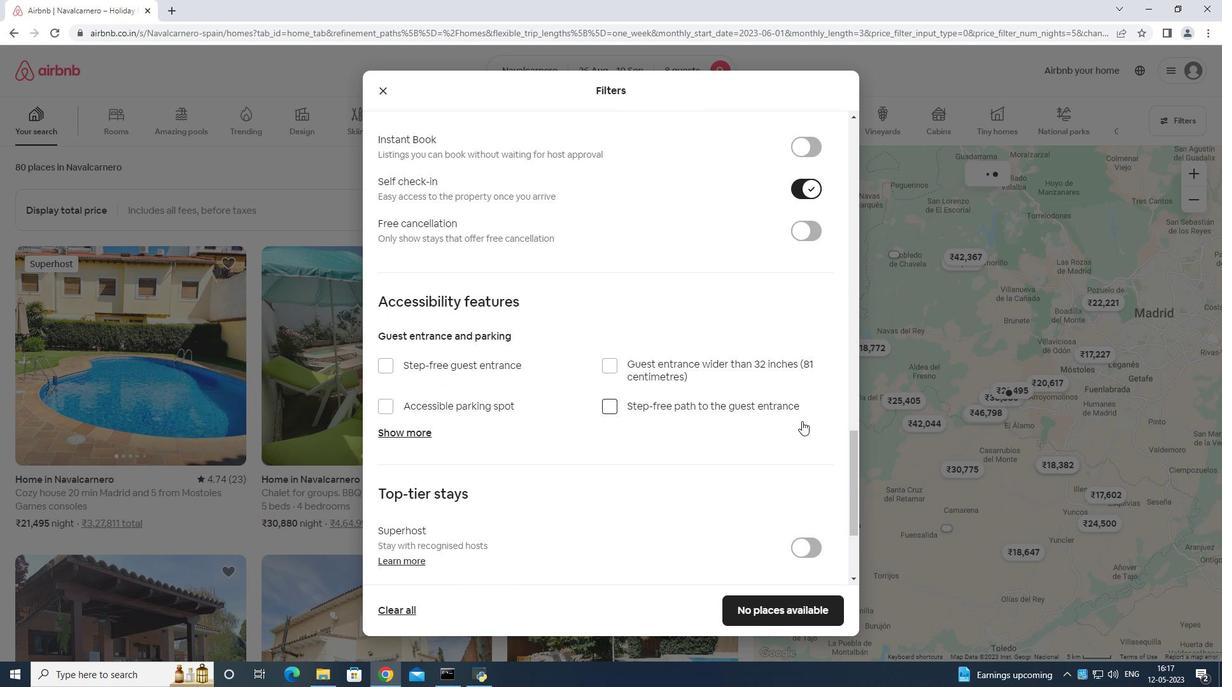 
Action: Mouse scrolled (801, 420) with delta (0, 0)
Screenshot: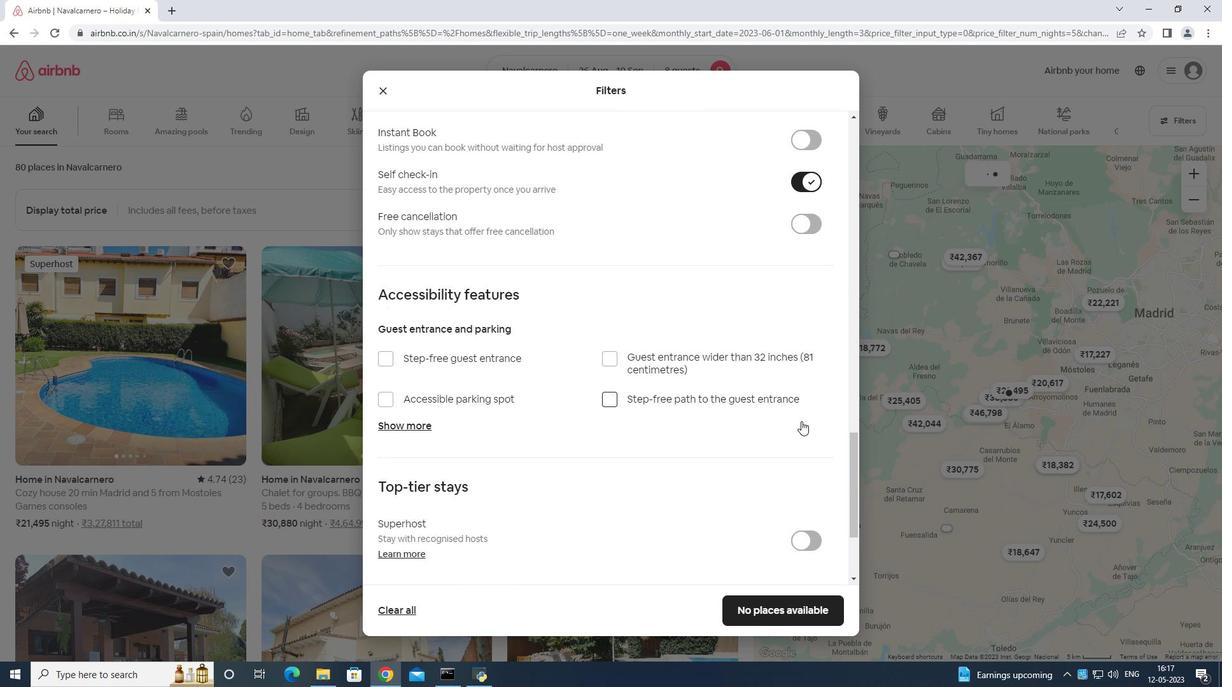 
Action: Mouse moved to (801, 420)
Screenshot: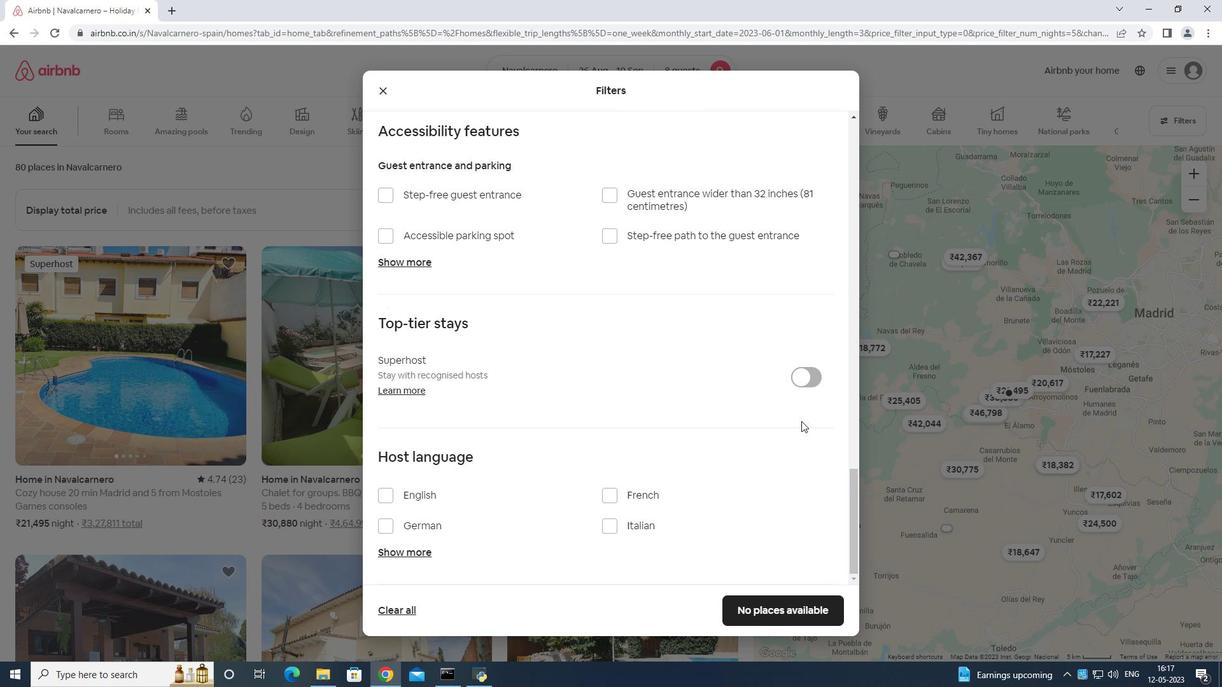 
Action: Mouse scrolled (801, 420) with delta (0, 0)
Screenshot: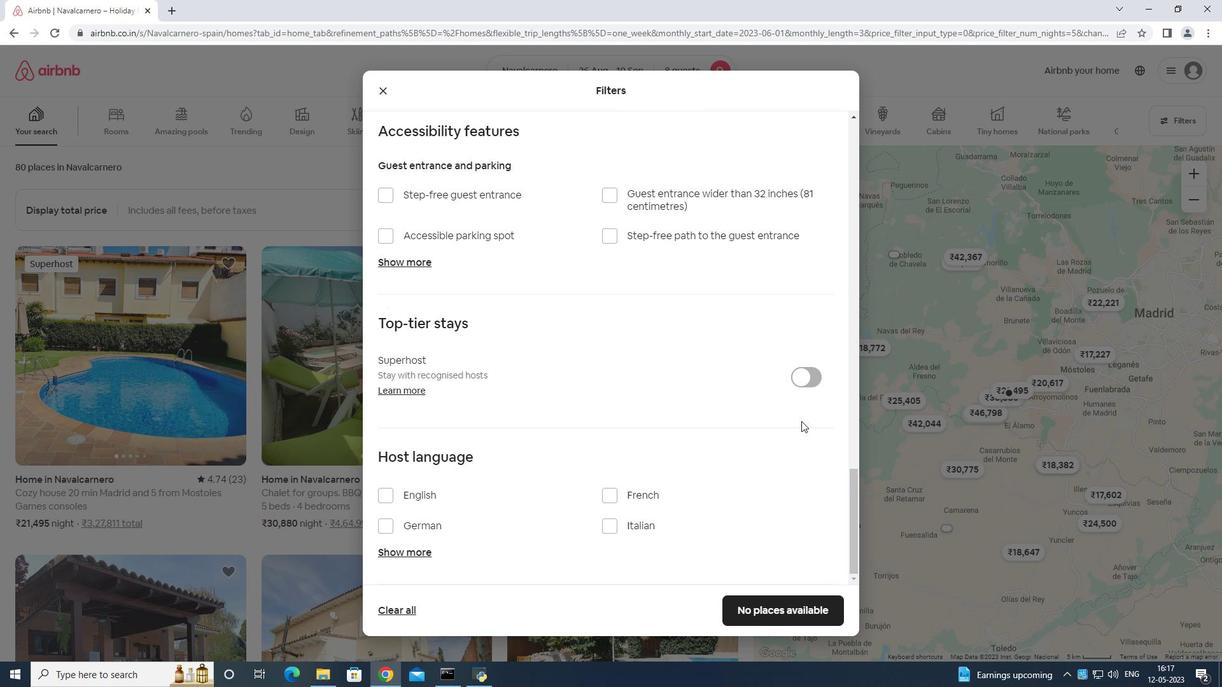 
Action: Mouse scrolled (801, 420) with delta (0, 0)
Screenshot: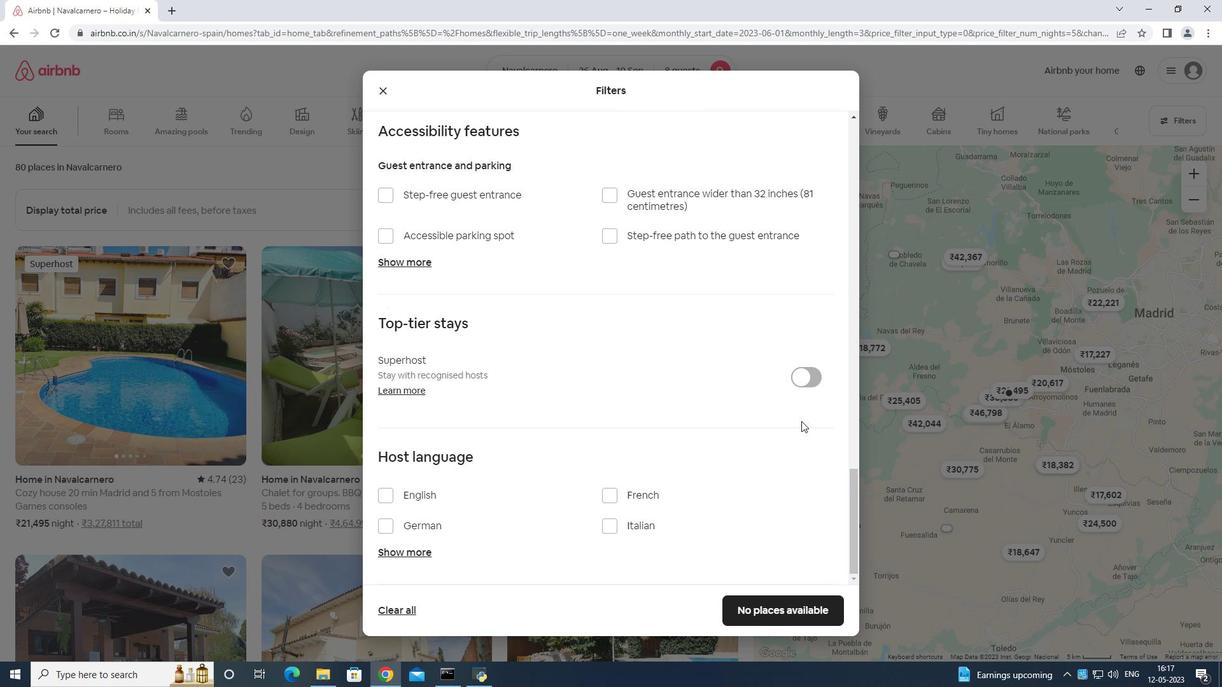 
Action: Mouse moved to (800, 420)
Screenshot: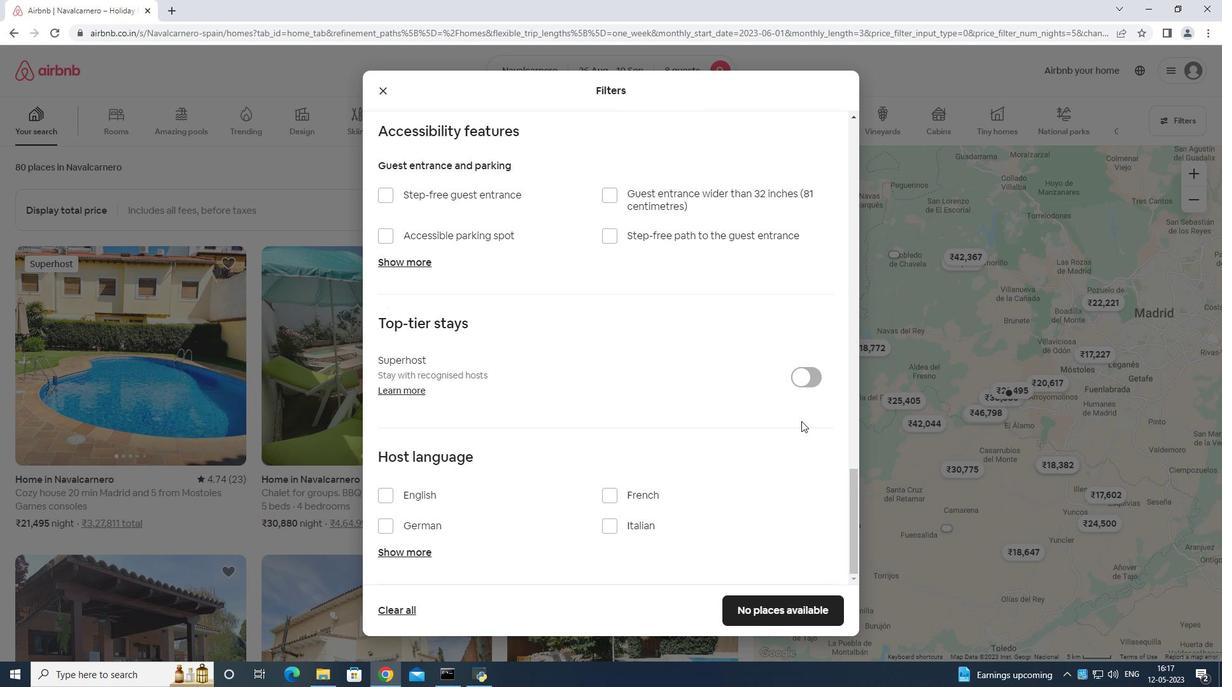 
Action: Mouse scrolled (800, 420) with delta (0, 0)
Screenshot: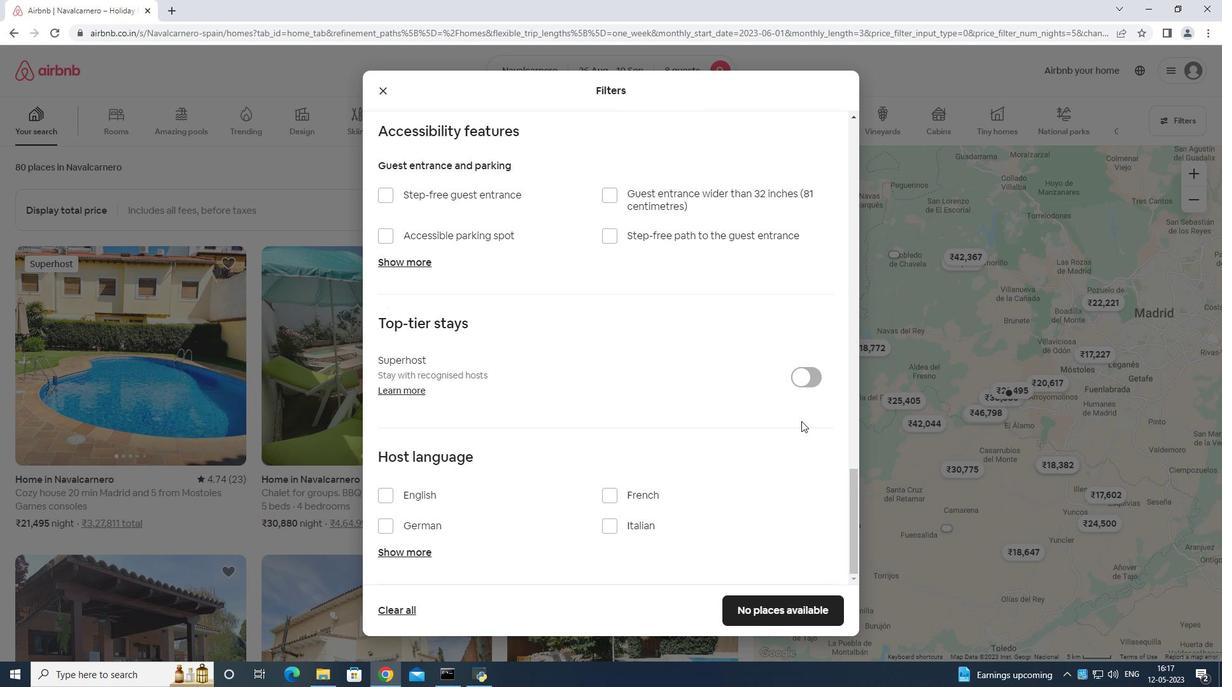 
Action: Mouse moved to (383, 488)
Screenshot: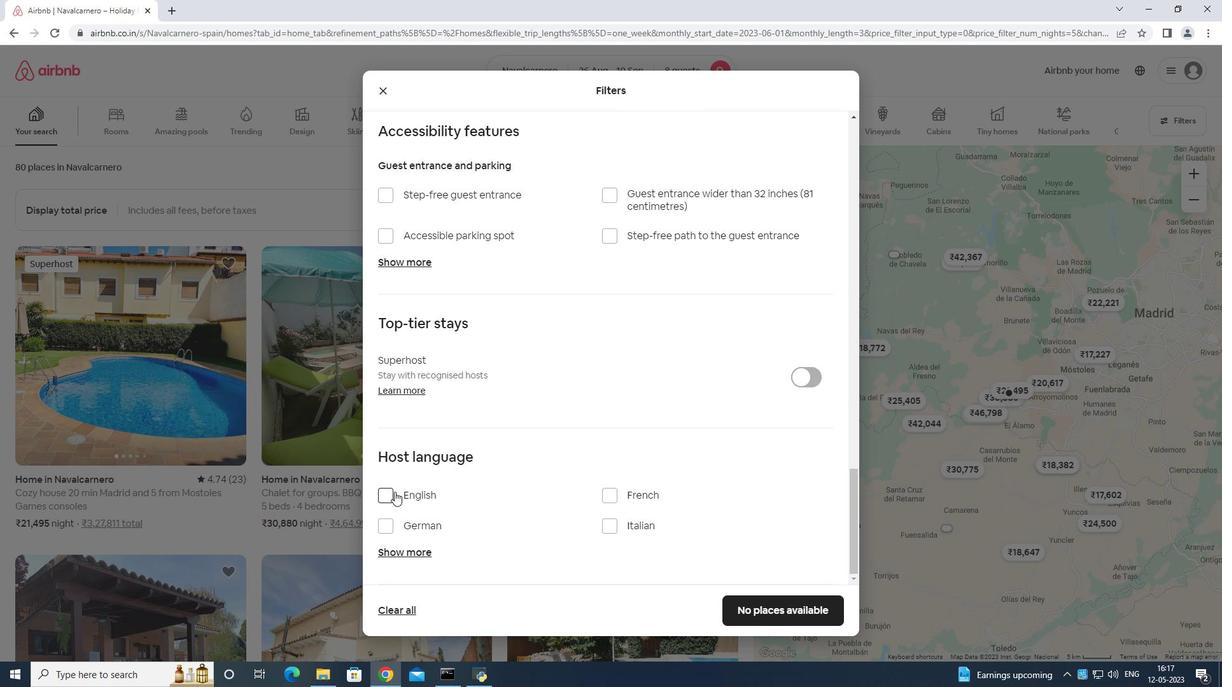 
Action: Mouse pressed left at (383, 488)
Screenshot: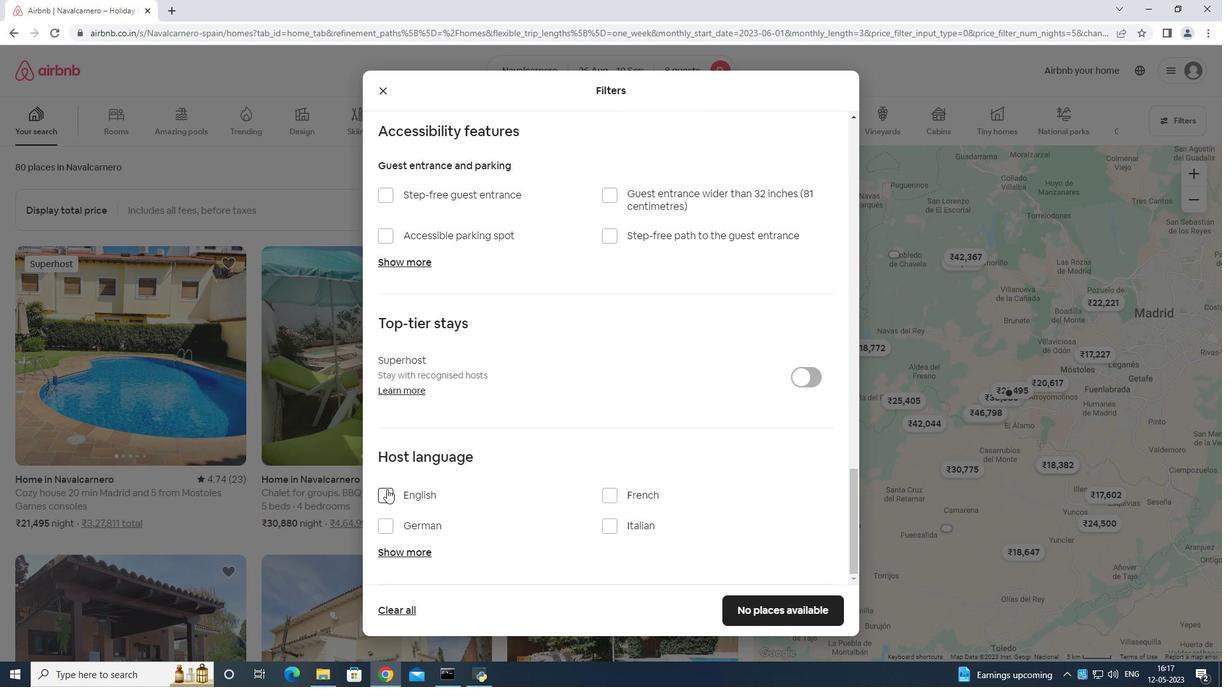 
Action: Mouse moved to (767, 602)
Screenshot: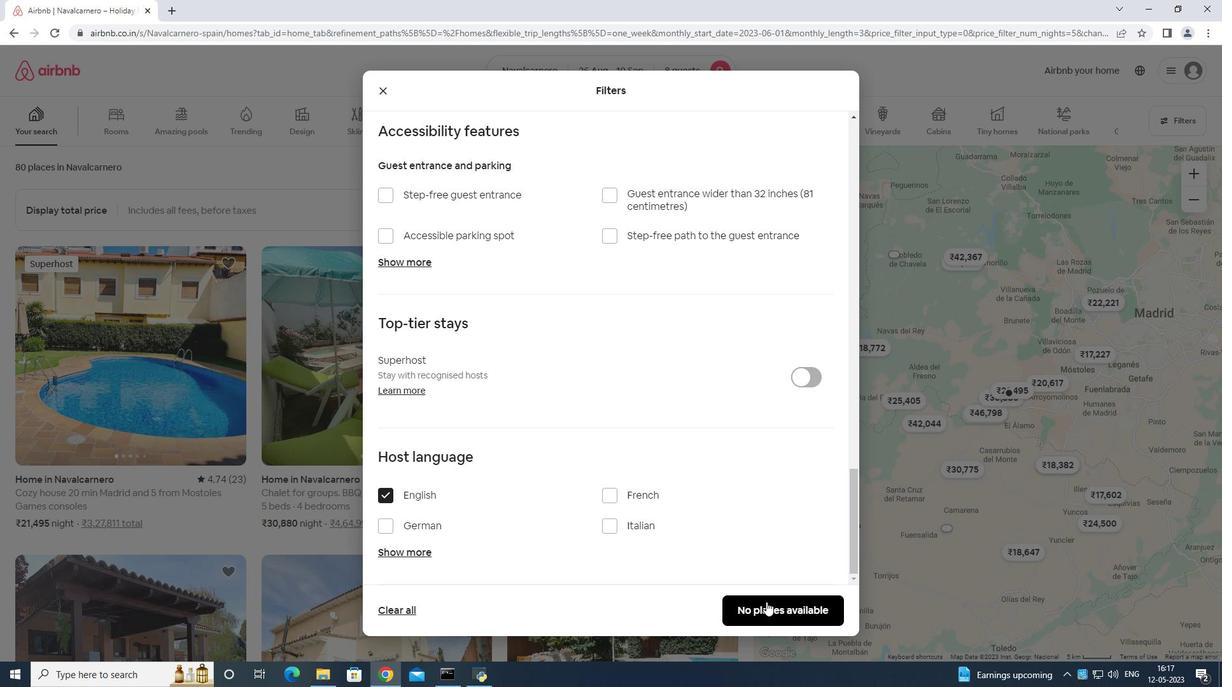 
Action: Mouse pressed left at (767, 602)
Screenshot: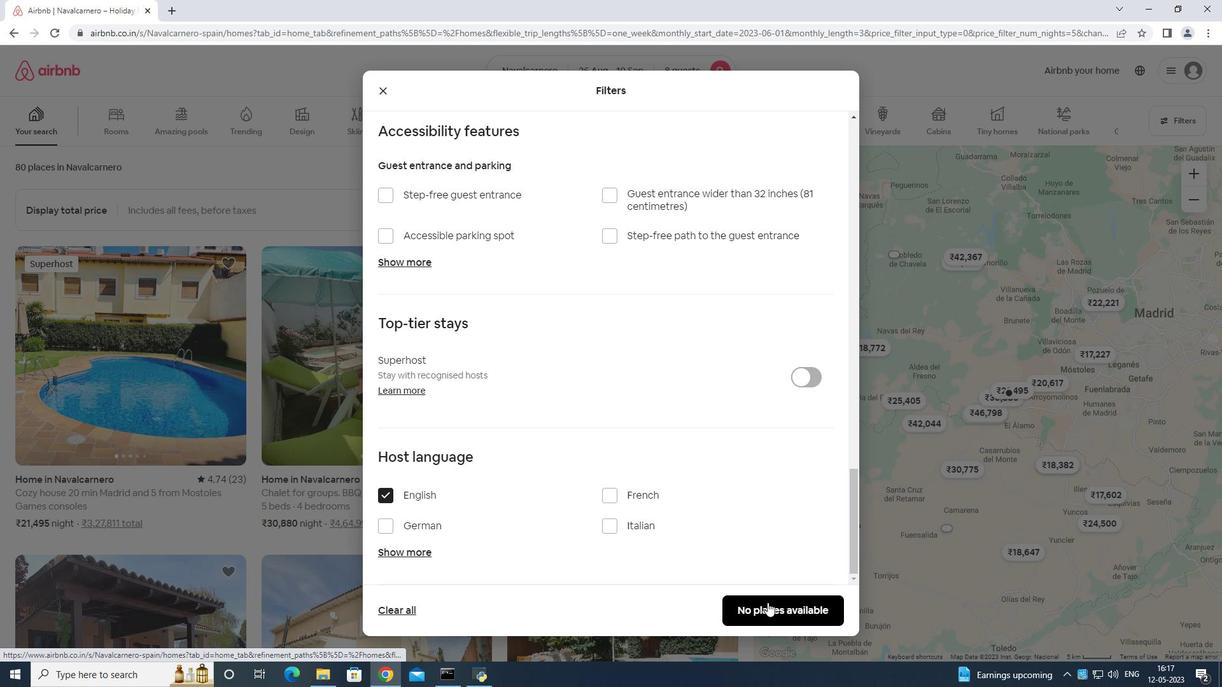 
Action: Mouse moved to (768, 603)
Screenshot: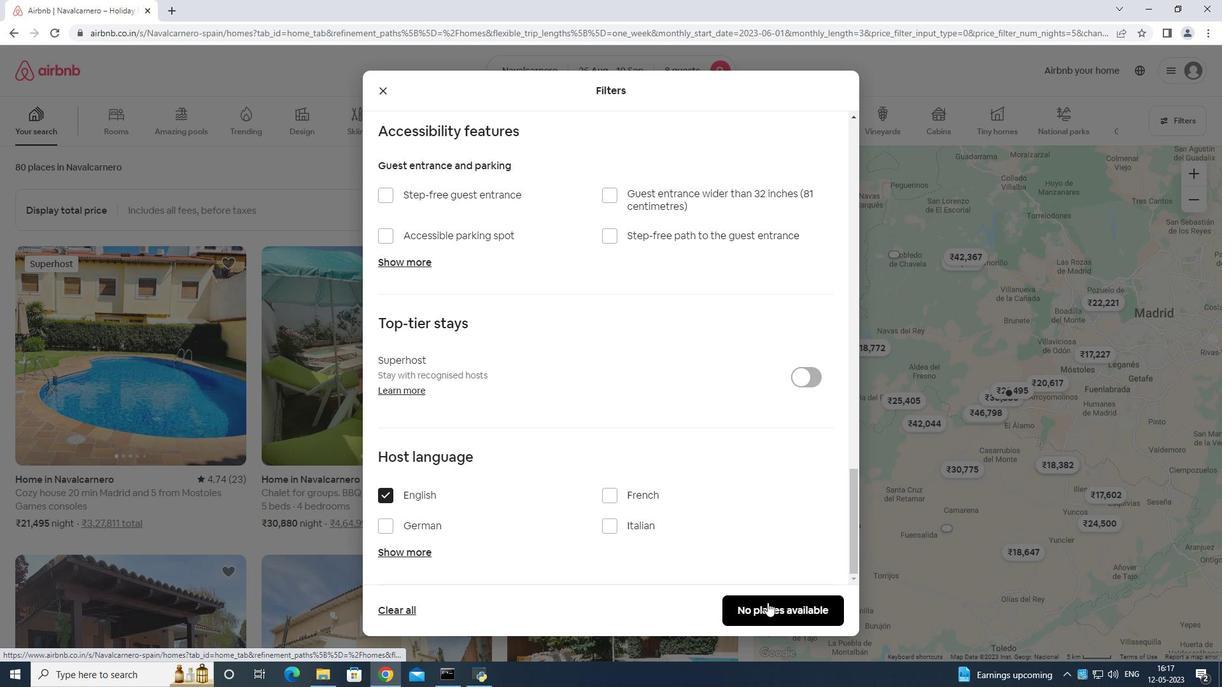
